 Task: Go to Program & Features. Select Whole Food Market. Add to cart Organic Brown Rice-2. Select Amazon Health. Add to cart Menopause relief supplement-2. Place order for Erica Taylor, _x000D_
382 Ridge Dr_x000D_
Hayden, Alabama(AL), 35079, Cell Number (205) 590-7234
Action: Mouse moved to (19, 79)
Screenshot: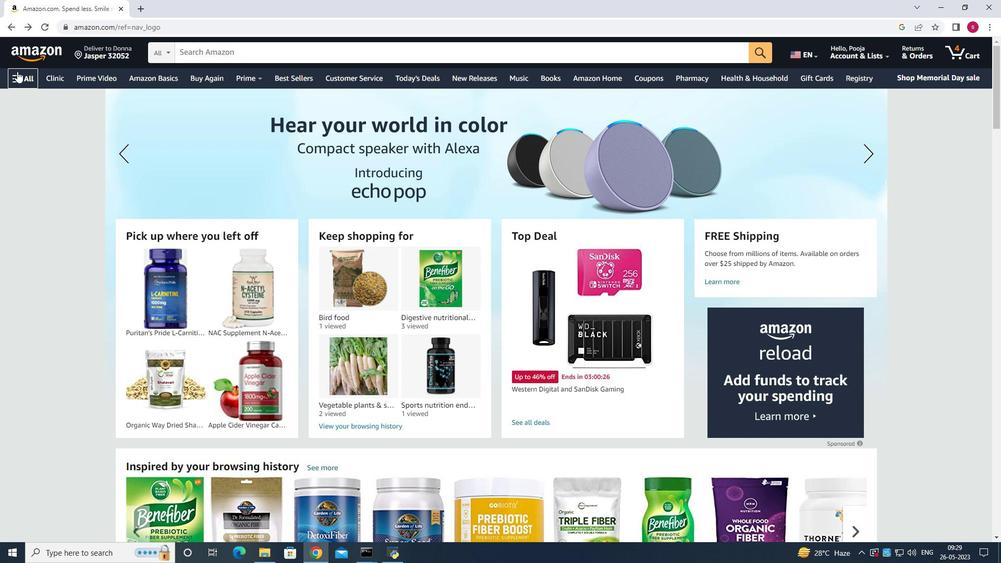 
Action: Mouse pressed left at (19, 79)
Screenshot: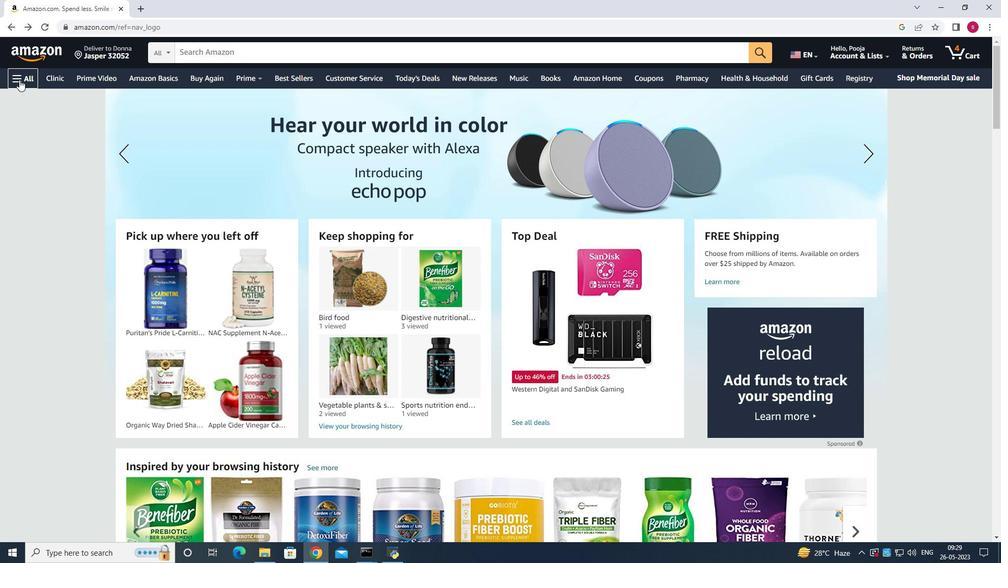 
Action: Mouse moved to (31, 129)
Screenshot: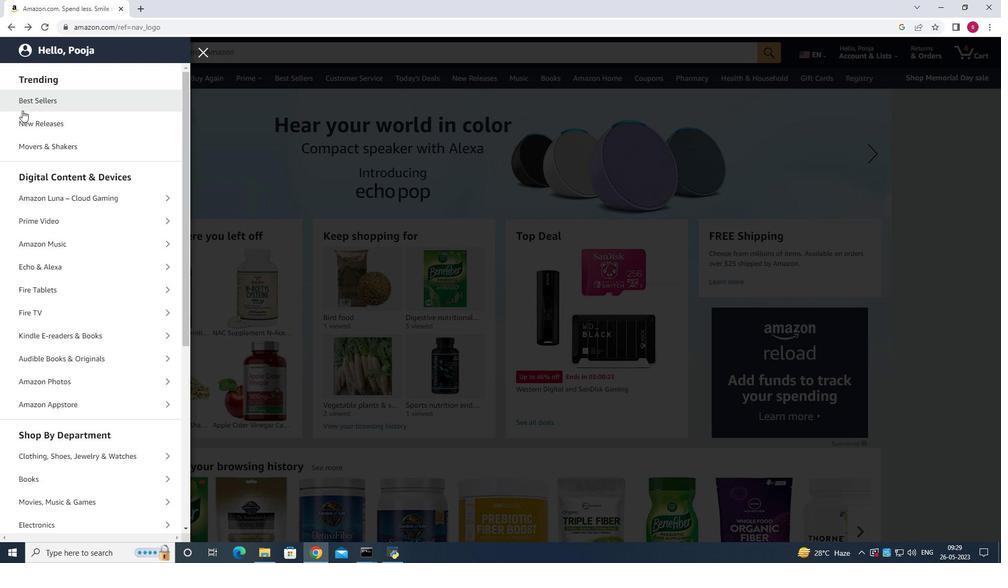 
Action: Mouse scrolled (31, 129) with delta (0, 0)
Screenshot: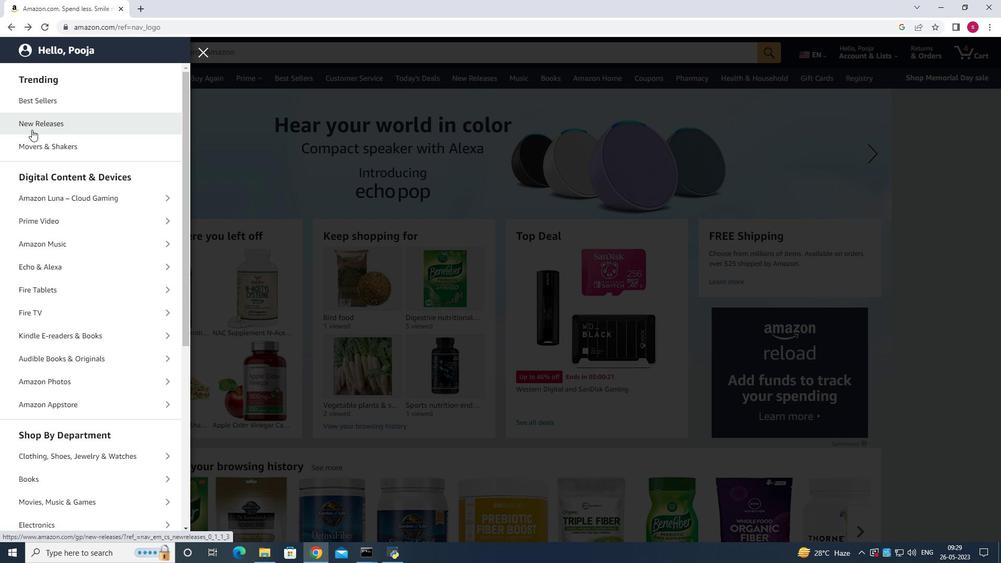 
Action: Mouse scrolled (31, 129) with delta (0, 0)
Screenshot: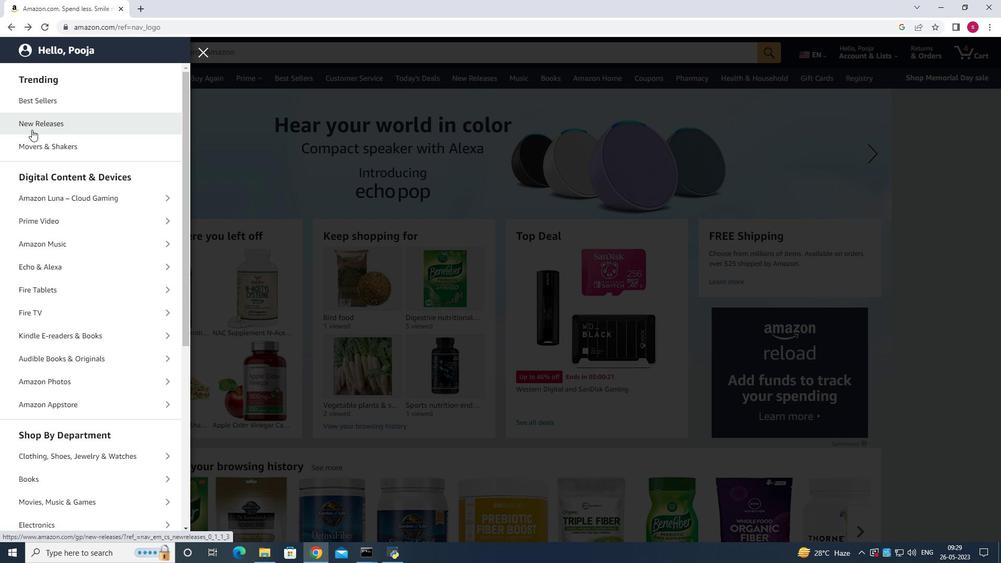 
Action: Mouse scrolled (31, 129) with delta (0, 0)
Screenshot: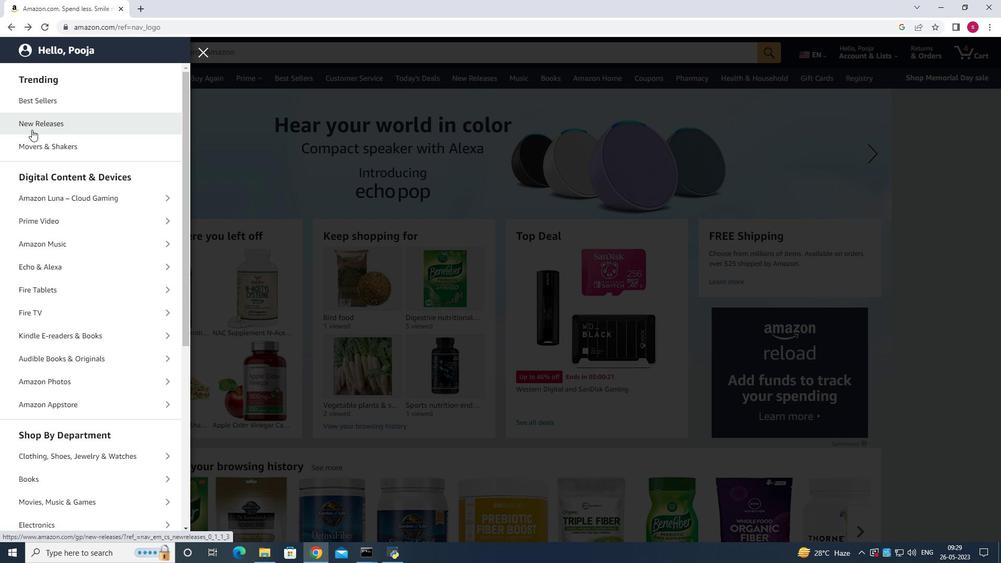 
Action: Mouse scrolled (31, 129) with delta (0, 0)
Screenshot: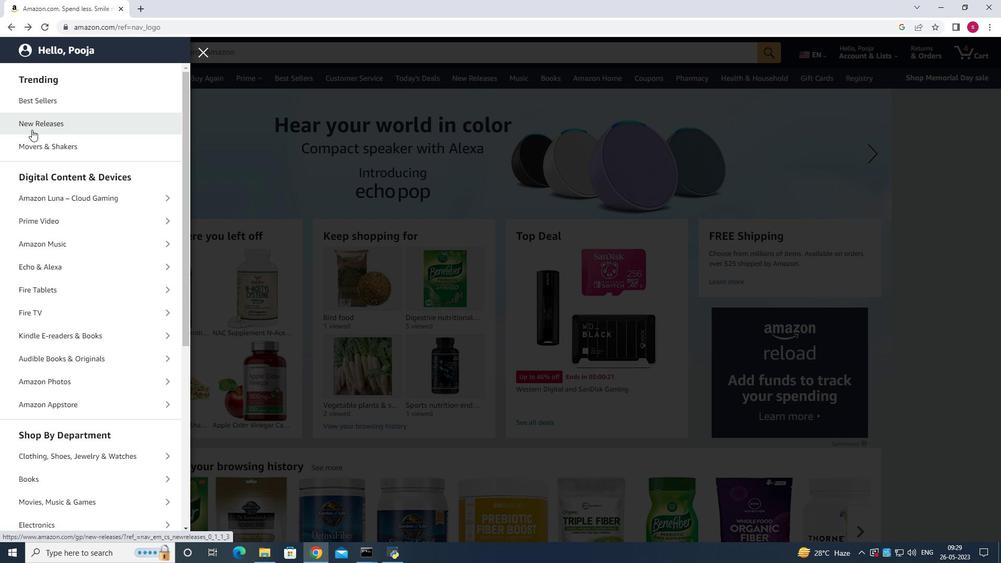 
Action: Mouse scrolled (31, 129) with delta (0, 0)
Screenshot: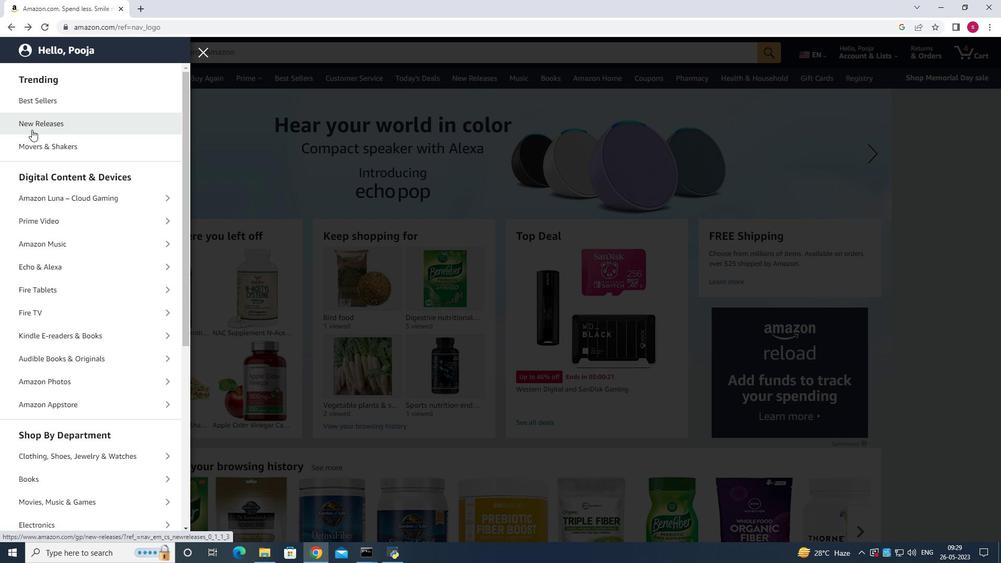 
Action: Mouse scrolled (31, 129) with delta (0, 0)
Screenshot: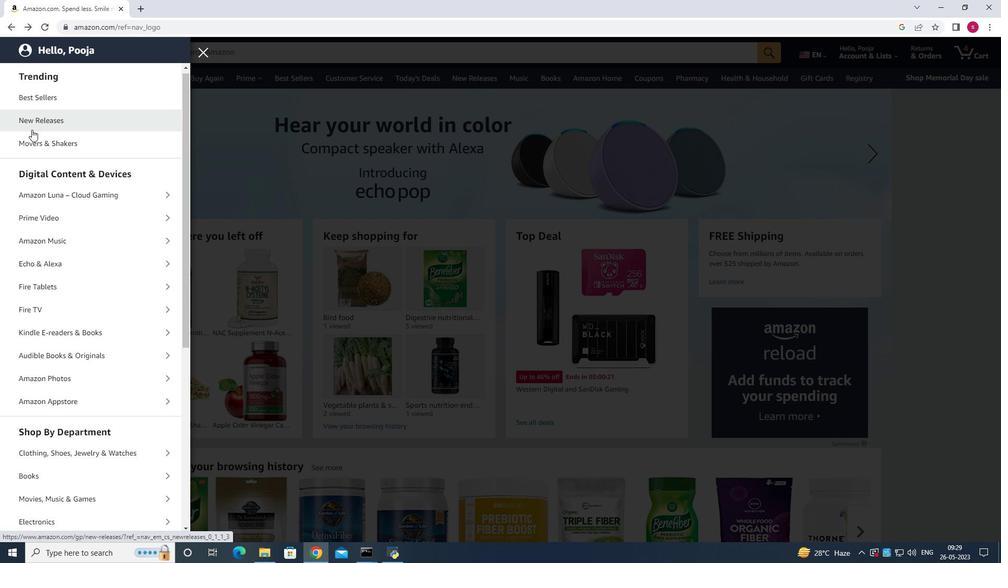 
Action: Mouse scrolled (31, 129) with delta (0, 0)
Screenshot: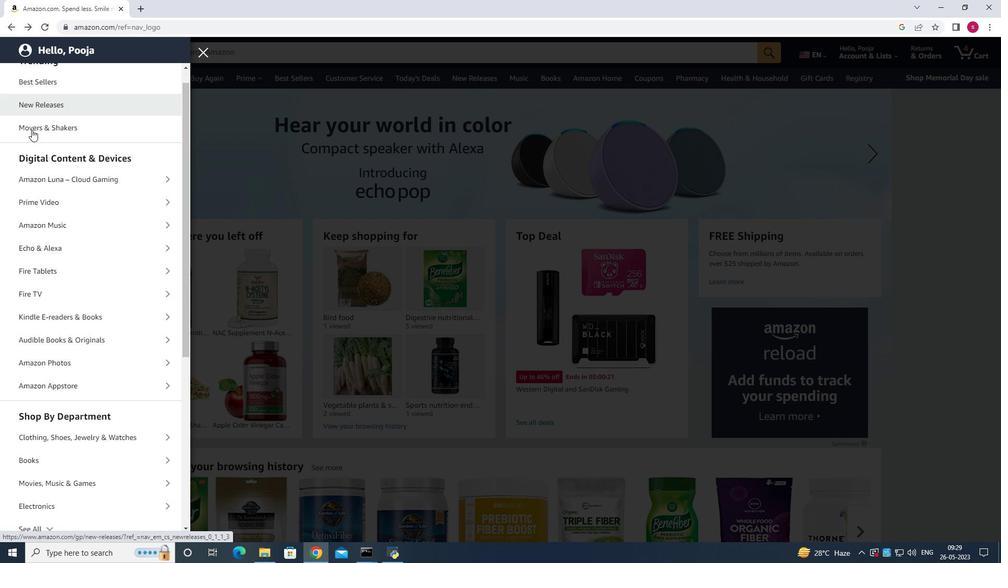 
Action: Mouse moved to (94, 292)
Screenshot: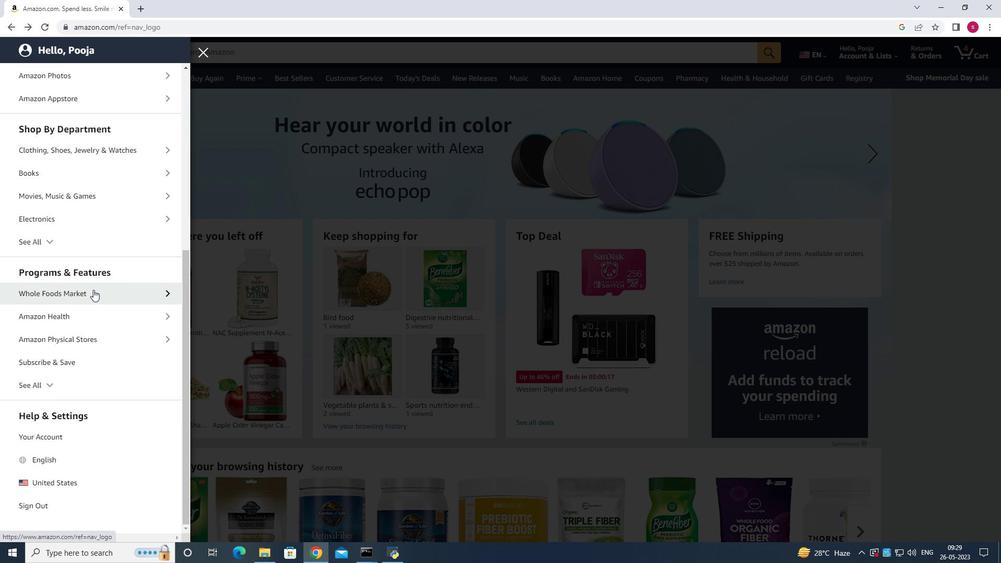 
Action: Mouse pressed left at (94, 292)
Screenshot: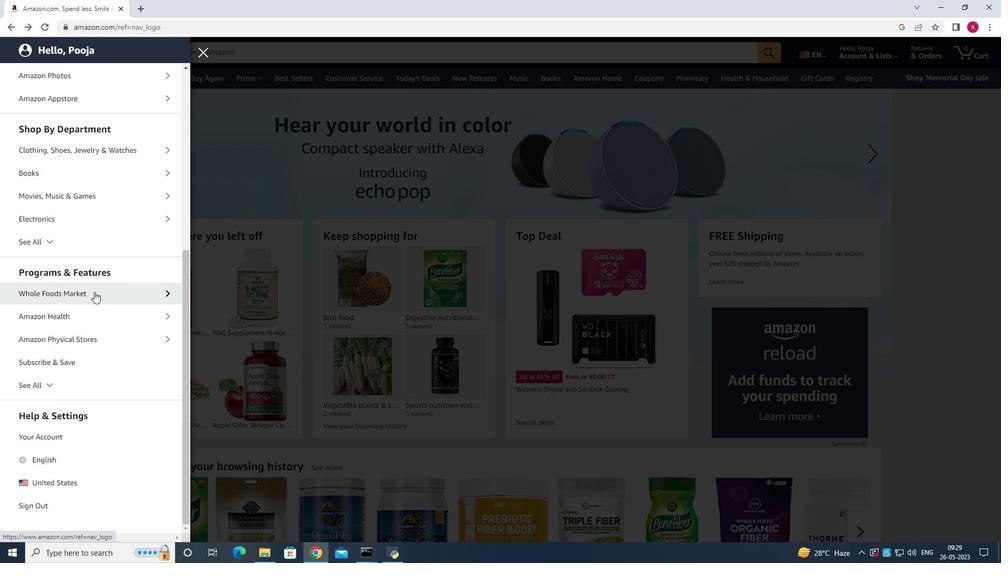 
Action: Mouse moved to (103, 127)
Screenshot: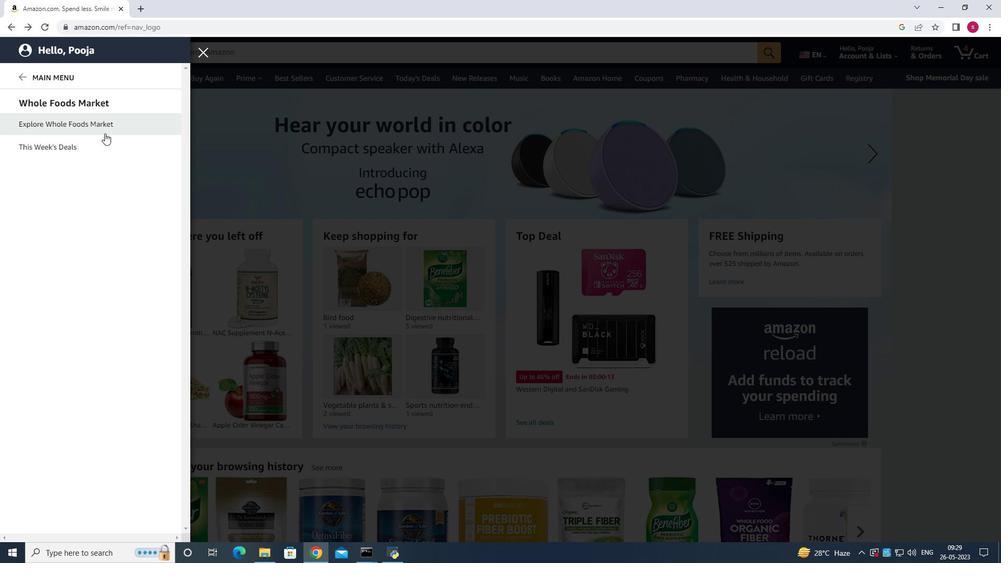 
Action: Mouse pressed left at (103, 127)
Screenshot: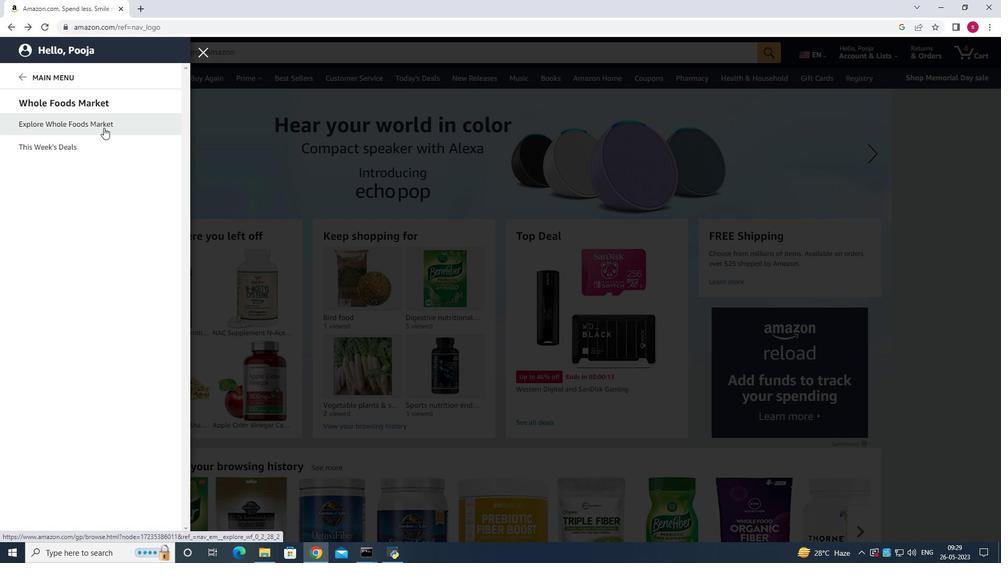 
Action: Mouse moved to (225, 50)
Screenshot: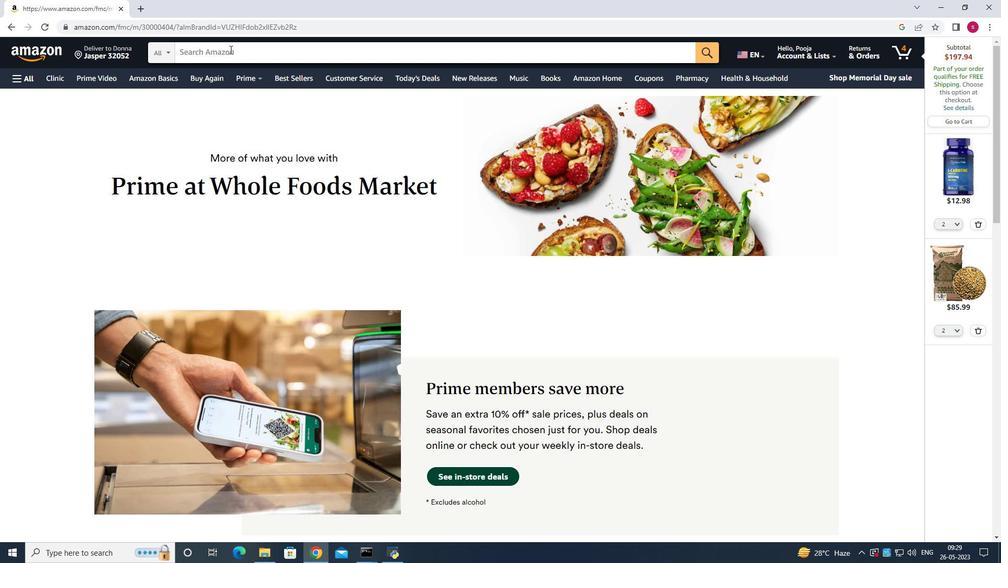 
Action: Mouse pressed left at (225, 50)
Screenshot: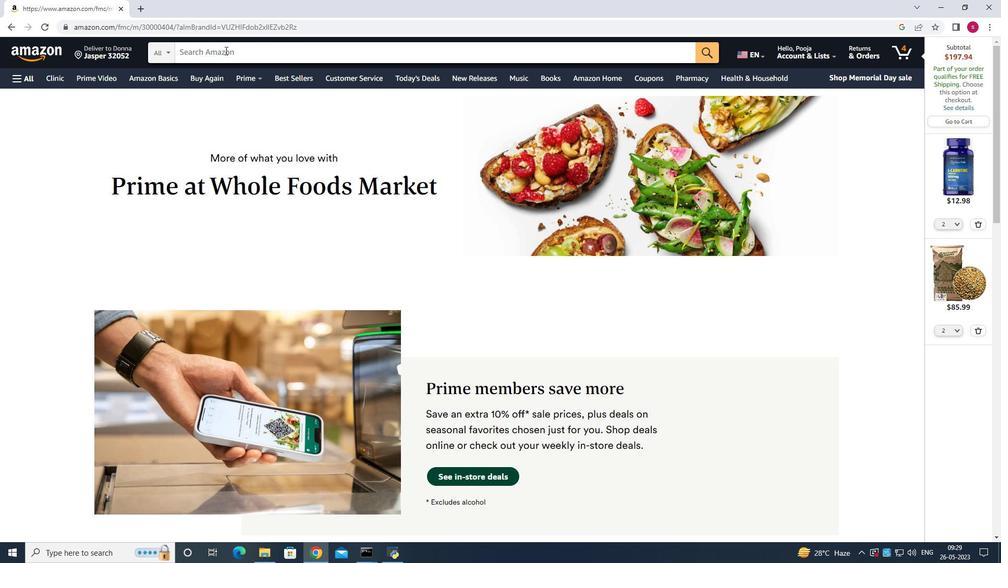 
Action: Key pressed organic<Key.space>brown<Key.space>rice<Key.enter>
Screenshot: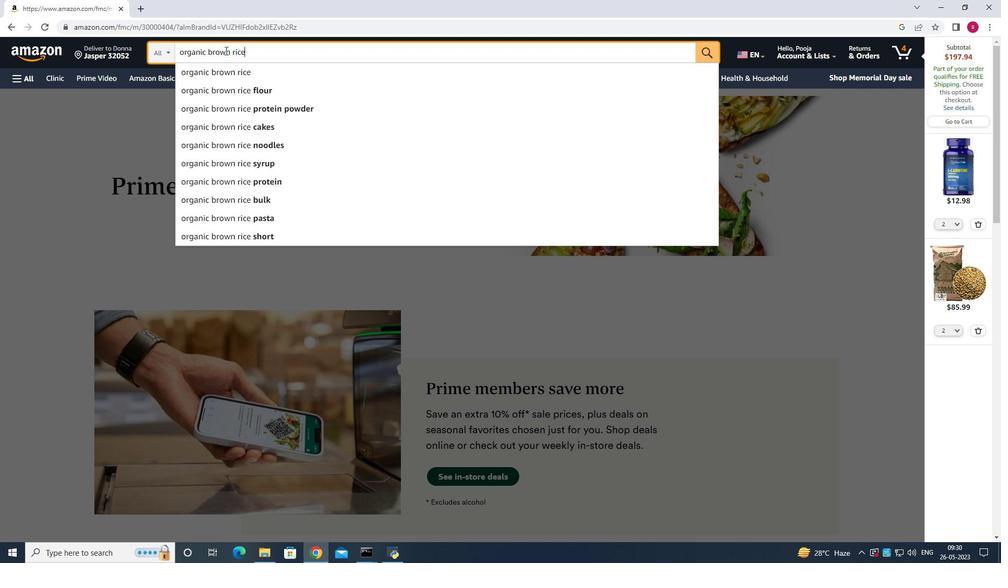 
Action: Mouse moved to (266, 55)
Screenshot: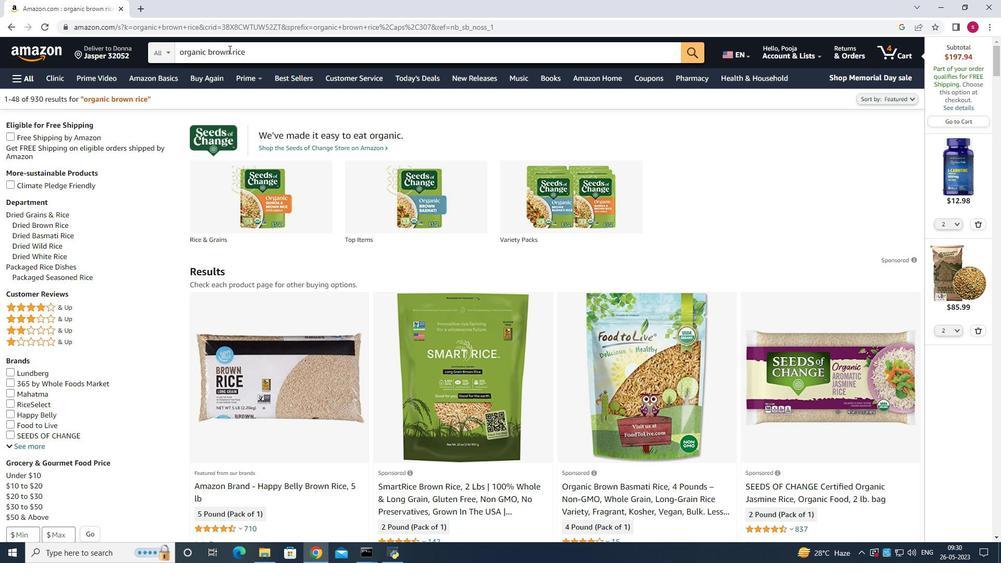 
Action: Key pressed <Key.enter>
Screenshot: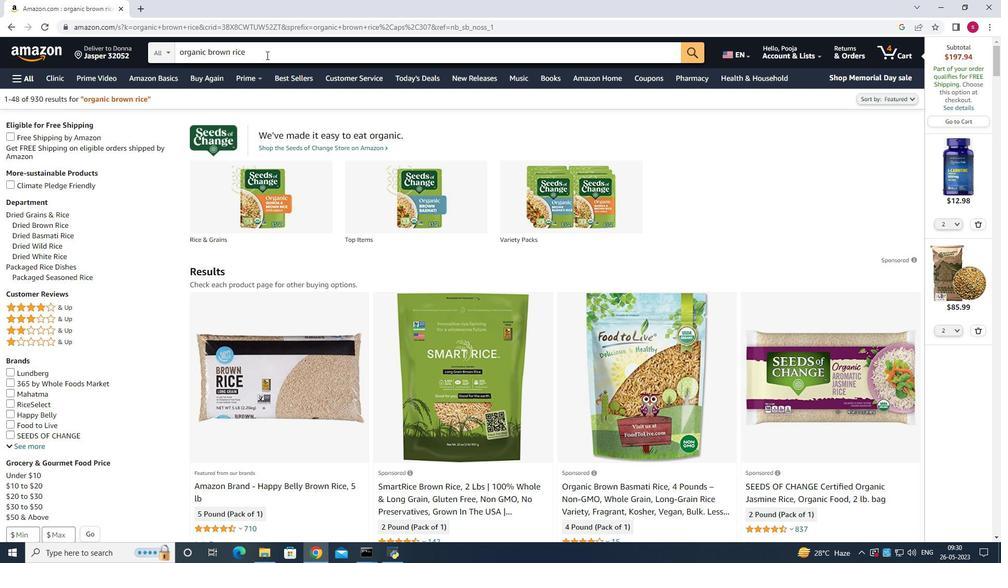 
Action: Mouse moved to (270, 52)
Screenshot: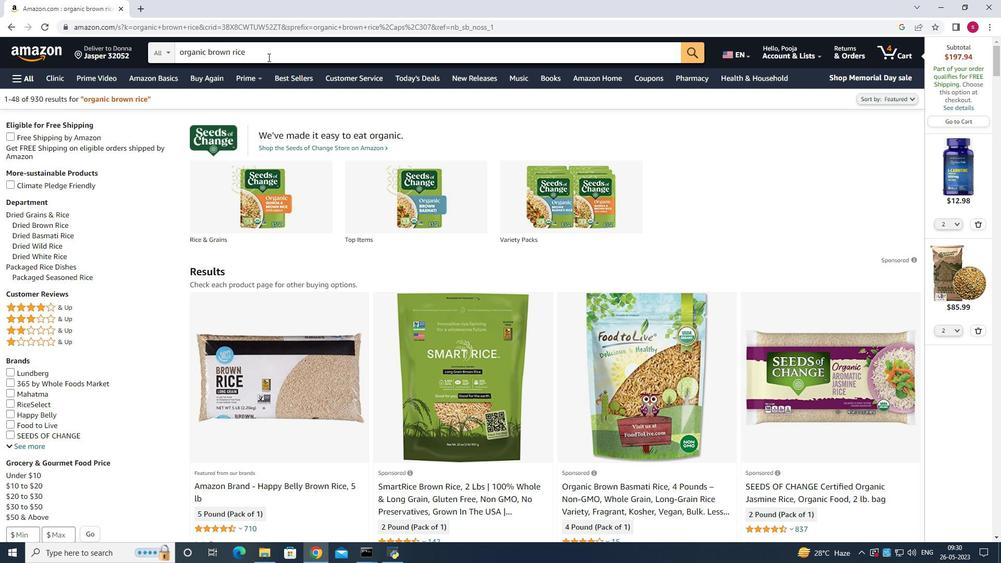 
Action: Key pressed <Key.enter><Key.enter><Key.enter><Key.enter><Key.enter>
Screenshot: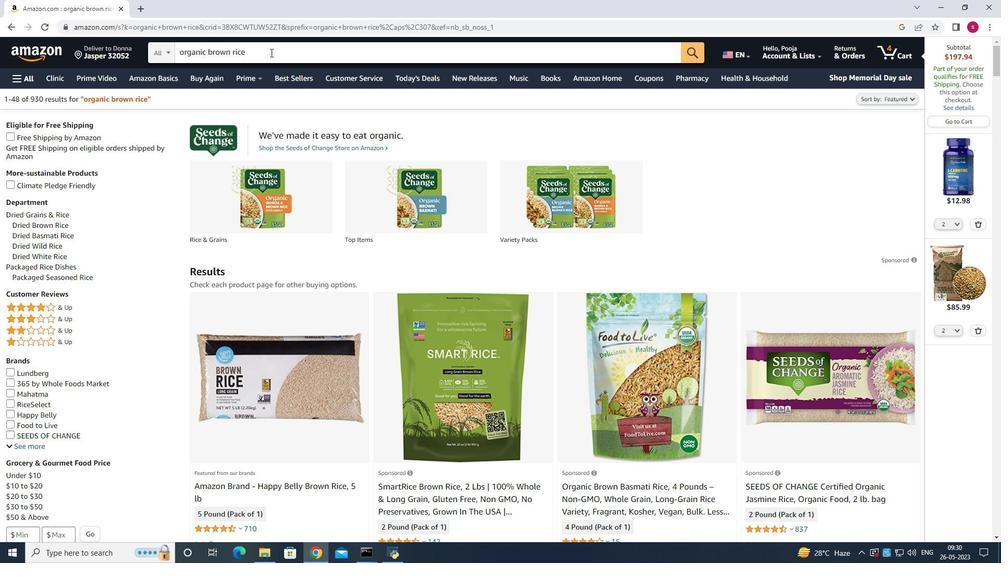 
Action: Mouse moved to (304, 278)
Screenshot: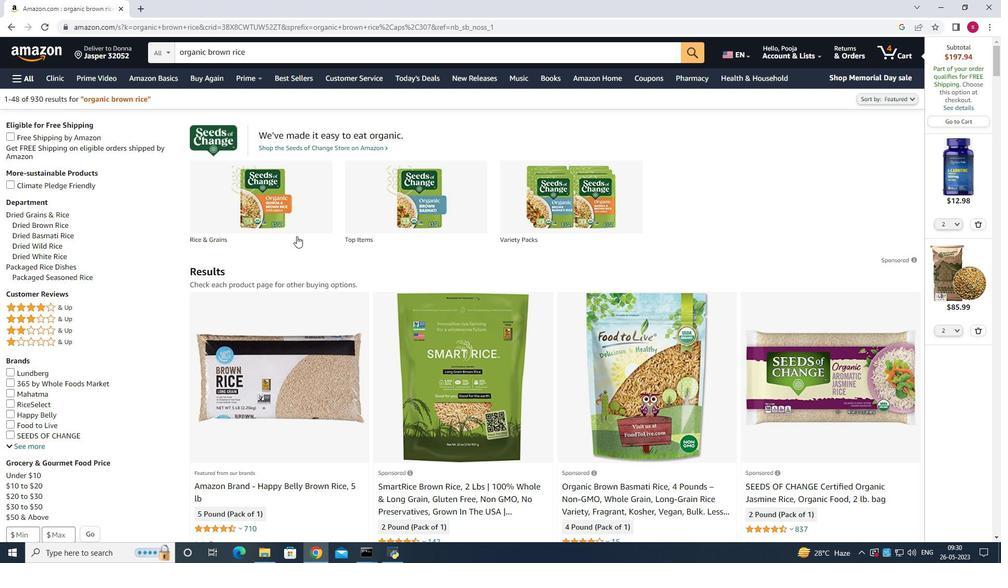 
Action: Mouse scrolled (304, 277) with delta (0, 0)
Screenshot: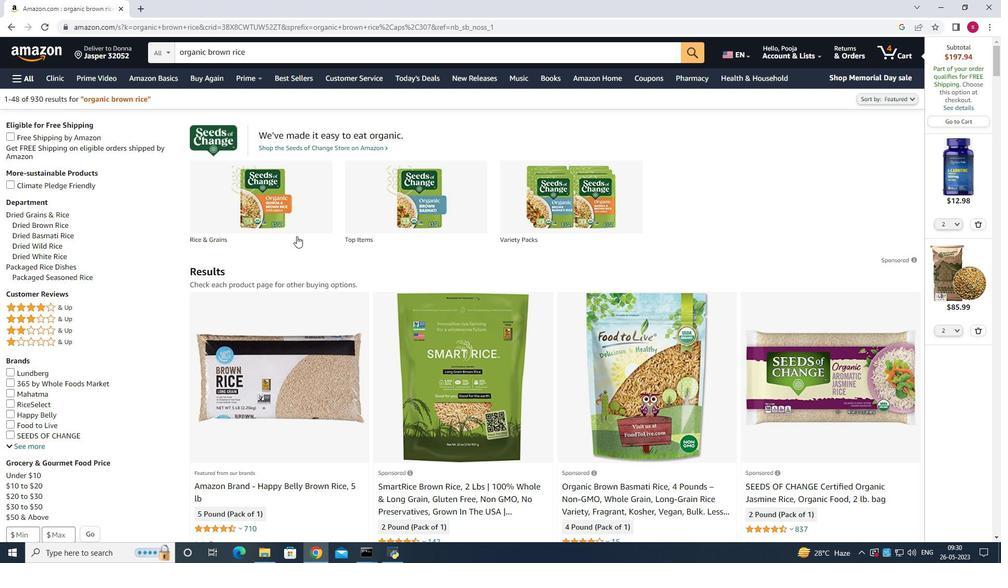 
Action: Mouse moved to (308, 299)
Screenshot: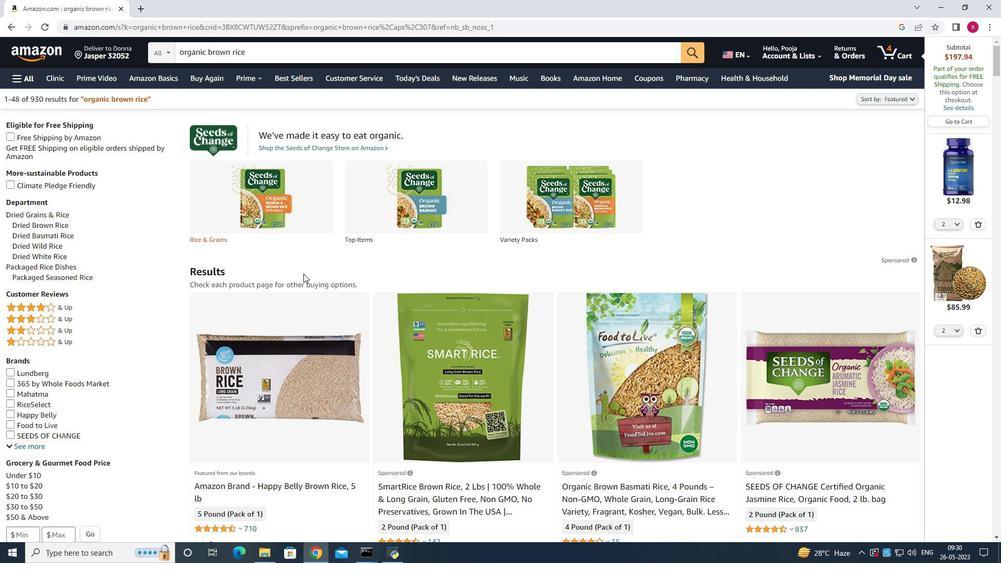 
Action: Mouse scrolled (308, 298) with delta (0, 0)
Screenshot: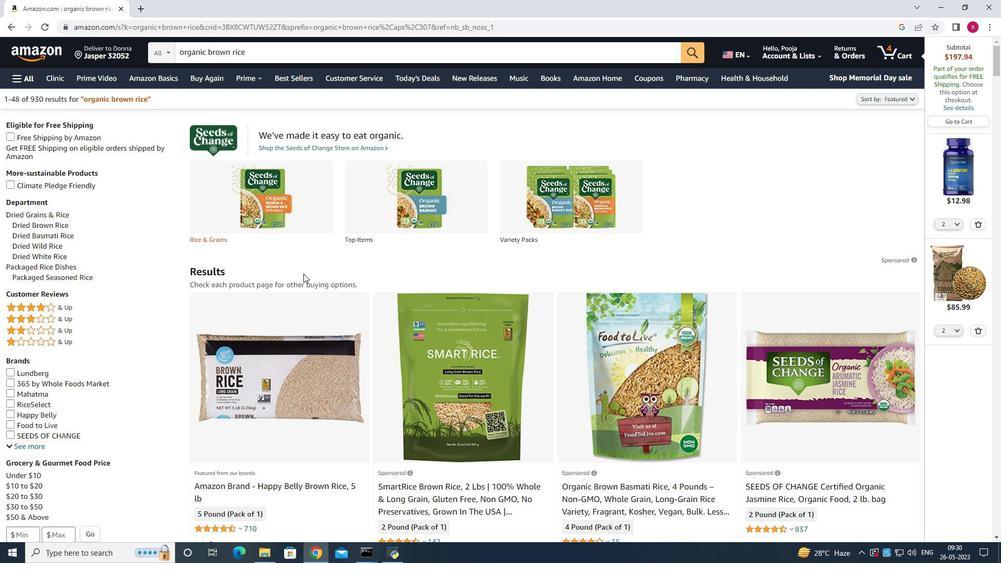
Action: Mouse moved to (310, 307)
Screenshot: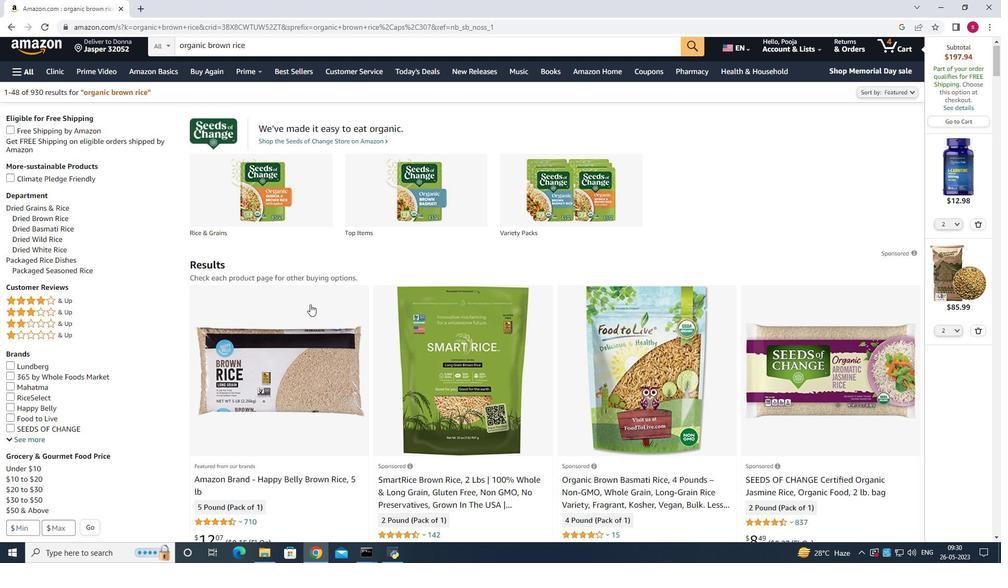 
Action: Mouse scrolled (310, 307) with delta (0, 0)
Screenshot: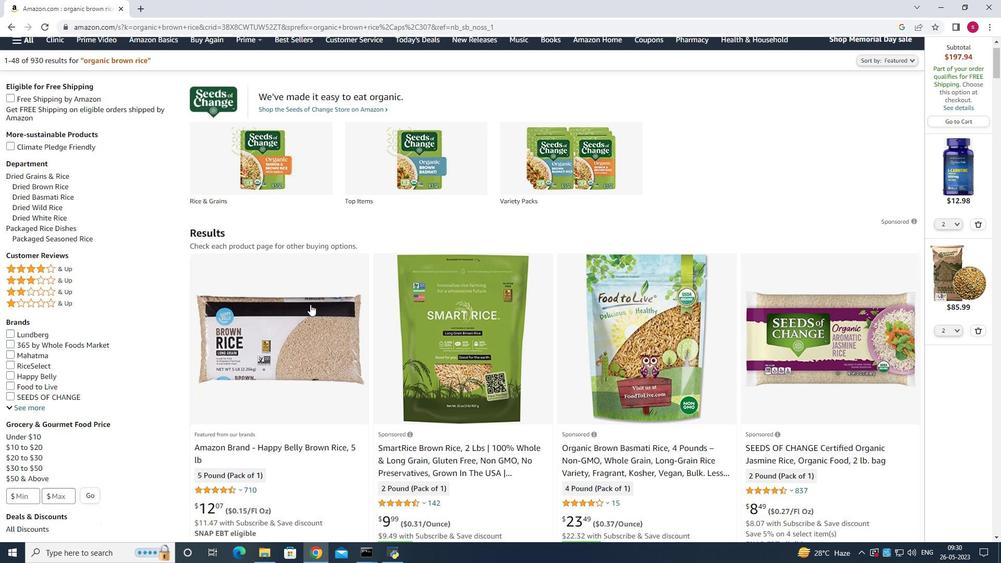 
Action: Mouse scrolled (310, 308) with delta (0, 0)
Screenshot: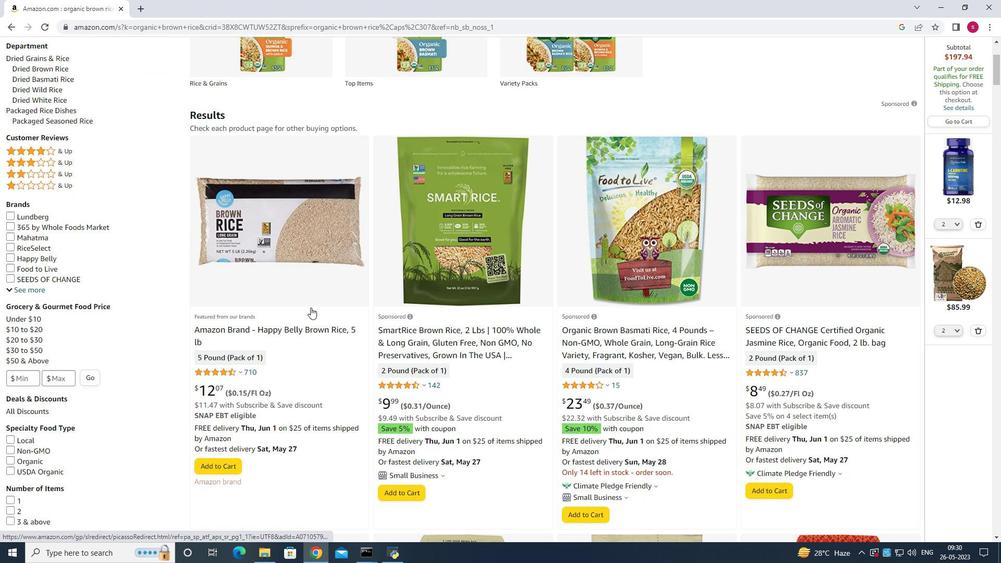 
Action: Mouse scrolled (310, 308) with delta (0, 0)
Screenshot: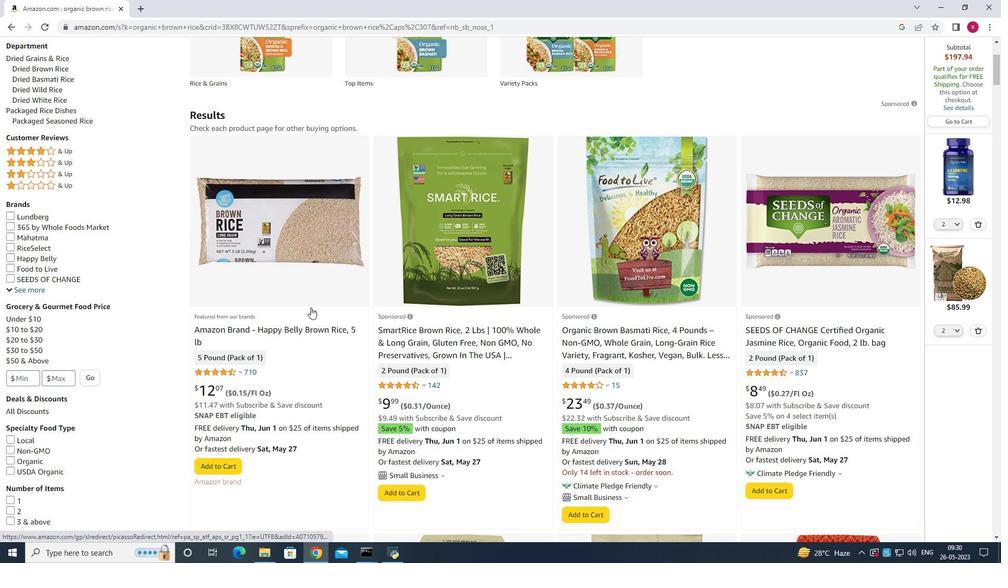 
Action: Mouse scrolled (310, 308) with delta (0, 0)
Screenshot: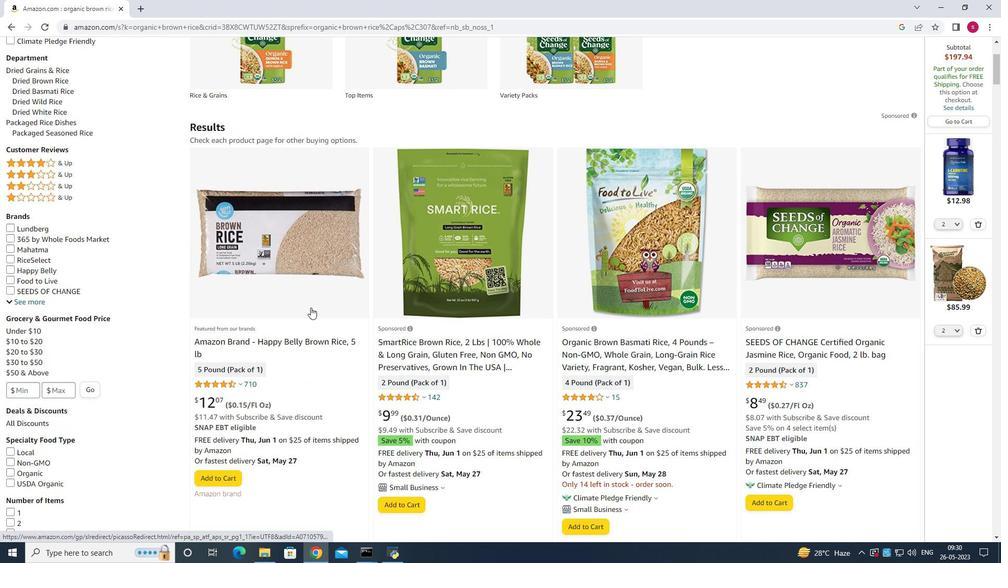 
Action: Mouse moved to (317, 323)
Screenshot: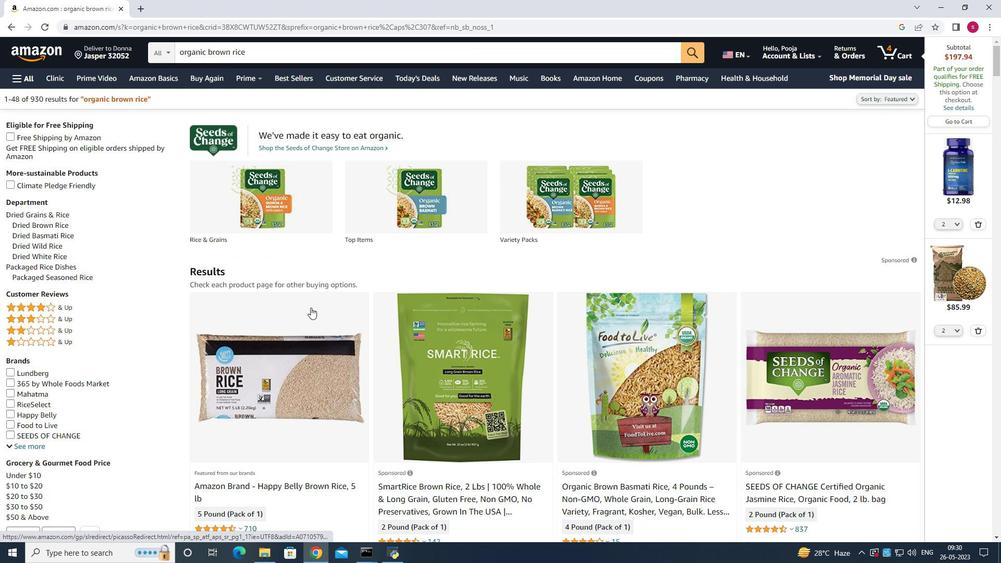 
Action: Mouse scrolled (317, 323) with delta (0, 0)
Screenshot: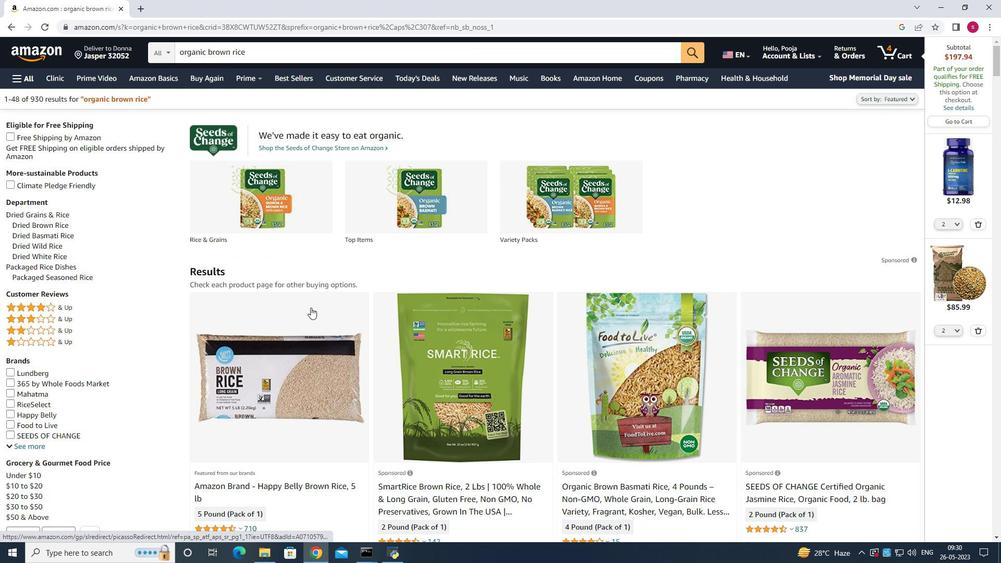 
Action: Mouse moved to (315, 346)
Screenshot: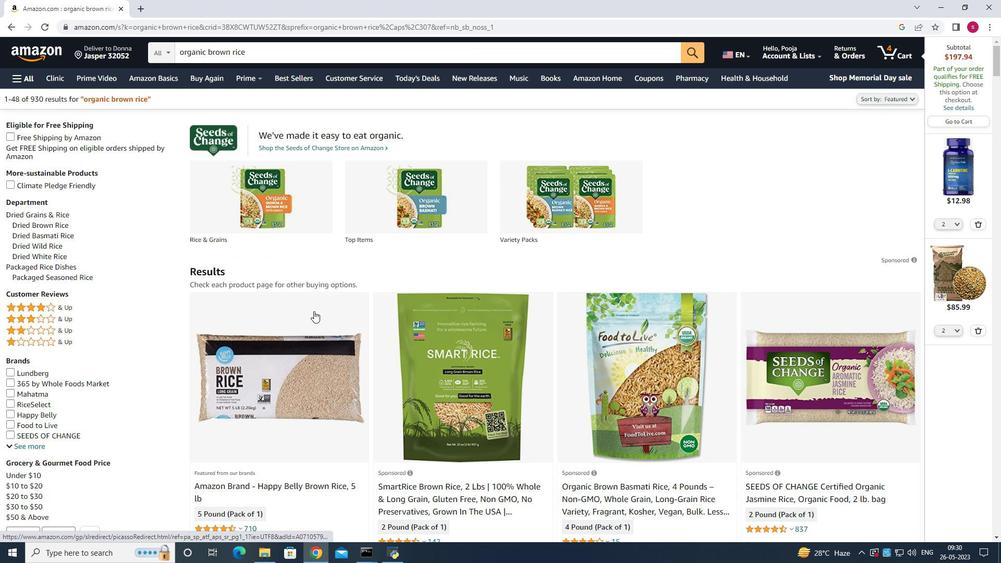 
Action: Mouse scrolled (315, 346) with delta (0, 0)
Screenshot: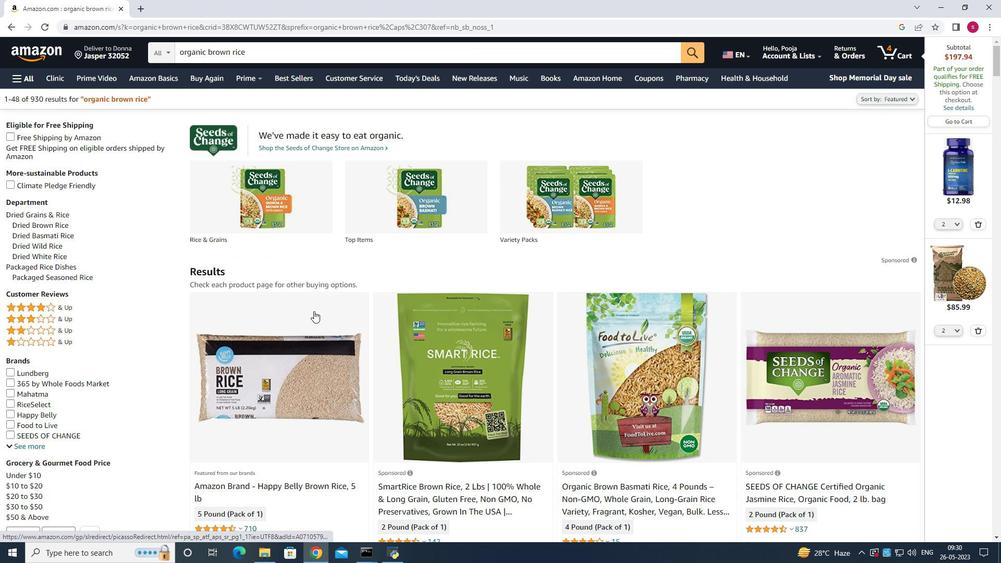 
Action: Mouse moved to (275, 269)
Screenshot: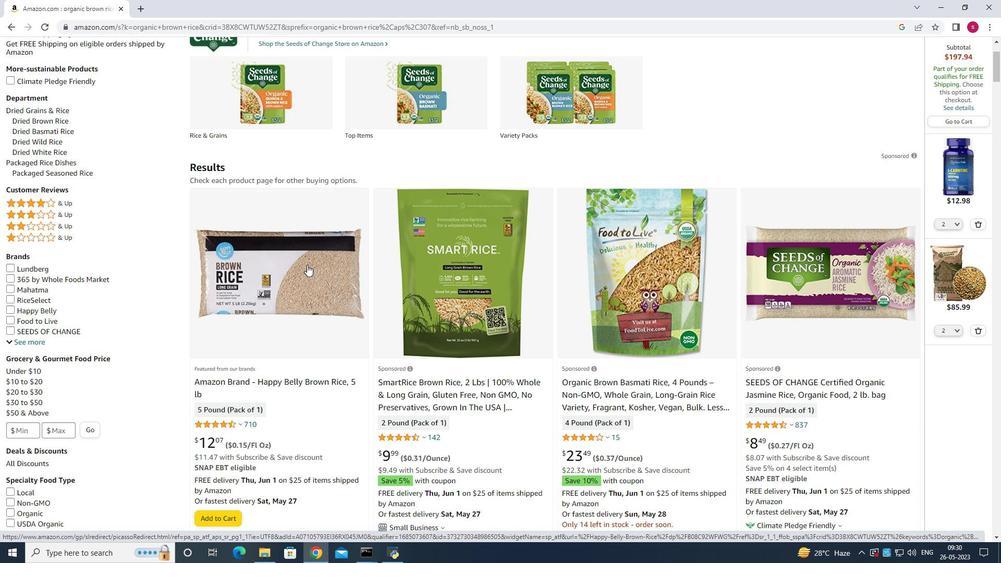 
Action: Mouse pressed left at (275, 269)
Screenshot: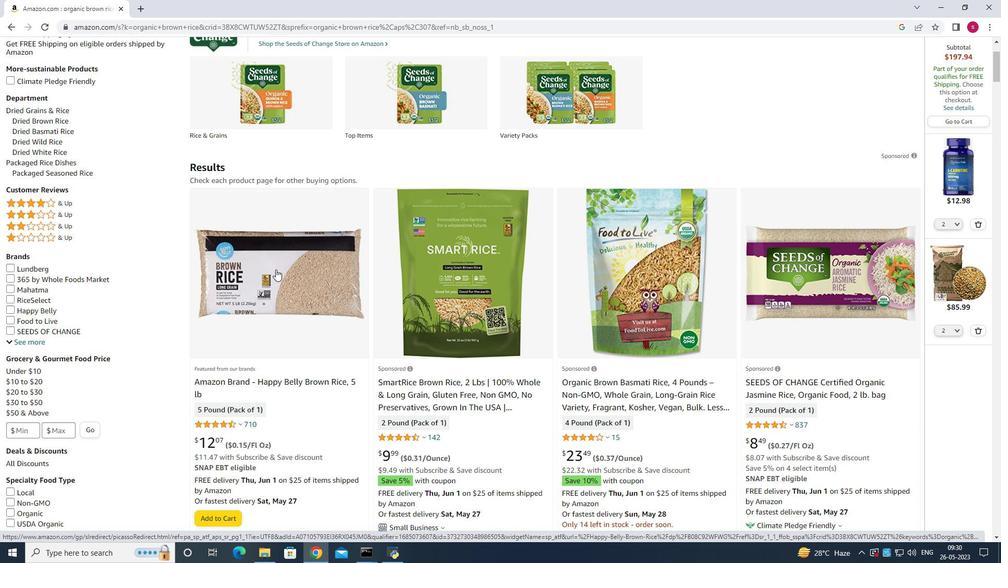 
Action: Mouse moved to (981, 216)
Screenshot: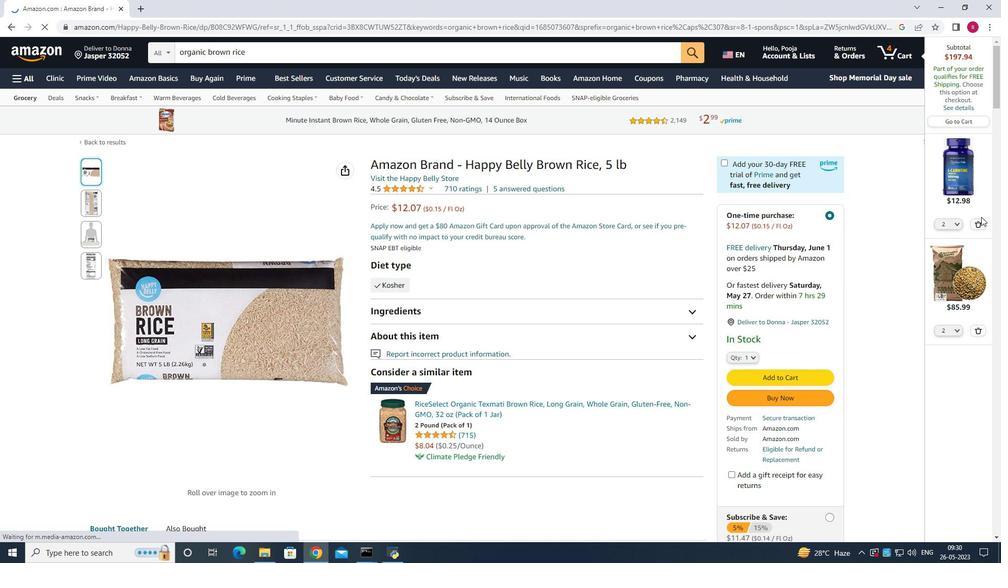 
Action: Mouse pressed left at (981, 216)
Screenshot: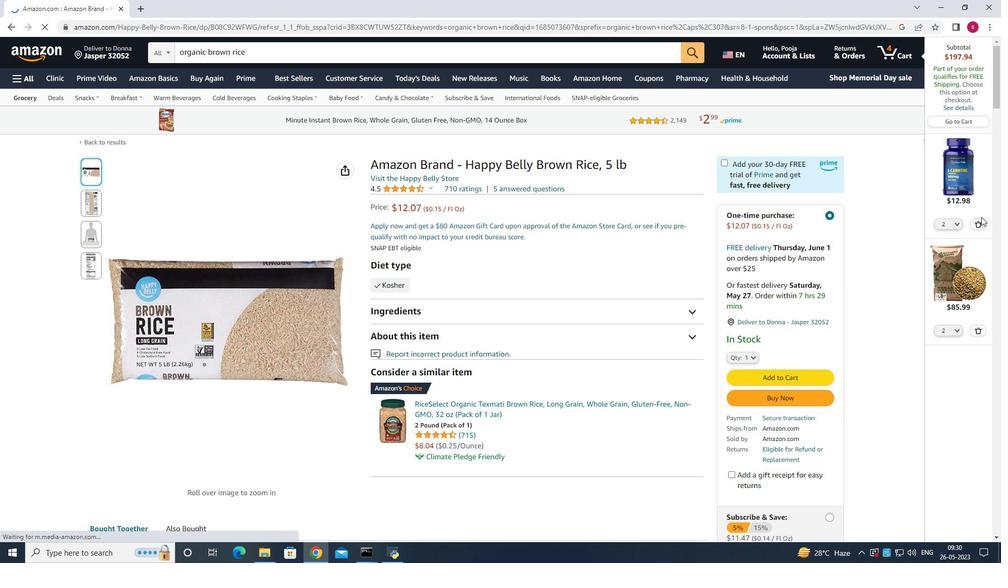 
Action: Mouse moved to (979, 222)
Screenshot: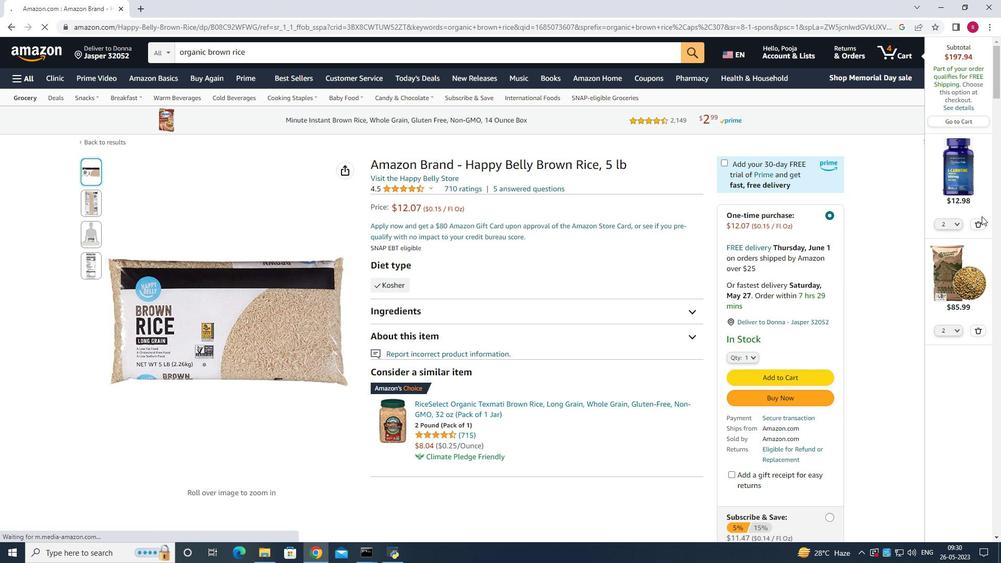 
Action: Mouse pressed left at (979, 222)
Screenshot: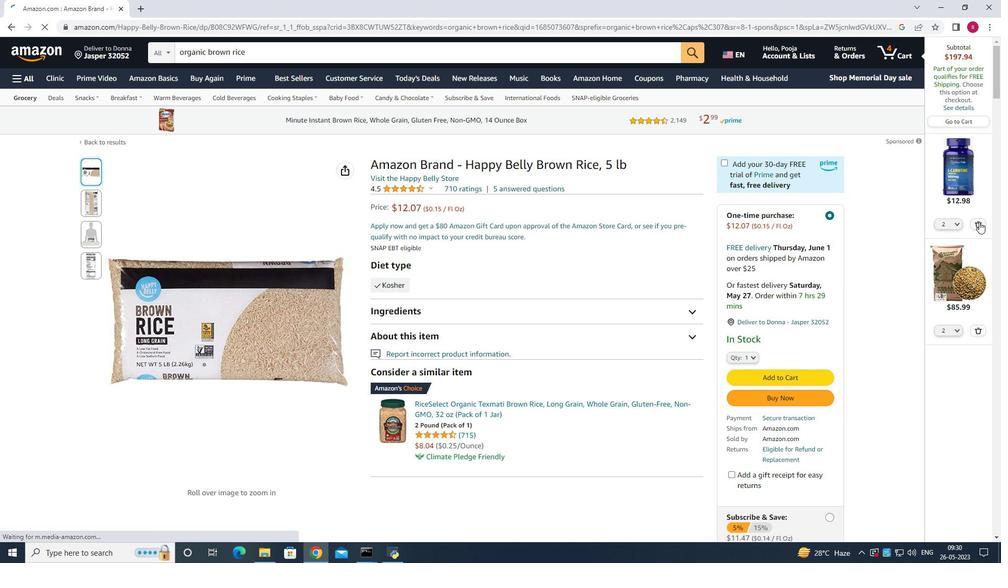 
Action: Mouse moved to (974, 327)
Screenshot: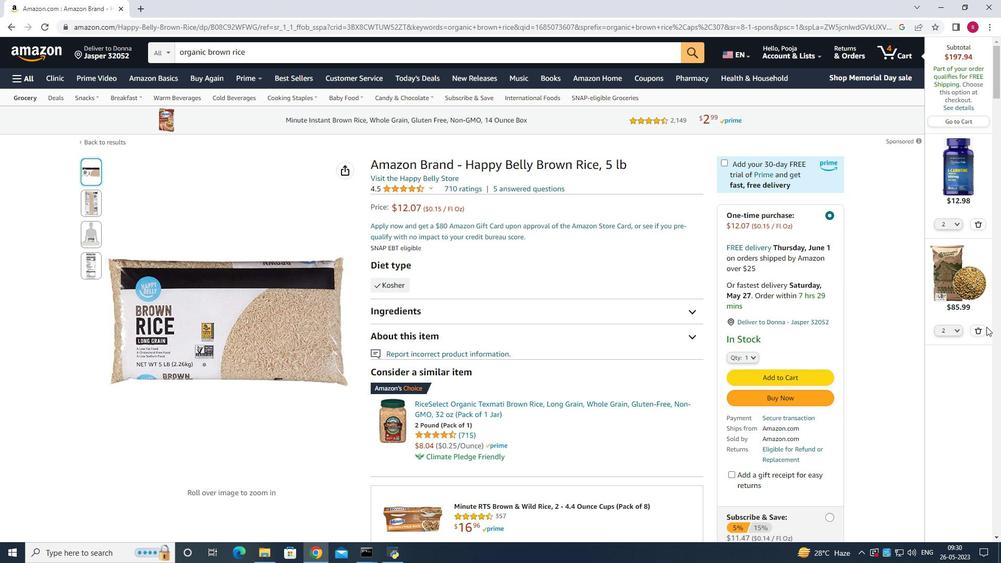 
Action: Mouse pressed left at (974, 327)
Screenshot: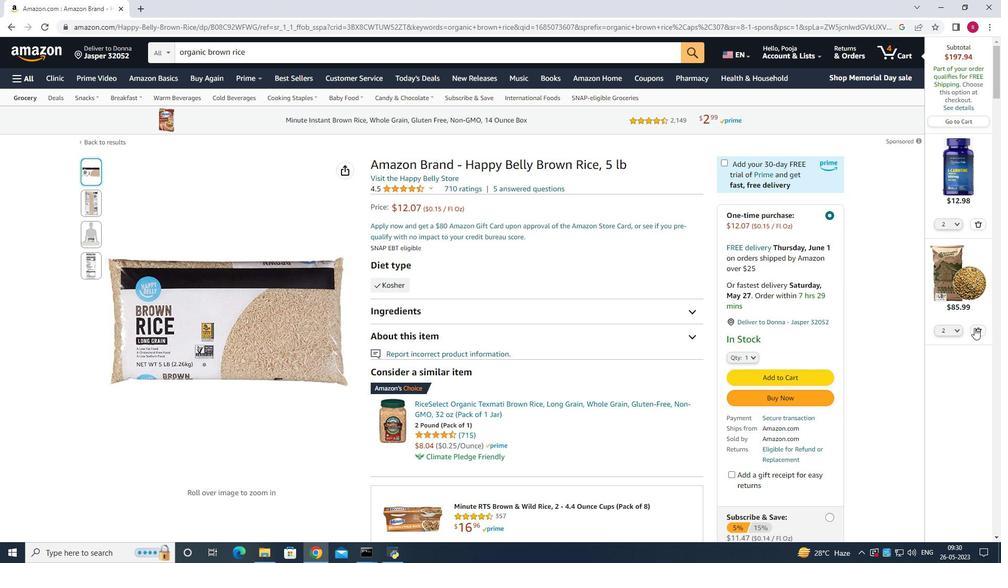 
Action: Mouse moved to (973, 217)
Screenshot: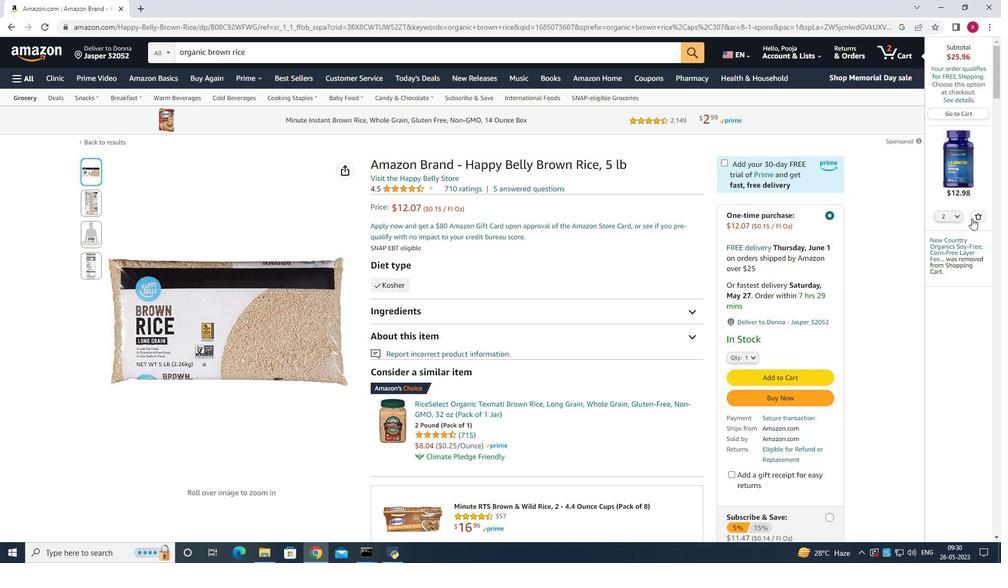 
Action: Mouse pressed left at (973, 217)
Screenshot: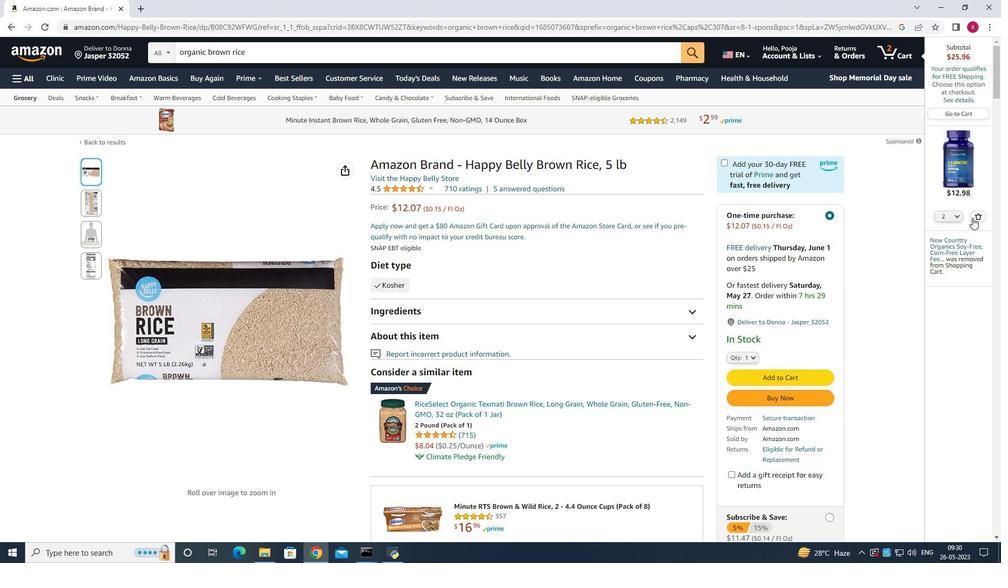 
Action: Mouse moved to (16, 25)
Screenshot: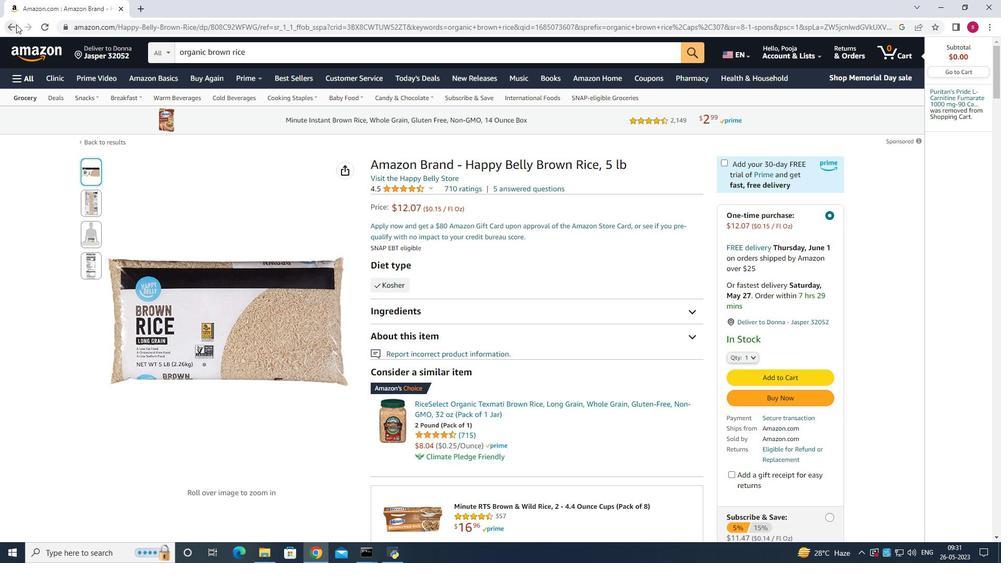 
Action: Mouse pressed left at (16, 25)
Screenshot: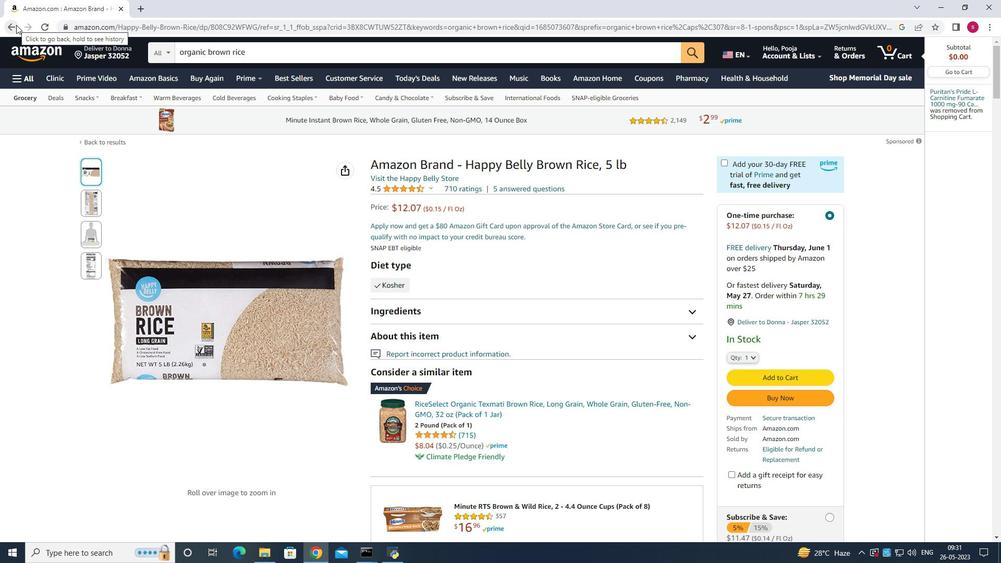 
Action: Mouse moved to (488, 274)
Screenshot: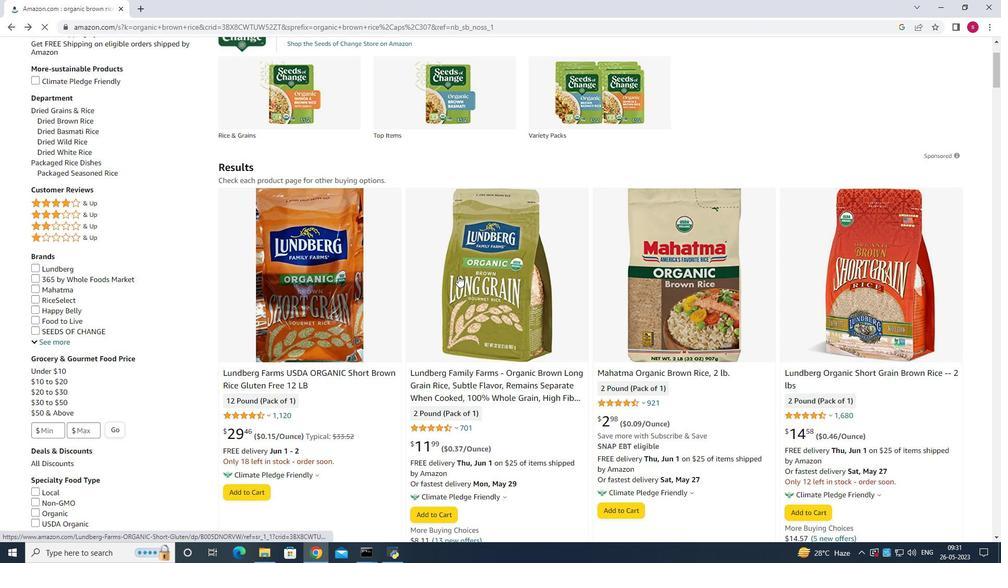 
Action: Mouse scrolled (488, 275) with delta (0, 0)
Screenshot: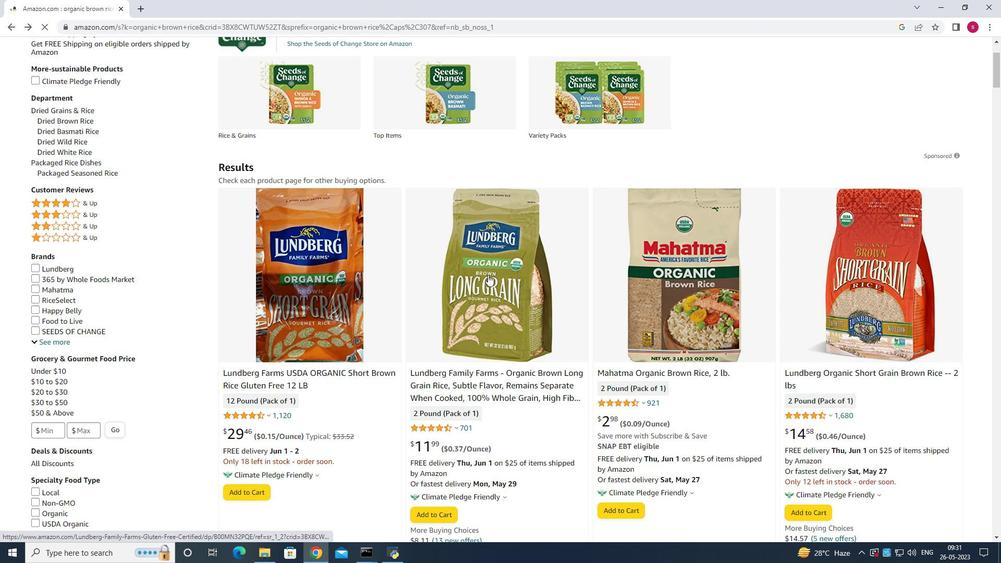
Action: Mouse scrolled (488, 275) with delta (0, 0)
Screenshot: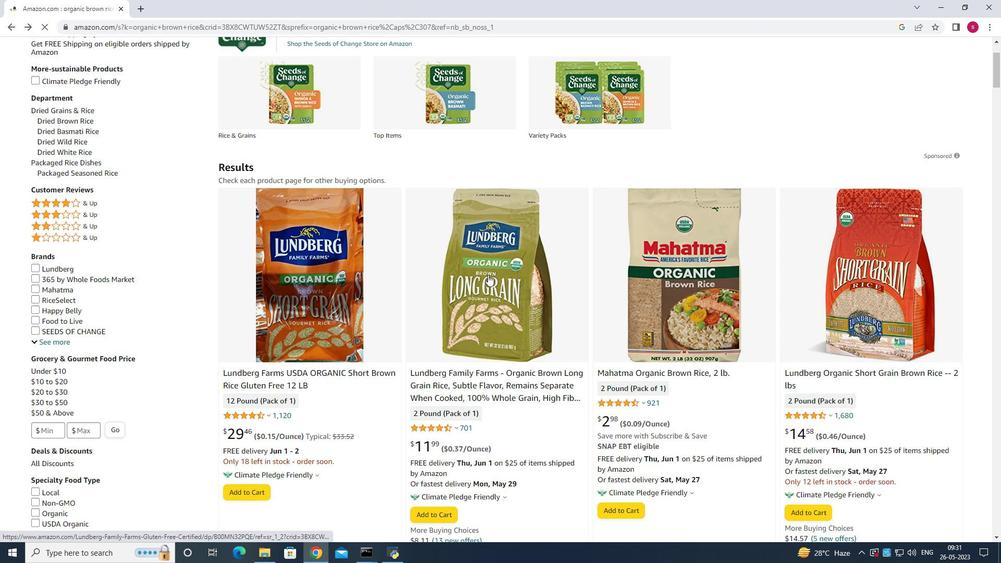 
Action: Mouse scrolled (488, 275) with delta (0, 0)
Screenshot: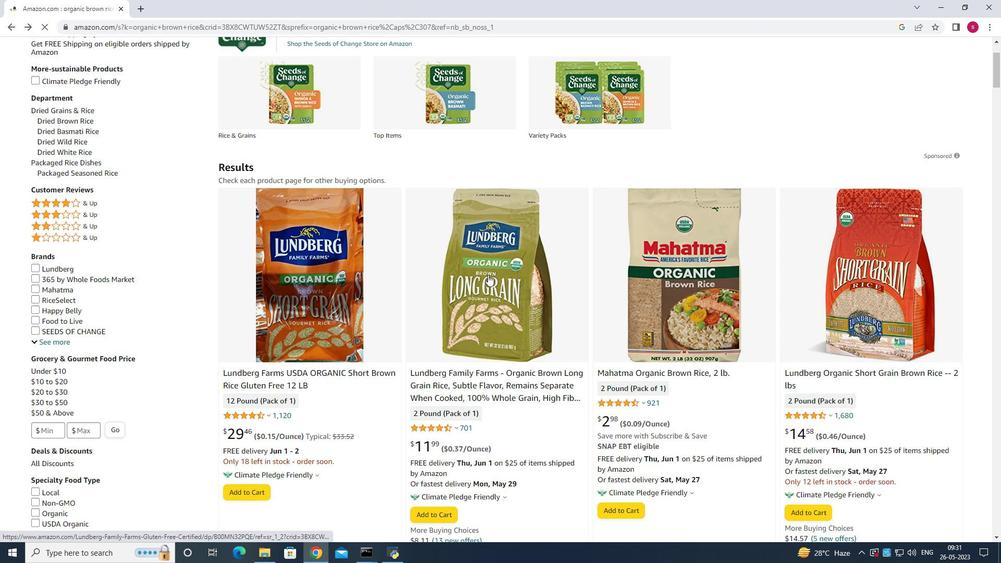 
Action: Mouse scrolled (488, 275) with delta (0, 0)
Screenshot: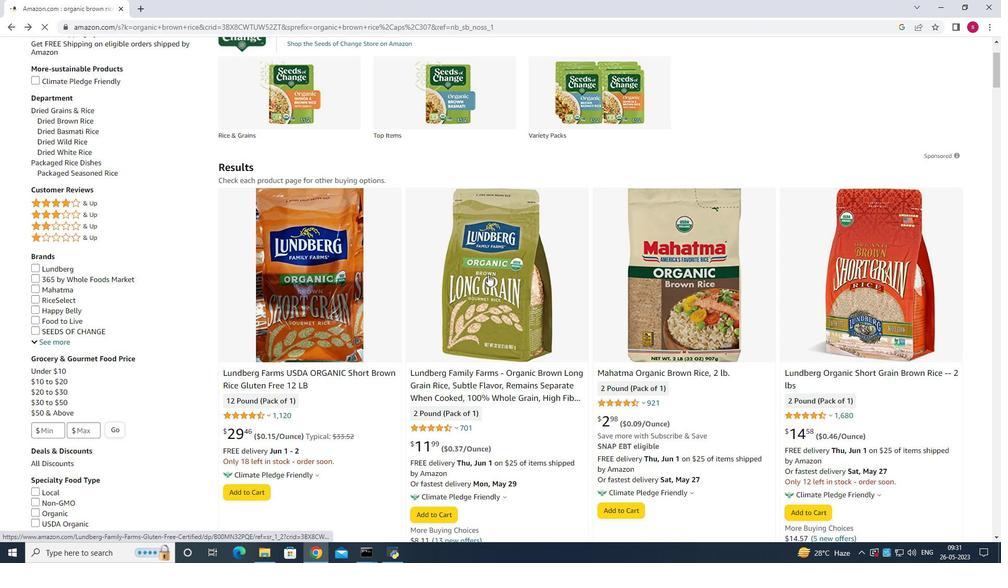 
Action: Mouse scrolled (488, 275) with delta (0, 0)
Screenshot: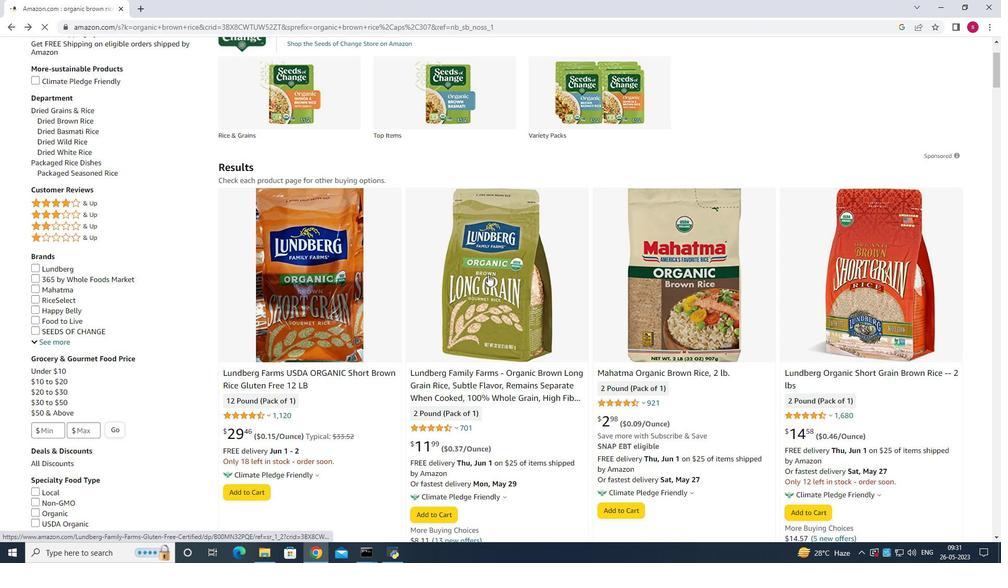 
Action: Mouse scrolled (488, 275) with delta (0, 0)
Screenshot: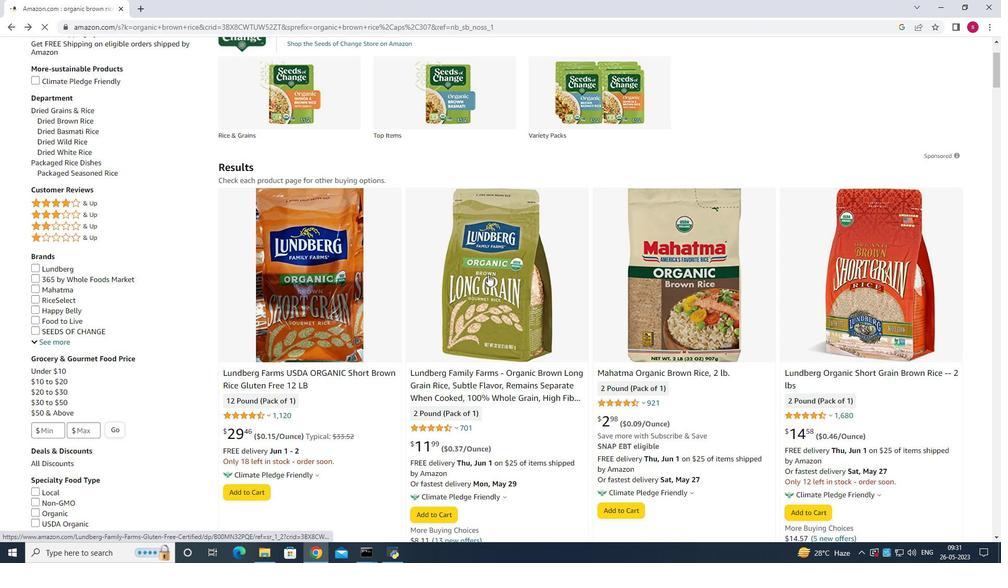 
Action: Mouse moved to (502, 412)
Screenshot: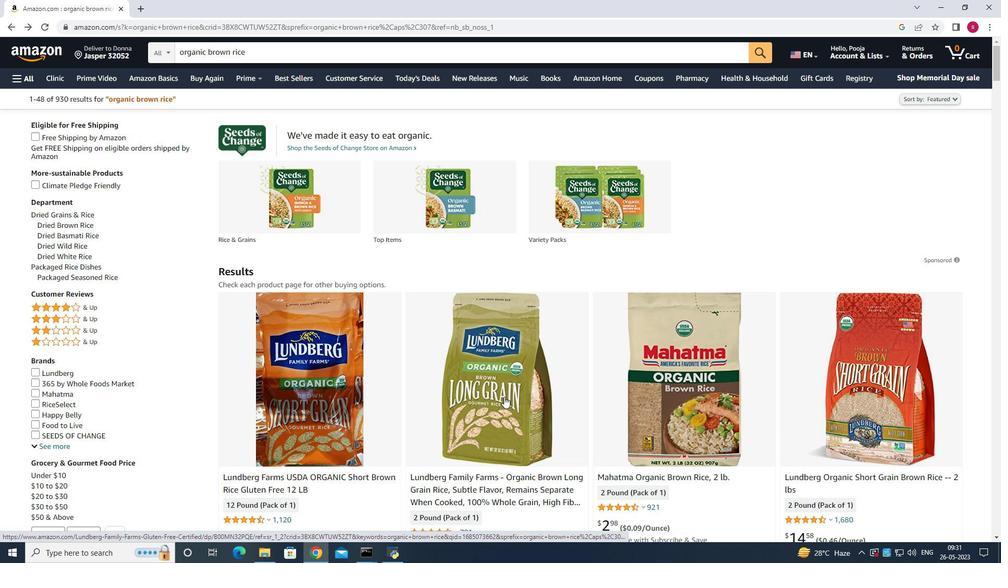 
Action: Mouse scrolled (502, 412) with delta (0, 0)
Screenshot: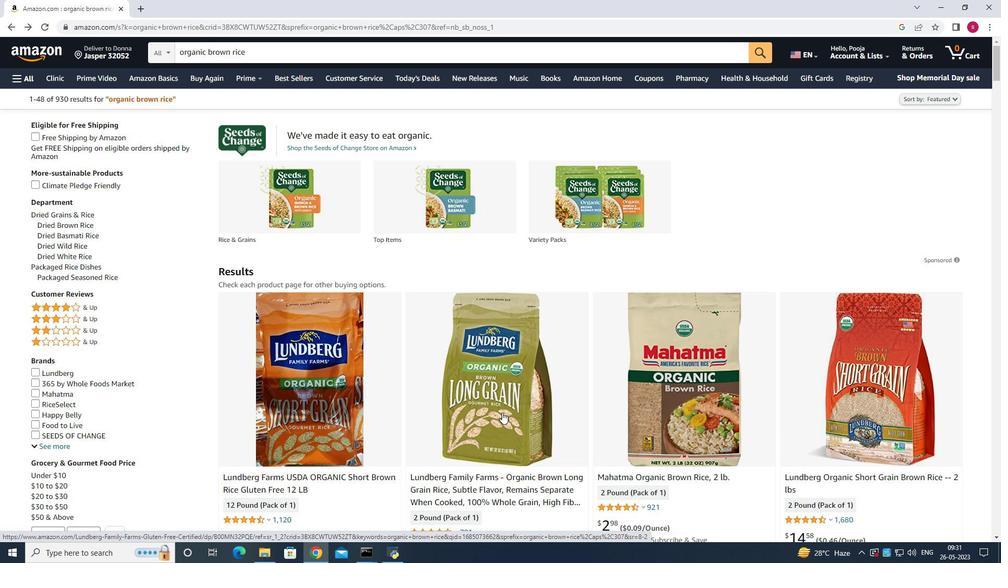 
Action: Mouse moved to (682, 384)
Screenshot: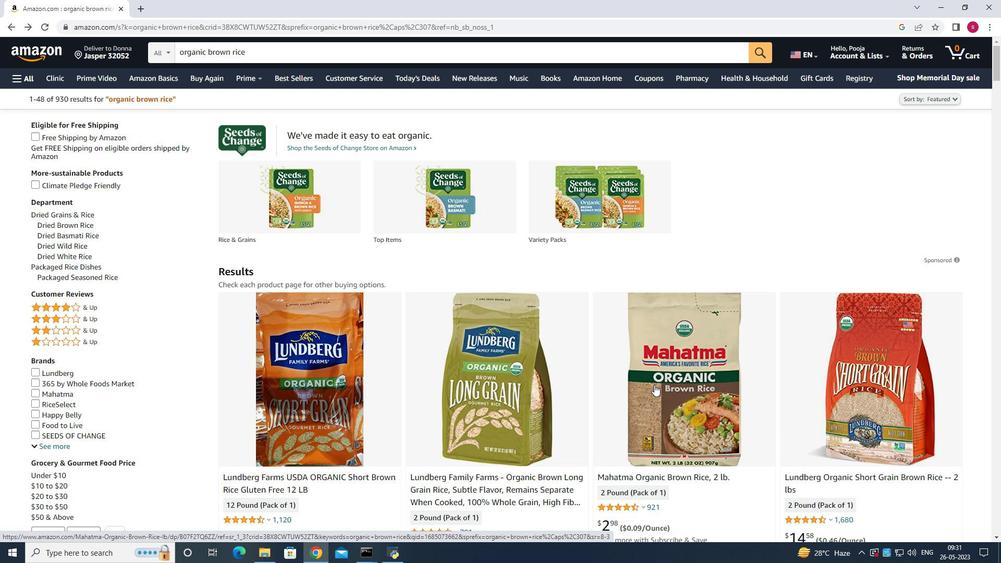 
Action: Mouse pressed left at (682, 384)
Screenshot: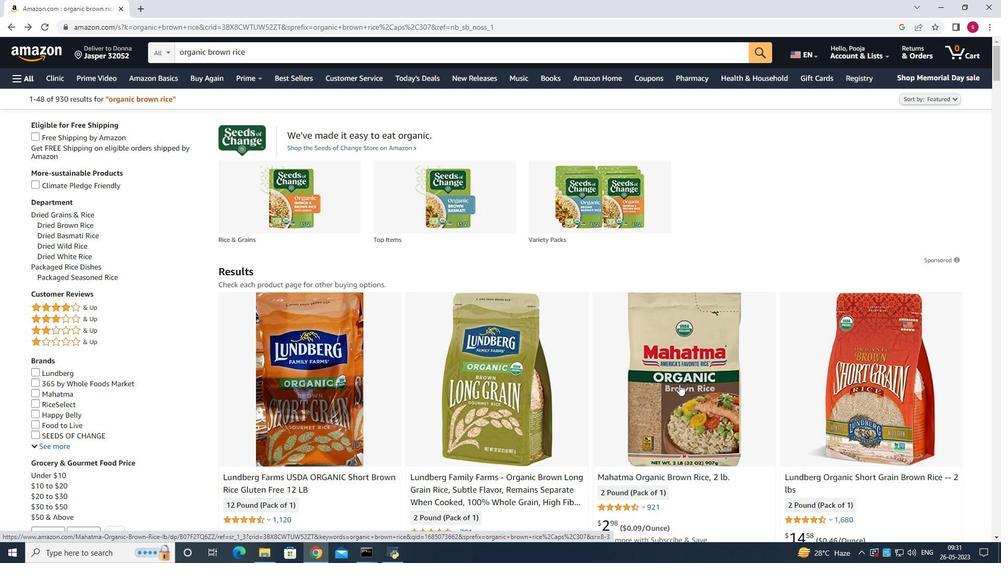 
Action: Mouse moved to (697, 369)
Screenshot: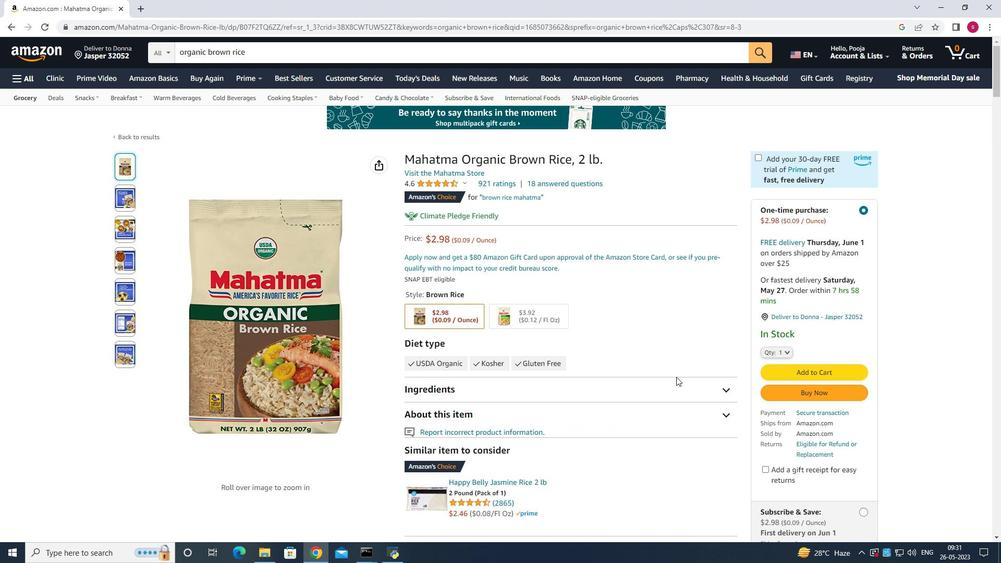 
Action: Mouse scrolled (697, 369) with delta (0, 0)
Screenshot: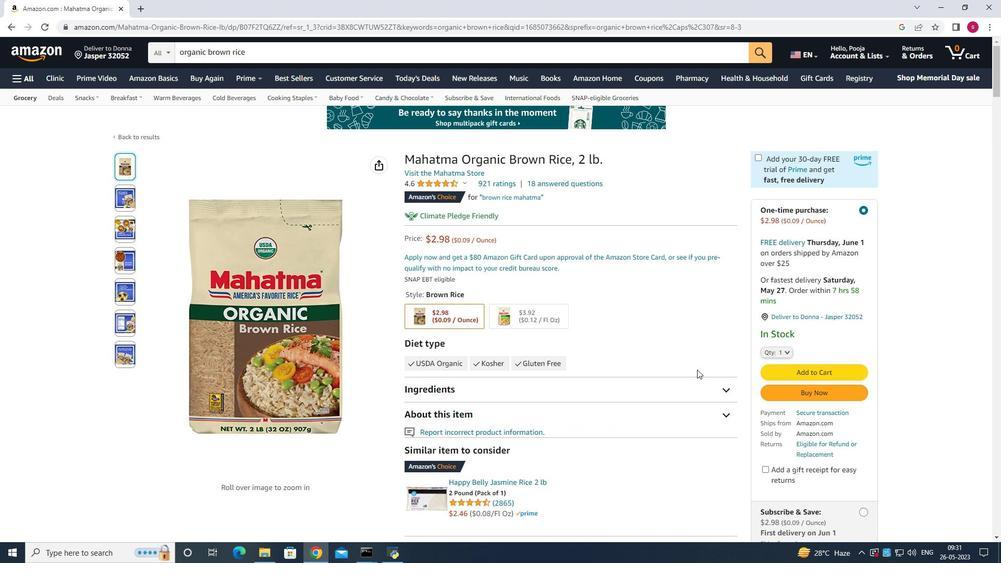 
Action: Mouse moved to (788, 295)
Screenshot: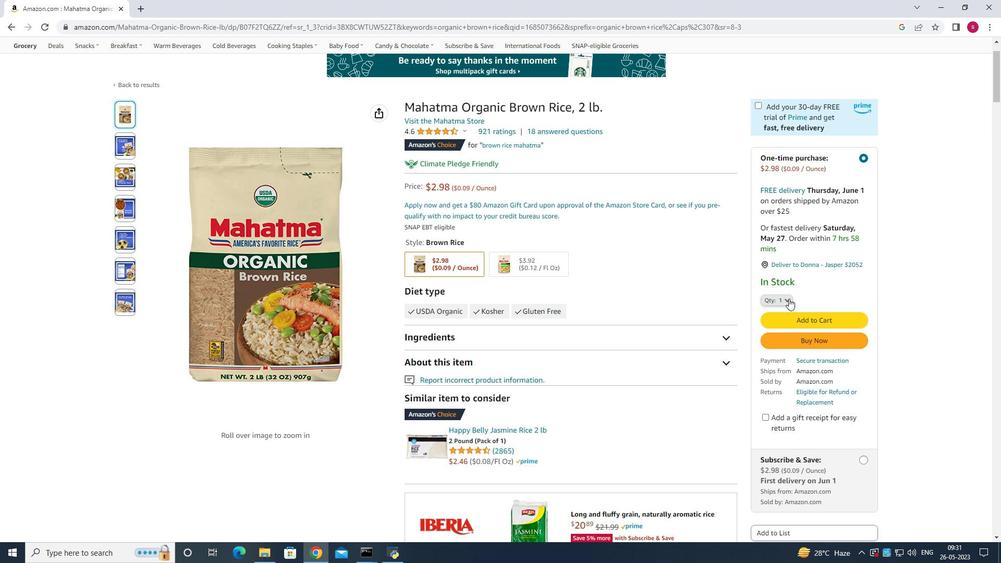 
Action: Mouse pressed left at (788, 295)
Screenshot: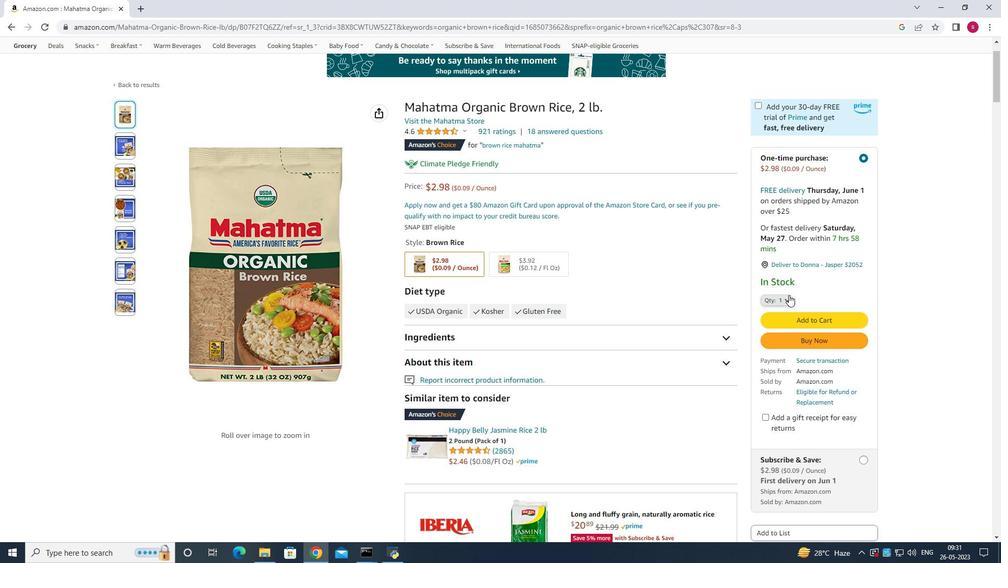 
Action: Mouse moved to (768, 317)
Screenshot: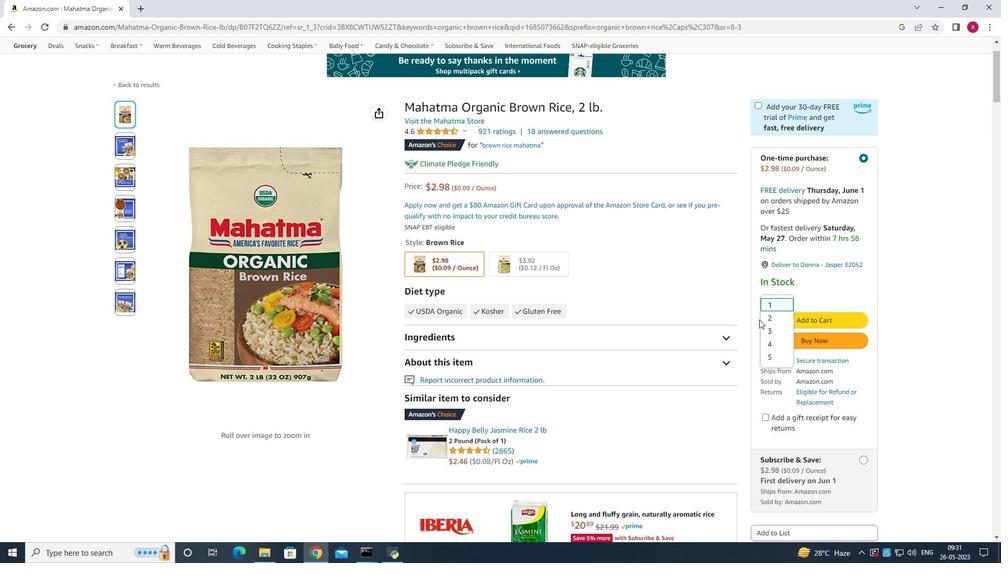 
Action: Mouse pressed left at (768, 317)
Screenshot: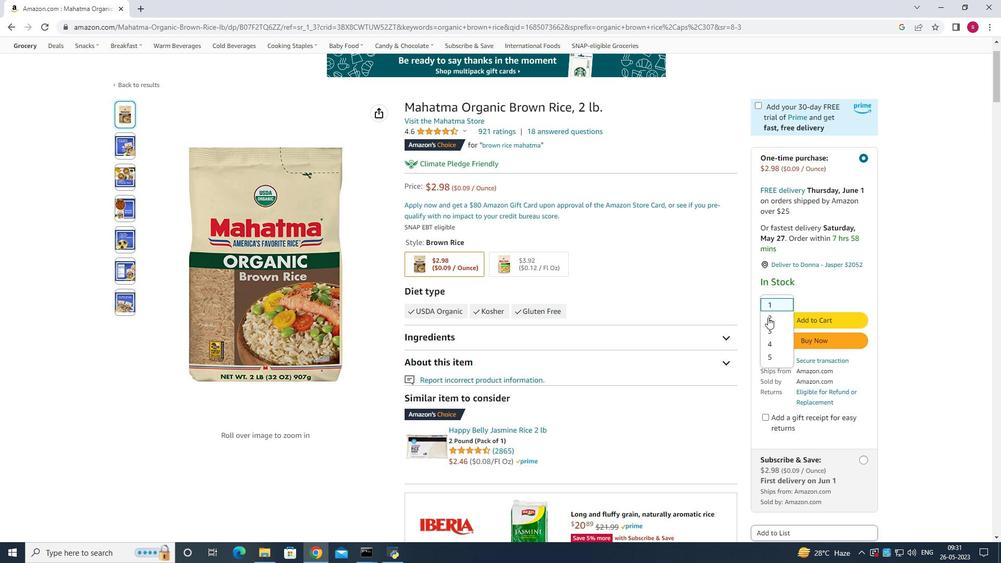 
Action: Mouse moved to (682, 306)
Screenshot: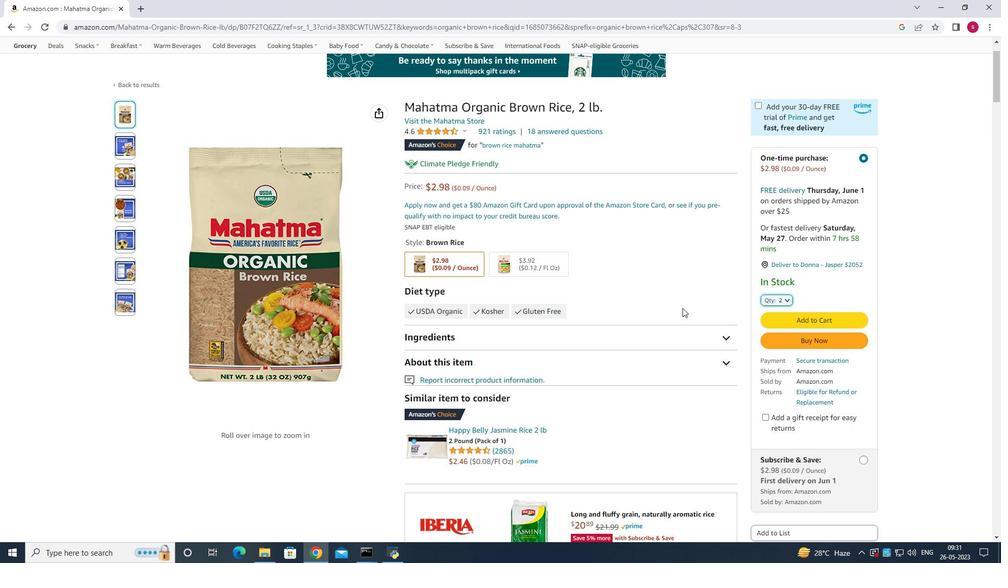 
Action: Mouse pressed left at (682, 306)
Screenshot: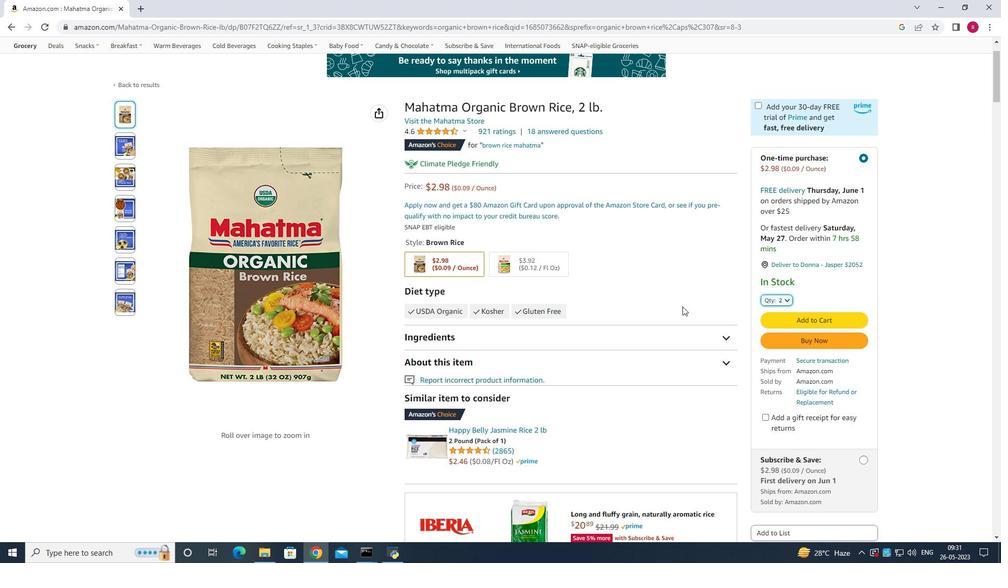 
Action: Mouse moved to (782, 317)
Screenshot: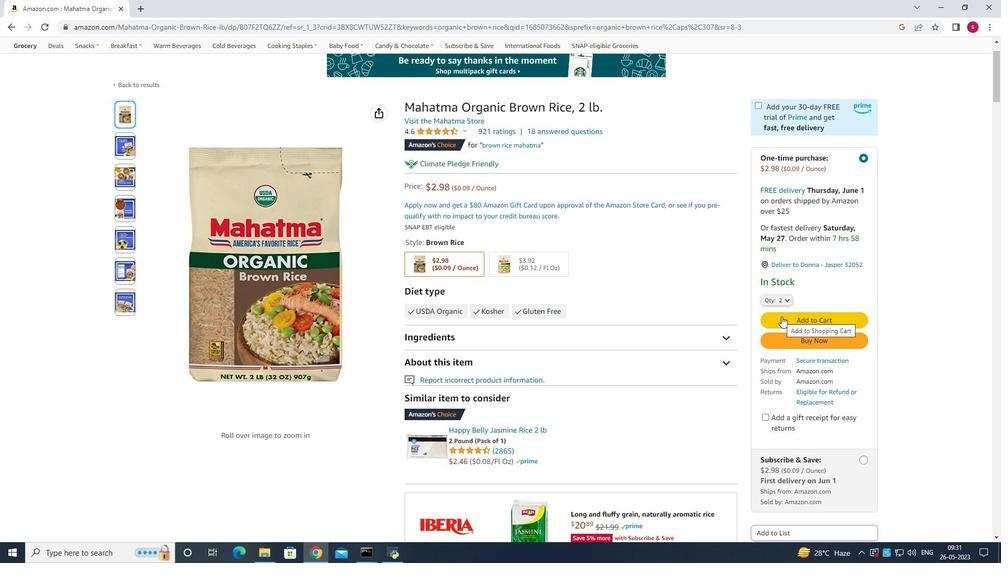 
Action: Mouse pressed left at (782, 317)
Screenshot: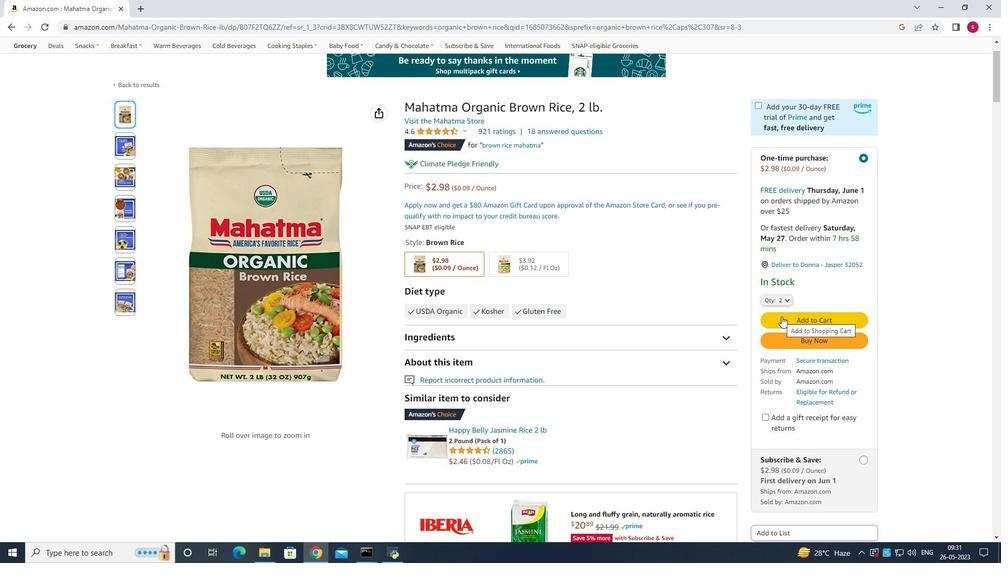 
Action: Mouse moved to (604, 53)
Screenshot: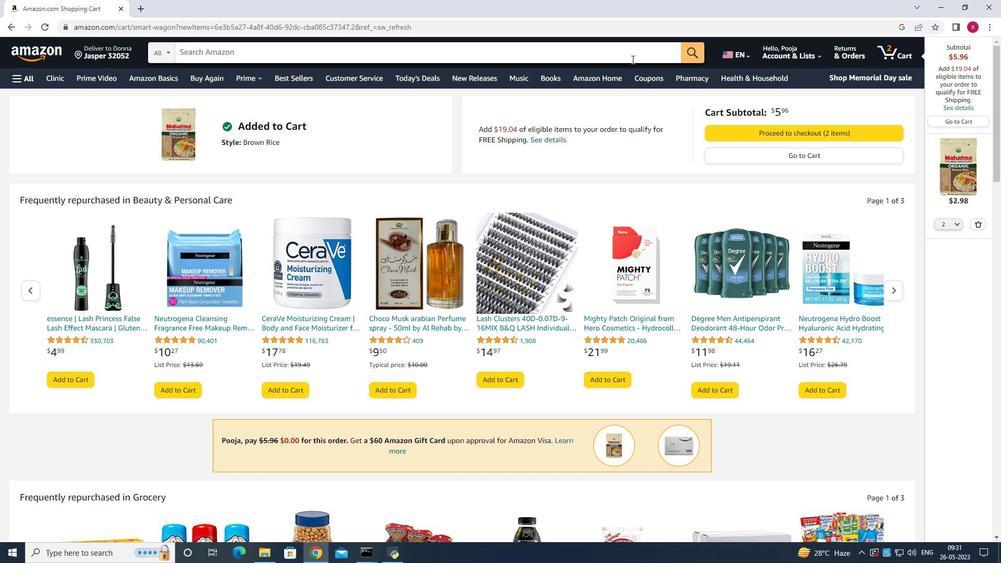
Action: Mouse pressed left at (604, 53)
Screenshot: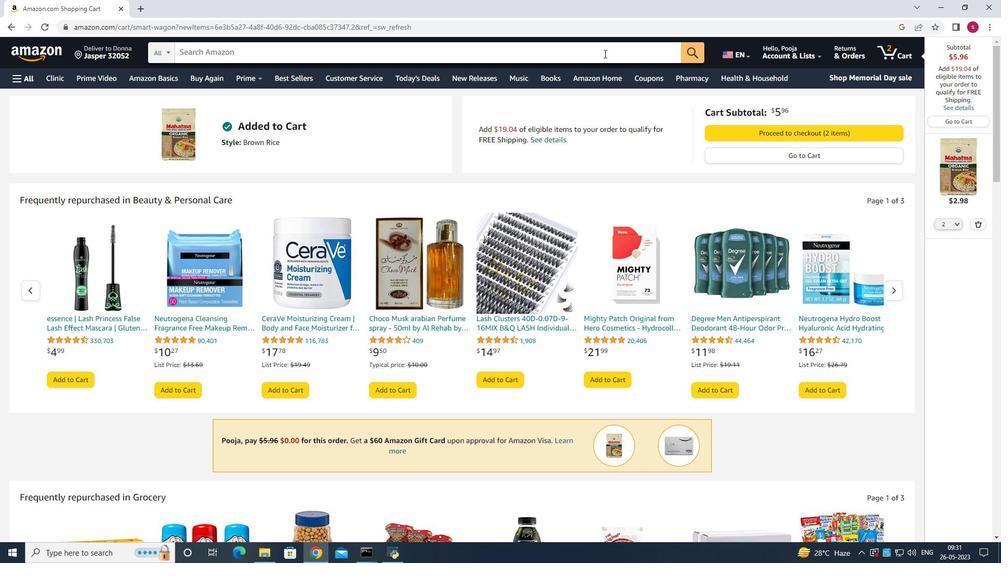 
Action: Key pressed <Key.shift>Menopao<Key.backspace>use<Key.space>relief<Key.space>suppleme<Key.down><Key.down><Key.enter>
Screenshot: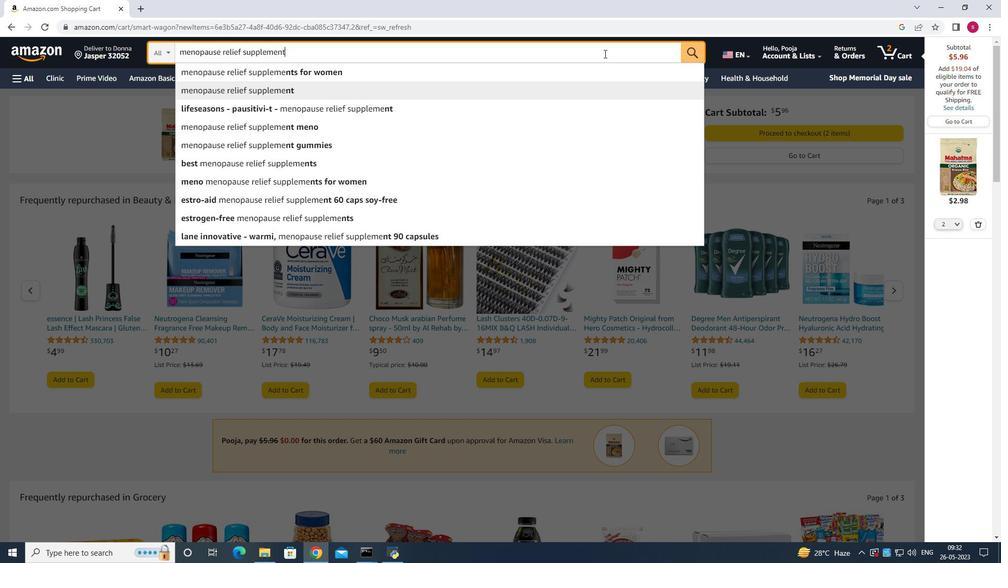 
Action: Mouse moved to (626, 197)
Screenshot: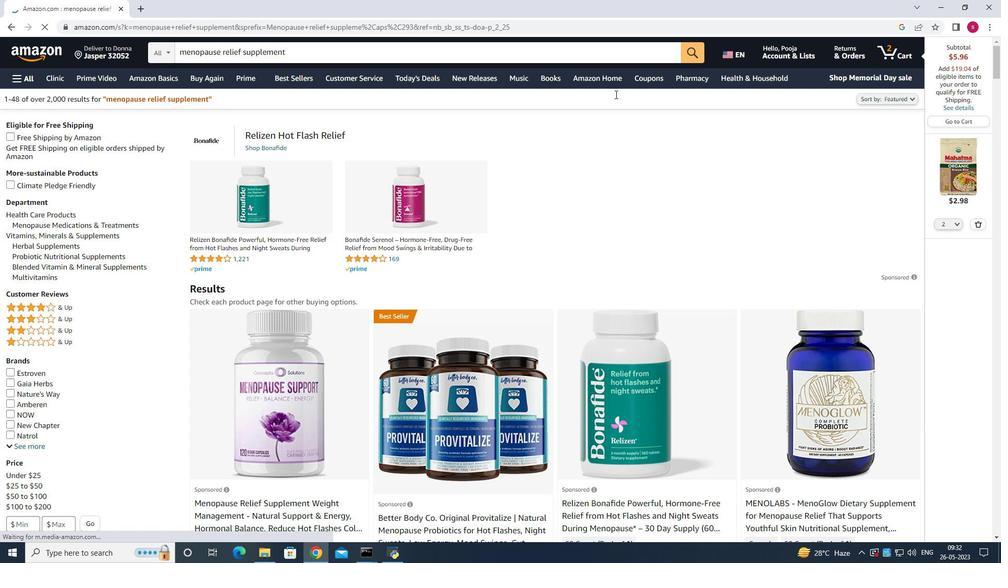 
Action: Mouse scrolled (626, 197) with delta (0, 0)
Screenshot: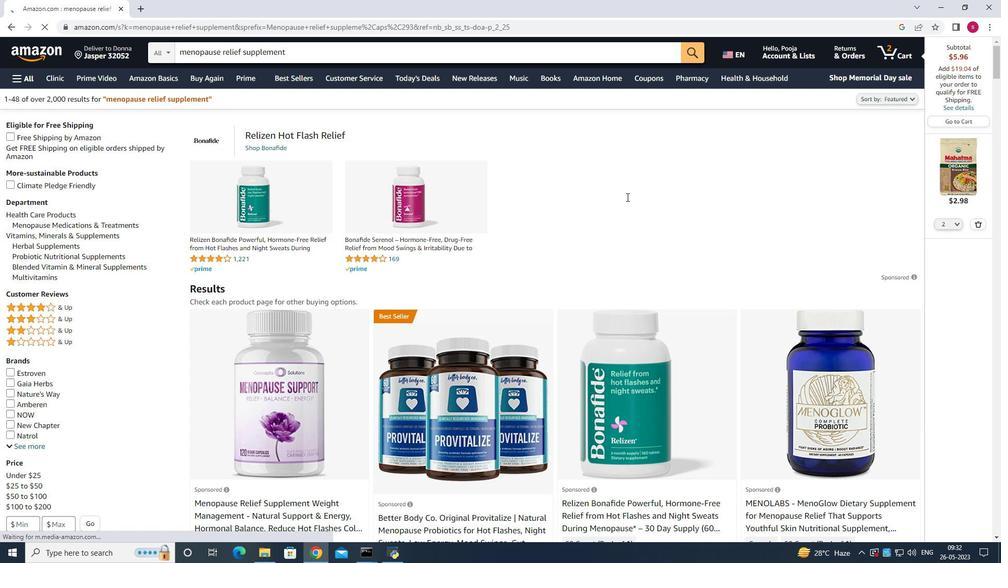 
Action: Mouse scrolled (626, 197) with delta (0, 0)
Screenshot: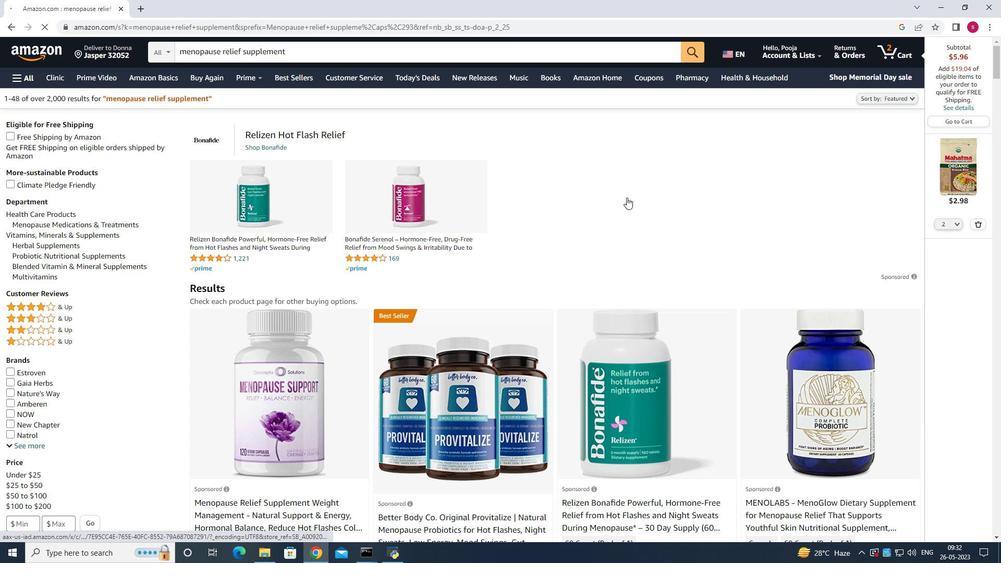 
Action: Mouse moved to (544, 339)
Screenshot: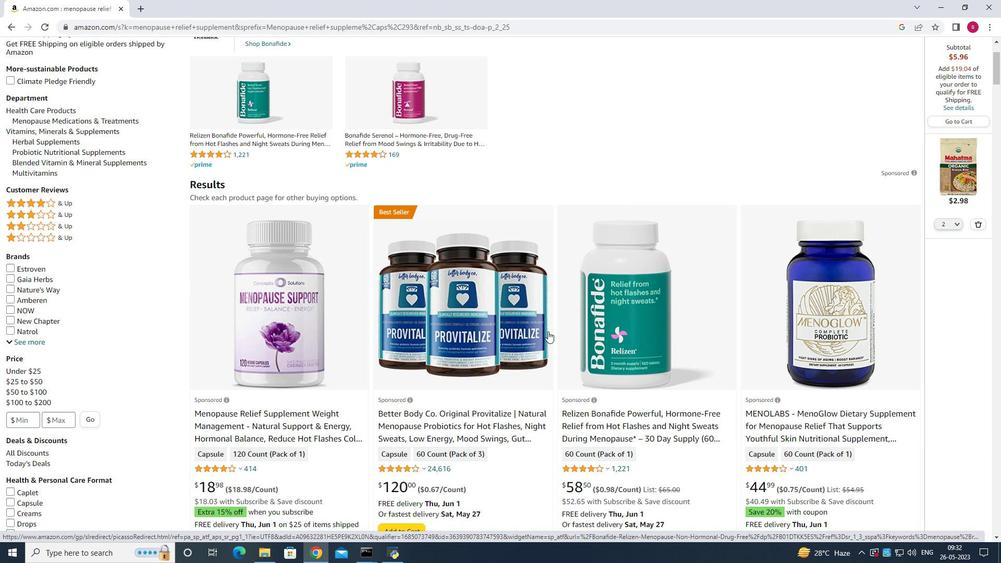 
Action: Mouse scrolled (544, 339) with delta (0, 0)
Screenshot: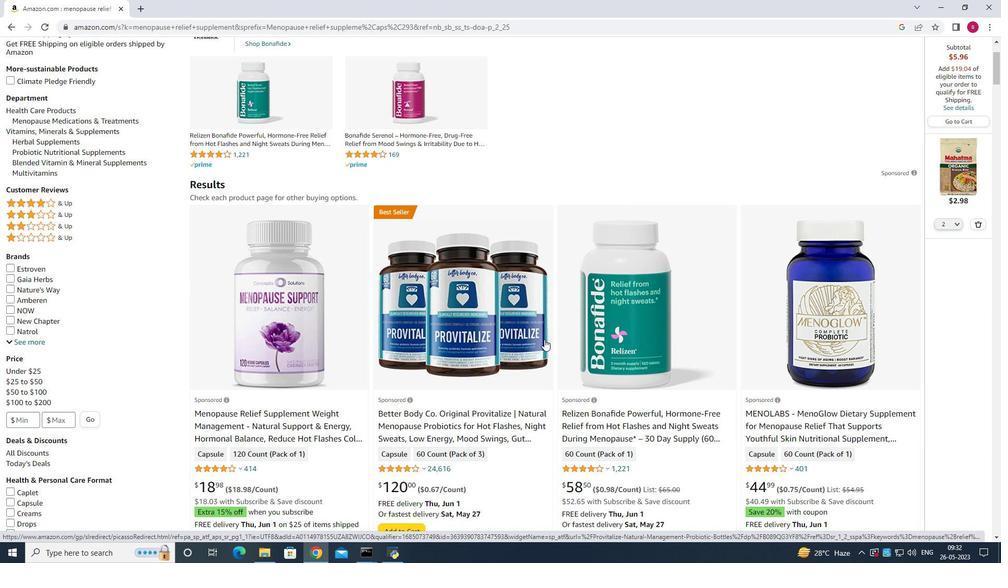 
Action: Mouse scrolled (544, 339) with delta (0, 0)
Screenshot: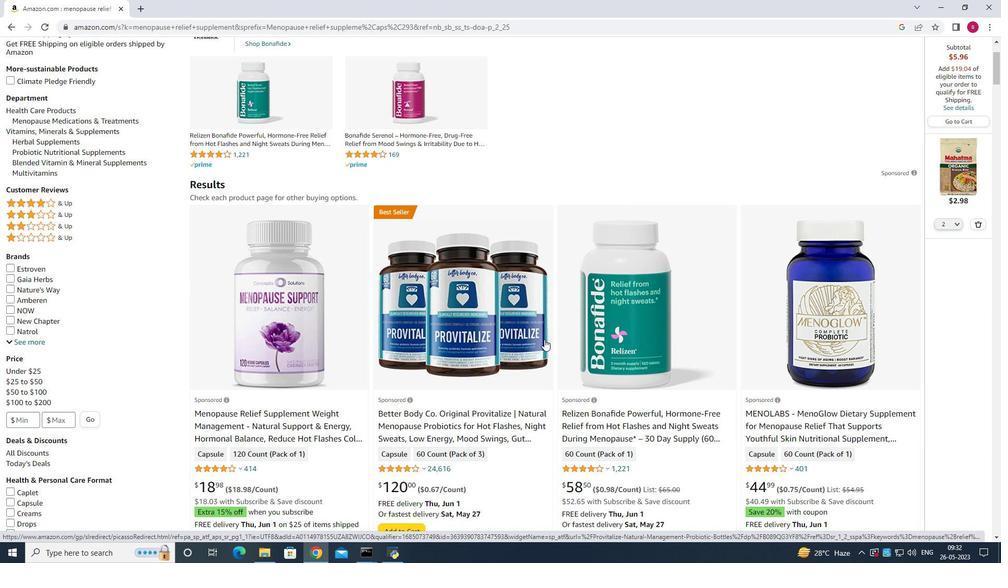 
Action: Mouse scrolled (544, 339) with delta (0, 0)
Screenshot: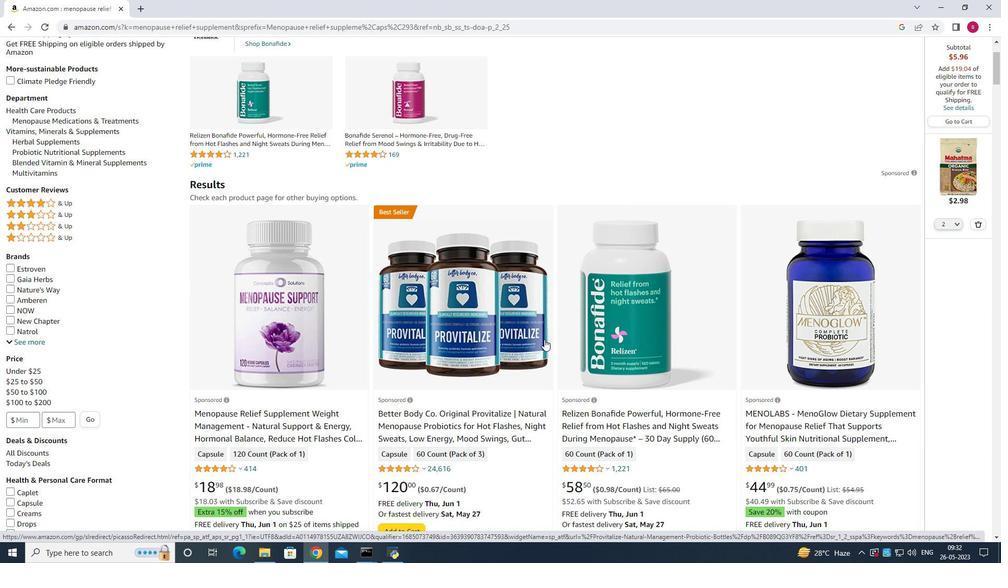 
Action: Mouse scrolled (544, 339) with delta (0, 0)
Screenshot: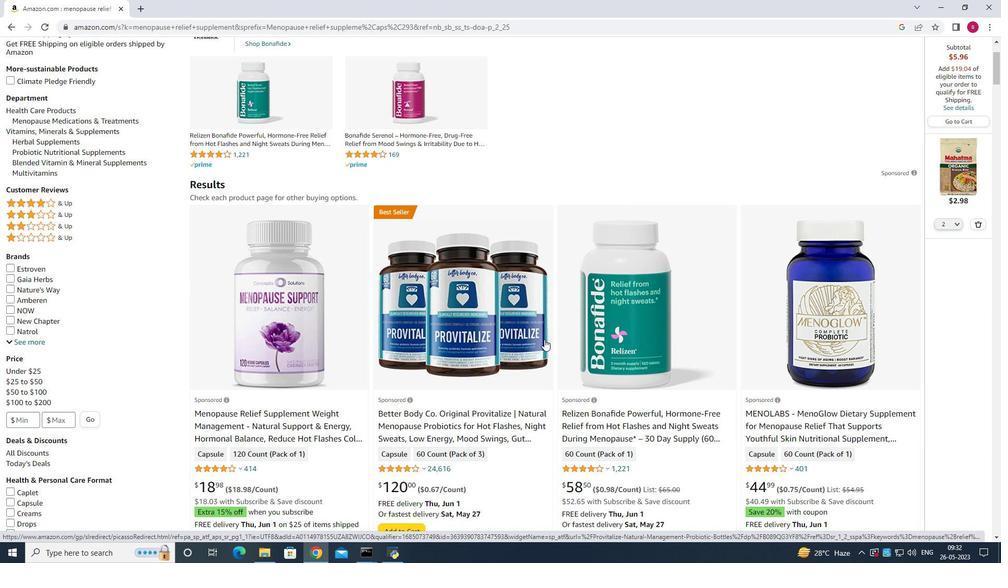 
Action: Mouse scrolled (544, 338) with delta (0, 0)
Screenshot: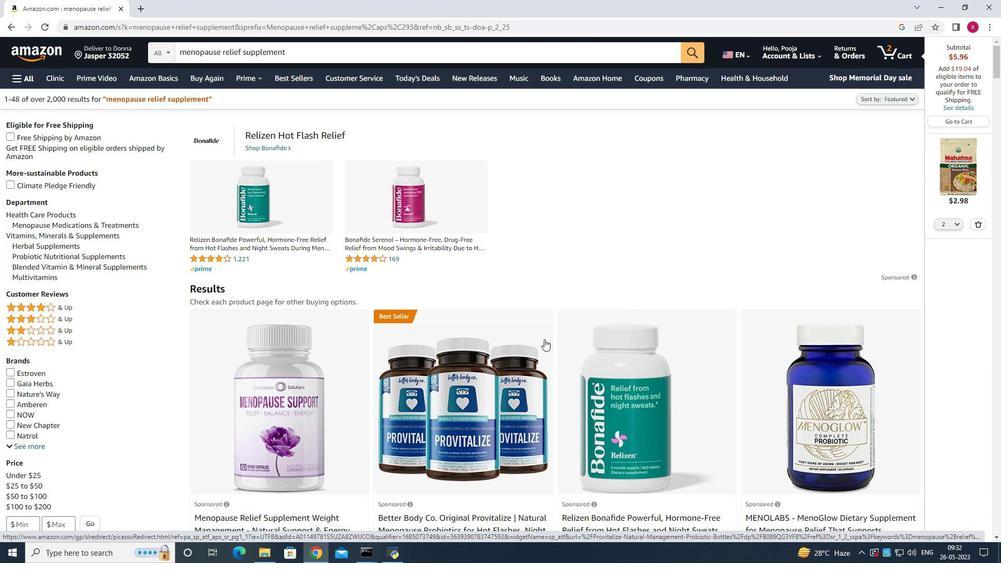
Action: Mouse scrolled (544, 338) with delta (0, 0)
Screenshot: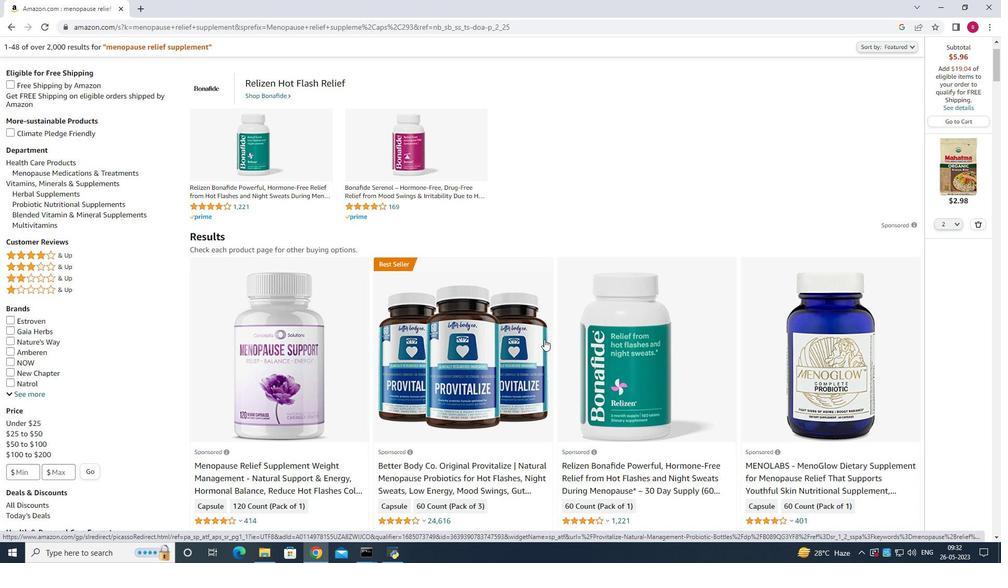 
Action: Mouse moved to (298, 283)
Screenshot: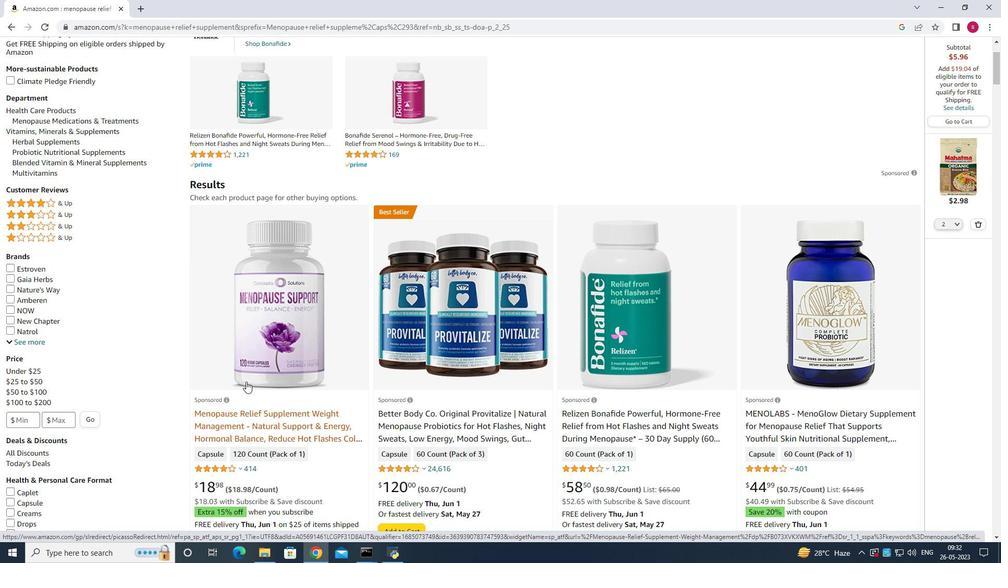 
Action: Mouse pressed left at (298, 283)
Screenshot: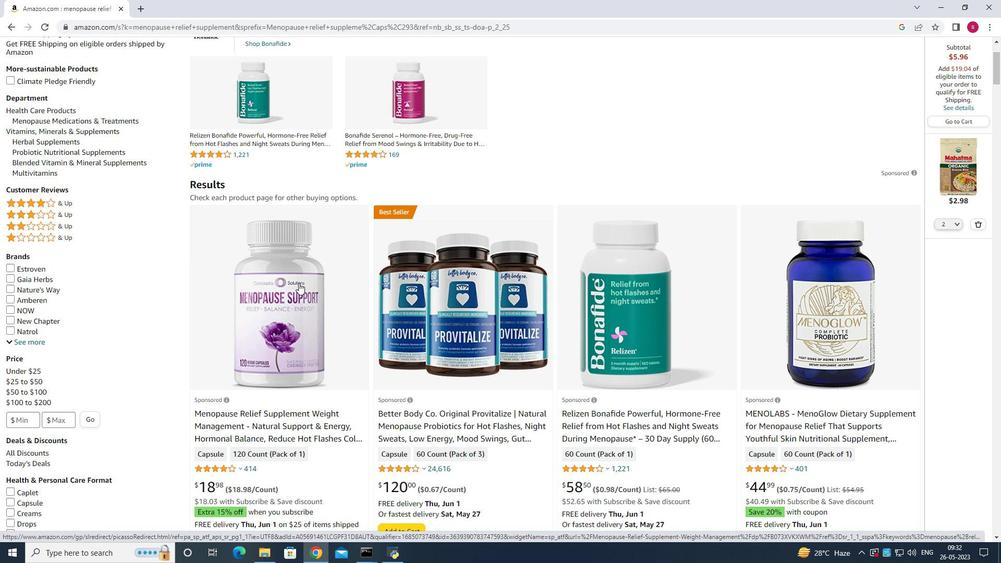 
Action: Mouse moved to (296, 283)
Screenshot: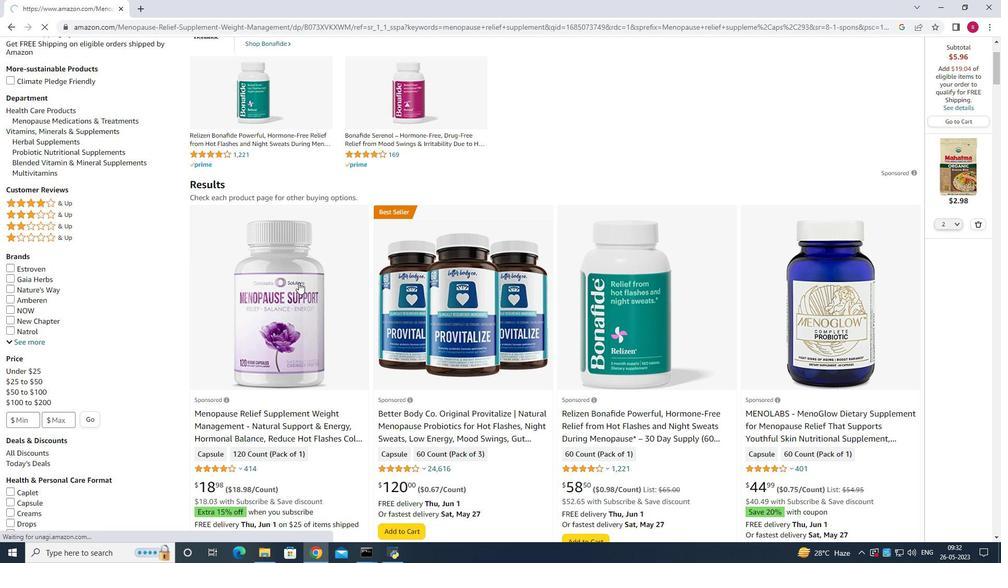 
Action: Mouse scrolled (296, 282) with delta (0, 0)
Screenshot: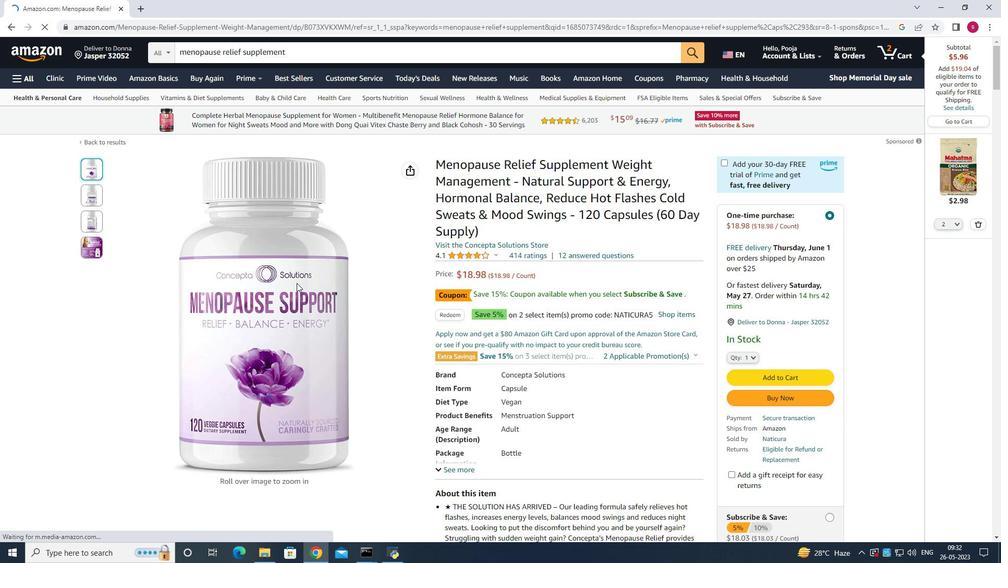 
Action: Mouse moved to (747, 309)
Screenshot: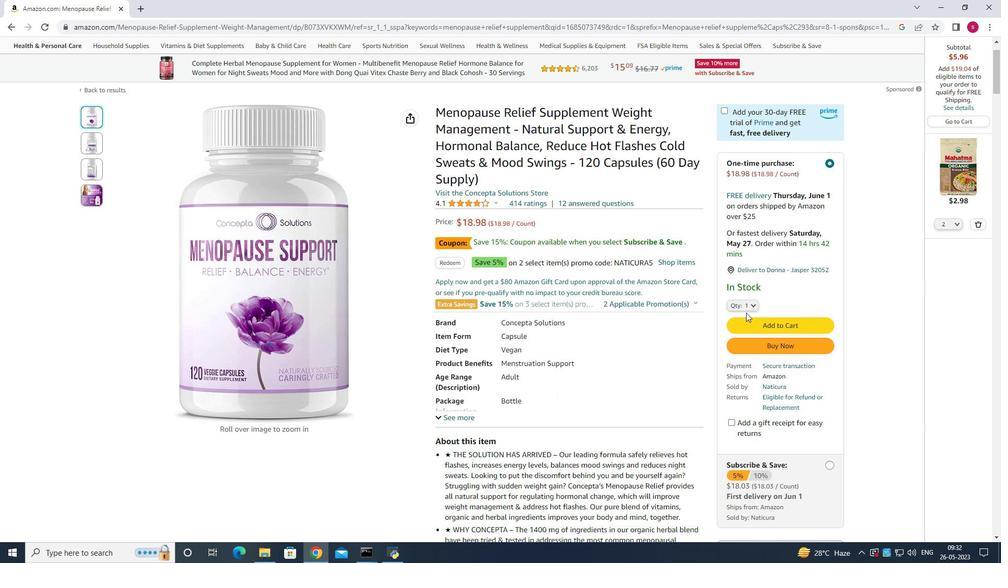 
Action: Mouse pressed left at (747, 309)
Screenshot: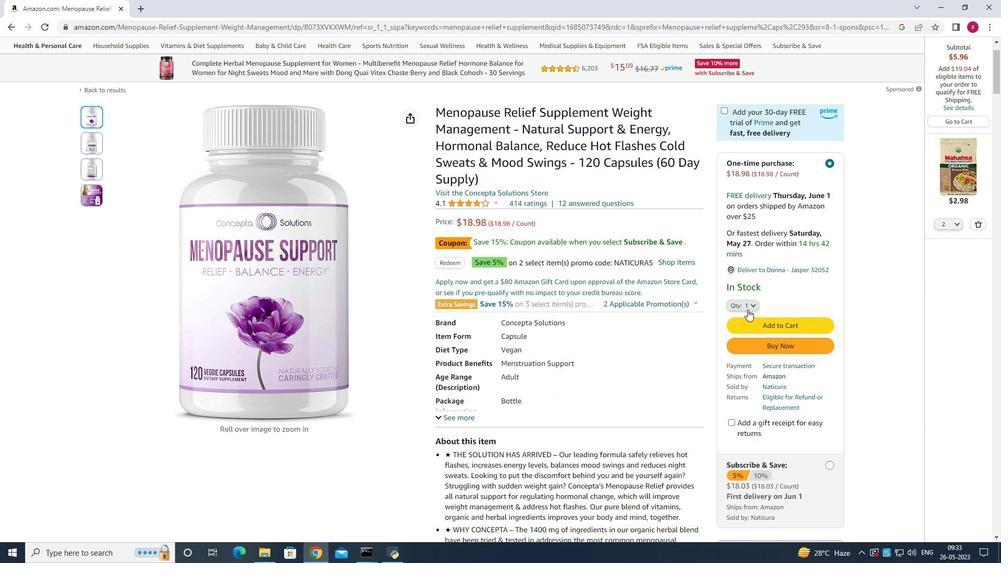 
Action: Mouse moved to (737, 68)
Screenshot: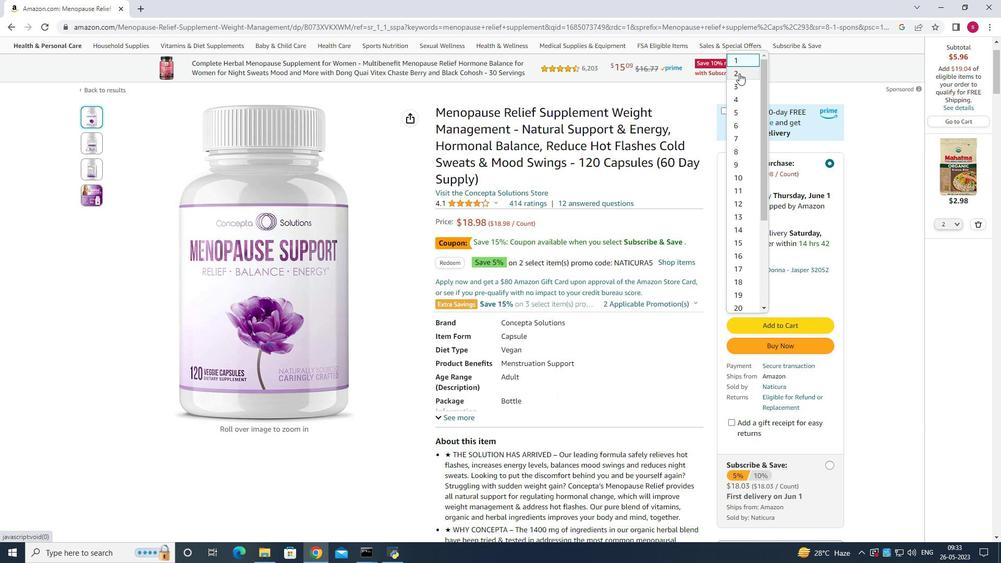 
Action: Mouse pressed left at (737, 68)
Screenshot: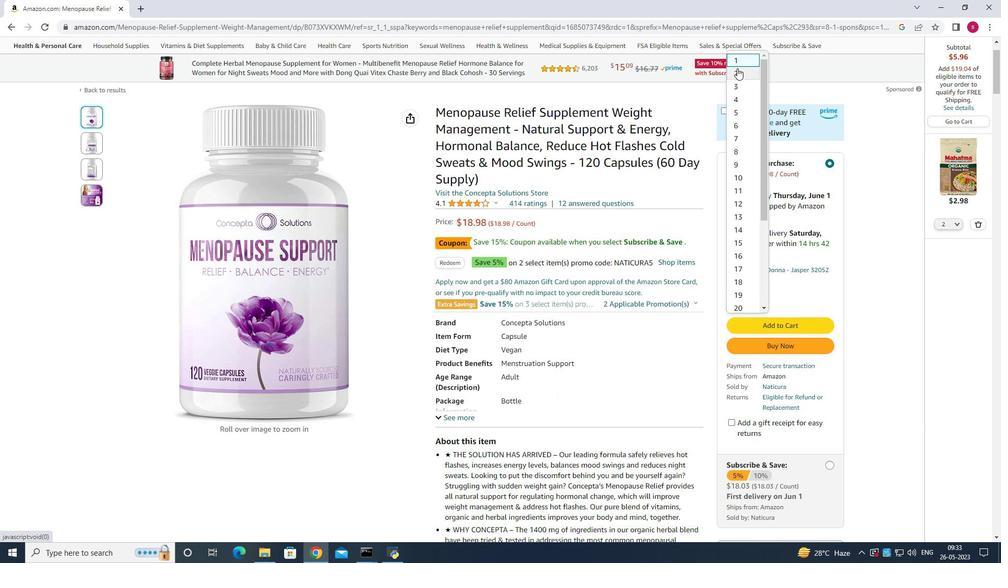 
Action: Mouse moved to (772, 305)
Screenshot: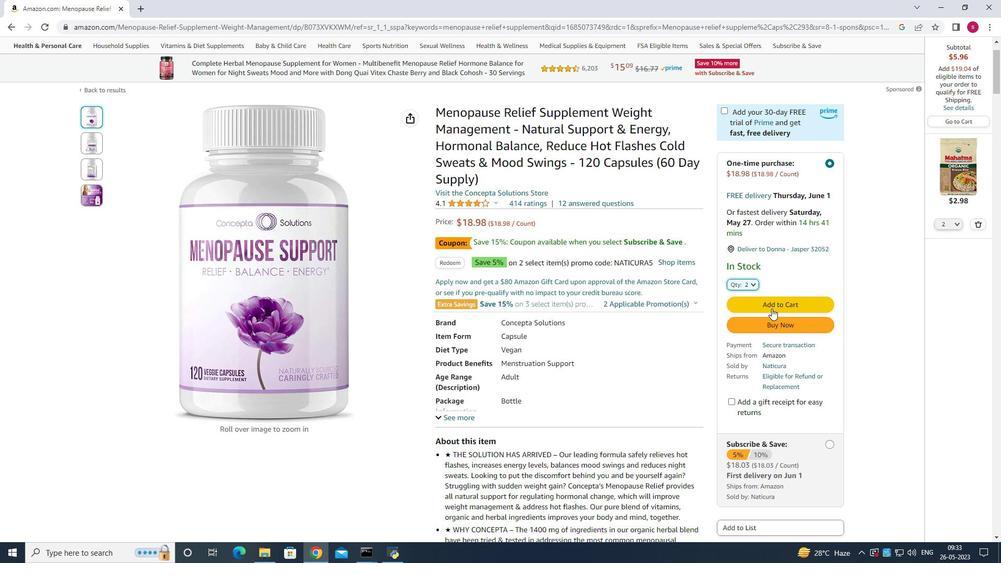 
Action: Mouse pressed left at (772, 305)
Screenshot: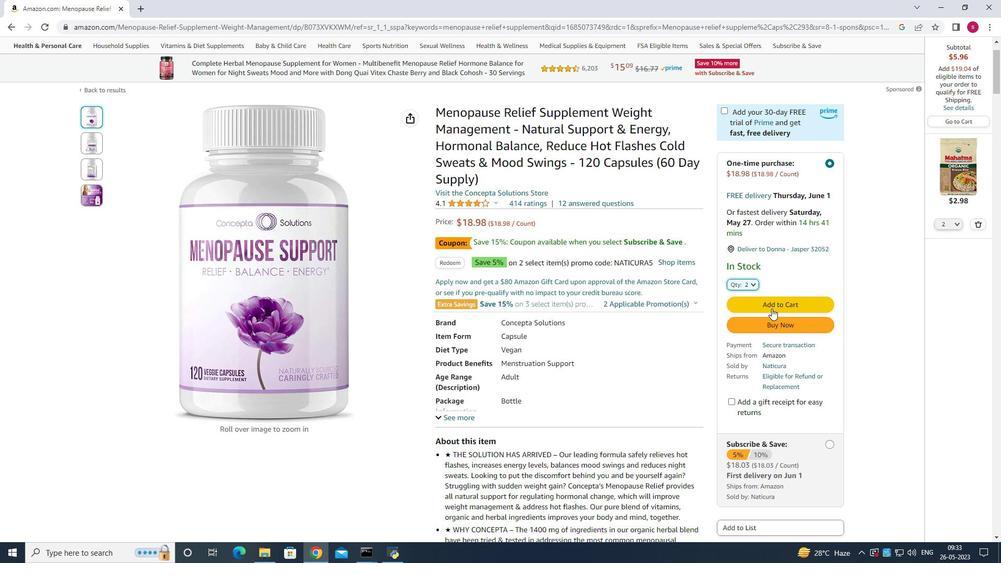 
Action: Mouse moved to (698, 326)
Screenshot: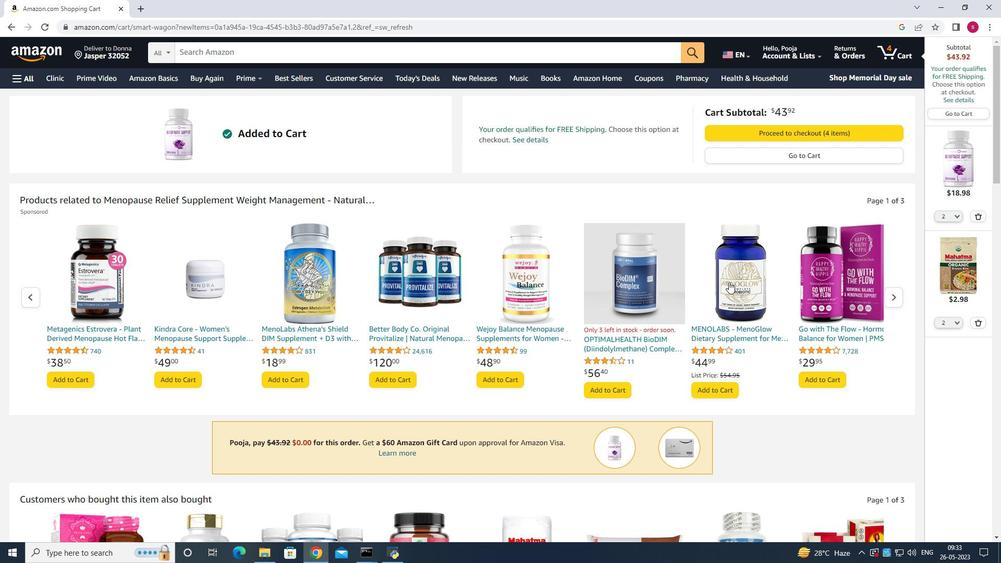 
Action: Mouse scrolled (698, 325) with delta (0, 0)
Screenshot: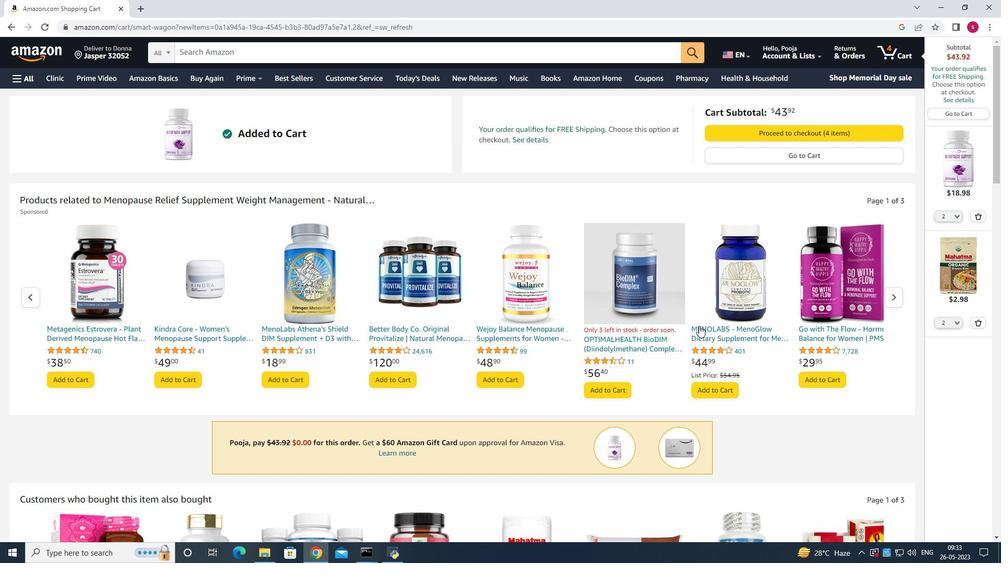 
Action: Mouse scrolled (698, 325) with delta (0, 0)
Screenshot: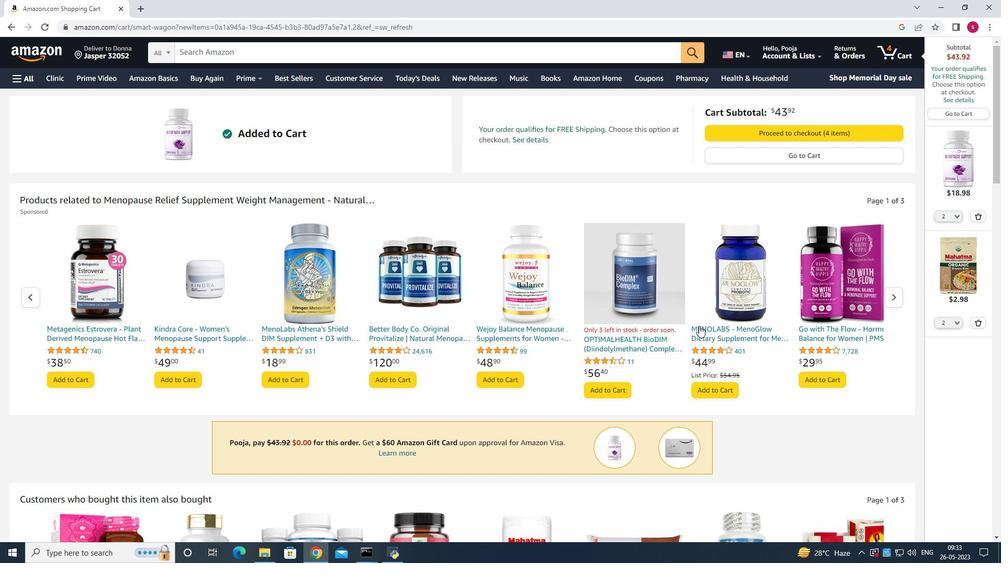 
Action: Mouse scrolled (698, 326) with delta (0, 0)
Screenshot: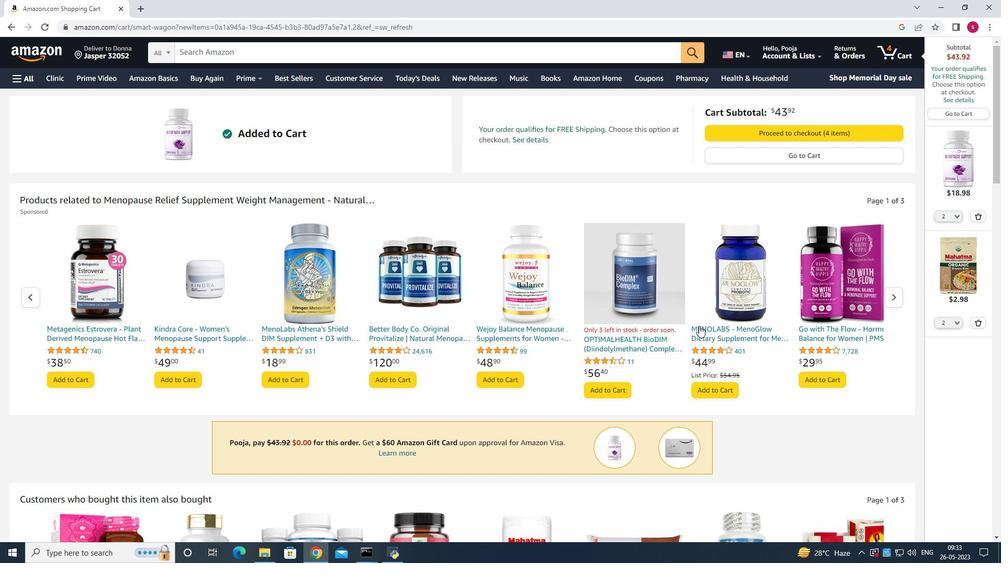 
Action: Mouse scrolled (698, 325) with delta (0, 0)
Screenshot: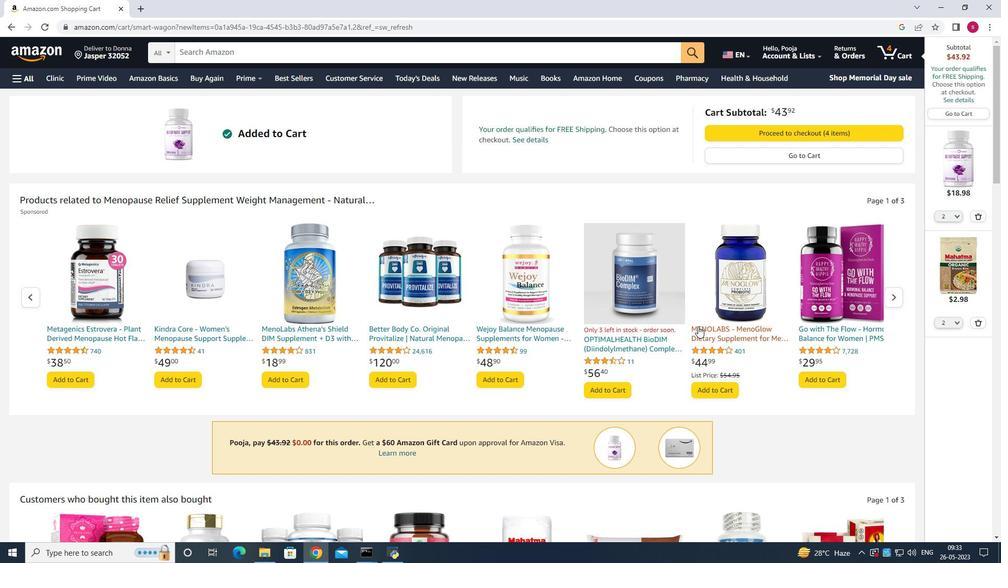 
Action: Mouse scrolled (698, 326) with delta (0, 0)
Screenshot: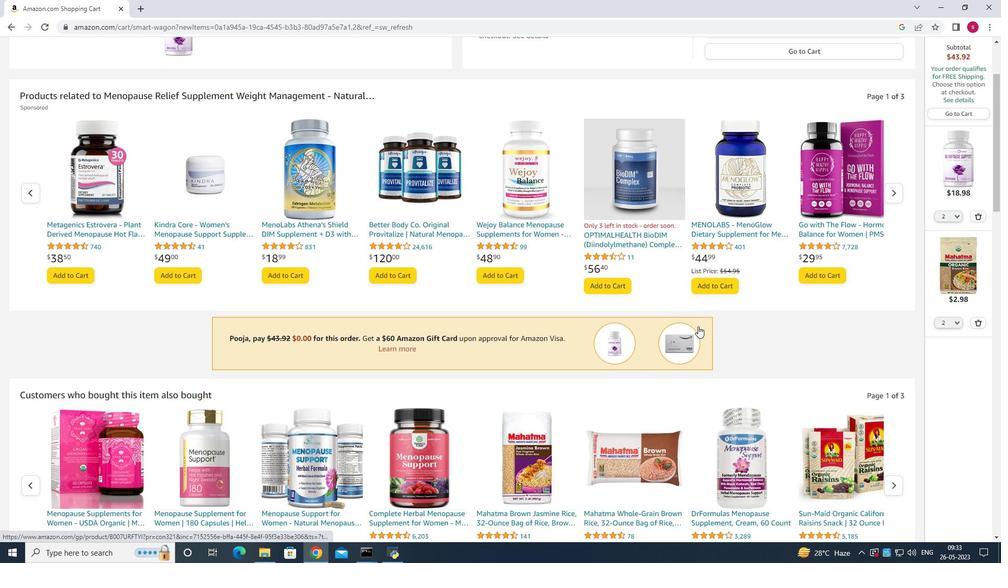 
Action: Mouse scrolled (698, 326) with delta (0, 0)
Screenshot: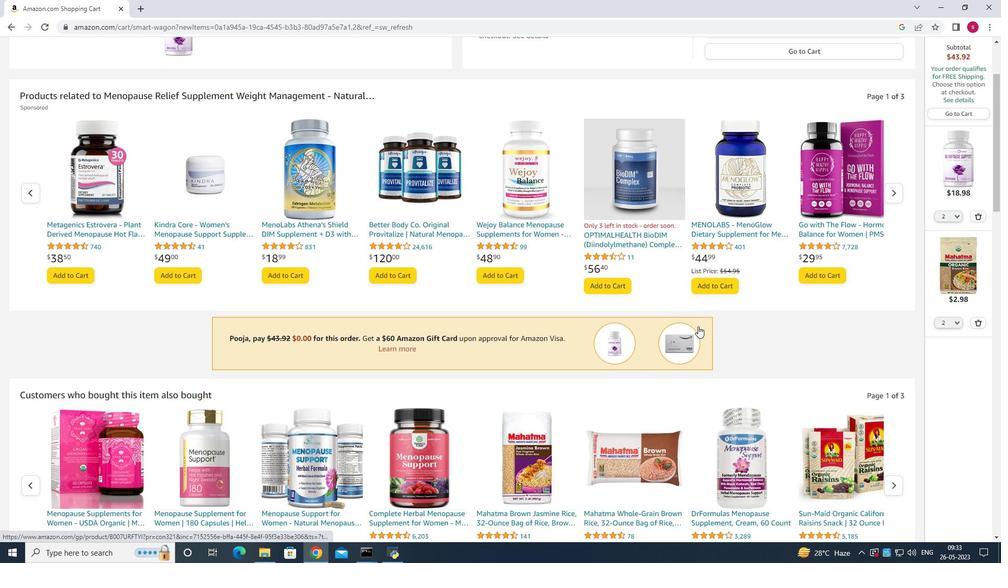 
Action: Mouse scrolled (698, 326) with delta (0, 0)
Screenshot: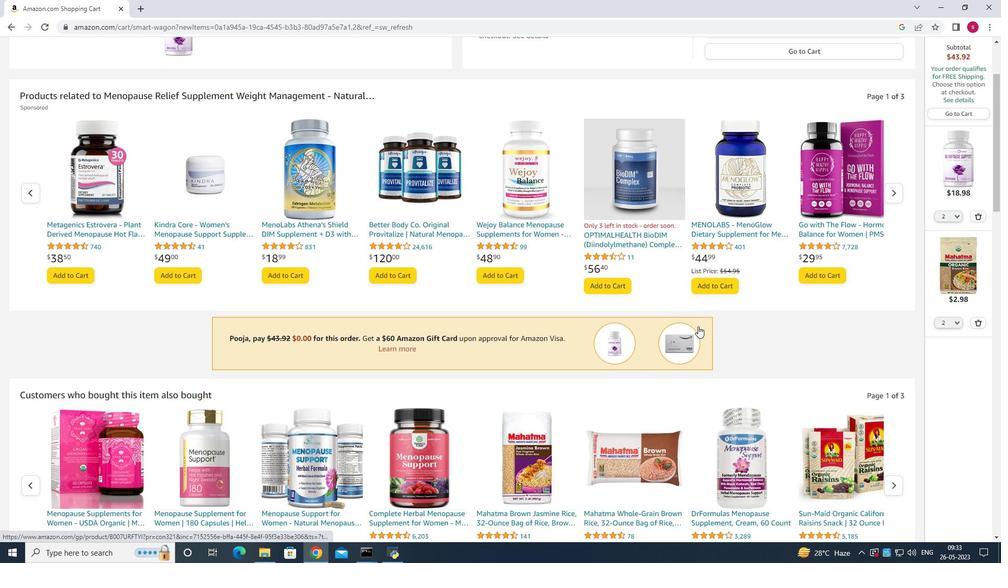 
Action: Mouse scrolled (698, 326) with delta (0, 0)
Screenshot: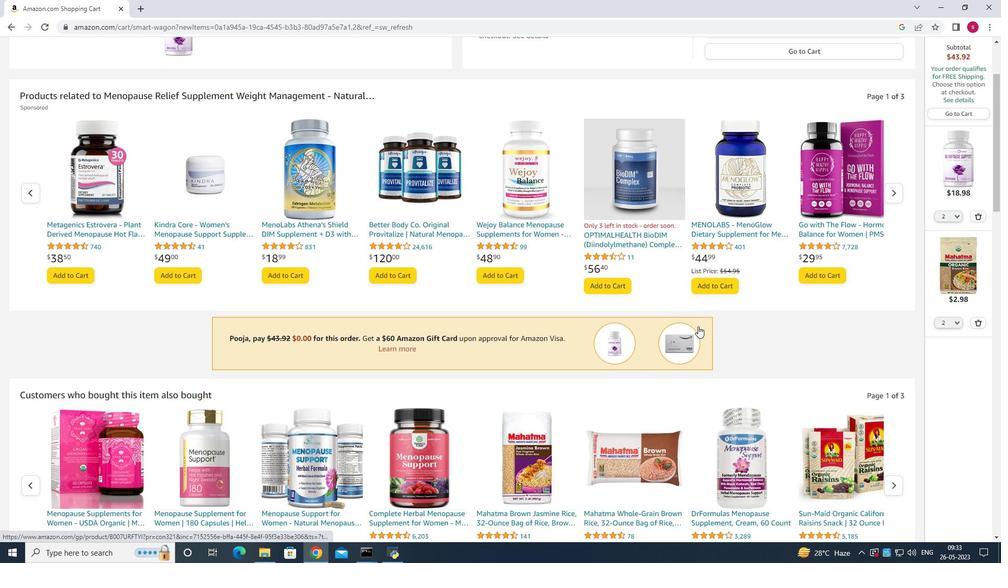 
Action: Mouse scrolled (698, 326) with delta (0, 0)
Screenshot: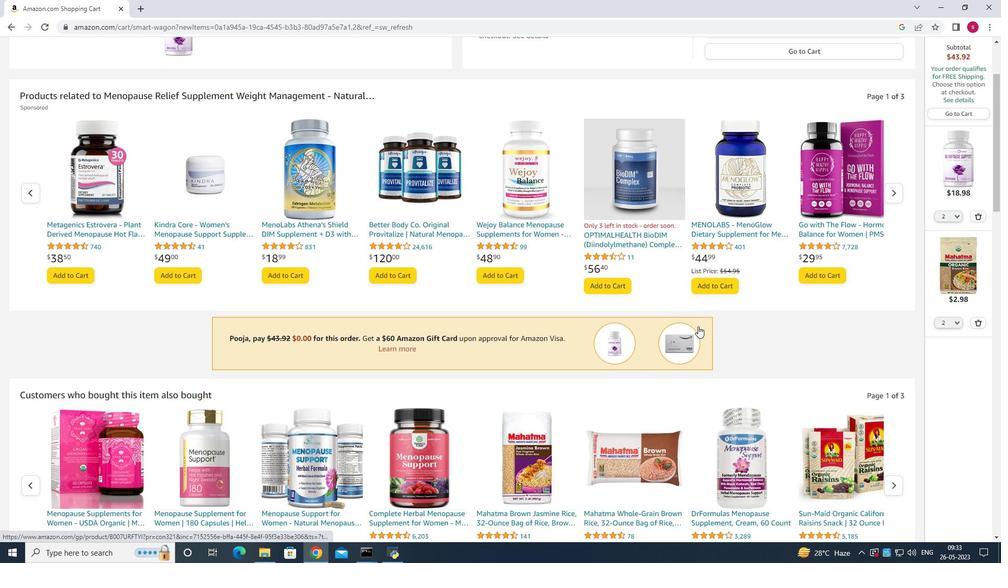 
Action: Mouse scrolled (698, 326) with delta (0, 0)
Screenshot: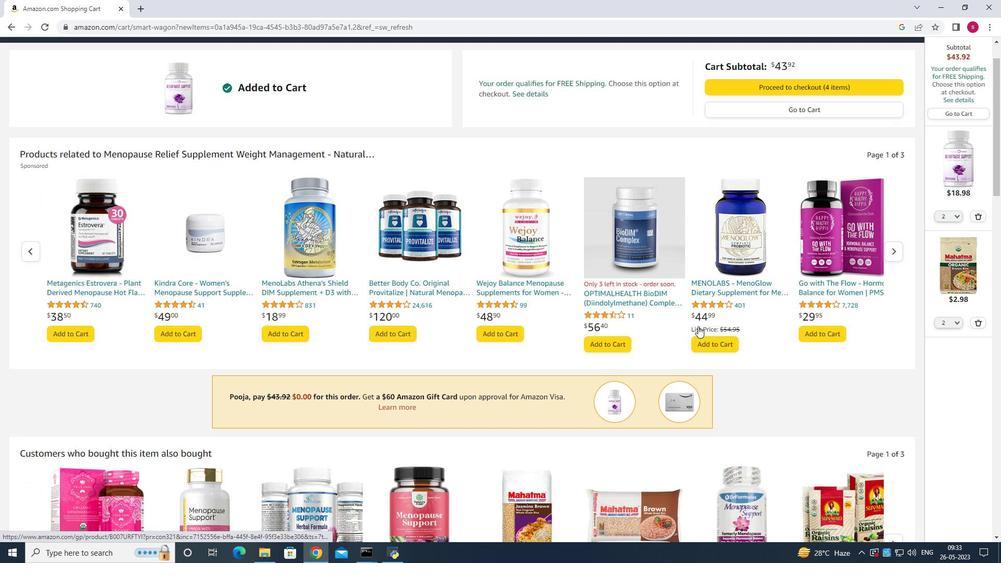 
Action: Mouse scrolled (698, 326) with delta (0, 0)
Screenshot: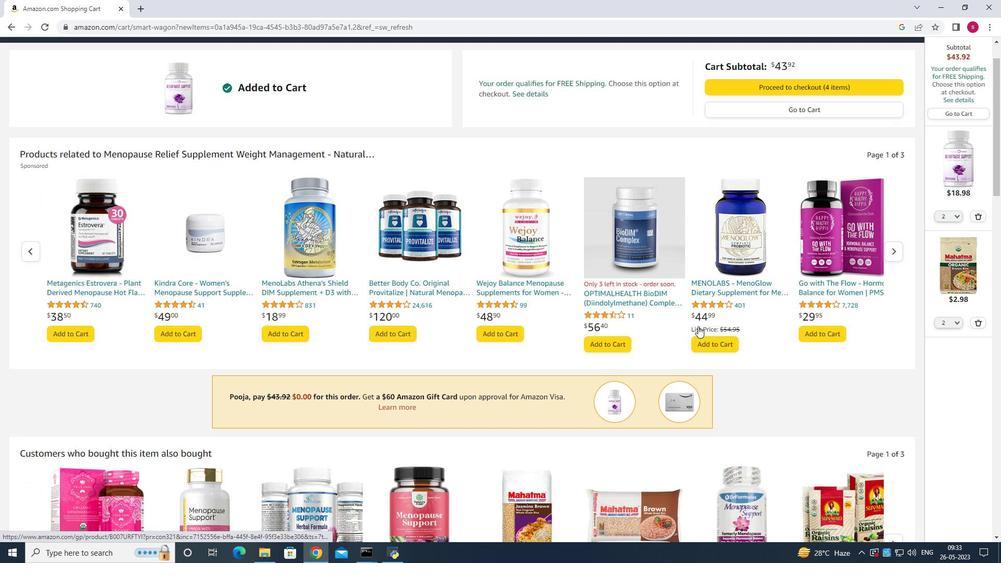 
Action: Mouse scrolled (698, 326) with delta (0, 0)
Screenshot: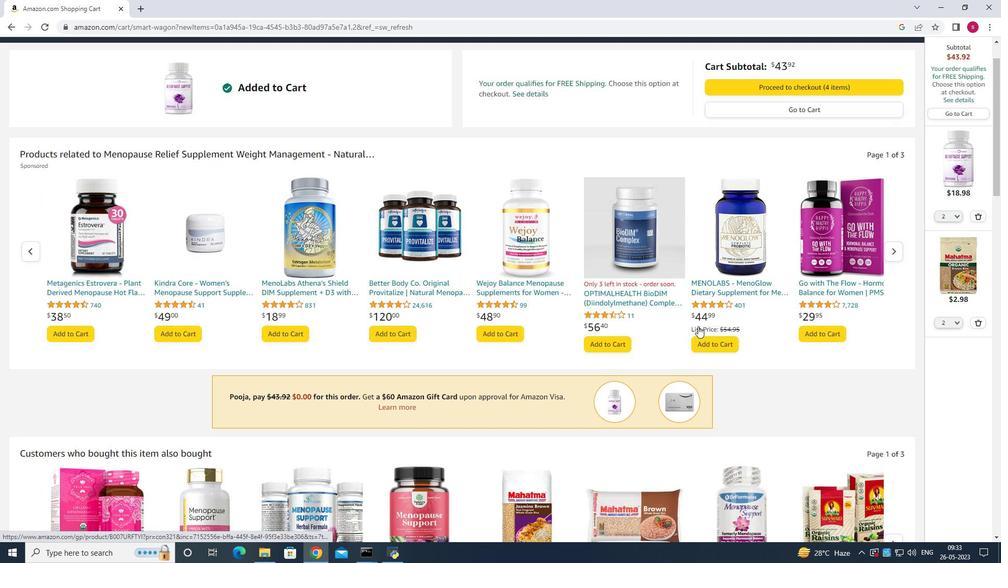 
Action: Mouse scrolled (698, 326) with delta (0, 0)
Screenshot: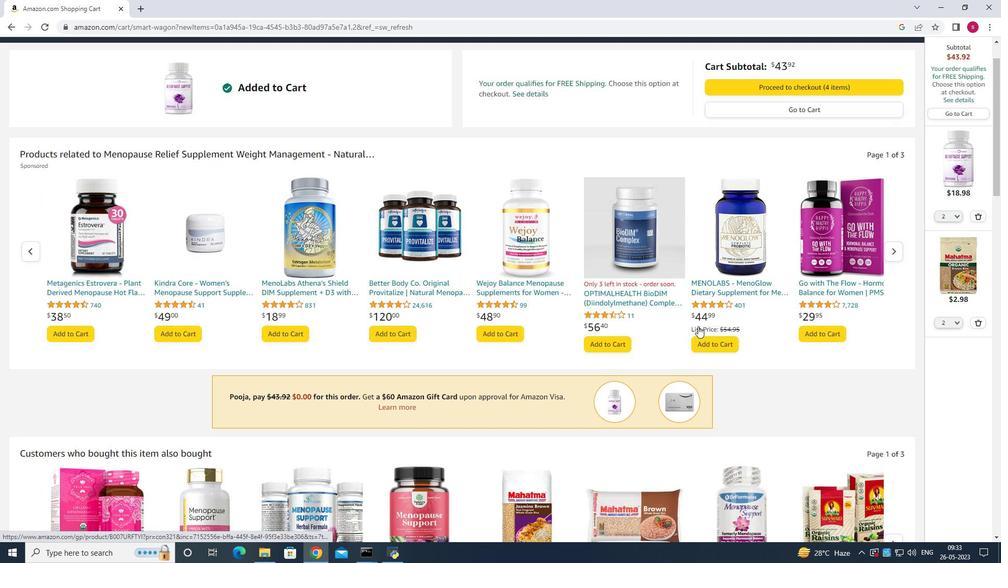 
Action: Mouse scrolled (698, 326) with delta (0, 0)
Screenshot: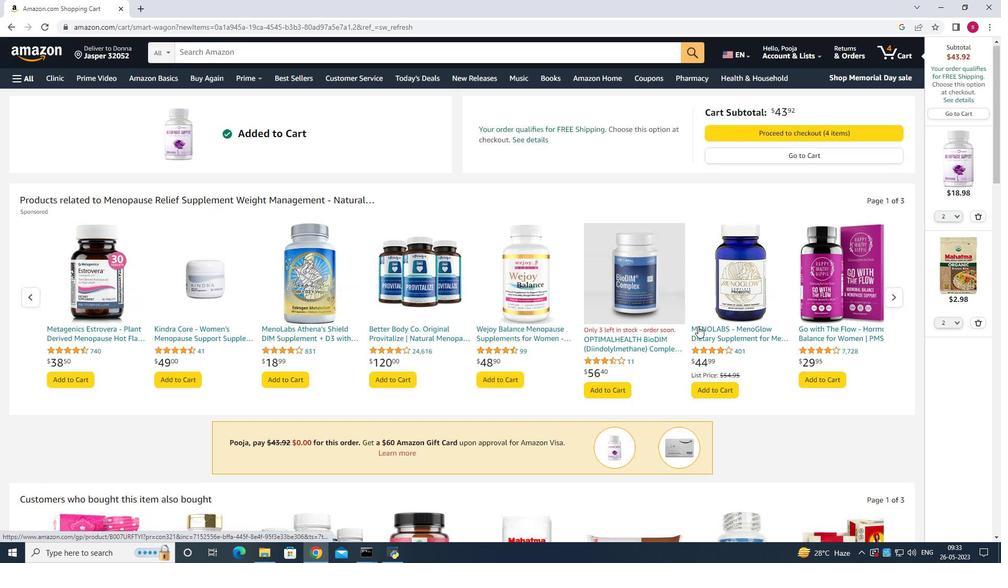 
Action: Mouse scrolled (698, 326) with delta (0, 0)
Screenshot: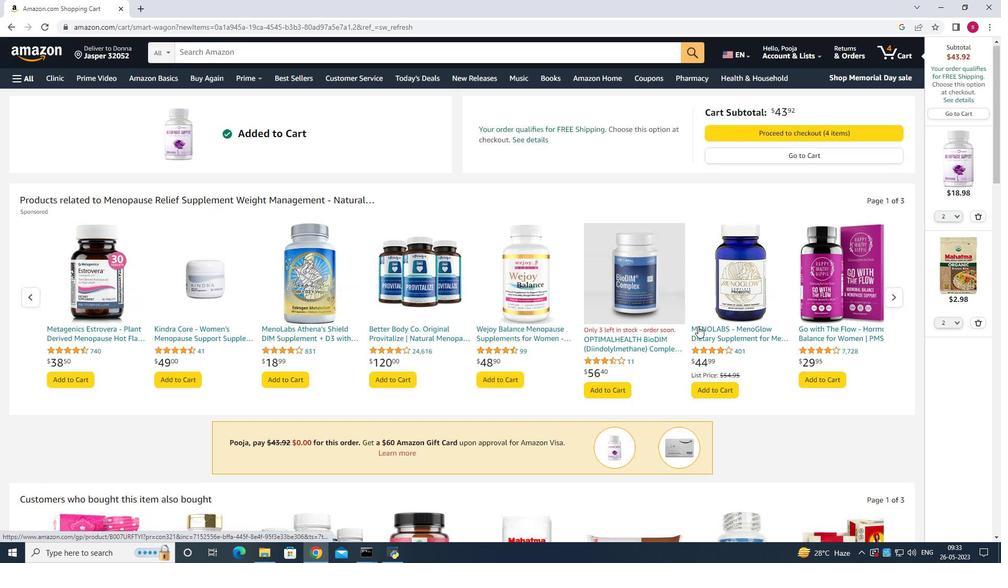 
Action: Mouse scrolled (698, 326) with delta (0, 0)
Screenshot: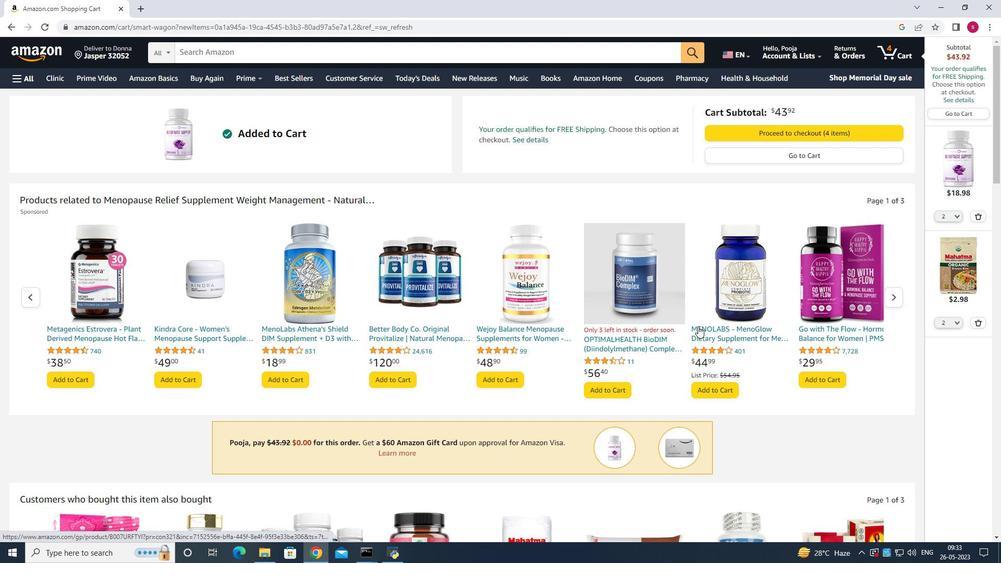 
Action: Mouse scrolled (698, 326) with delta (0, 0)
Screenshot: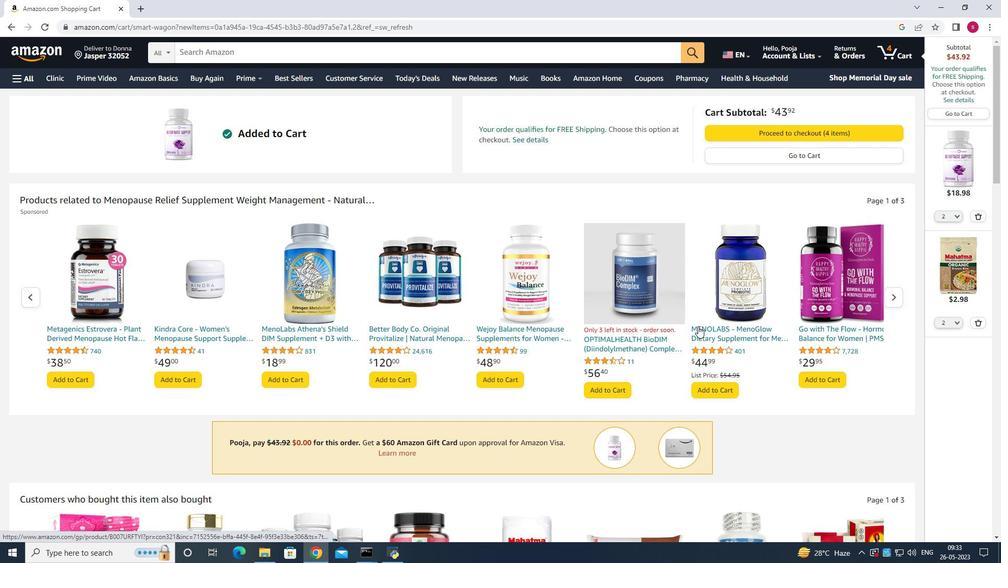 
Action: Mouse scrolled (698, 326) with delta (0, 0)
Screenshot: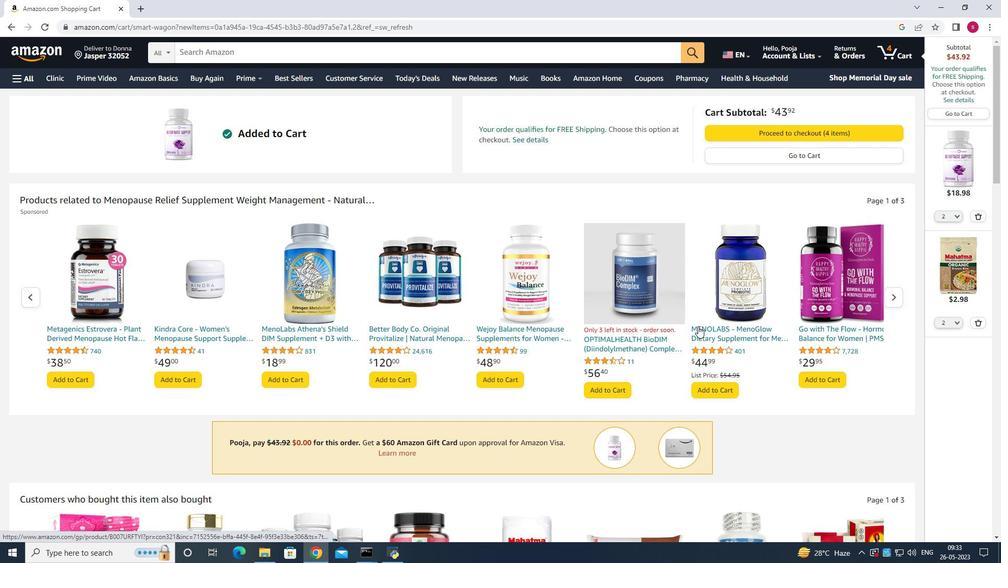 
Action: Mouse scrolled (698, 326) with delta (0, 0)
Screenshot: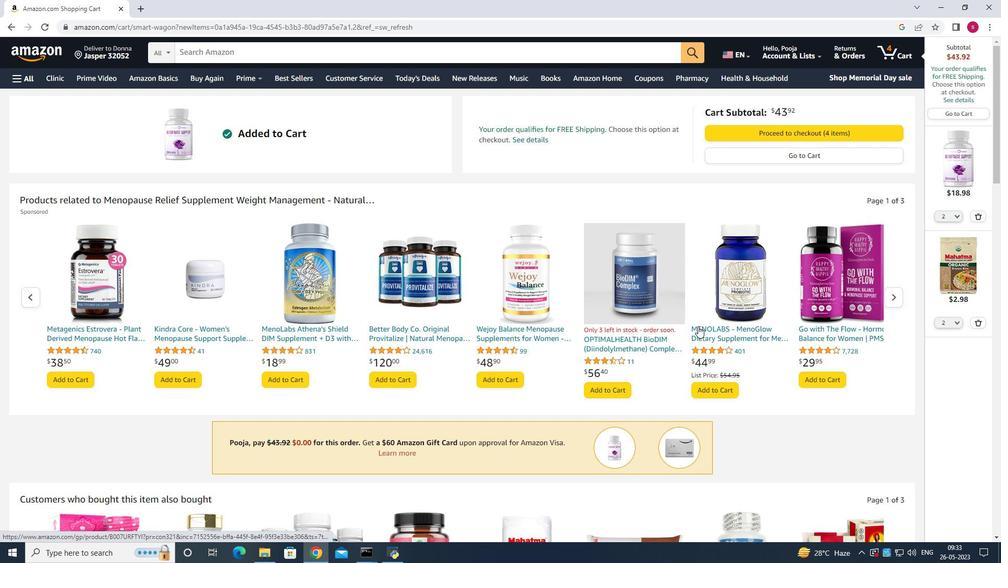 
Action: Mouse scrolled (698, 326) with delta (0, 0)
Screenshot: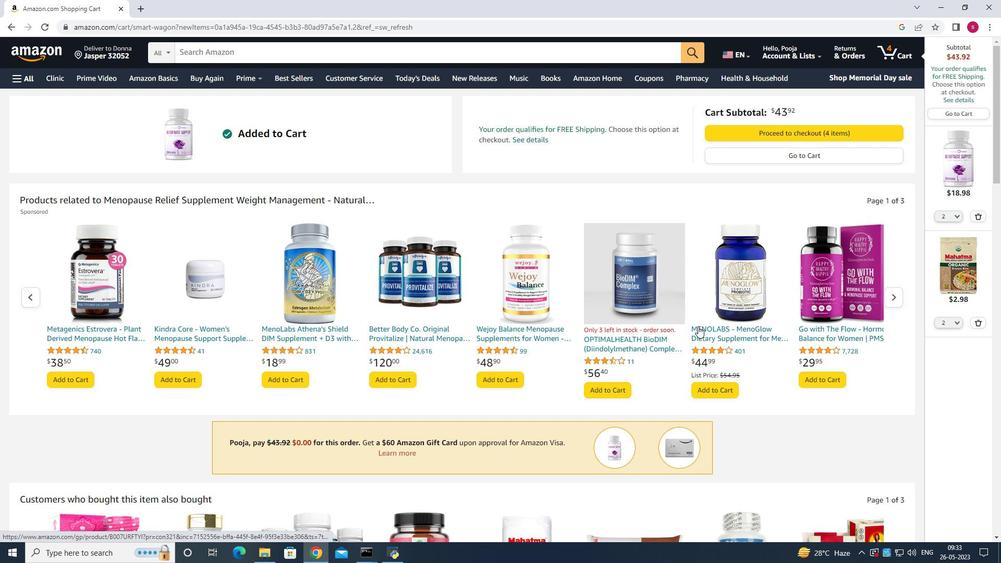 
Action: Mouse moved to (964, 111)
Screenshot: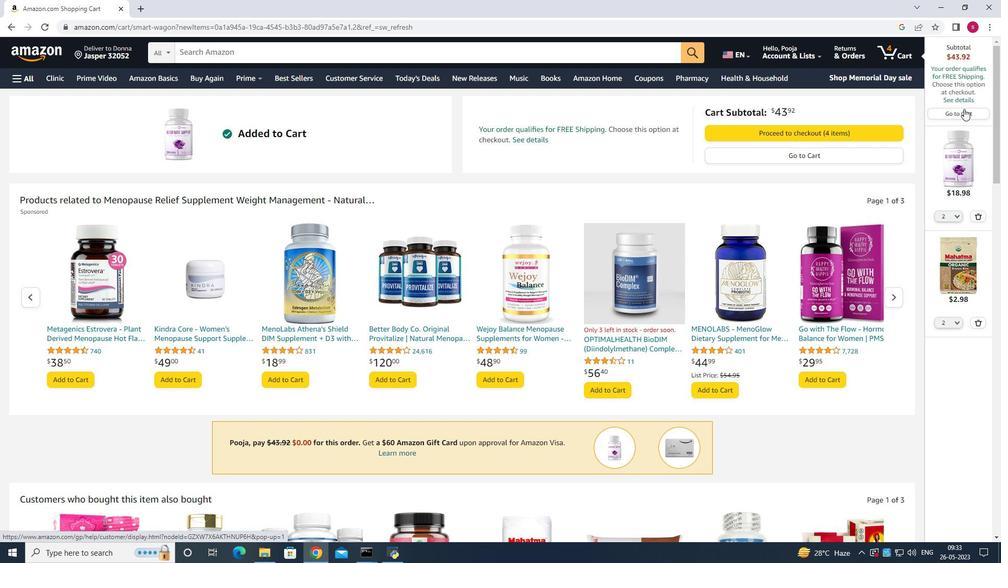 
Action: Mouse pressed left at (964, 111)
Screenshot: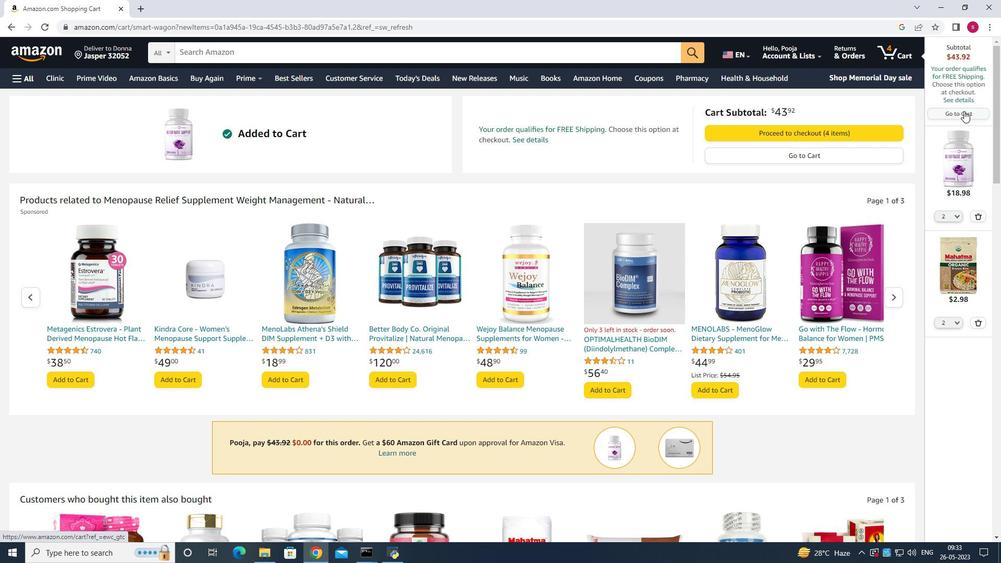 
Action: Mouse moved to (903, 244)
Screenshot: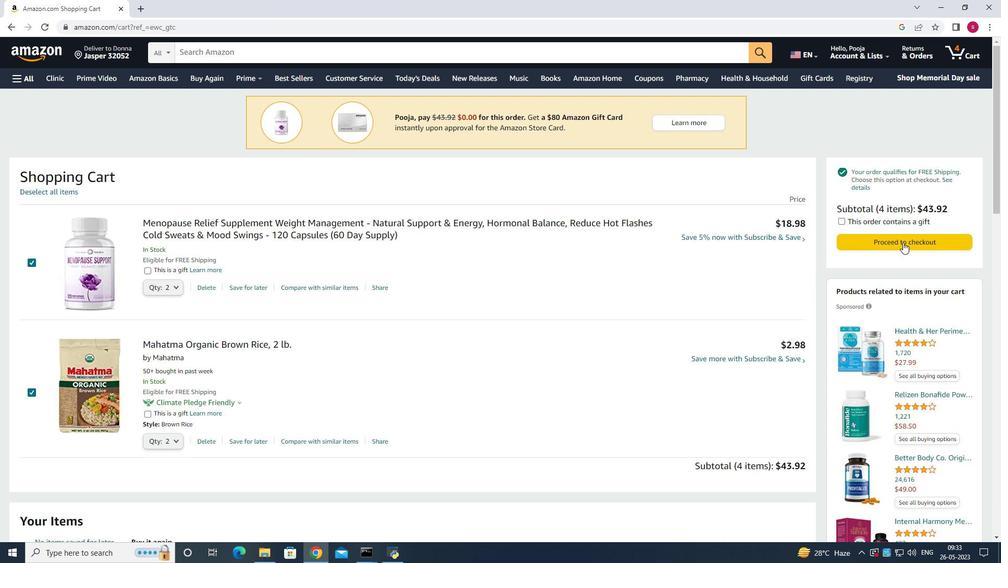 
Action: Mouse pressed left at (903, 244)
Screenshot: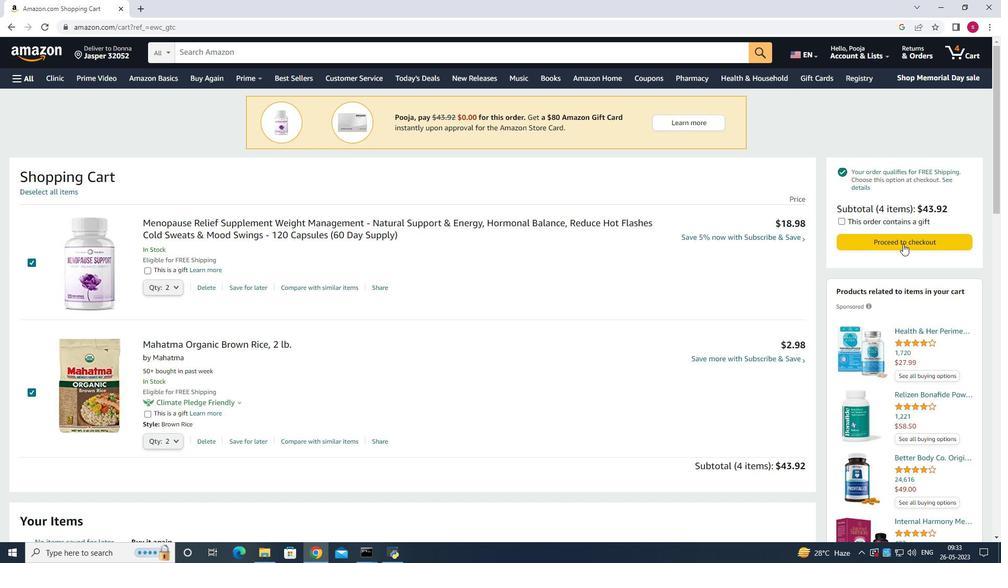
Action: Mouse moved to (593, 87)
Screenshot: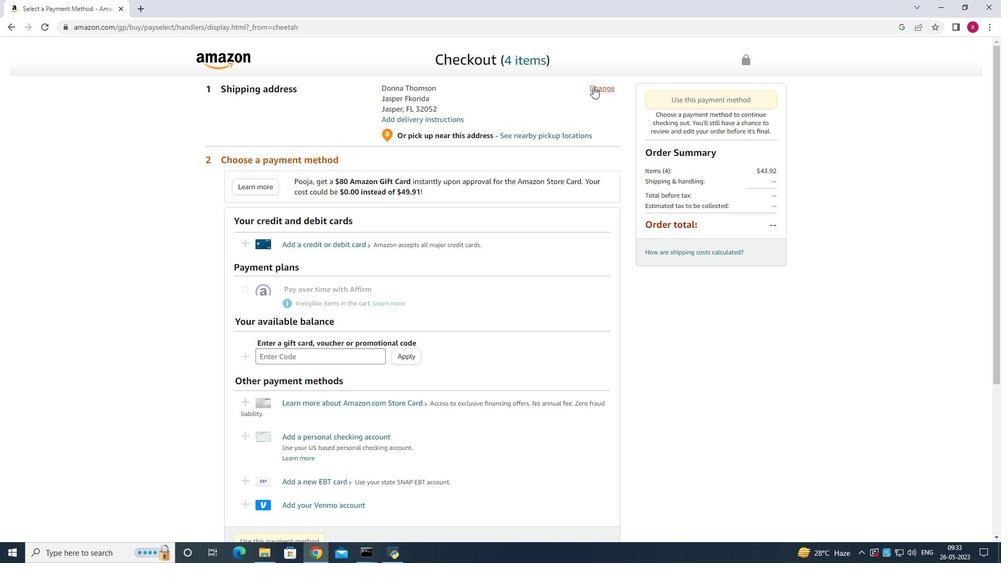 
Action: Mouse pressed left at (593, 87)
Screenshot: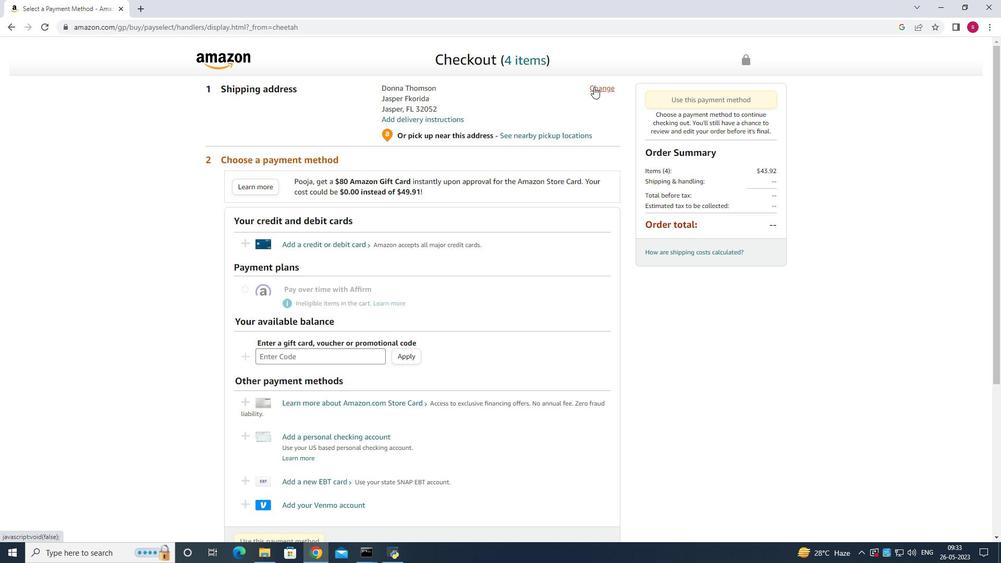 
Action: Mouse moved to (579, 283)
Screenshot: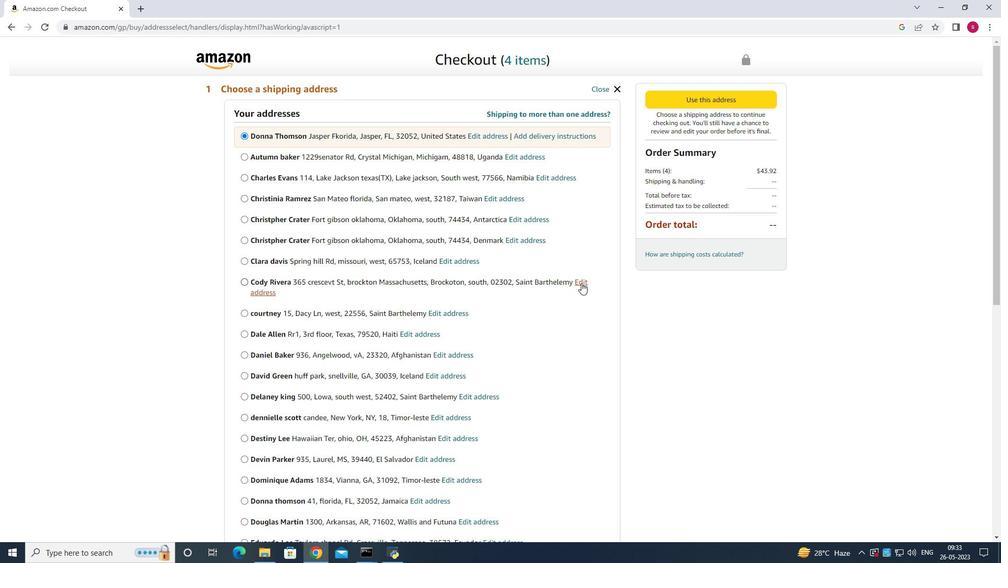 
Action: Mouse pressed left at (579, 283)
Screenshot: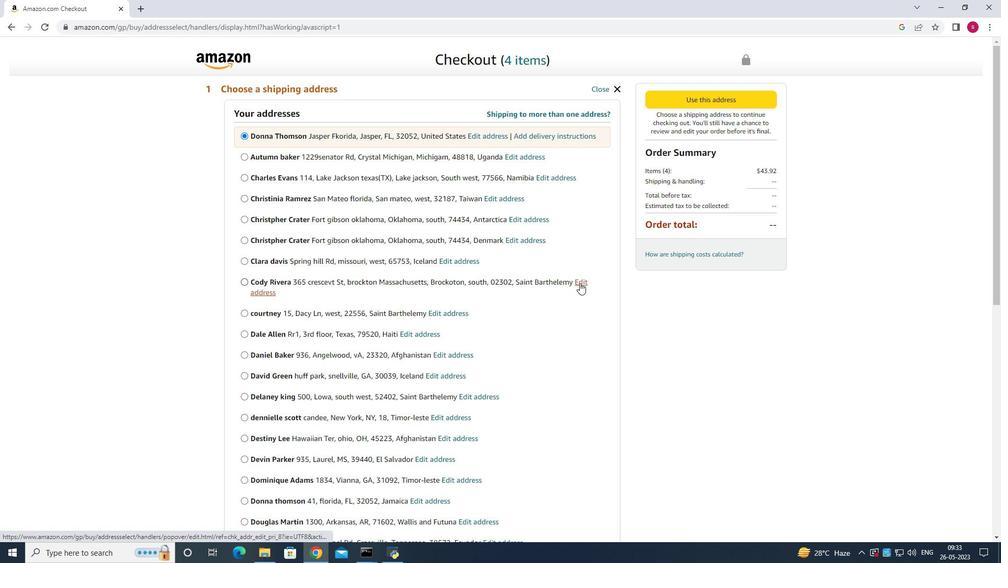 
Action: Mouse moved to (543, 204)
Screenshot: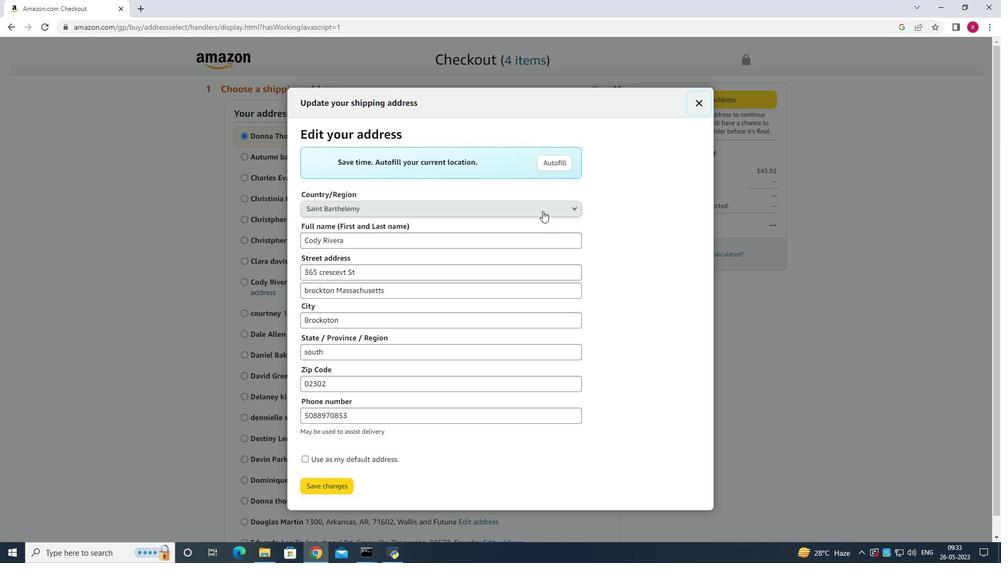 
Action: Mouse pressed left at (543, 204)
Screenshot: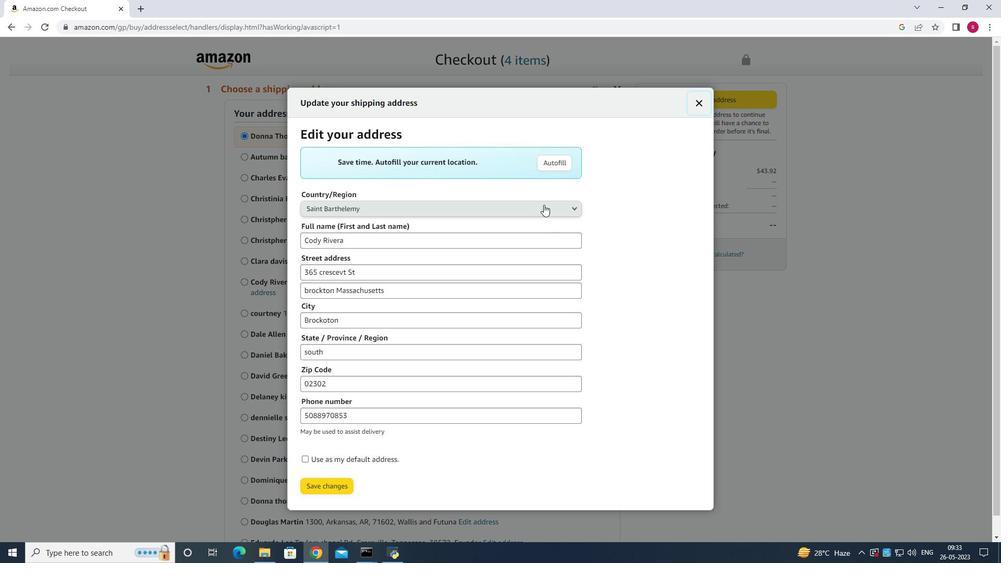 
Action: Key pressed <Key.shift>Hayden<Key.space><Key.shift>Alabama<Key.enter>
Screenshot: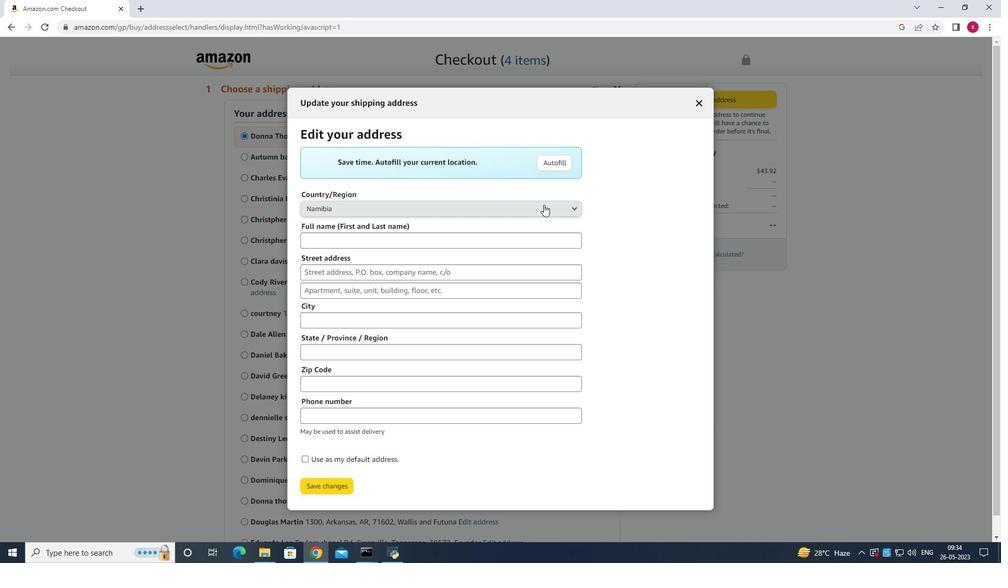 
Action: Mouse moved to (532, 238)
Screenshot: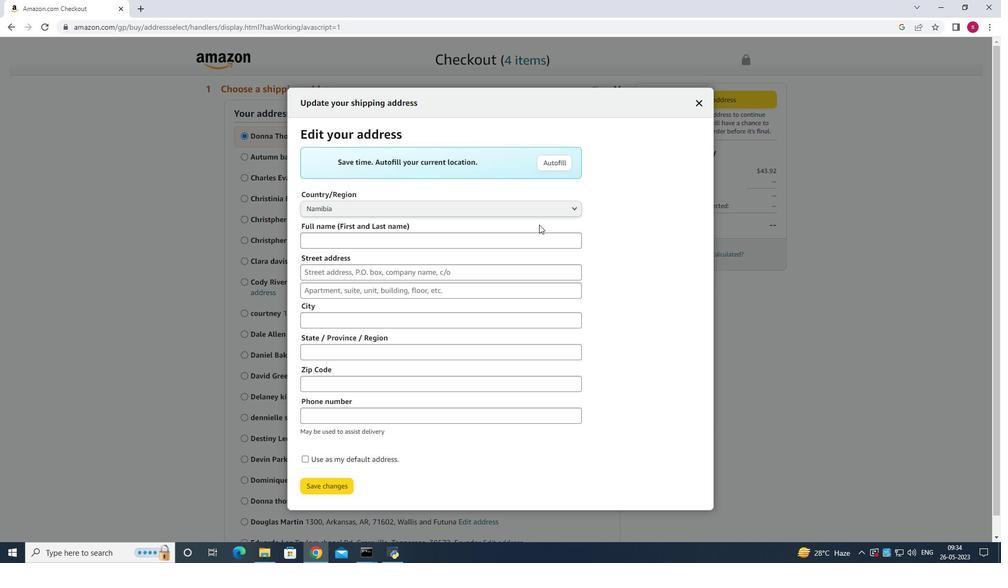 
Action: Mouse pressed left at (532, 238)
Screenshot: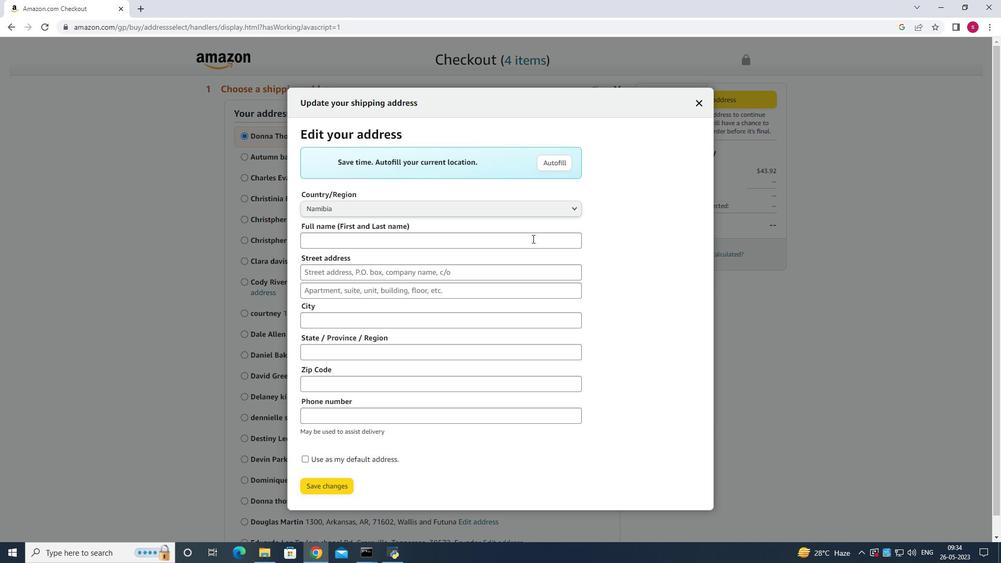 
Action: Key pressed <Key.shift>Edica<Key.space><Key.shift>Taylor
Screenshot: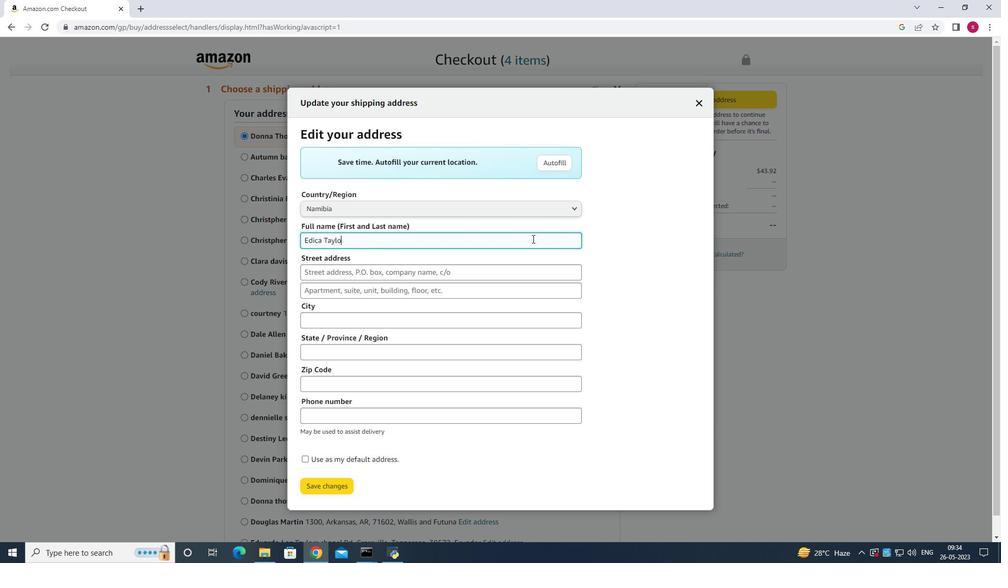 
Action: Mouse moved to (446, 272)
Screenshot: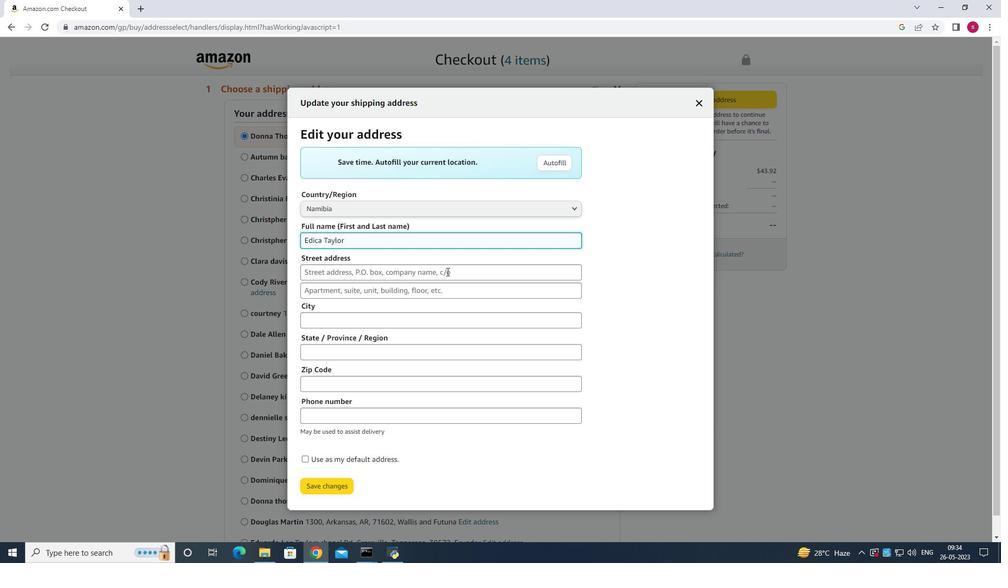 
Action: Mouse pressed left at (446, 272)
Screenshot: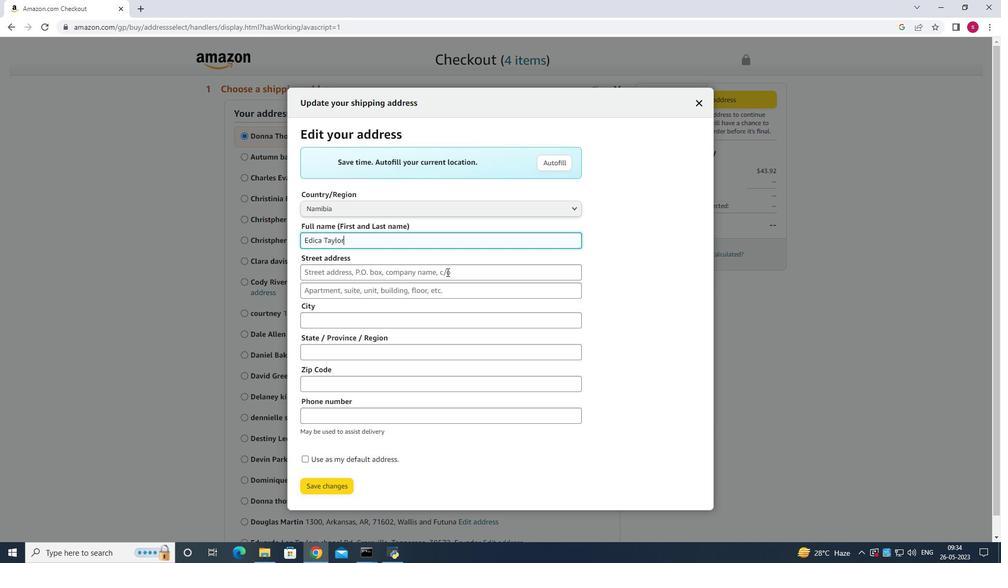 
Action: Key pressed <Key.shift>Hayden<Key.space><Key.shift>Alabama
Screenshot: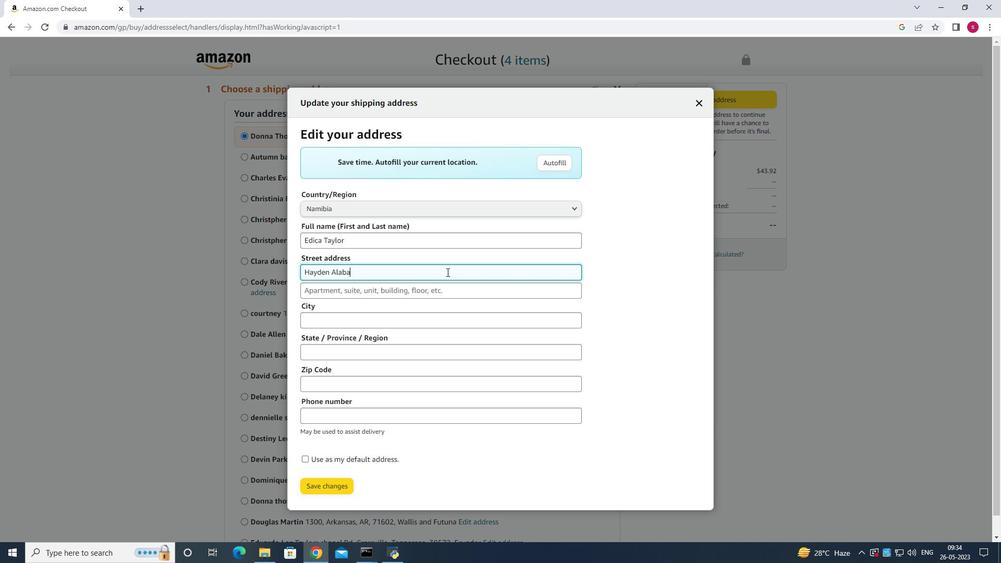 
Action: Mouse moved to (438, 318)
Screenshot: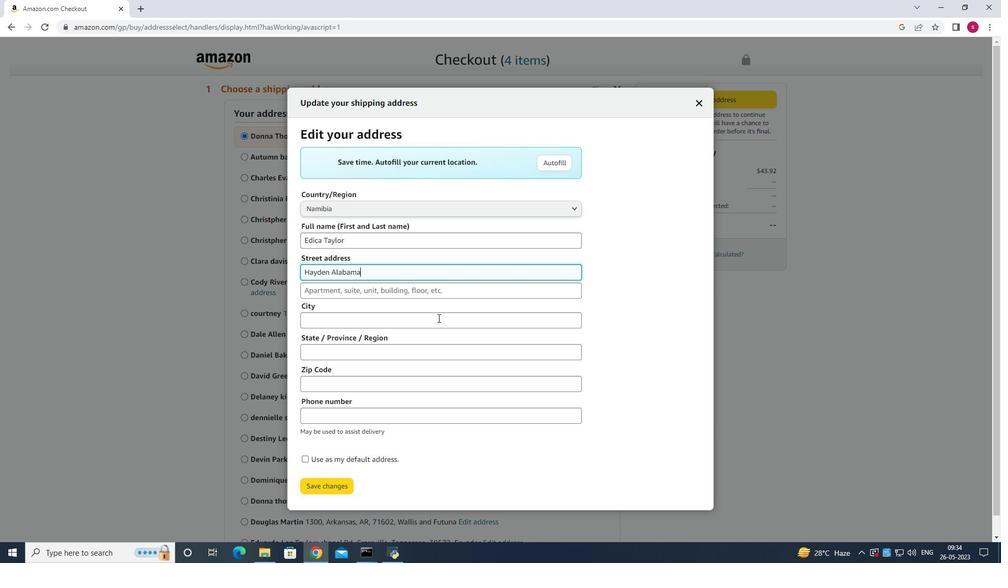 
Action: Mouse pressed left at (438, 318)
Screenshot: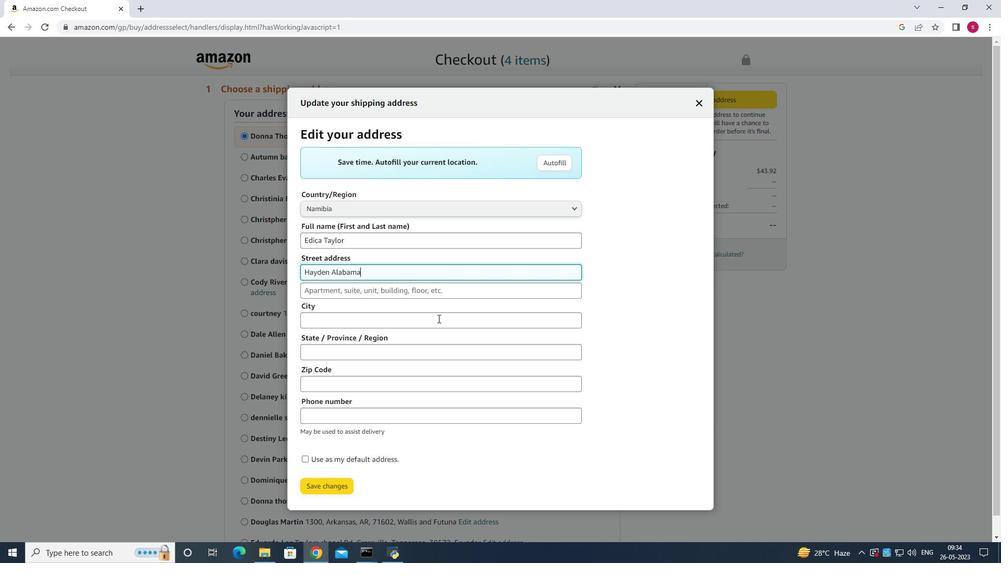 
Action: Key pressed <Key.shift>Ridge
Screenshot: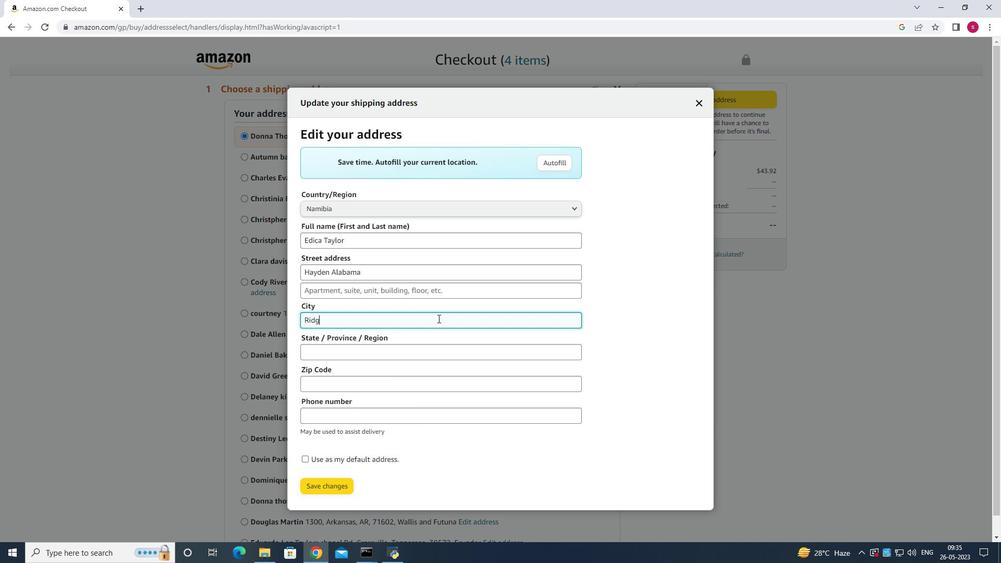 
Action: Mouse moved to (424, 355)
Screenshot: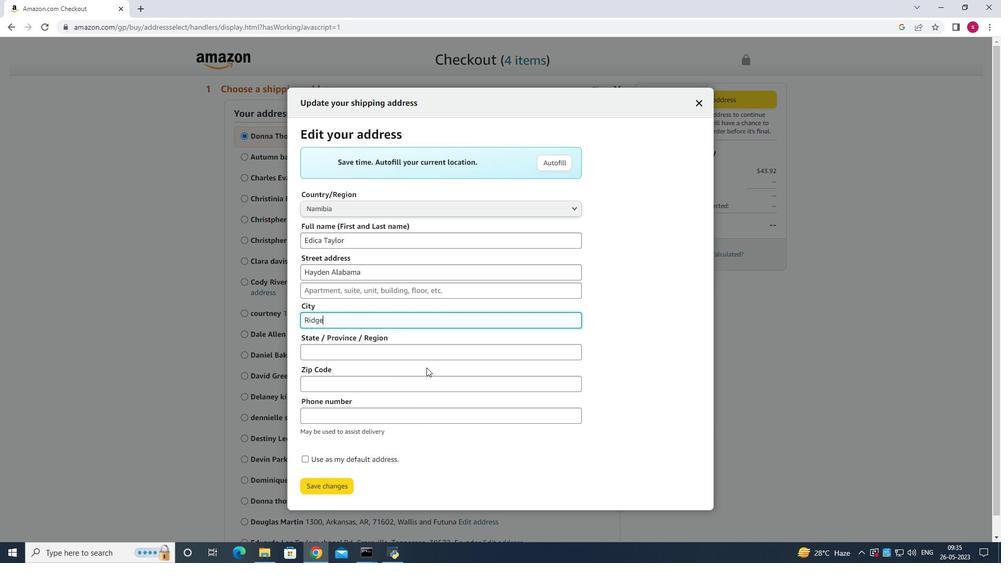 
Action: Mouse pressed left at (424, 355)
Screenshot: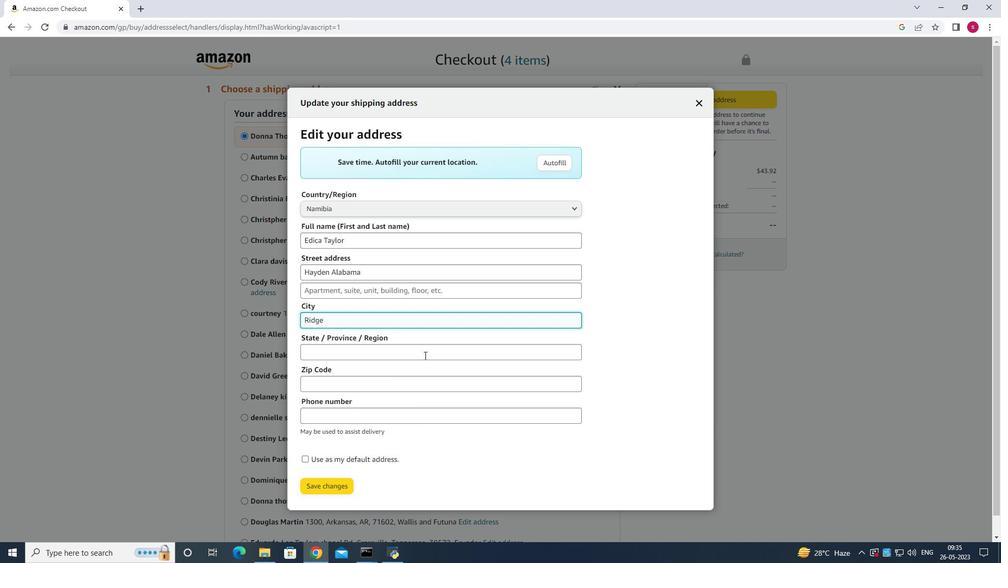
Action: Key pressed <Key.shift>A<Key.shift>L
Screenshot: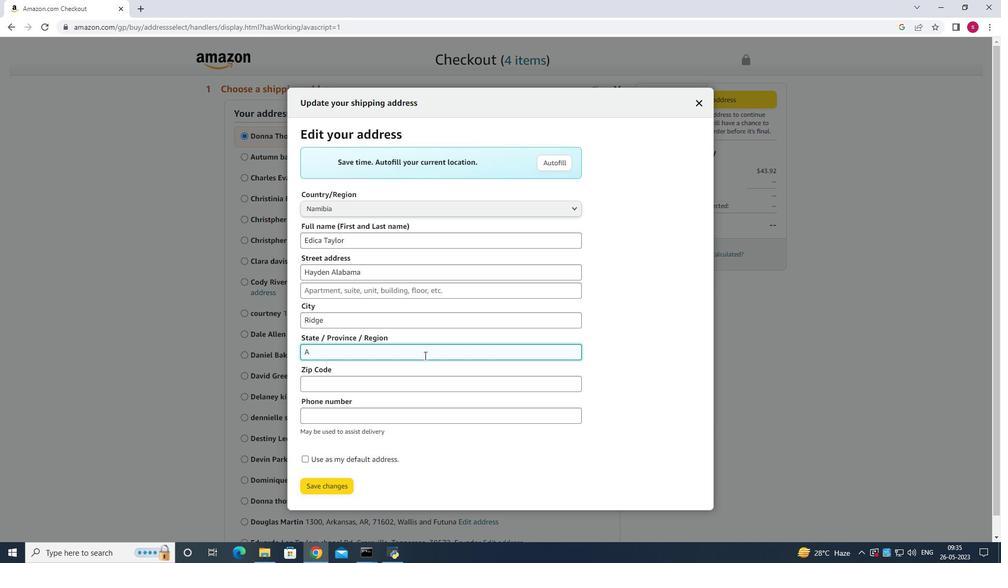 
Action: Mouse moved to (422, 376)
Screenshot: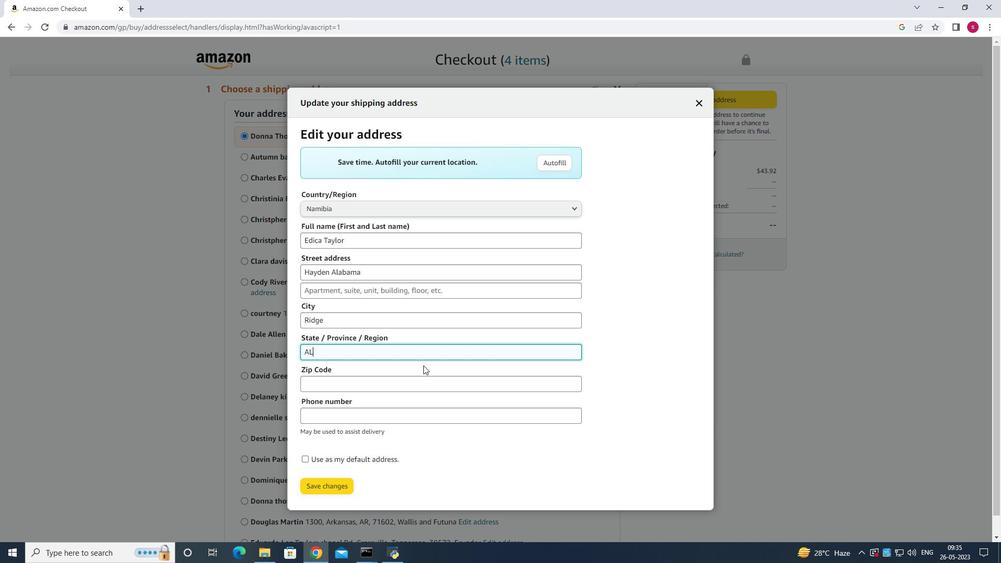 
Action: Mouse pressed left at (422, 376)
Screenshot: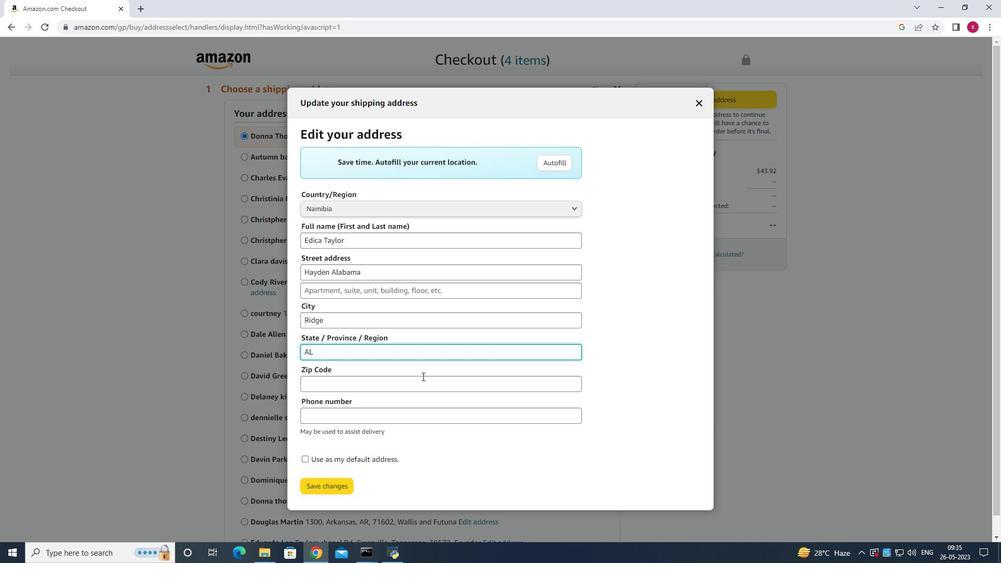 
Action: Key pressed 35079
Screenshot: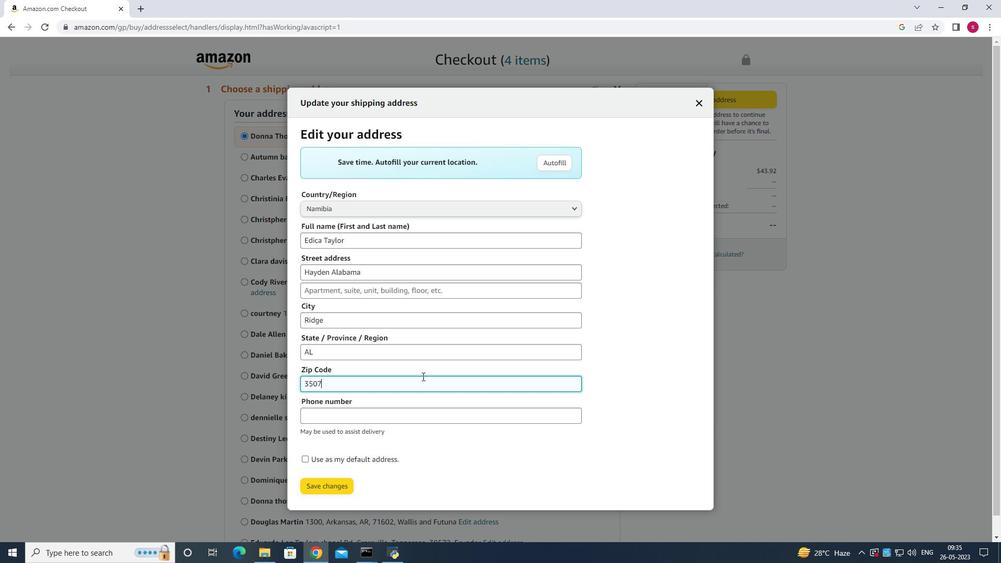 
Action: Mouse moved to (421, 423)
Screenshot: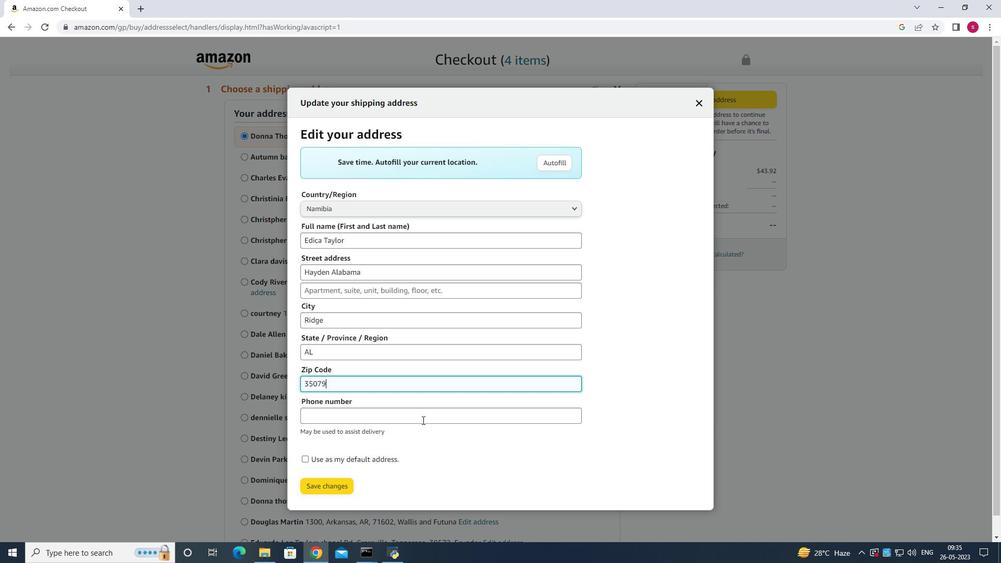 
Action: Mouse pressed left at (421, 423)
Screenshot: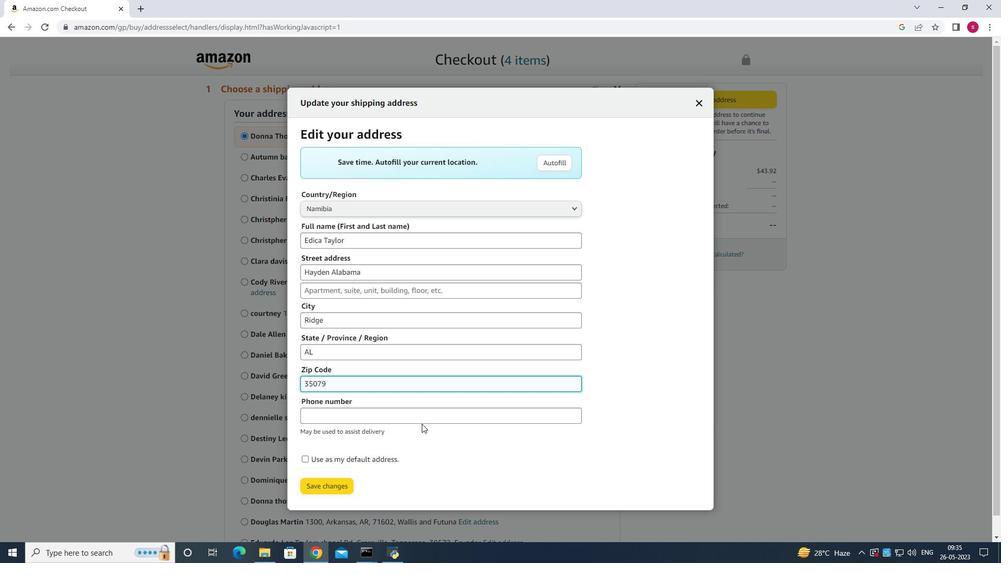
Action: Mouse moved to (425, 415)
Screenshot: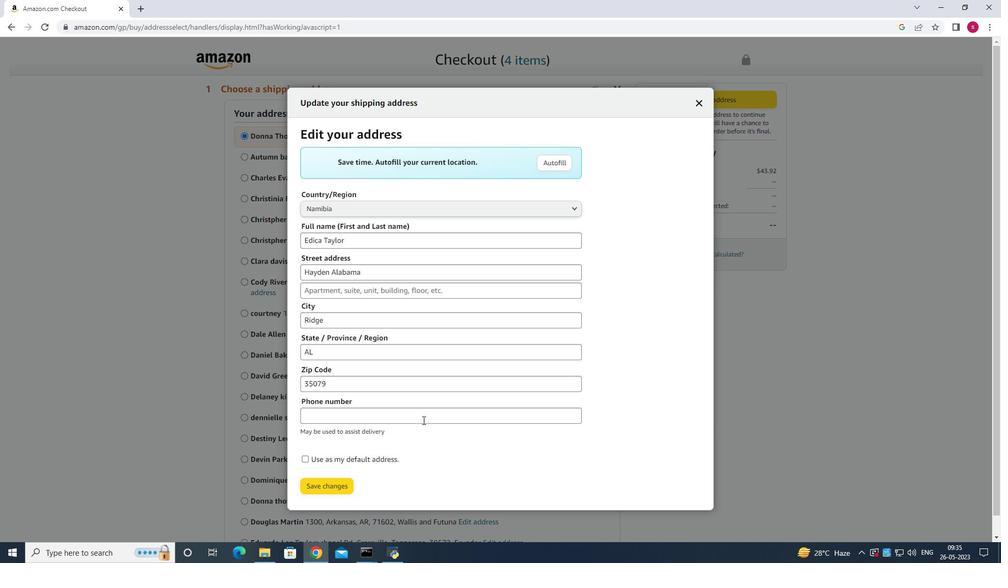 
Action: Mouse pressed left at (425, 415)
Screenshot: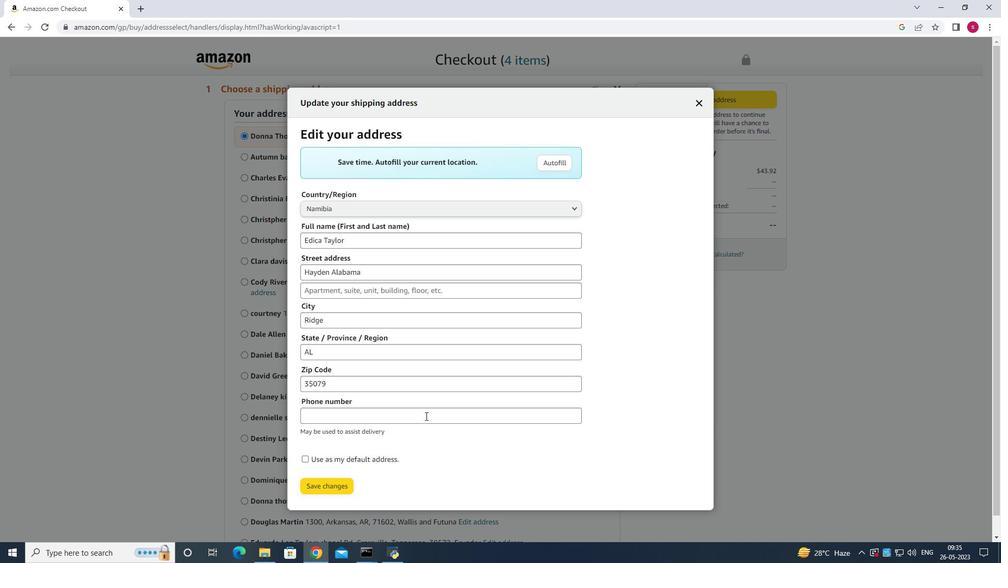 
Action: Key pressed 2055907234
Screenshot: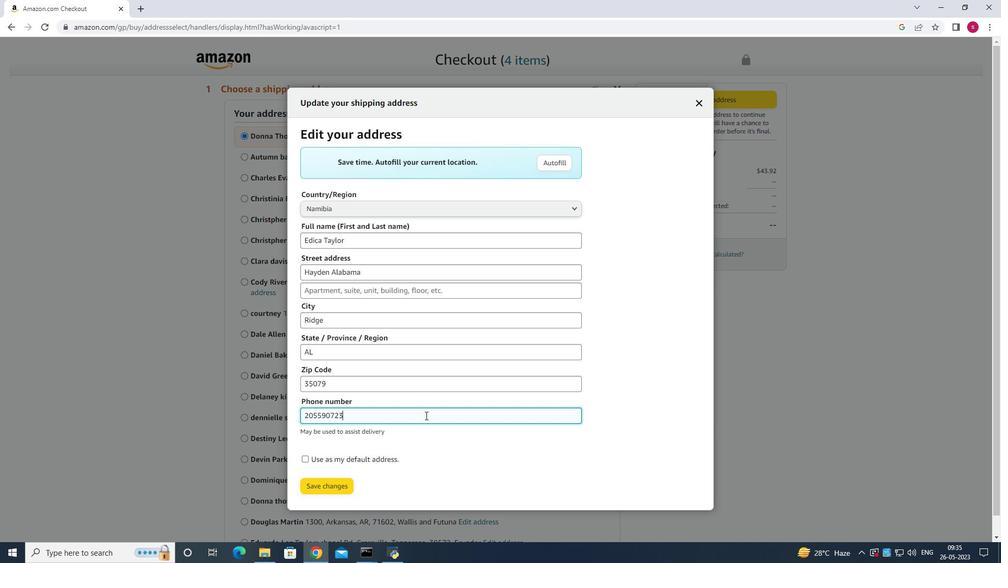 
Action: Mouse moved to (325, 487)
Screenshot: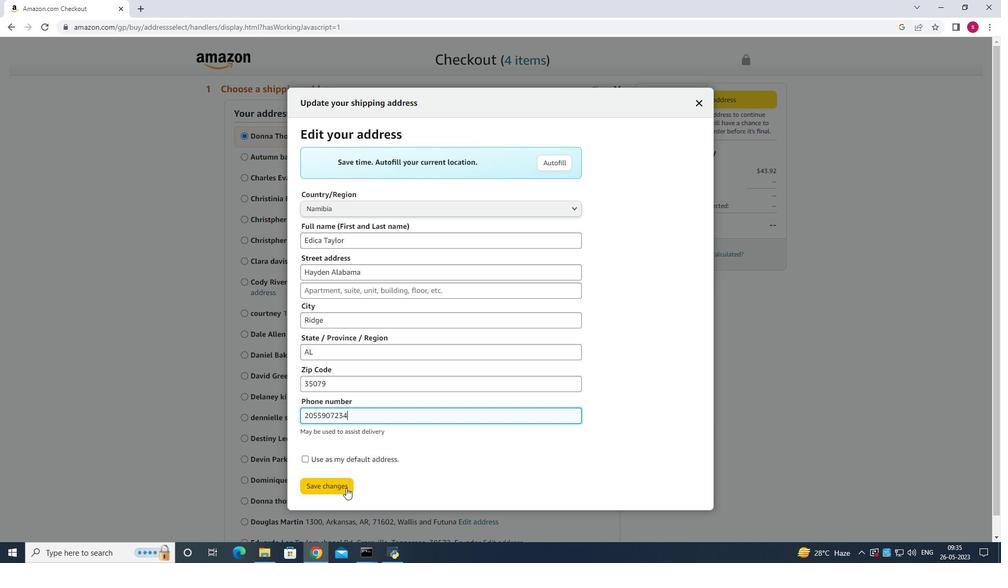 
Action: Mouse pressed left at (325, 487)
Screenshot: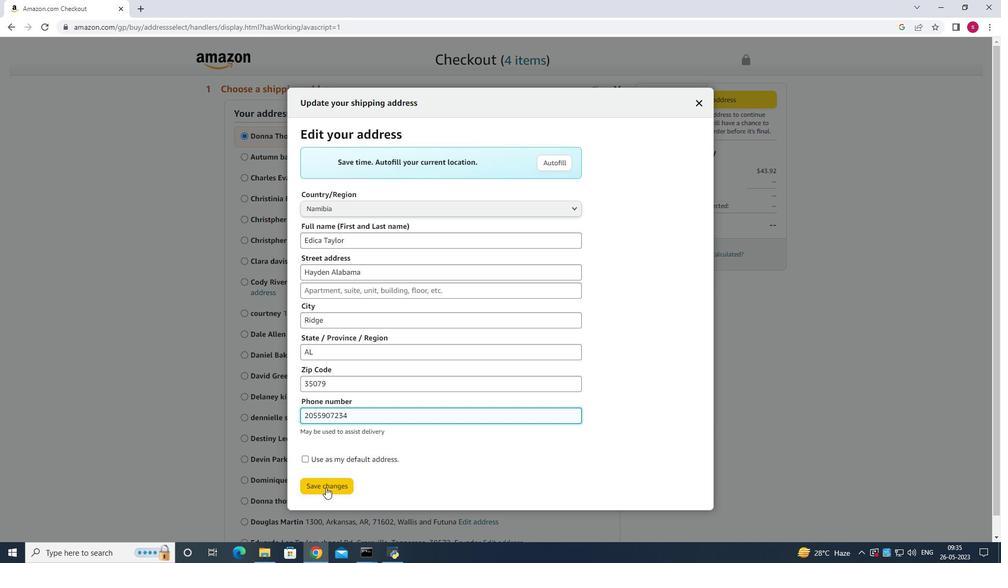 
Action: Mouse moved to (391, 330)
Screenshot: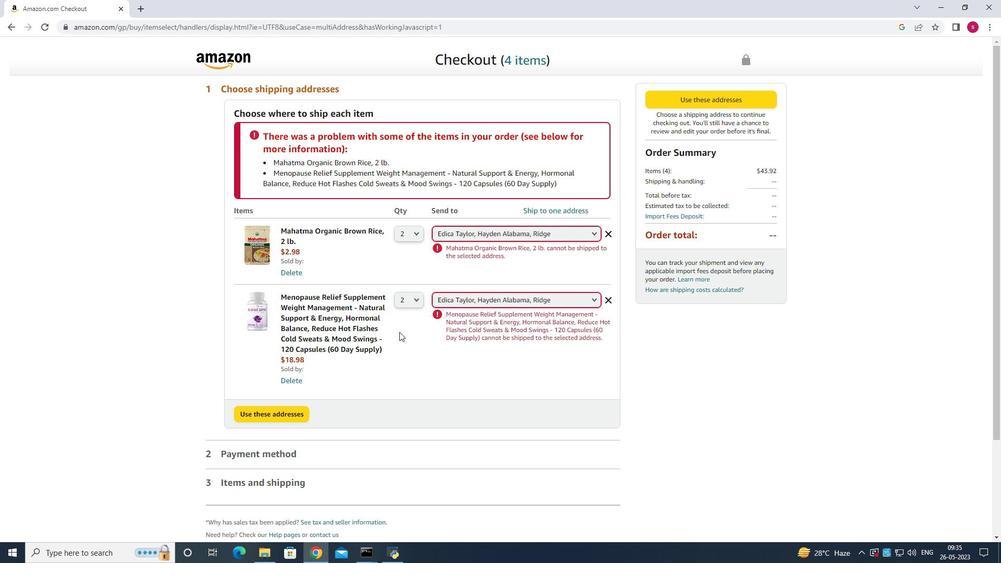
Action: Mouse scrolled (391, 330) with delta (0, 0)
Screenshot: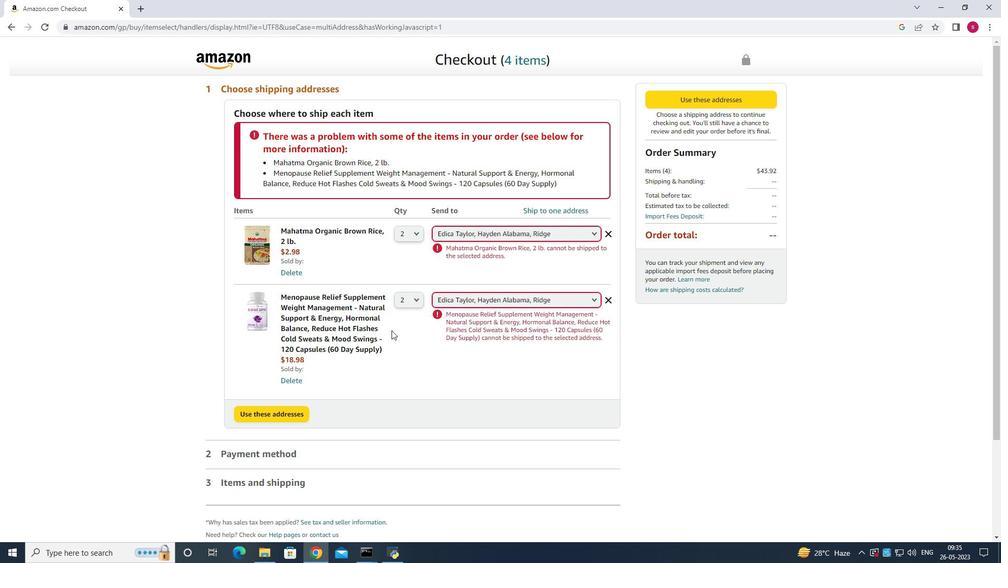 
Action: Mouse scrolled (391, 330) with delta (0, 0)
Screenshot: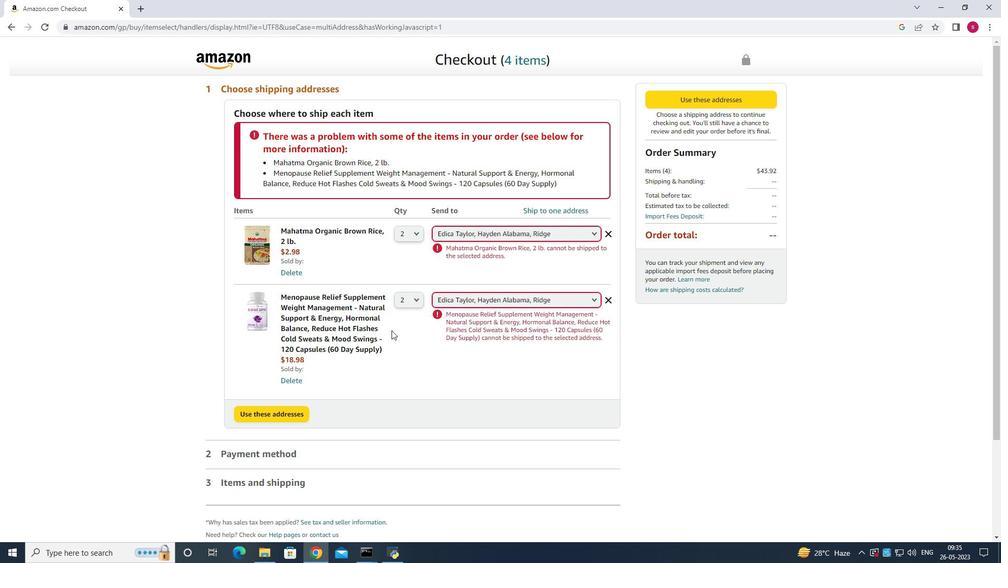 
Action: Mouse moved to (276, 307)
Screenshot: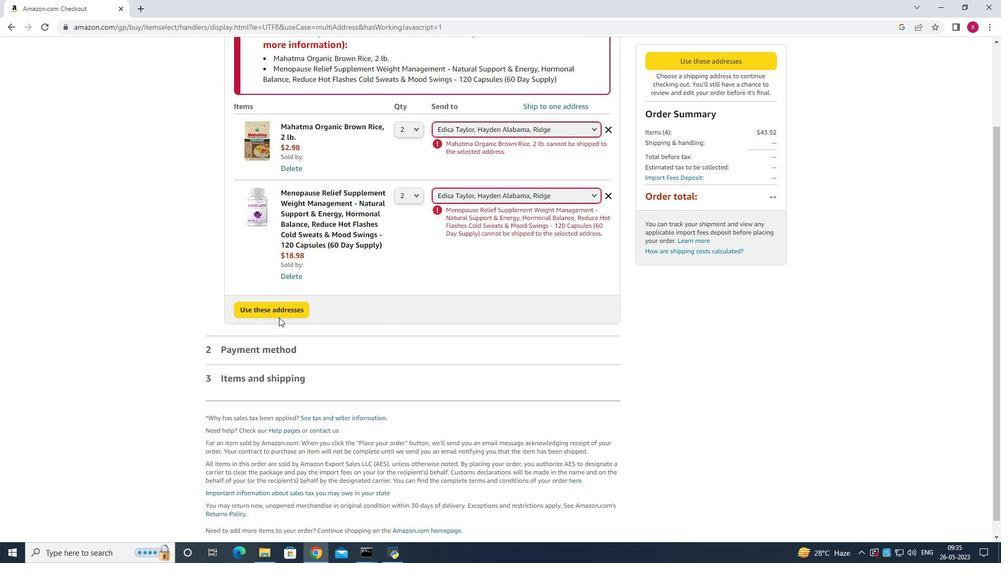 
Action: Mouse pressed left at (276, 307)
Screenshot: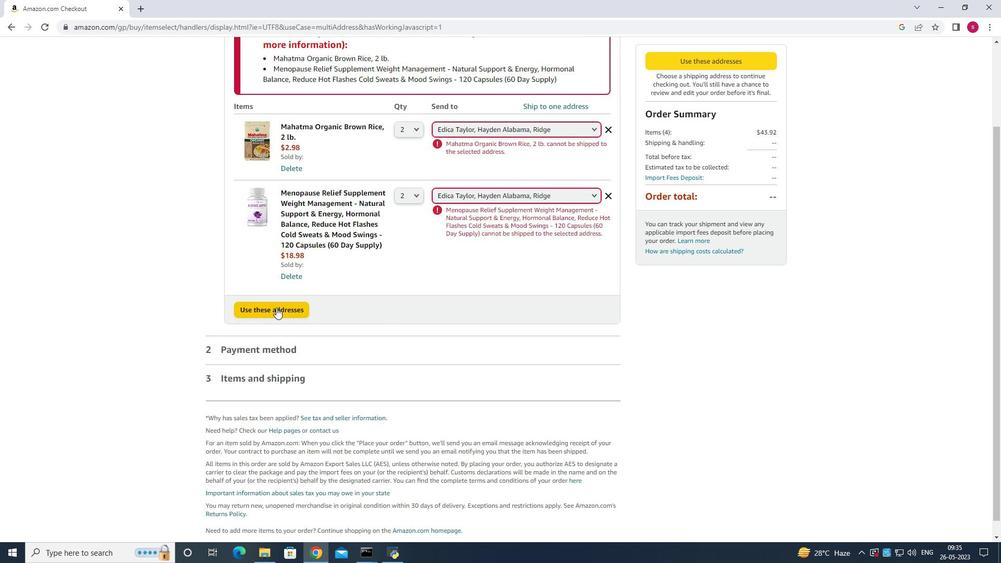 
Action: Mouse moved to (281, 412)
Screenshot: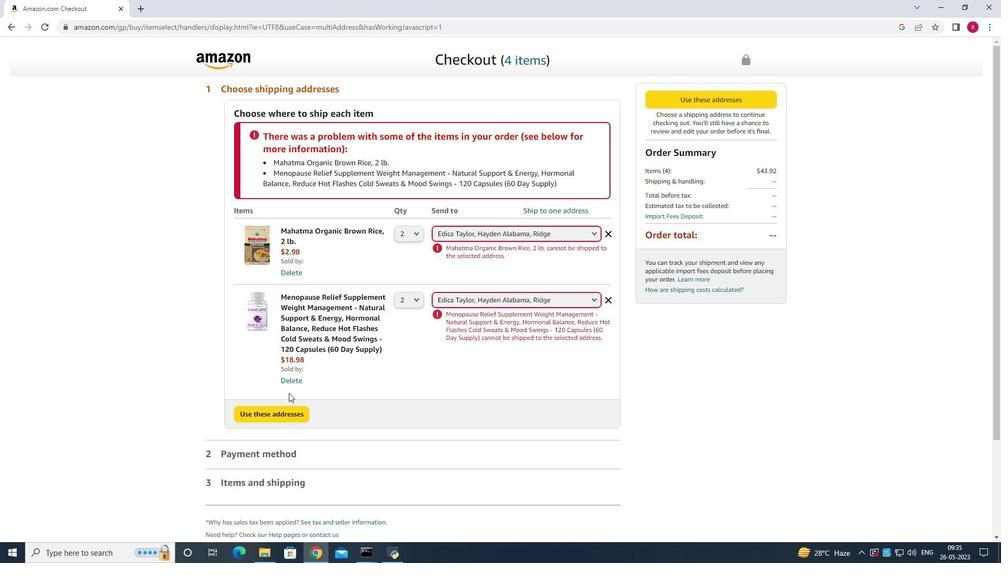 
Action: Mouse pressed left at (281, 412)
Screenshot: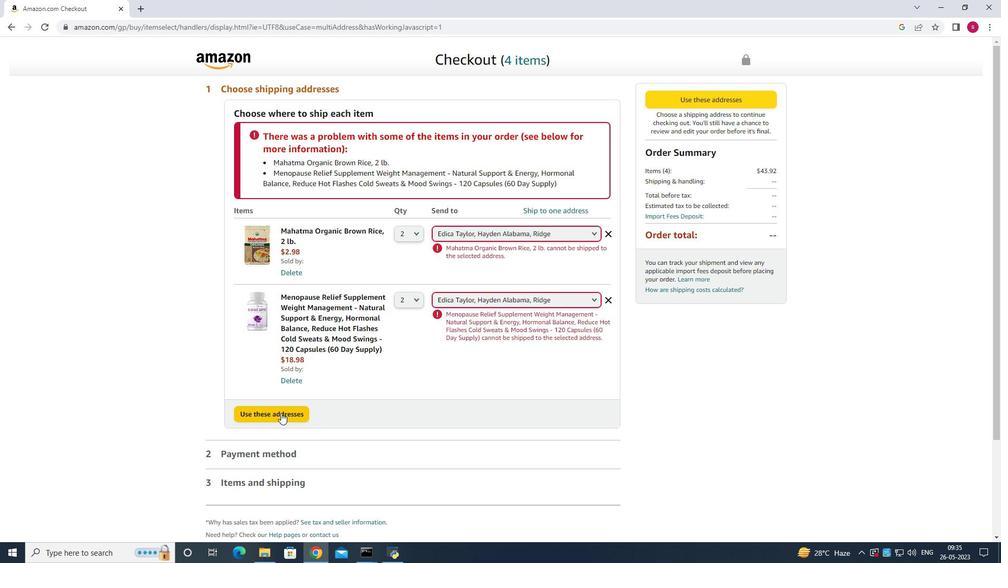 
Action: Mouse moved to (283, 410)
Screenshot: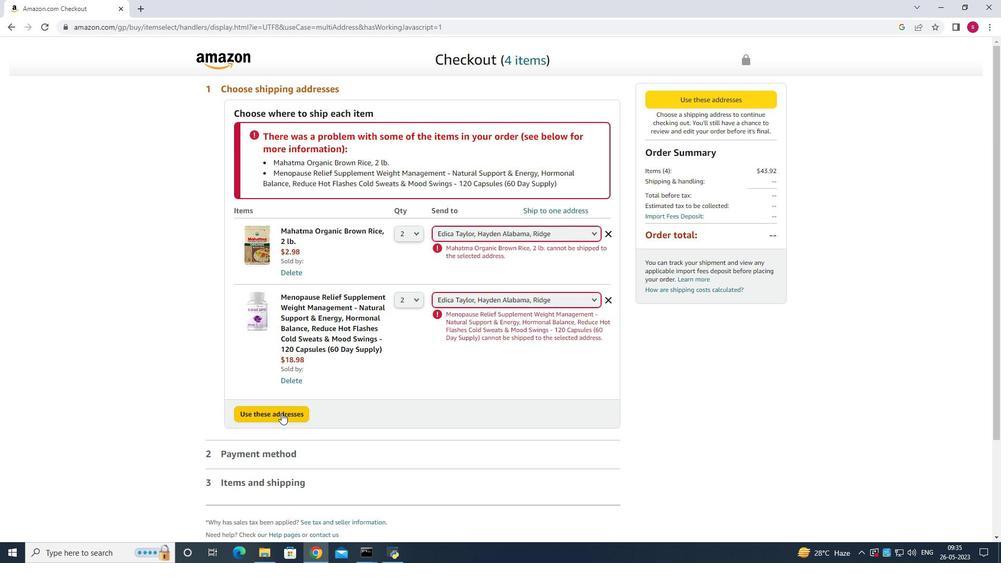 
Action: Mouse pressed left at (283, 410)
Screenshot: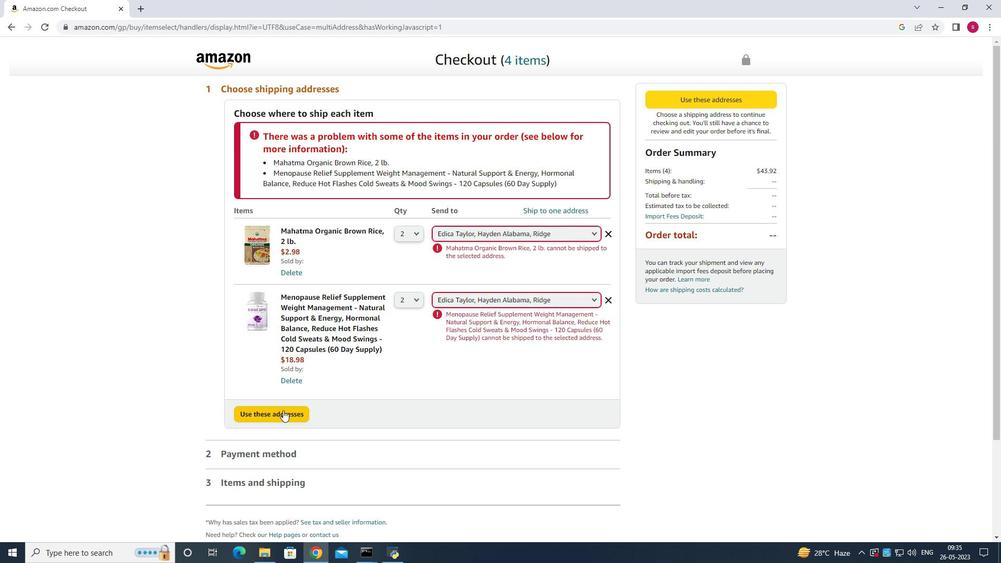 
Action: Mouse pressed left at (283, 410)
Screenshot: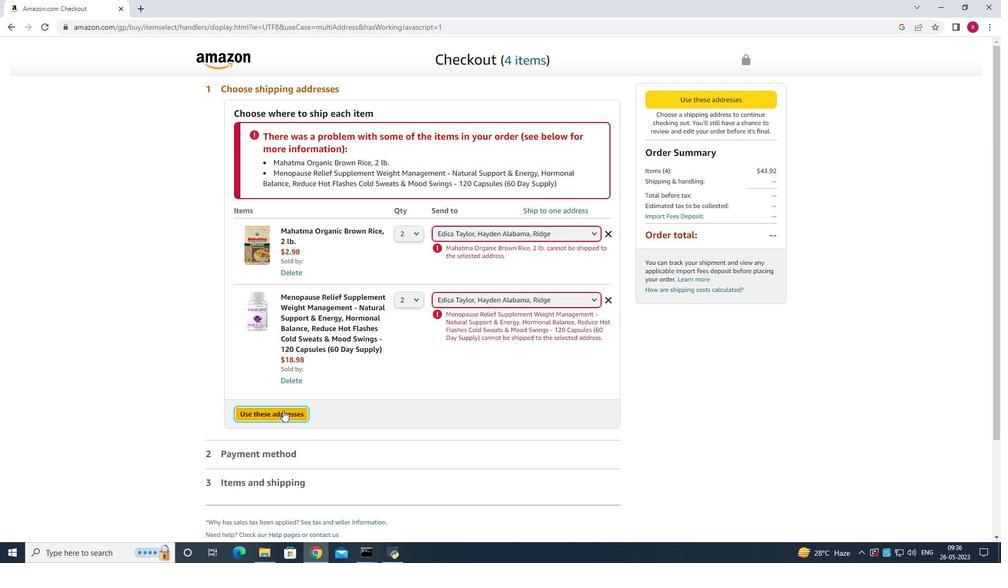 
Action: Mouse pressed left at (283, 410)
Screenshot: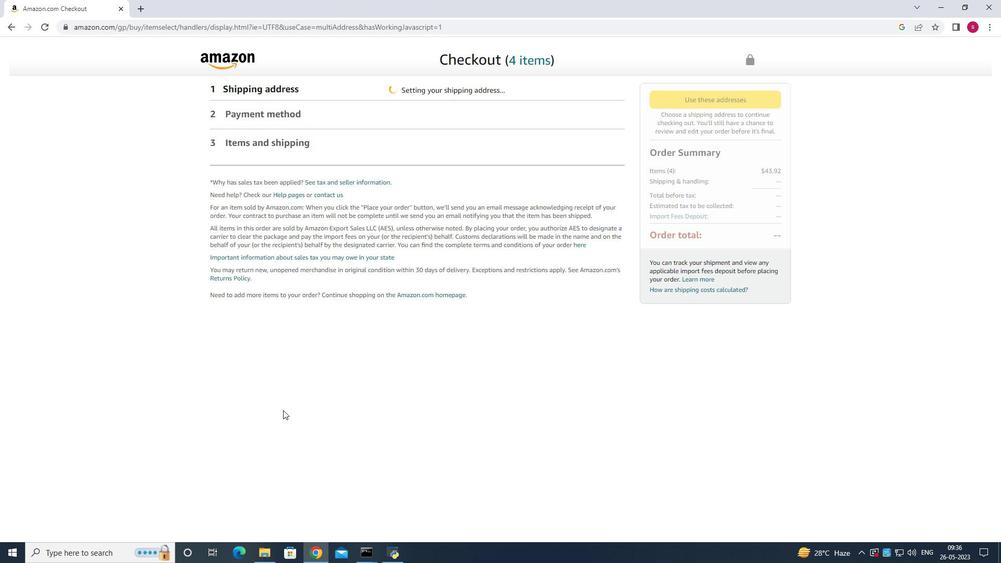
Action: Mouse moved to (342, 371)
Screenshot: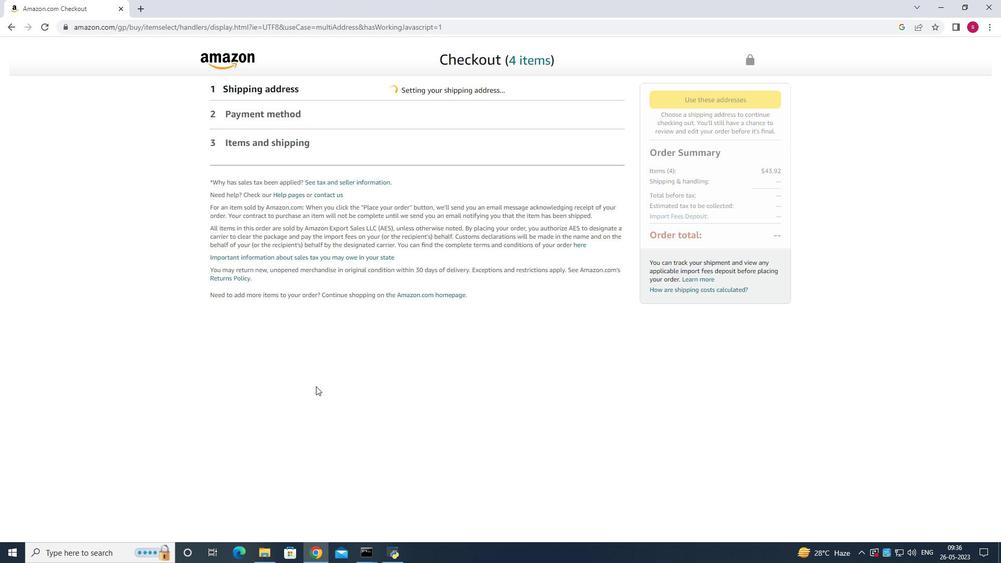 
Action: Mouse scrolled (342, 371) with delta (0, 0)
Screenshot: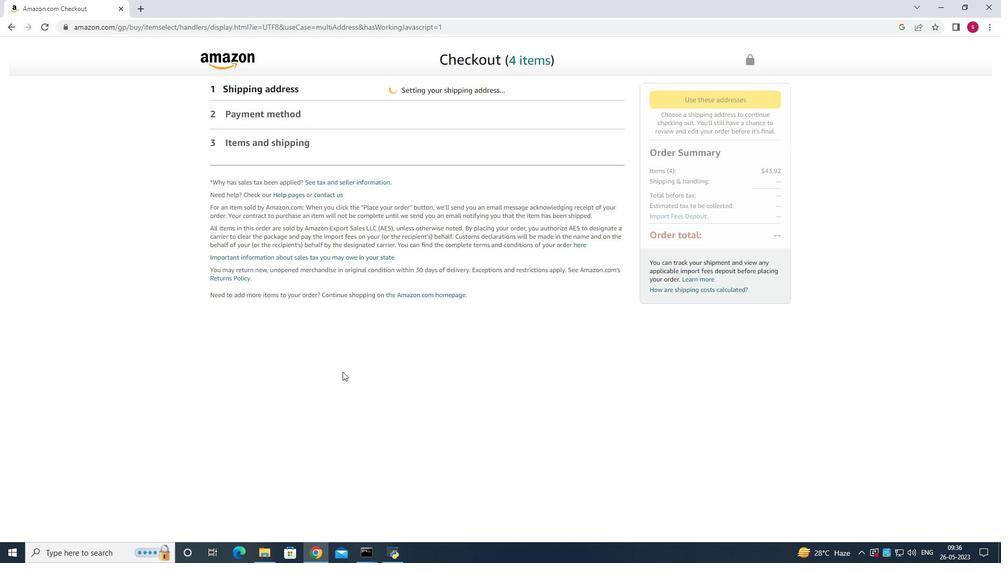 
Action: Mouse scrolled (342, 371) with delta (0, 0)
Screenshot: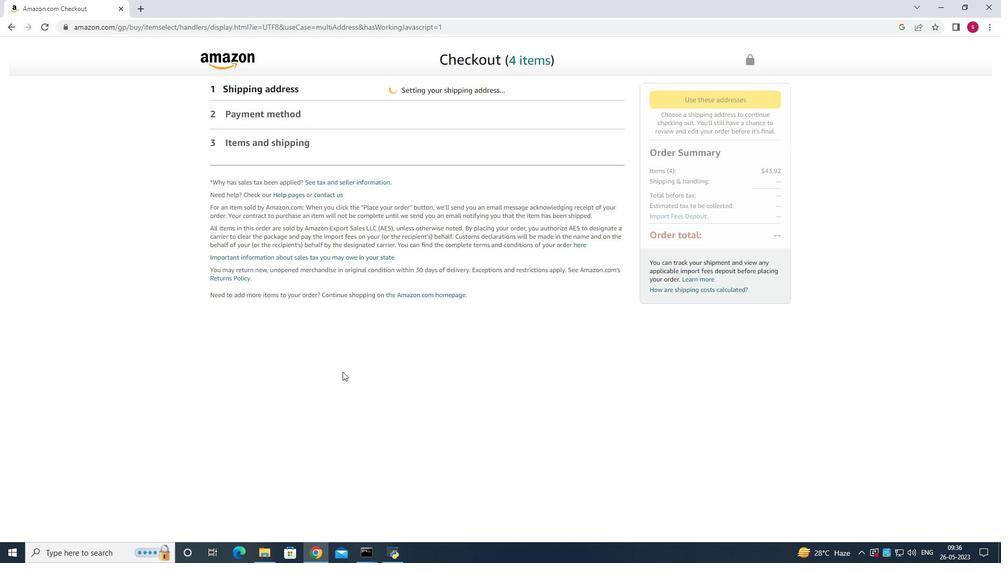 
Action: Mouse scrolled (342, 370) with delta (0, -1)
Screenshot: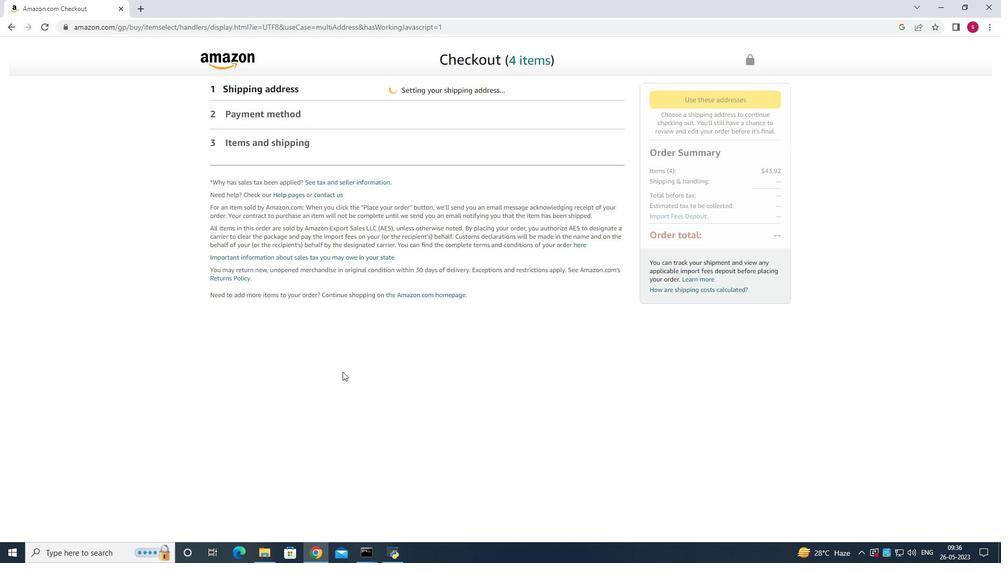 
Action: Mouse scrolled (342, 371) with delta (0, 0)
Screenshot: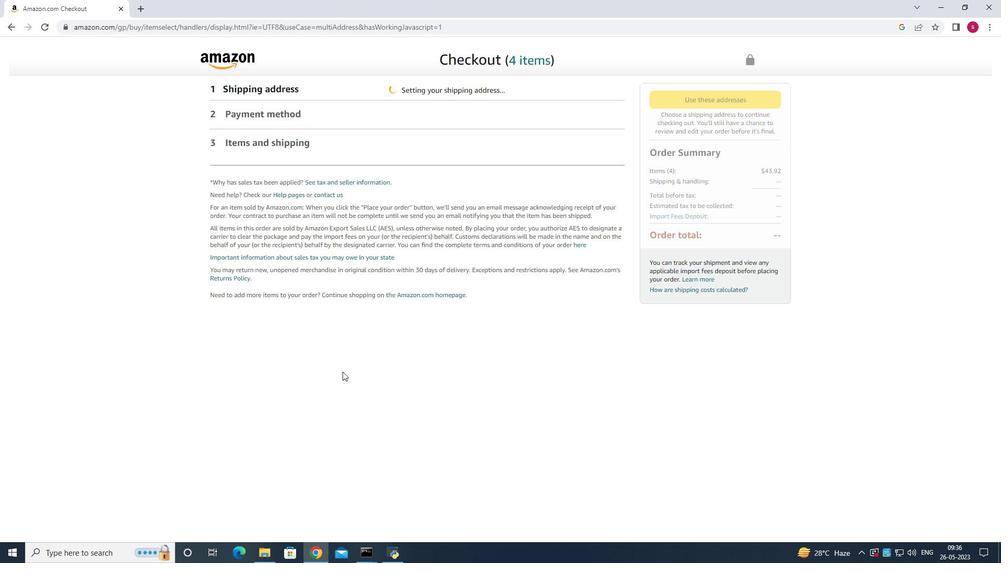 
Action: Mouse scrolled (342, 371) with delta (0, 0)
Screenshot: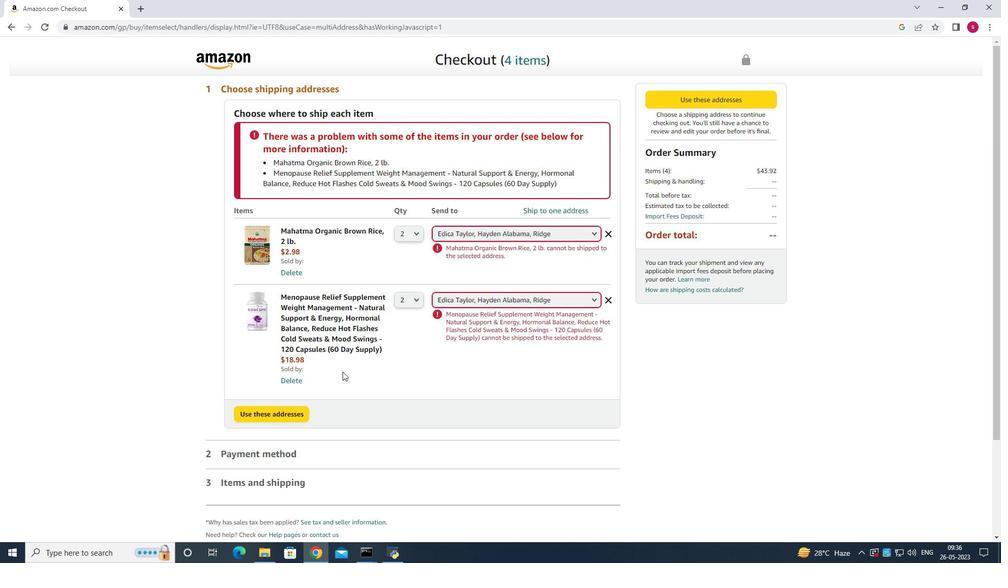 
Action: Mouse scrolled (342, 371) with delta (0, 0)
Screenshot: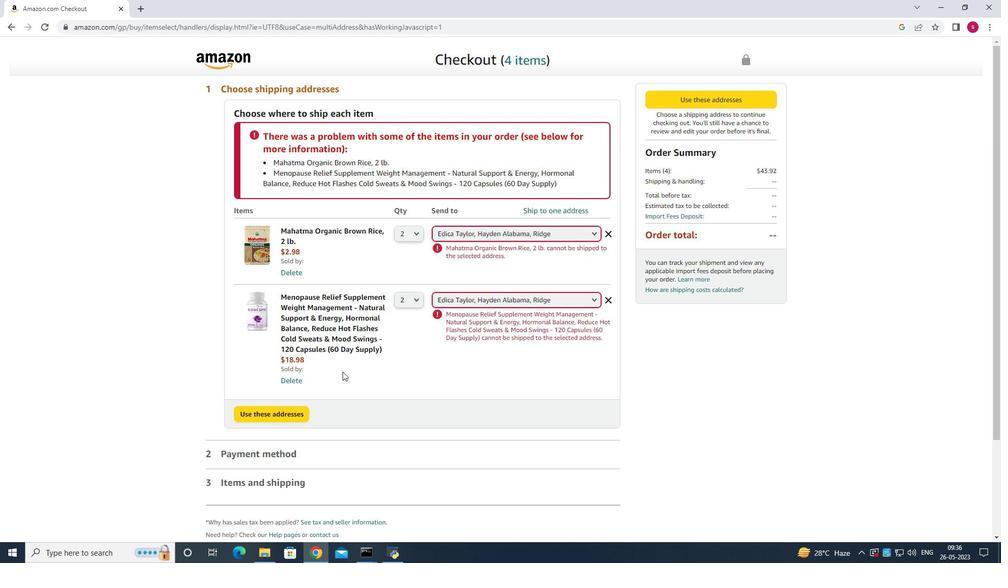 
Action: Mouse scrolled (342, 371) with delta (0, 0)
Screenshot: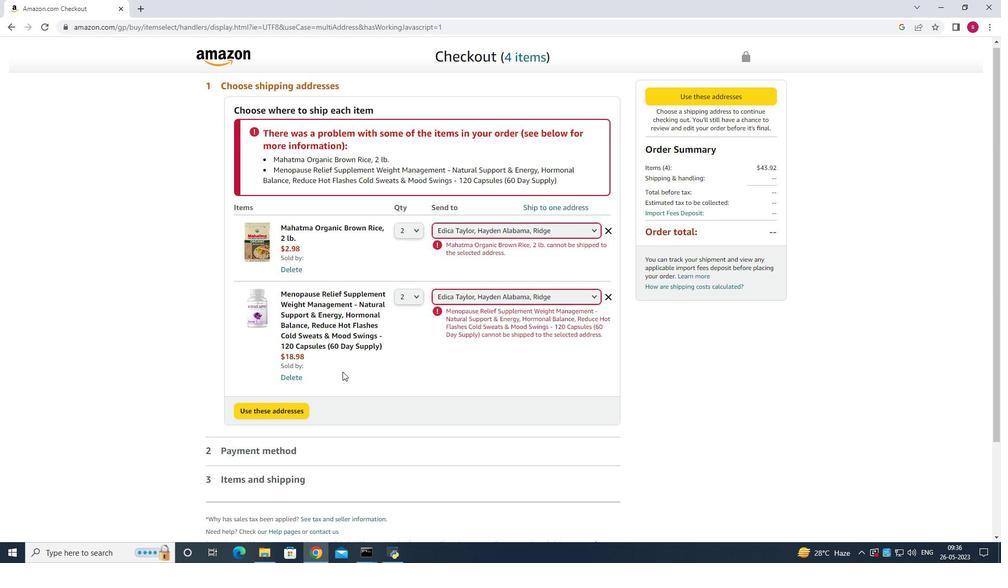 
Action: Mouse scrolled (342, 371) with delta (0, 0)
Screenshot: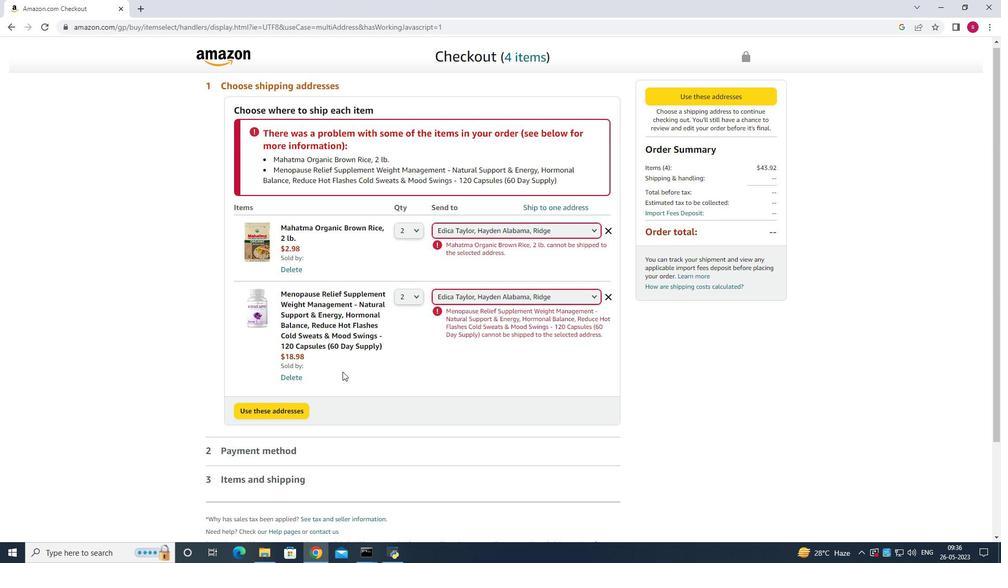 
Action: Mouse scrolled (342, 371) with delta (0, 0)
Screenshot: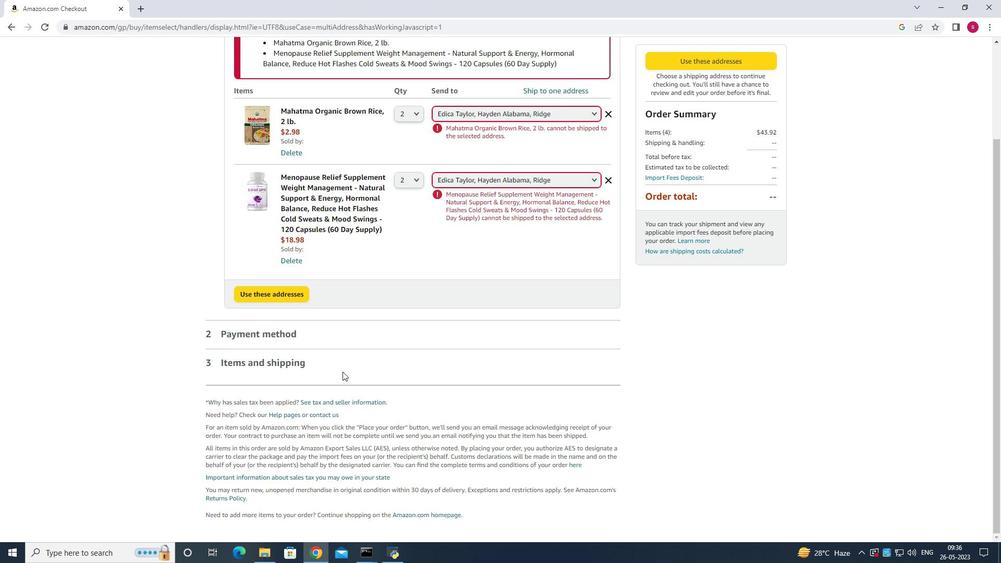 
Action: Mouse scrolled (342, 371) with delta (0, 0)
Screenshot: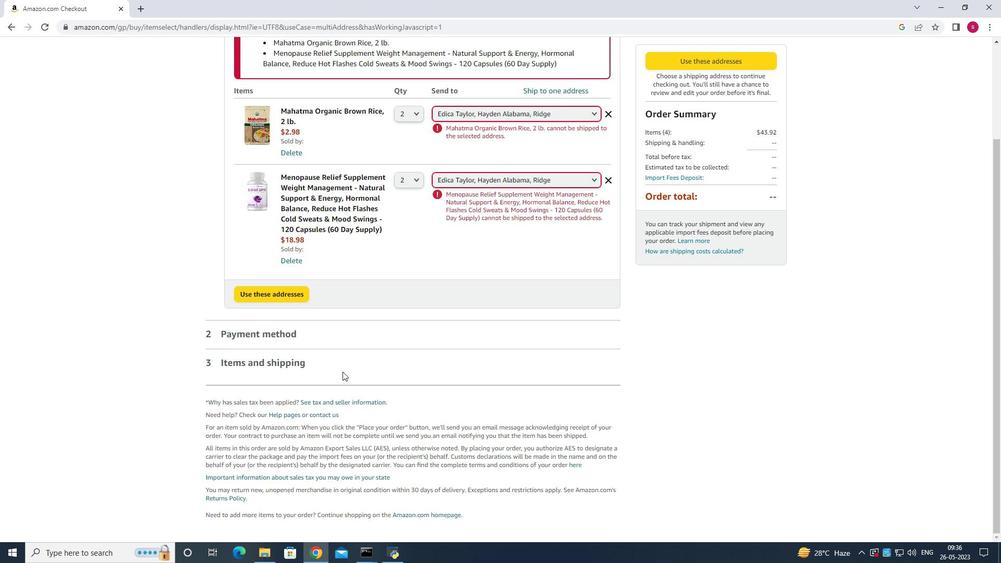 
Action: Mouse scrolled (342, 371) with delta (0, 0)
Screenshot: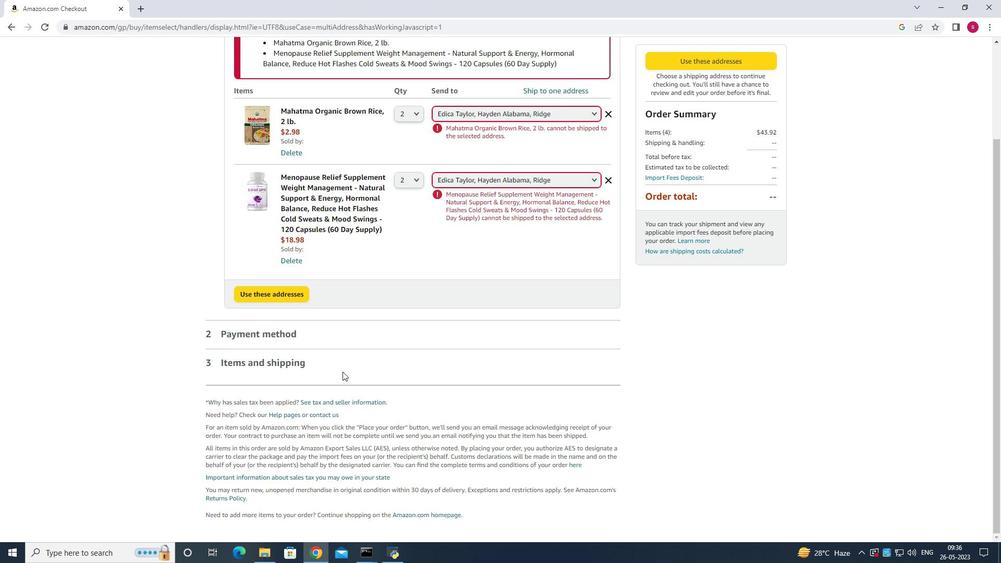 
Action: Mouse scrolled (342, 371) with delta (0, 0)
Screenshot: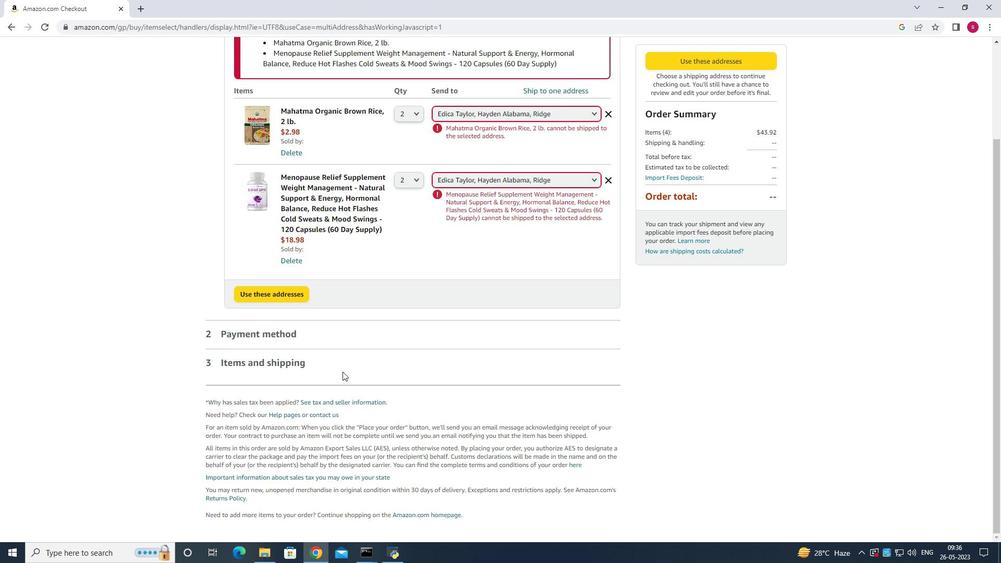 
Action: Mouse scrolled (342, 371) with delta (0, 0)
Screenshot: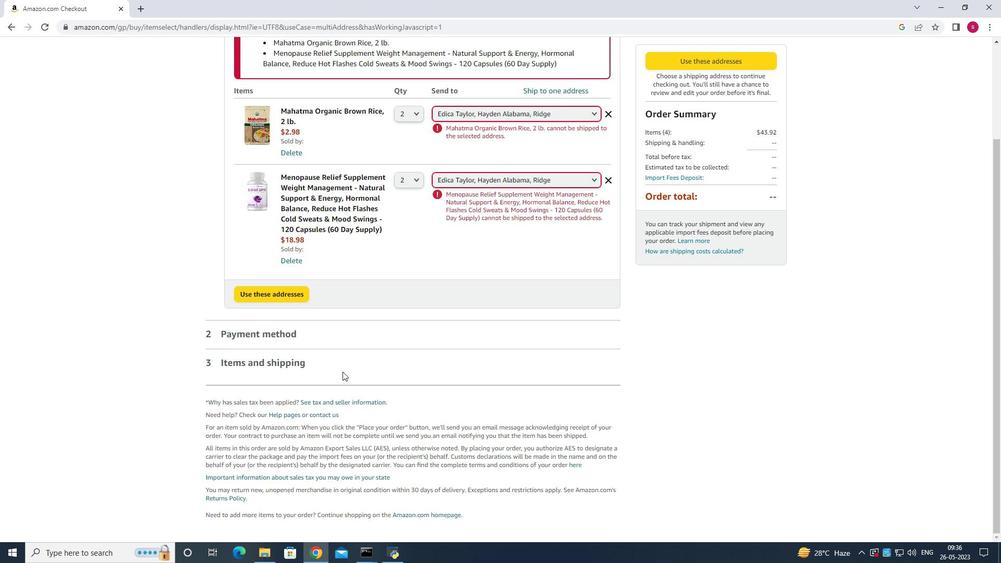 
Action: Mouse scrolled (342, 372) with delta (0, 0)
Screenshot: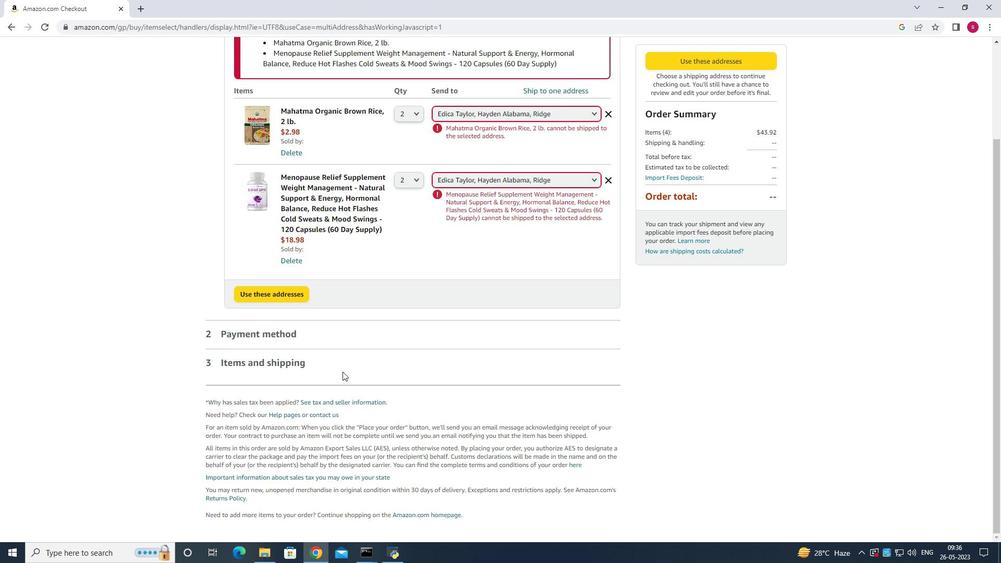
Action: Mouse scrolled (342, 372) with delta (0, 0)
Screenshot: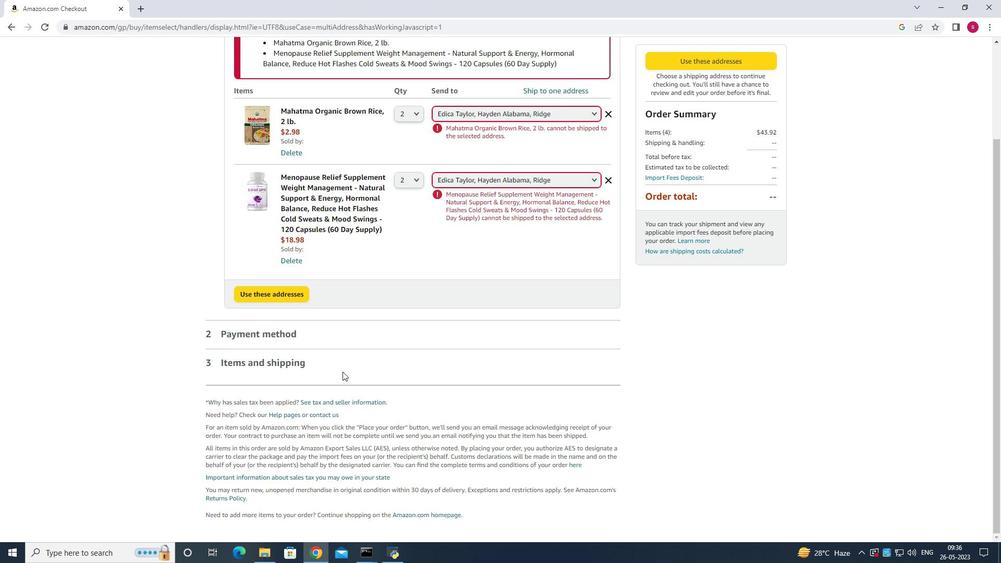 
Action: Mouse scrolled (342, 372) with delta (0, 0)
Screenshot: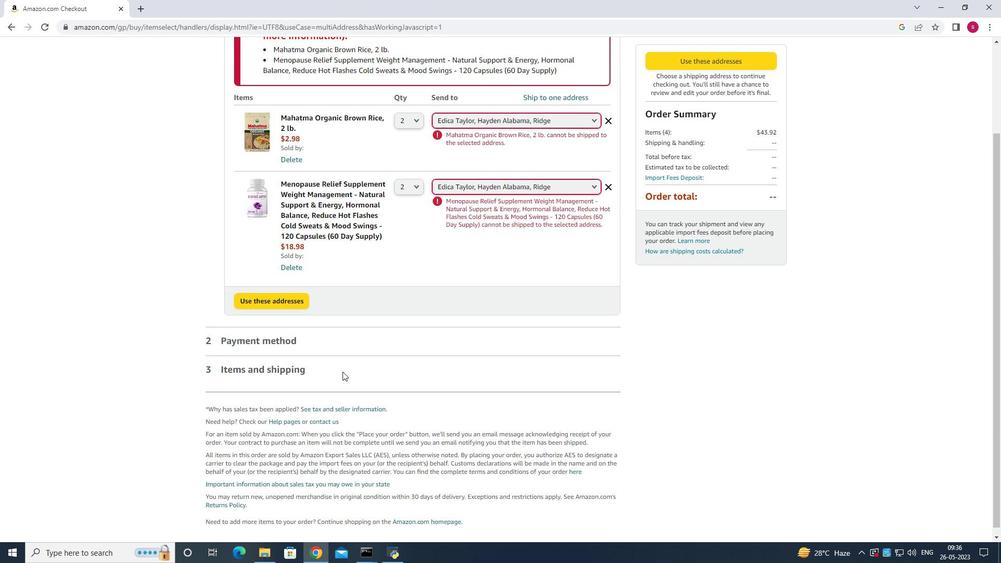 
Action: Mouse moved to (287, 416)
Screenshot: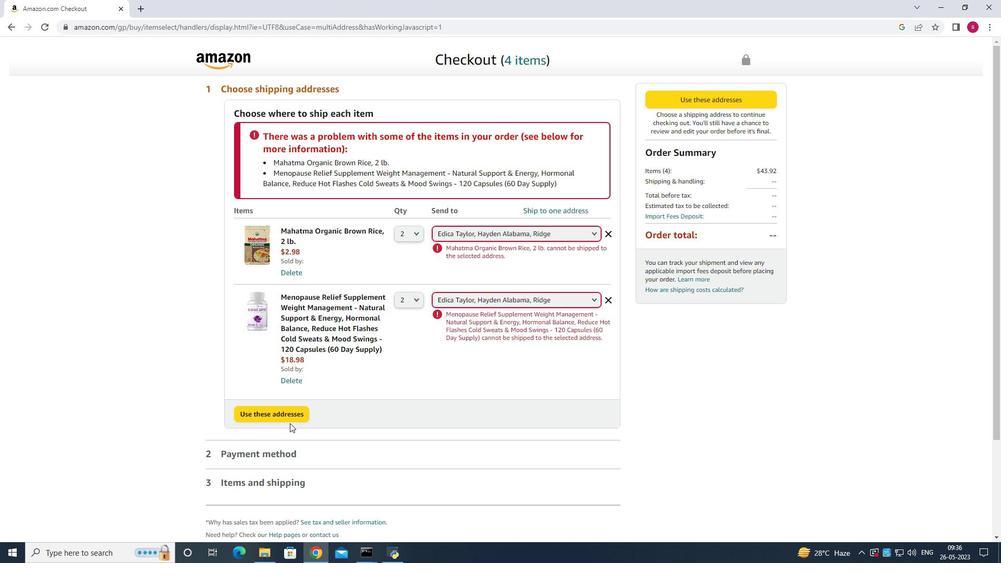 
Action: Mouse pressed left at (287, 416)
Screenshot: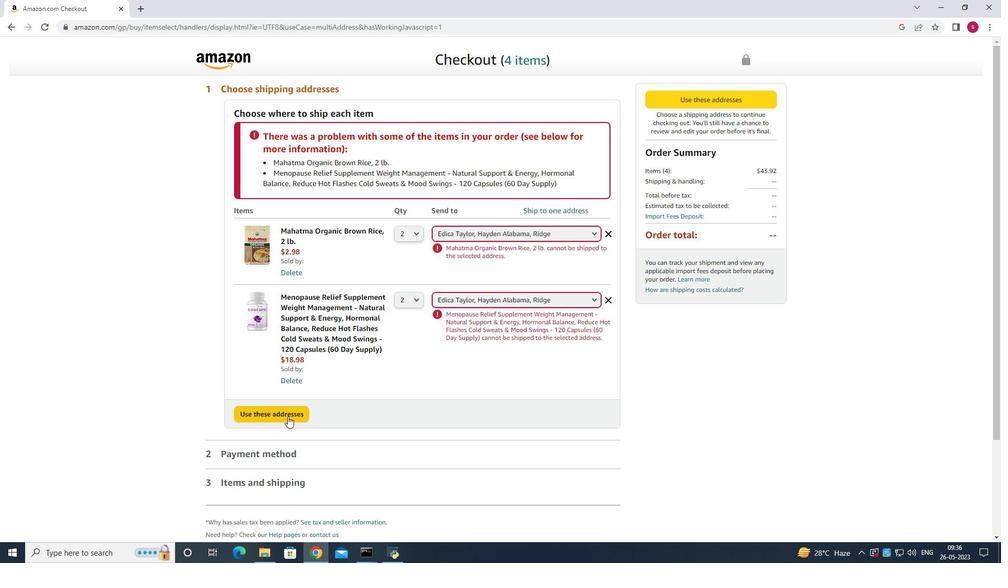
Action: Mouse pressed left at (287, 416)
Screenshot: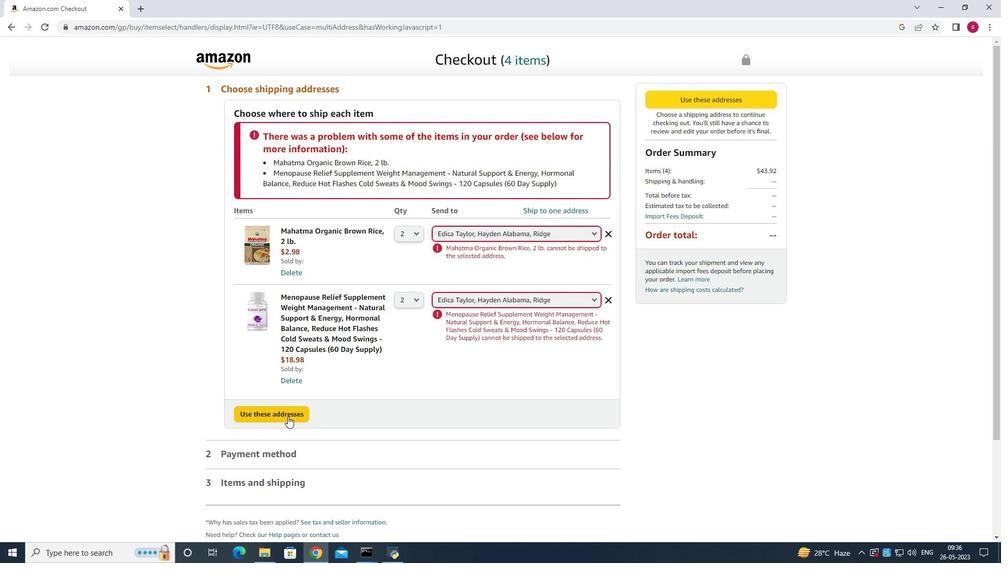 
Action: Mouse pressed left at (287, 416)
Screenshot: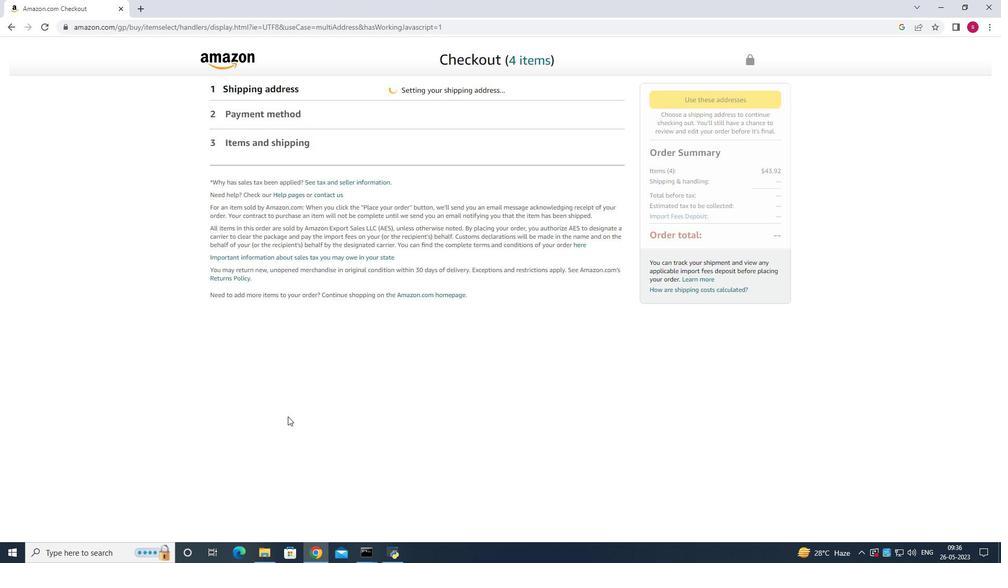 
Action: Mouse pressed left at (287, 416)
Screenshot: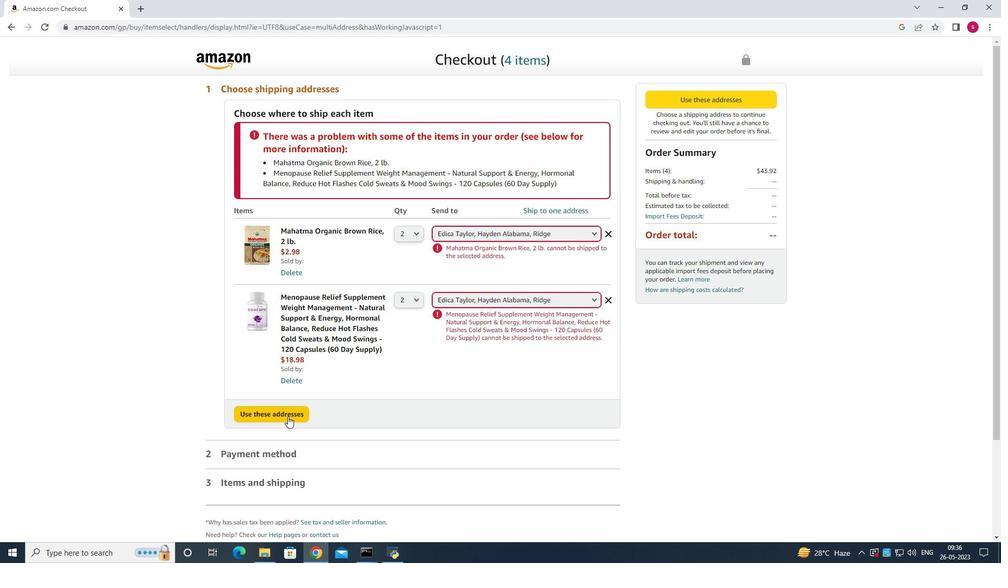 
Action: Mouse pressed left at (287, 416)
Screenshot: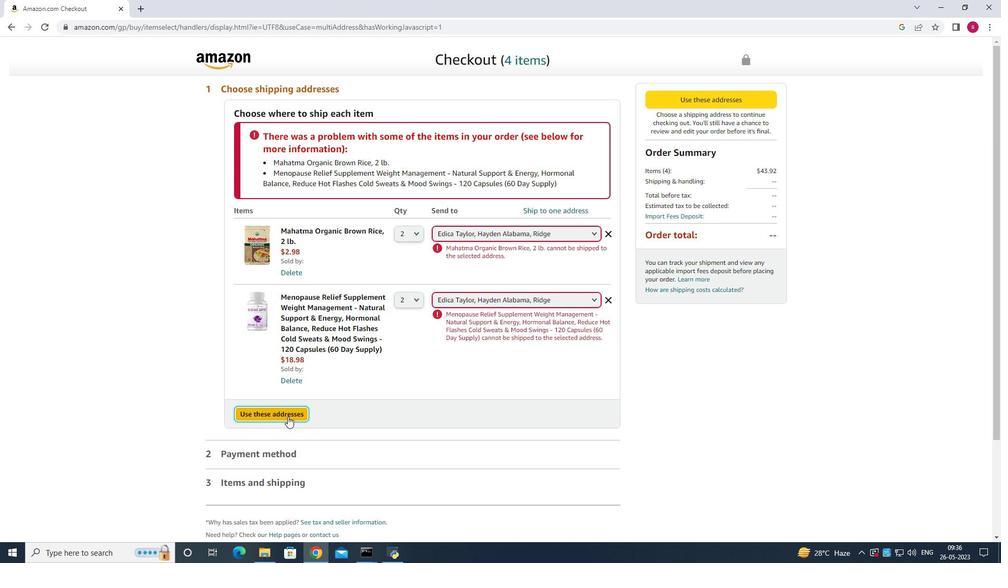 
Action: Mouse moved to (682, 103)
Screenshot: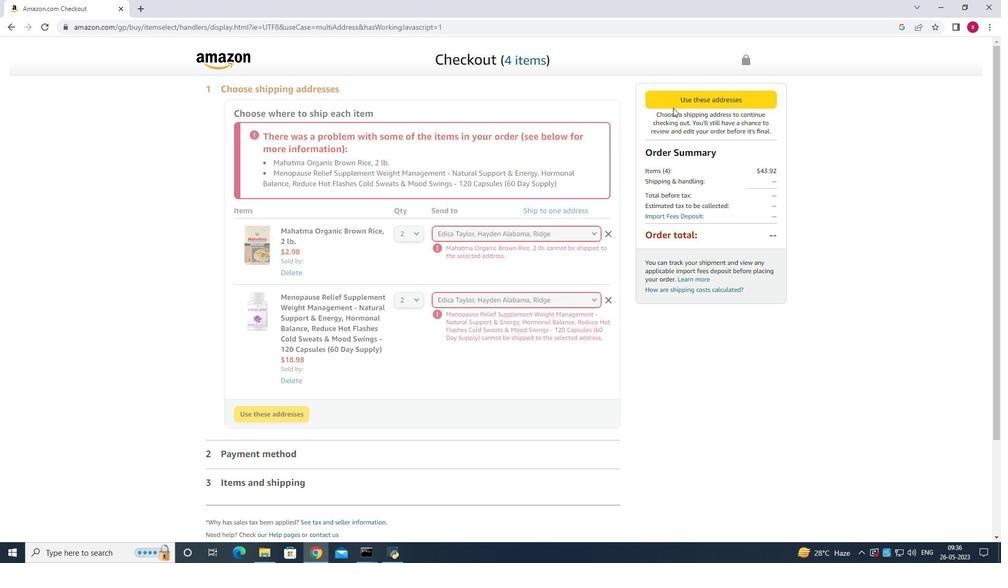 
Action: Mouse pressed left at (682, 103)
Screenshot: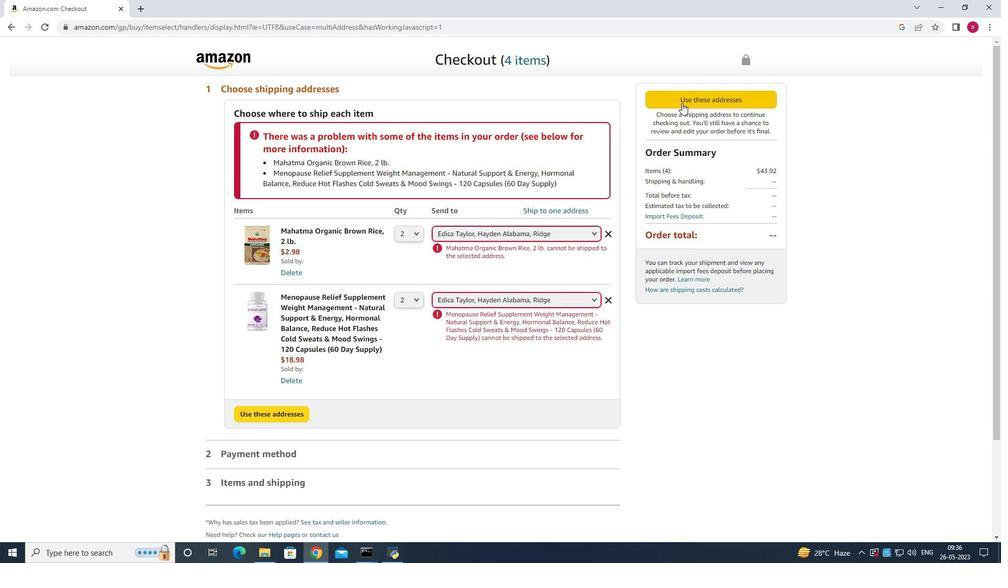 
Action: Mouse moved to (682, 103)
Screenshot: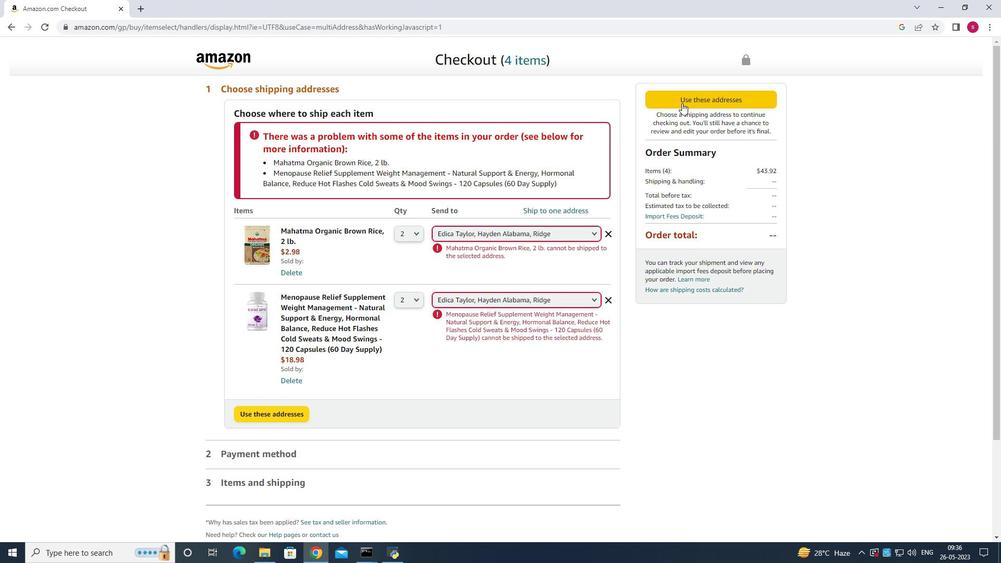 
Action: Mouse pressed left at (682, 103)
Screenshot: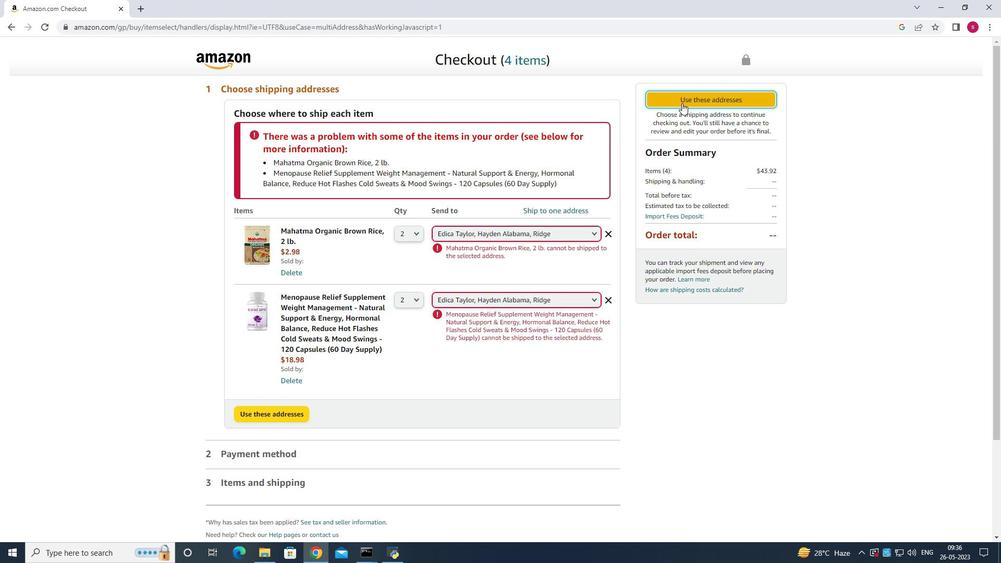 
Action: Mouse moved to (548, 166)
Screenshot: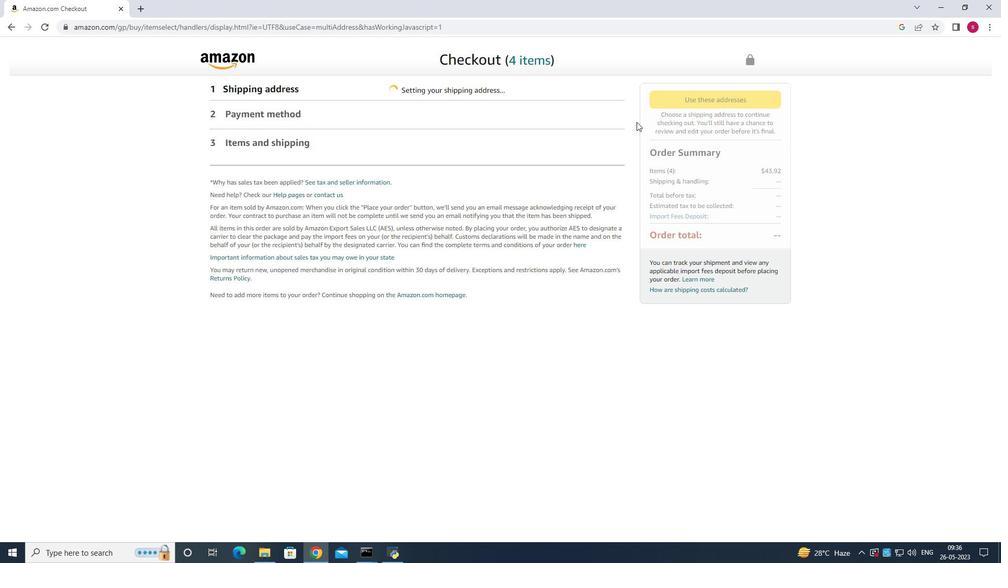 
Action: Mouse scrolled (548, 167) with delta (0, 0)
Screenshot: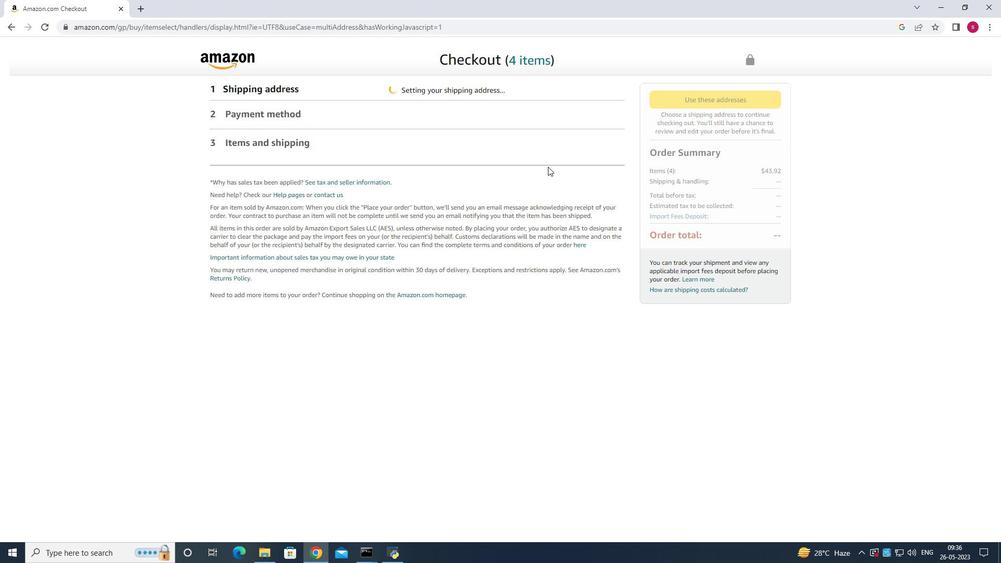 
Action: Mouse scrolled (548, 167) with delta (0, 0)
Screenshot: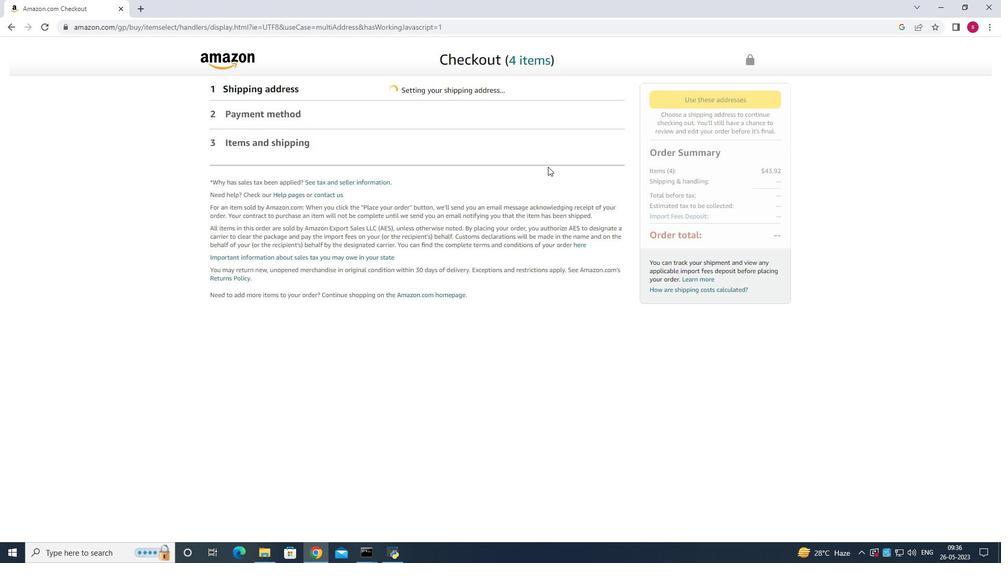 
Action: Mouse scrolled (548, 167) with delta (0, 0)
Screenshot: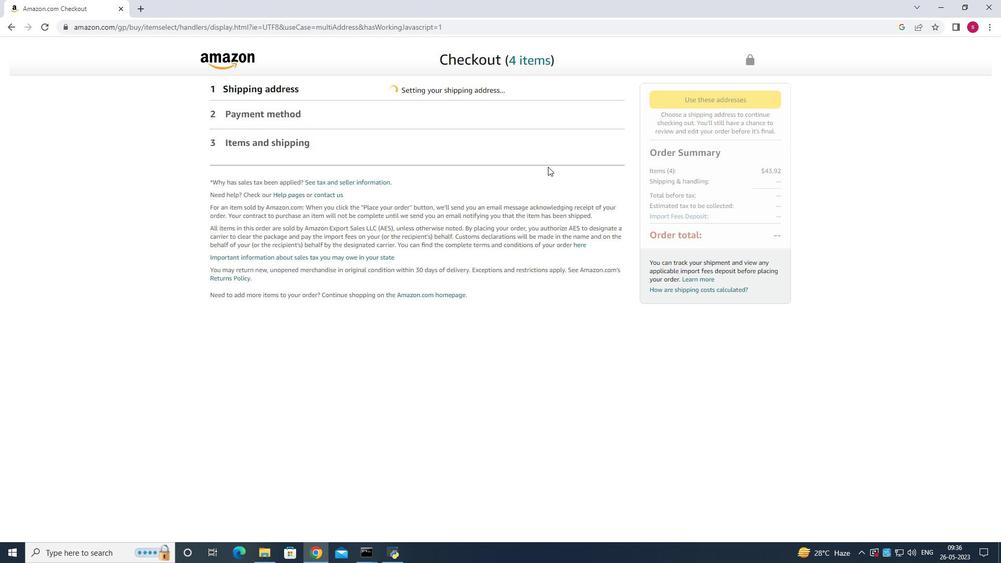 
Action: Mouse scrolled (548, 167) with delta (0, 0)
Screenshot: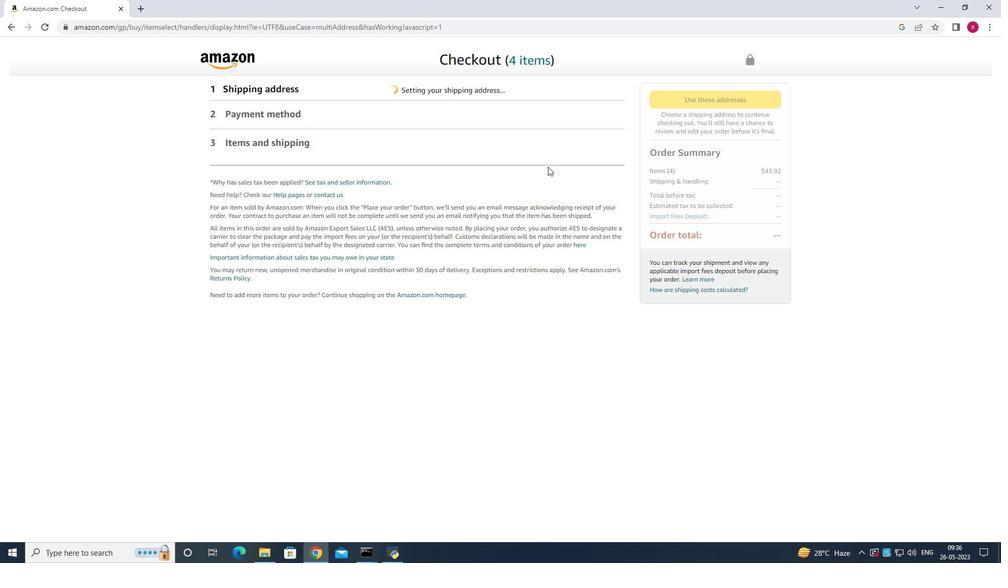 
Action: Mouse scrolled (548, 167) with delta (0, 0)
Screenshot: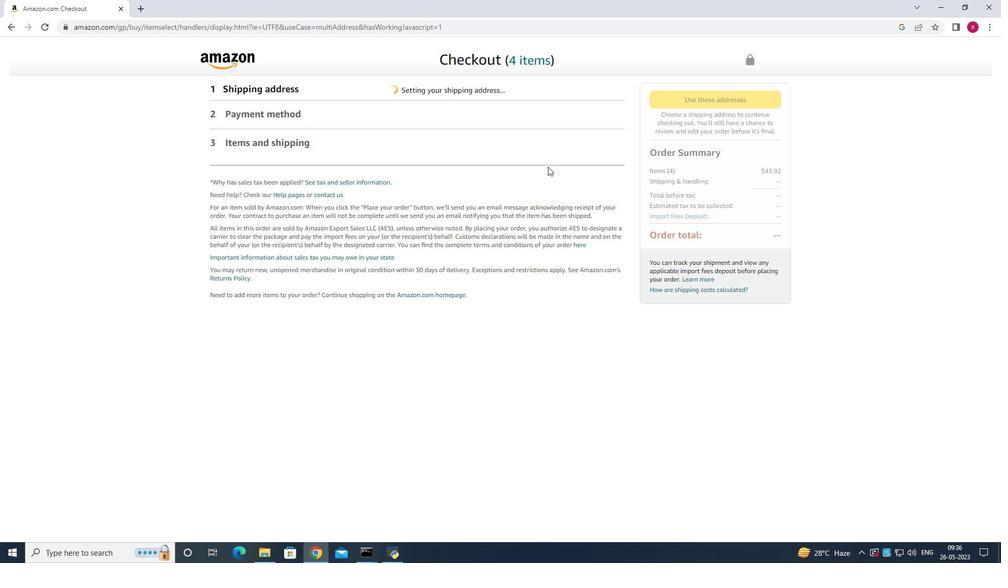 
Action: Mouse scrolled (548, 167) with delta (0, 0)
Screenshot: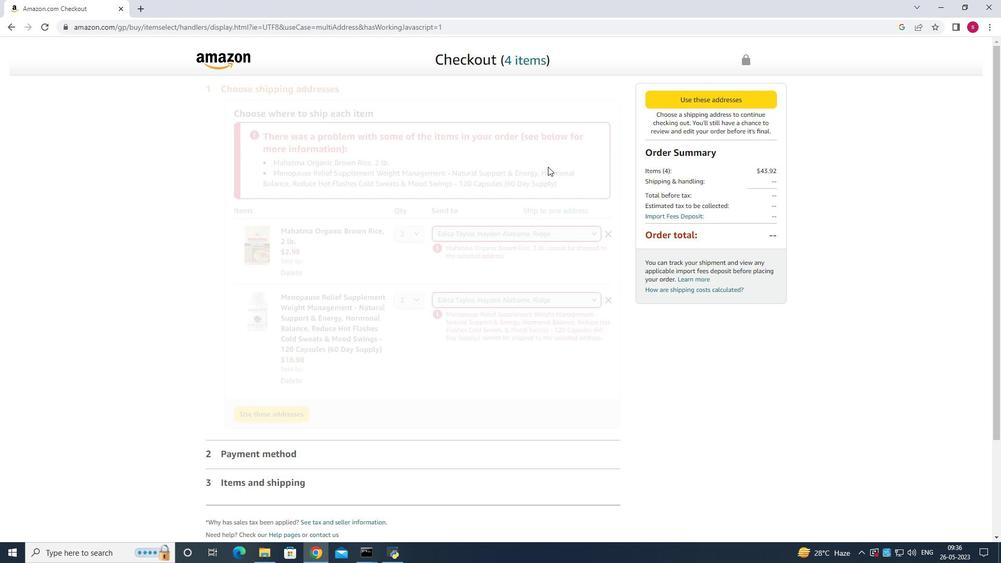 
Action: Mouse scrolled (548, 167) with delta (0, 0)
Screenshot: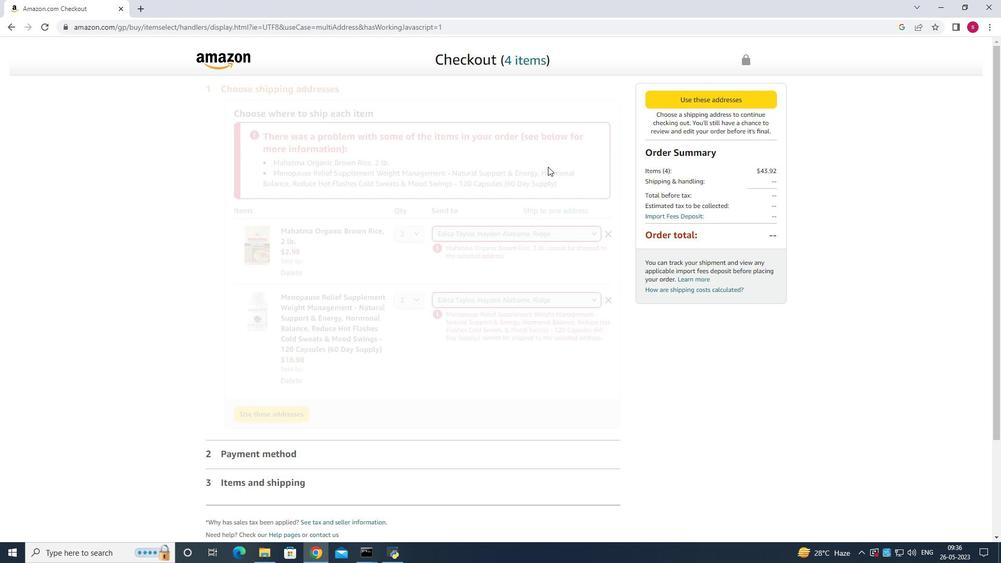 
Action: Mouse scrolled (548, 167) with delta (0, 0)
Screenshot: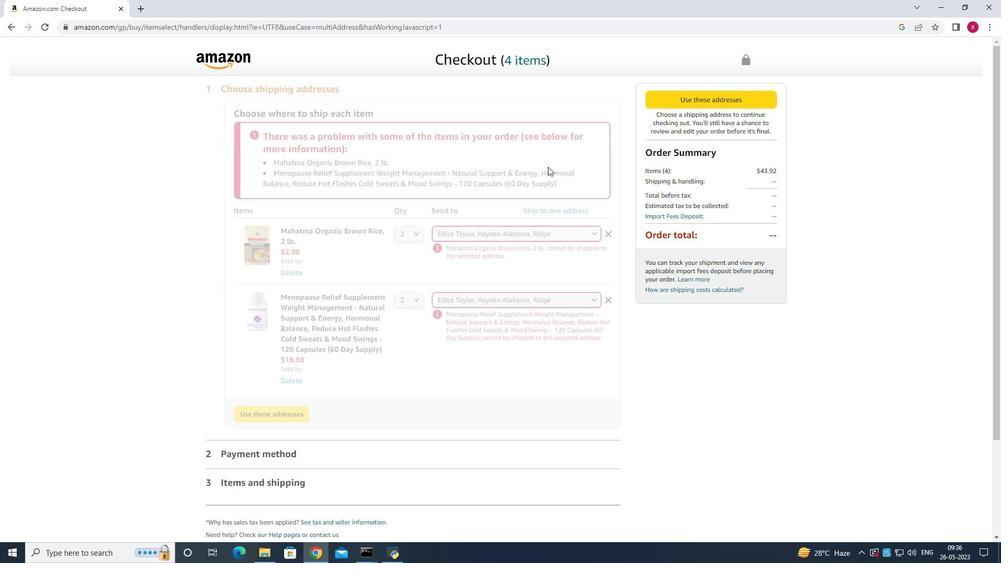 
Action: Mouse scrolled (548, 167) with delta (0, 0)
Screenshot: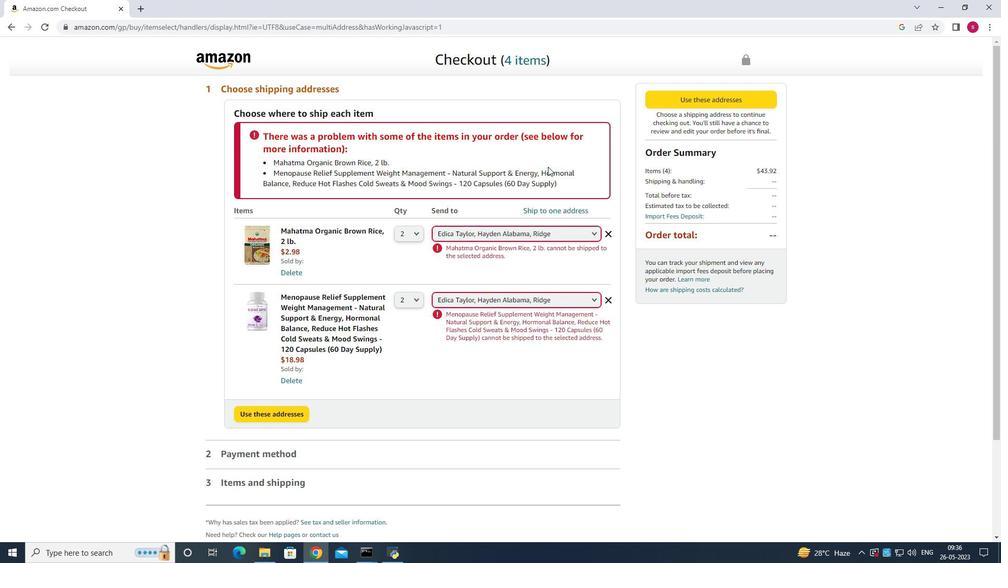 
Action: Mouse moved to (342, 343)
Screenshot: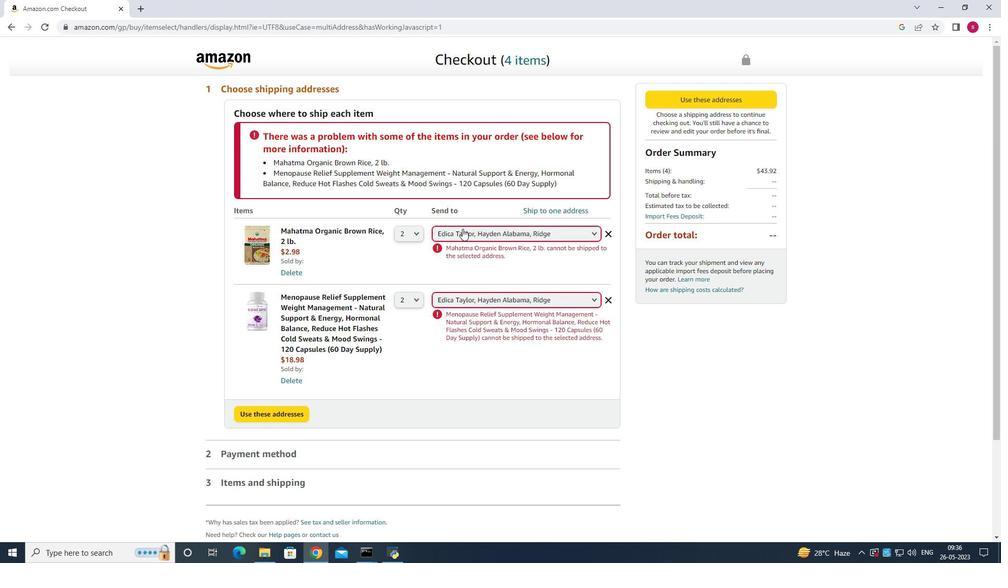 
Action: Mouse scrolled (342, 343) with delta (0, 0)
Screenshot: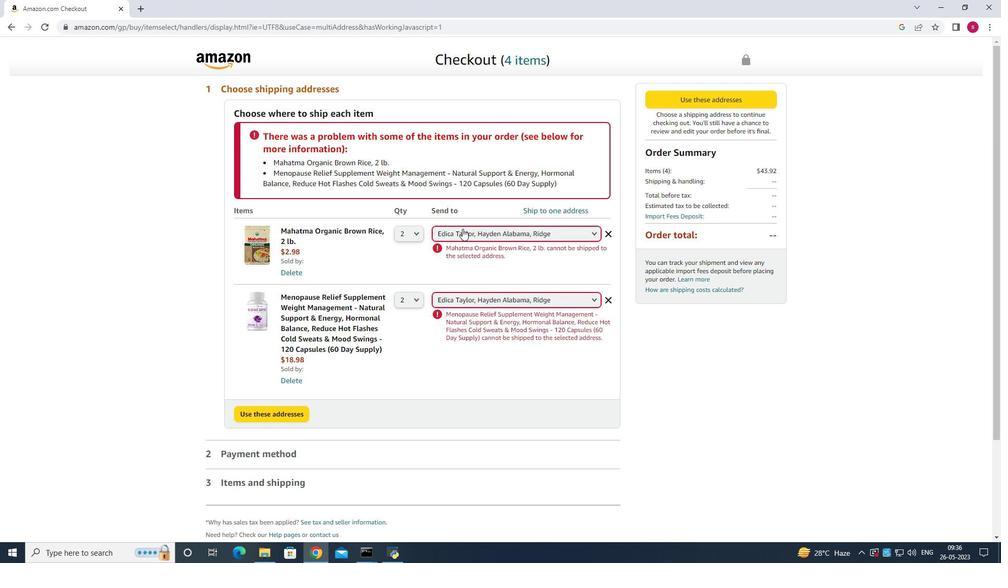 
Action: Mouse moved to (342, 346)
Screenshot: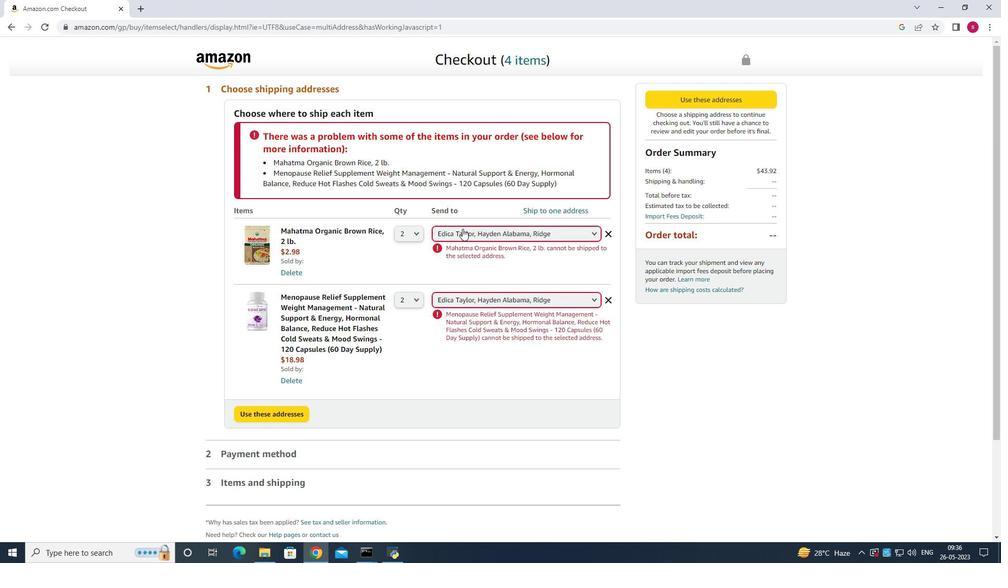 
Action: Mouse scrolled (342, 345) with delta (0, 0)
Screenshot: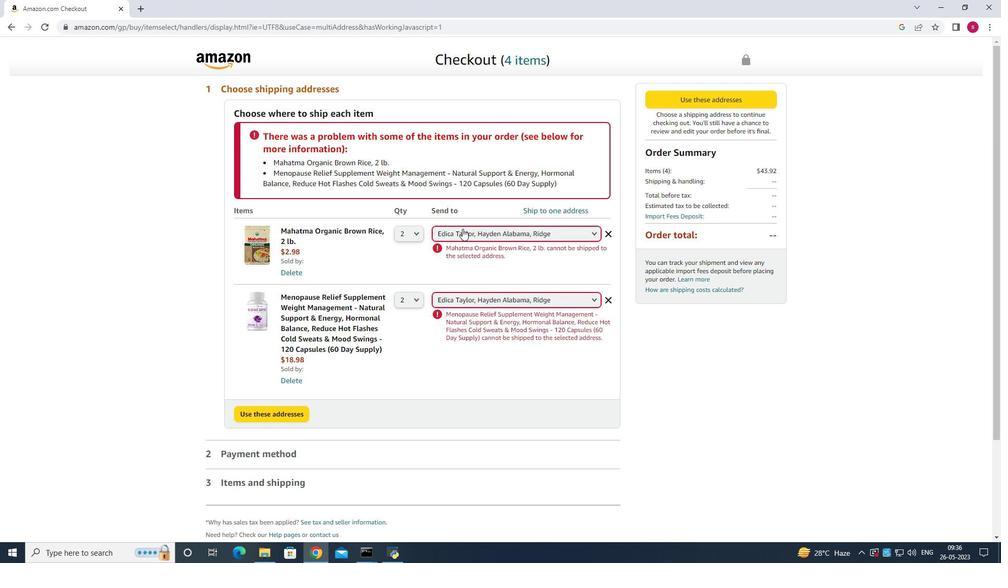 
Action: Mouse scrolled (342, 345) with delta (0, 0)
Screenshot: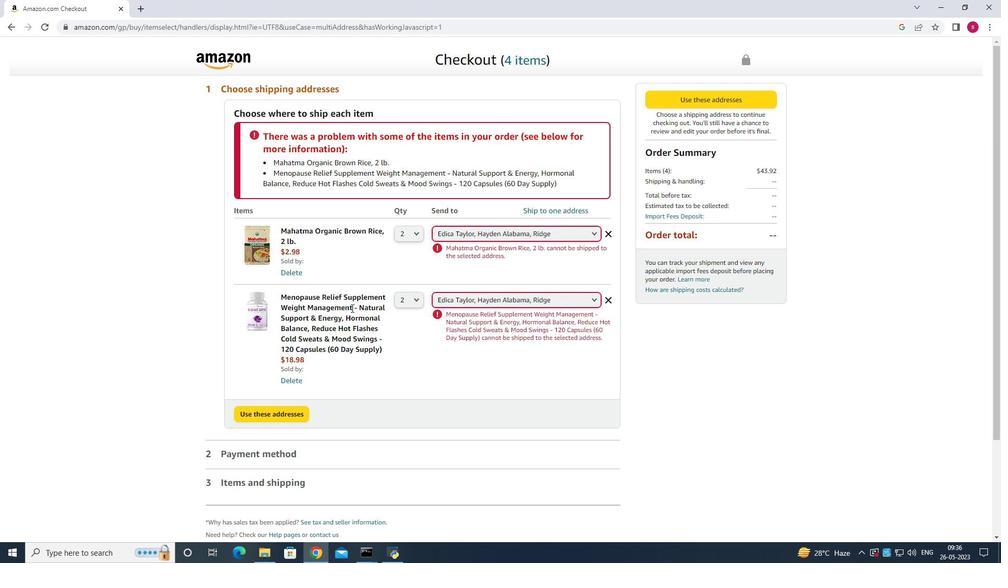 
Action: Mouse scrolled (342, 345) with delta (0, 0)
Screenshot: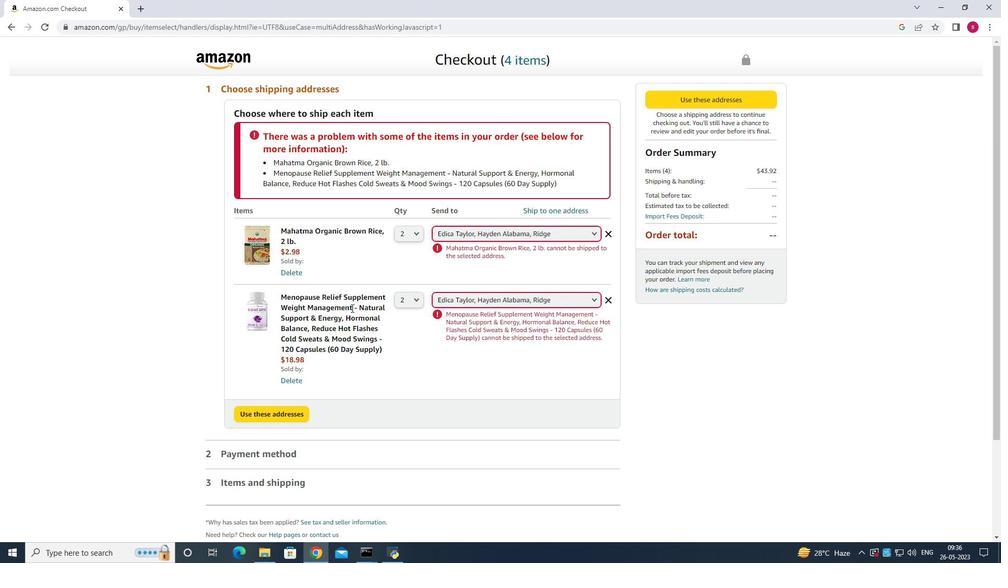 
Action: Mouse scrolled (342, 345) with delta (0, 0)
Screenshot: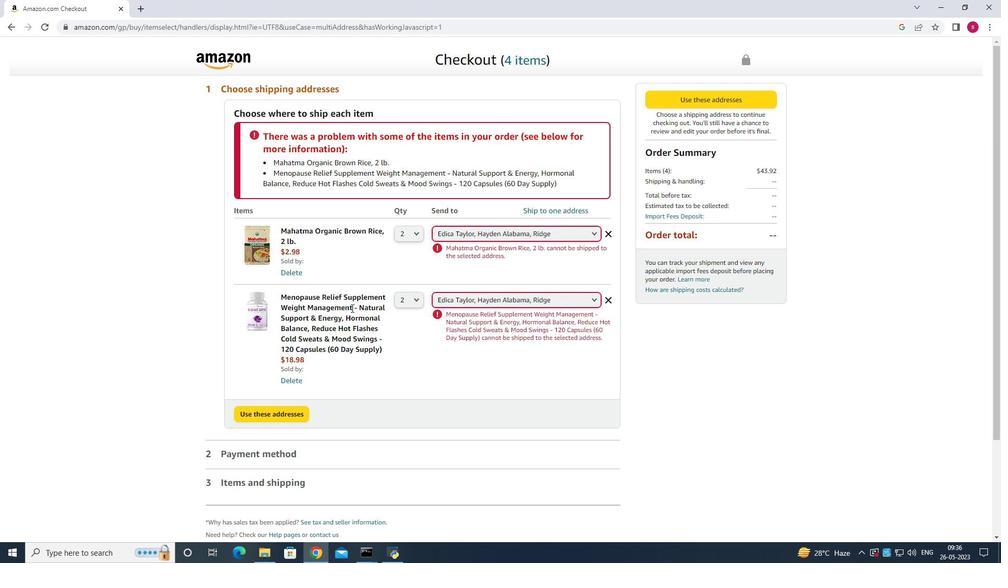 
Action: Mouse scrolled (342, 345) with delta (0, 0)
Screenshot: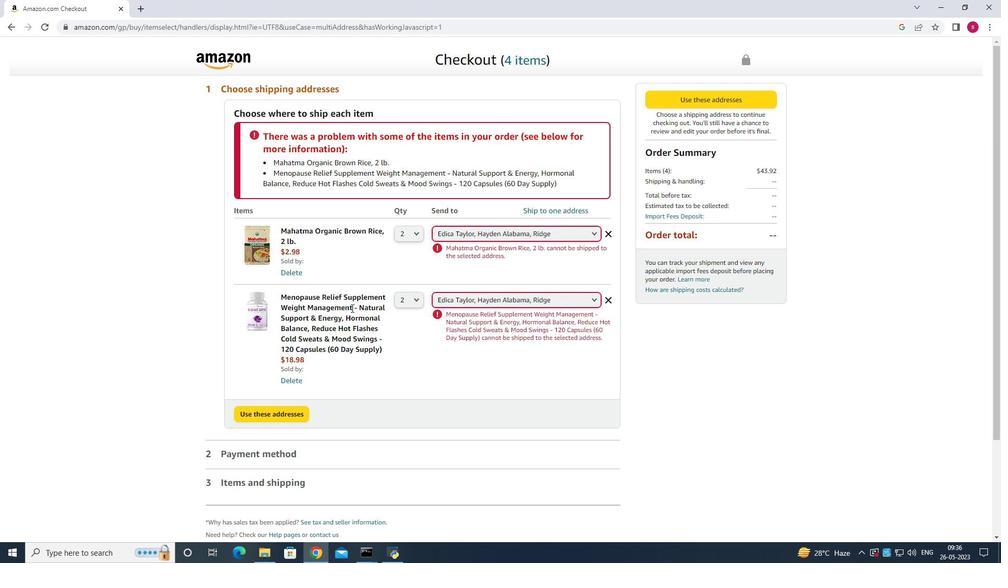 
Action: Mouse scrolled (342, 345) with delta (0, 0)
Screenshot: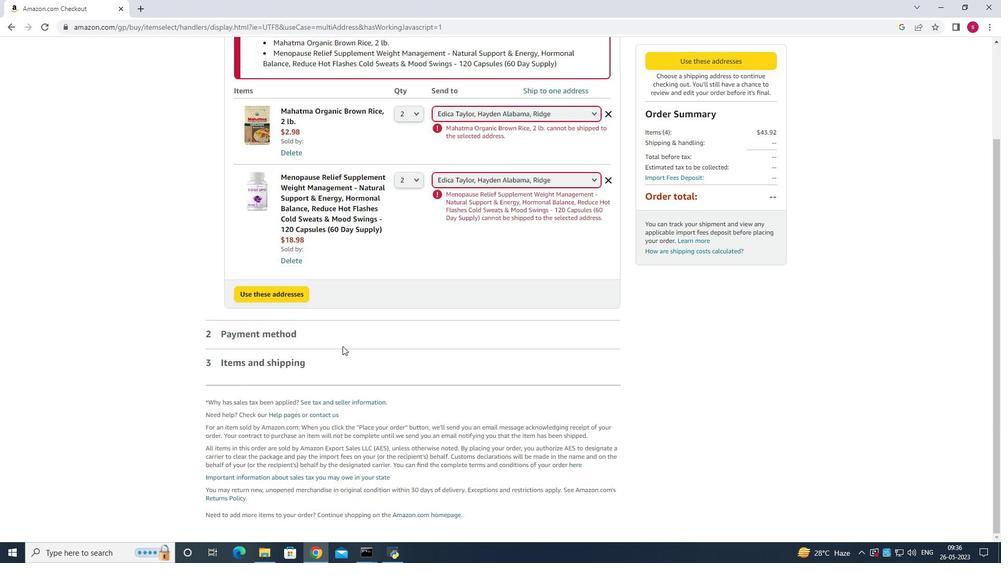 
Action: Mouse scrolled (342, 345) with delta (0, 0)
Screenshot: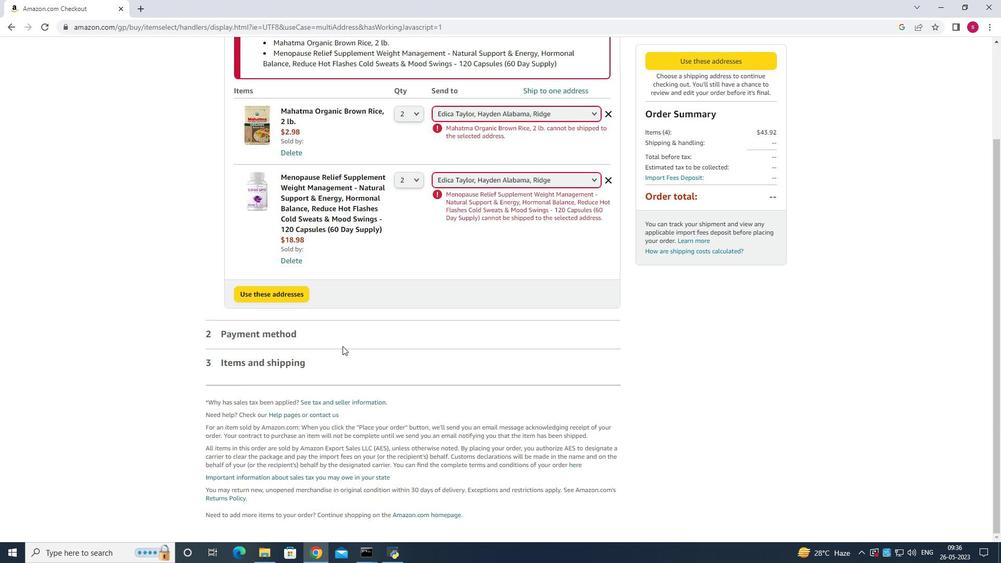 
Action: Mouse scrolled (342, 345) with delta (0, 0)
Screenshot: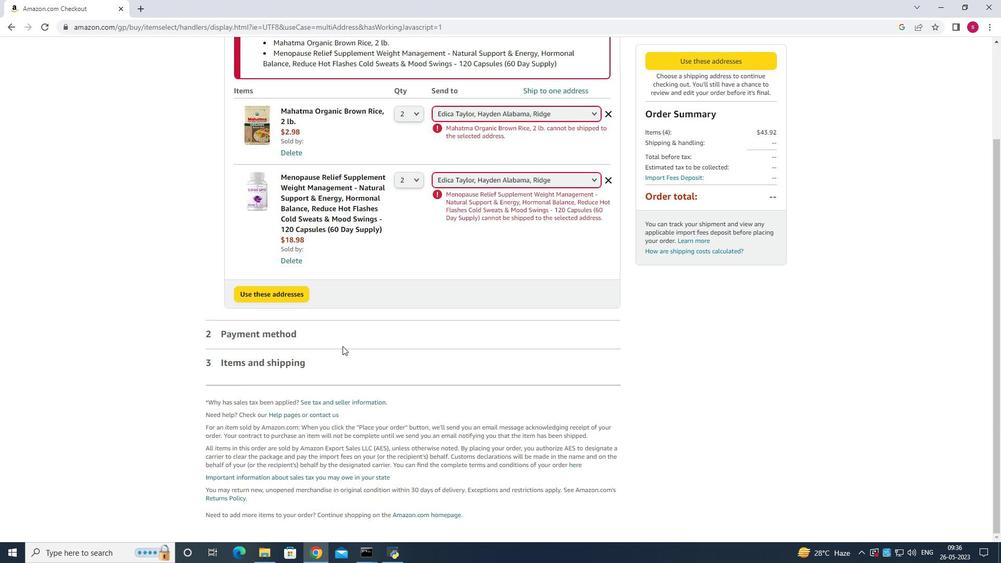 
Action: Mouse scrolled (342, 345) with delta (0, 0)
Screenshot: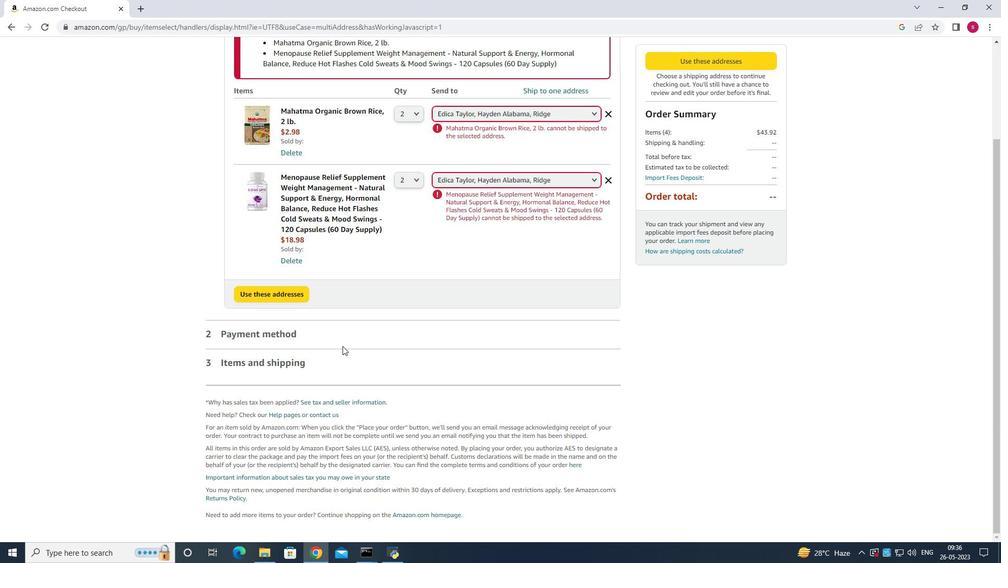 
Action: Mouse scrolled (342, 345) with delta (0, 0)
Screenshot: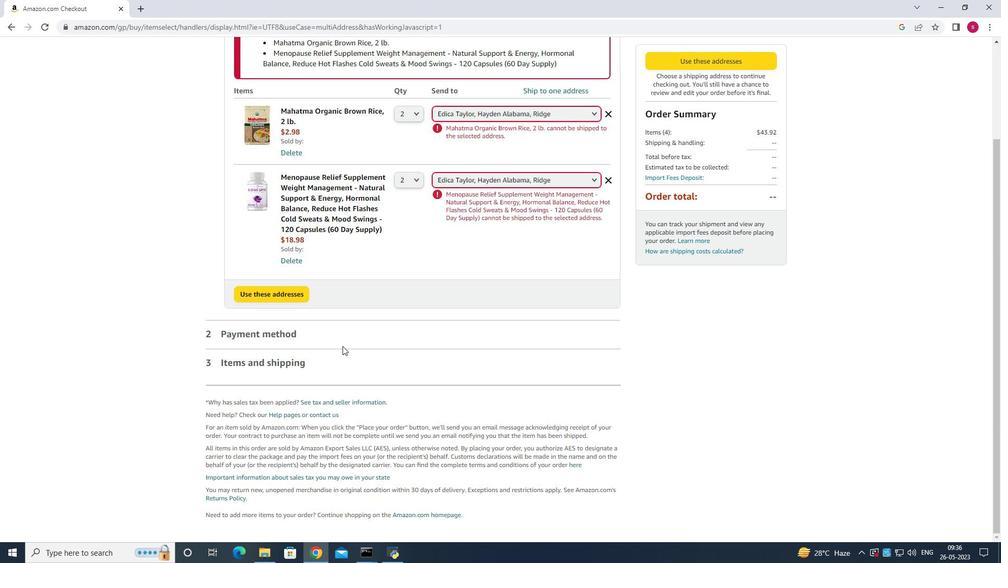 
Action: Mouse scrolled (342, 345) with delta (0, 0)
Screenshot: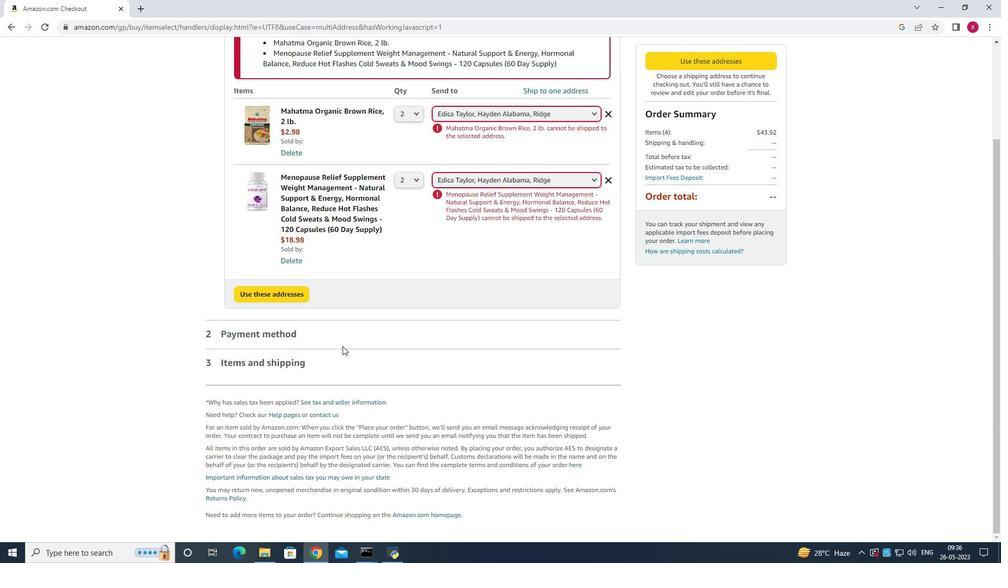 
Action: Mouse scrolled (342, 345) with delta (0, 0)
Screenshot: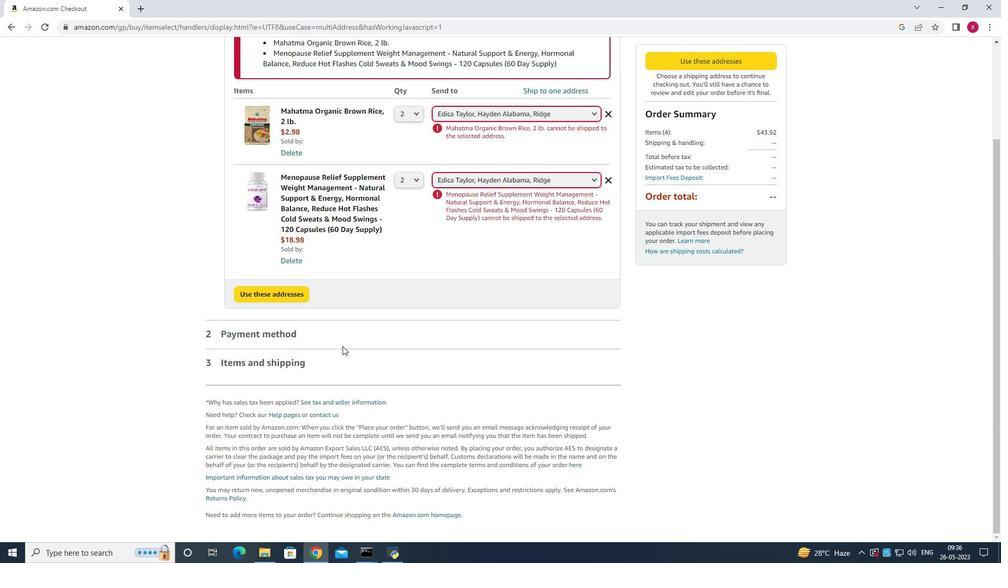 
Action: Mouse scrolled (342, 345) with delta (0, 0)
Screenshot: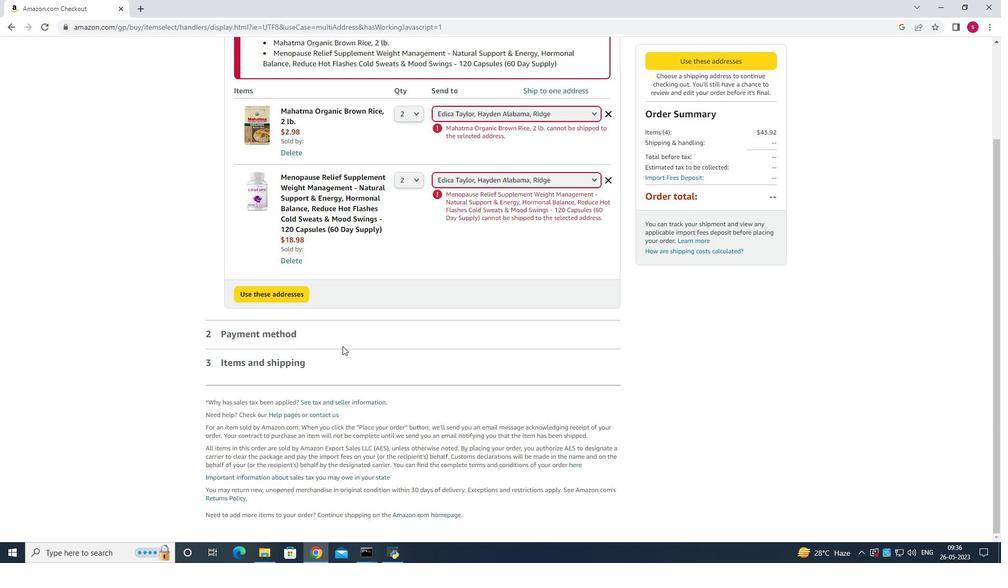 
Action: Mouse moved to (386, 314)
Screenshot: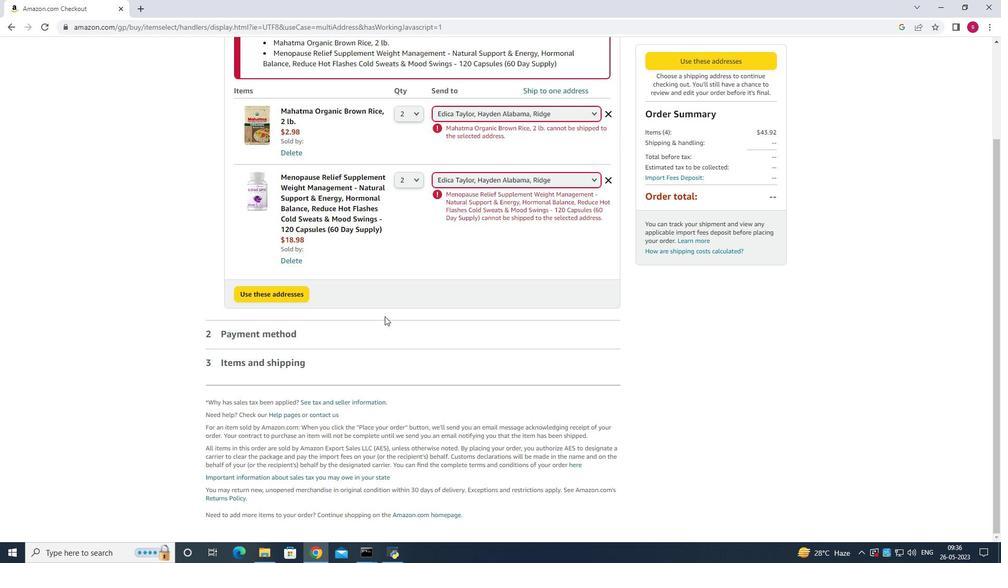 
Action: Mouse scrolled (386, 314) with delta (0, 0)
Screenshot: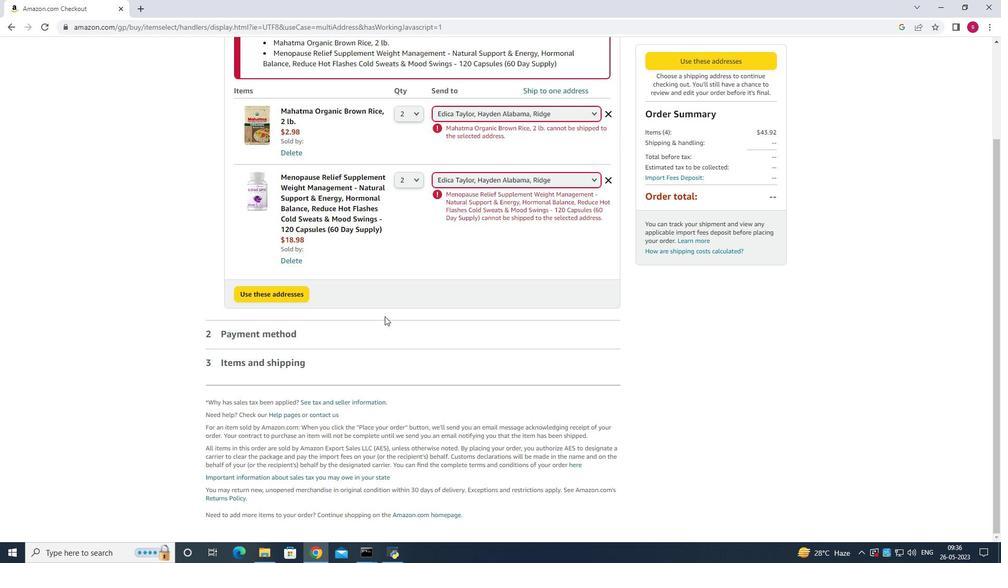 
Action: Mouse scrolled (386, 314) with delta (0, 0)
Screenshot: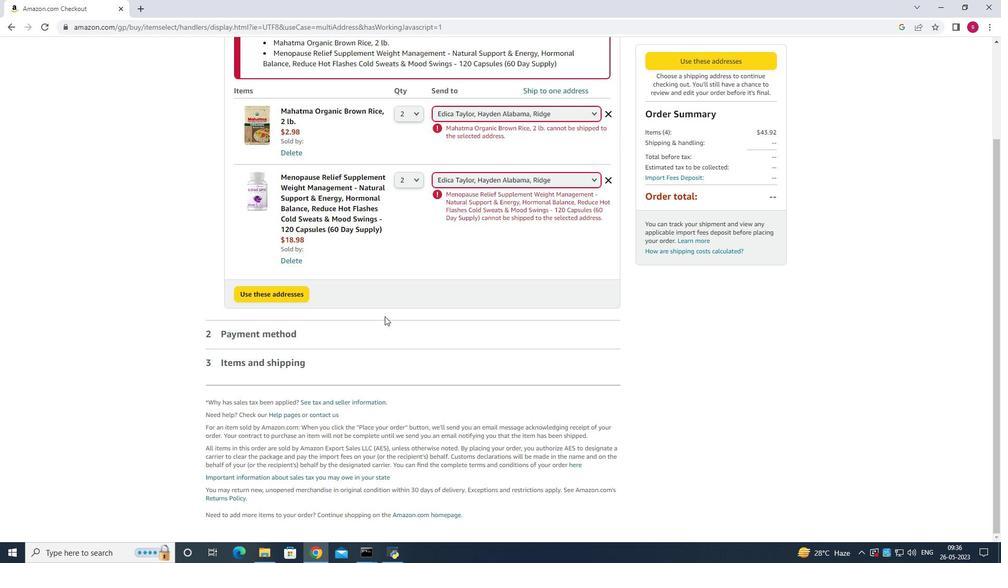 
Action: Mouse scrolled (386, 314) with delta (0, 0)
Screenshot: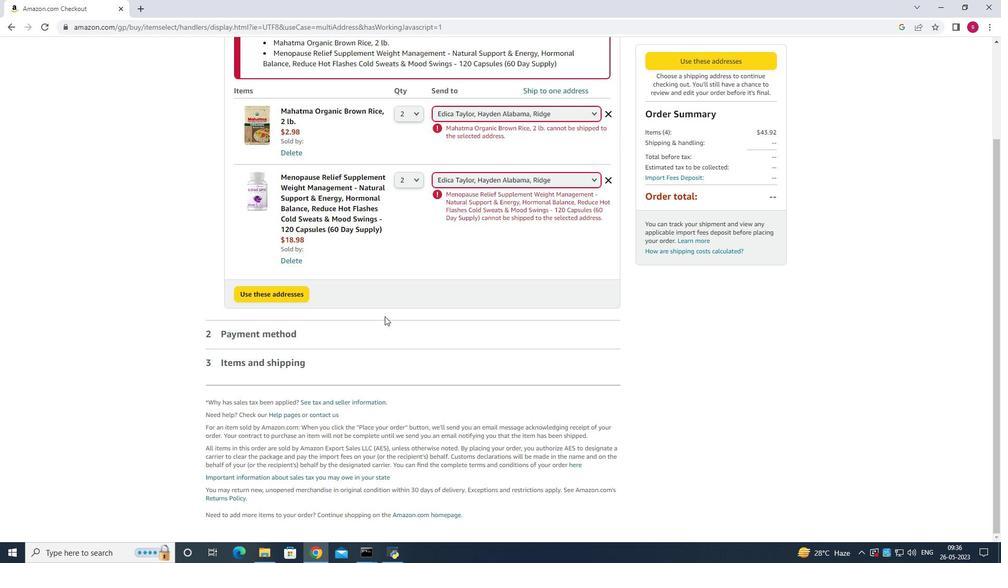 
Action: Mouse scrolled (386, 314) with delta (0, 0)
Screenshot: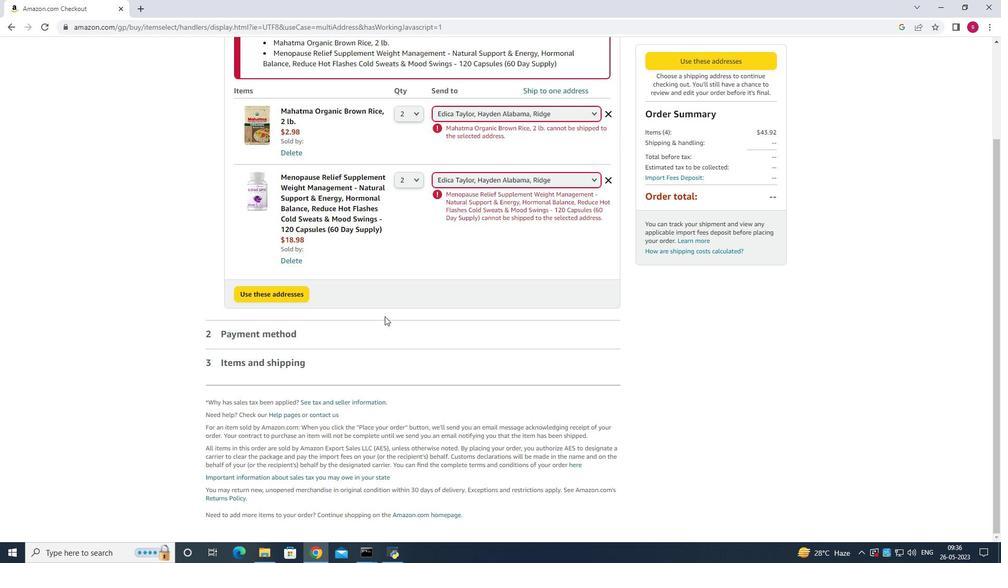 
Action: Mouse moved to (387, 313)
Screenshot: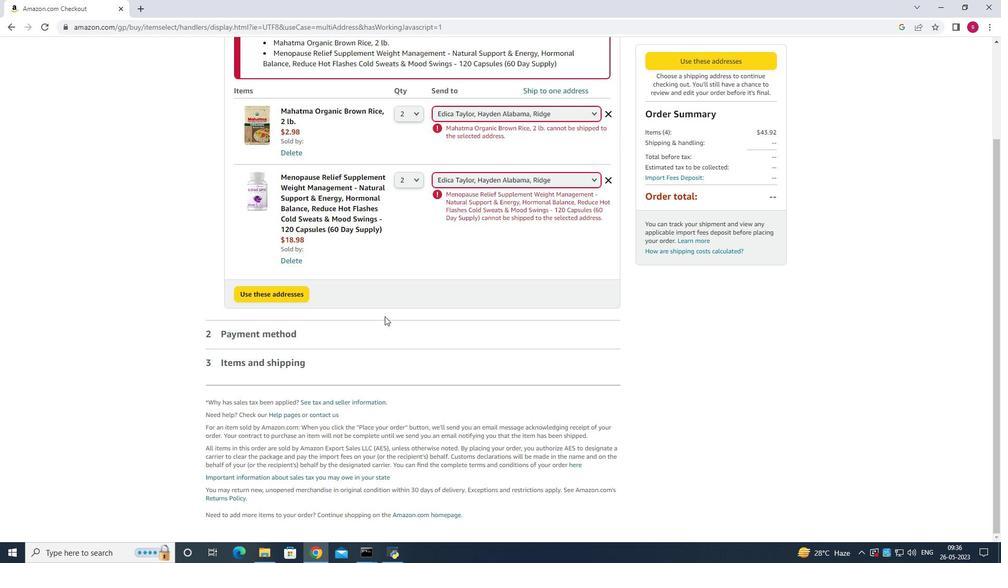 
Action: Mouse scrolled (387, 314) with delta (0, 0)
Screenshot: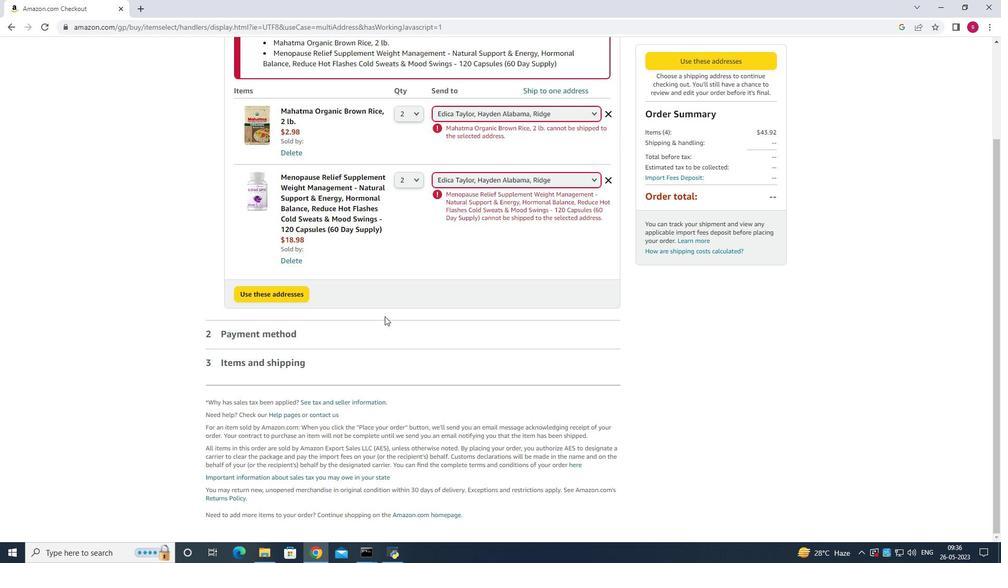 
Action: Mouse moved to (389, 313)
Screenshot: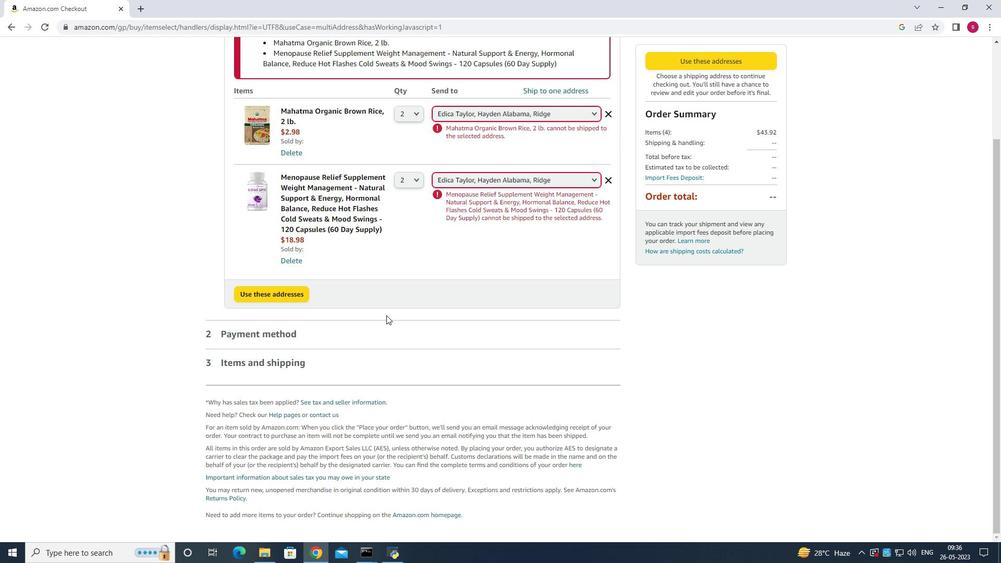 
Action: Mouse scrolled (389, 313) with delta (0, 0)
Screenshot: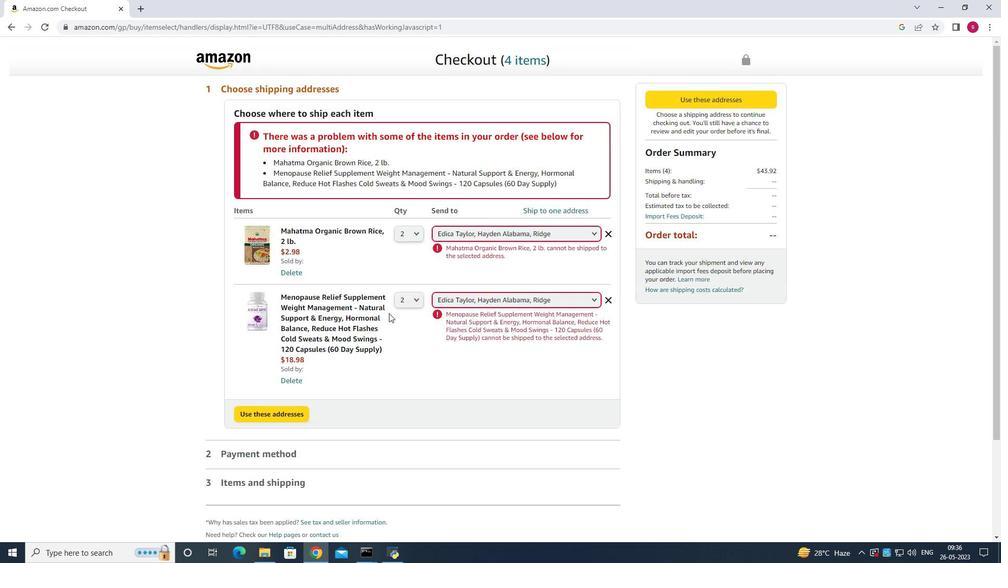 
Action: Mouse scrolled (389, 313) with delta (0, 0)
Screenshot: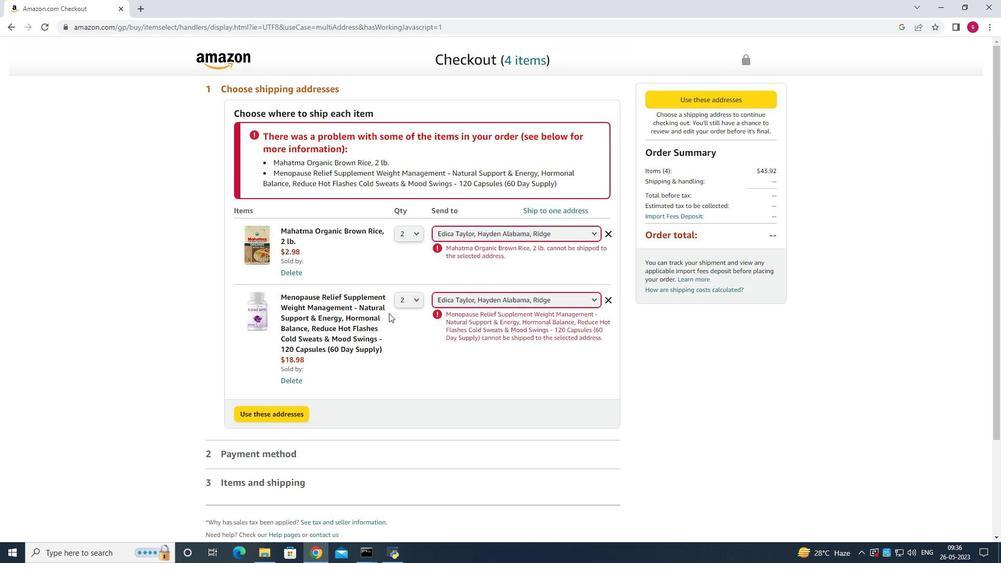 
Action: Mouse scrolled (389, 313) with delta (0, 0)
Screenshot: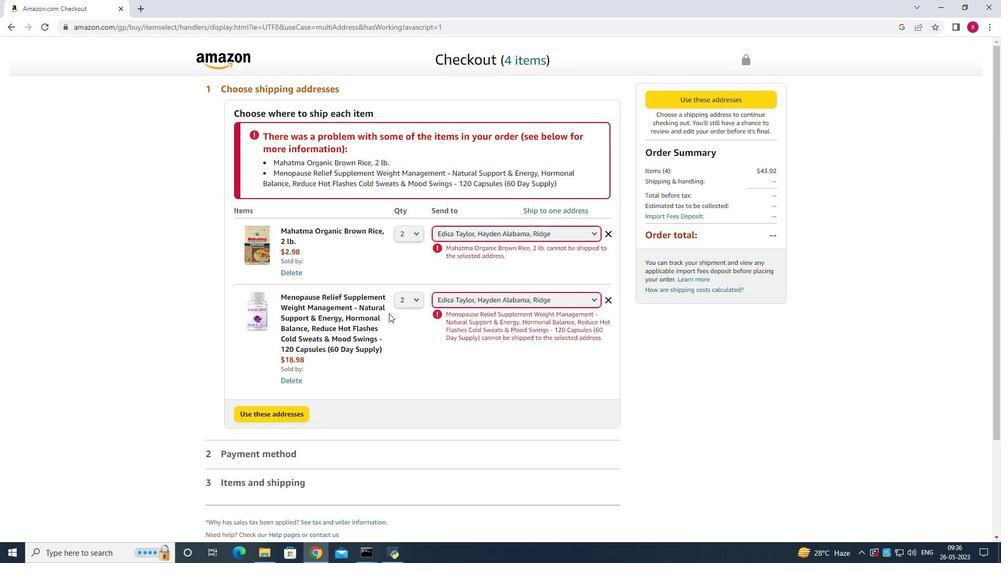 
Action: Mouse moved to (563, 209)
Screenshot: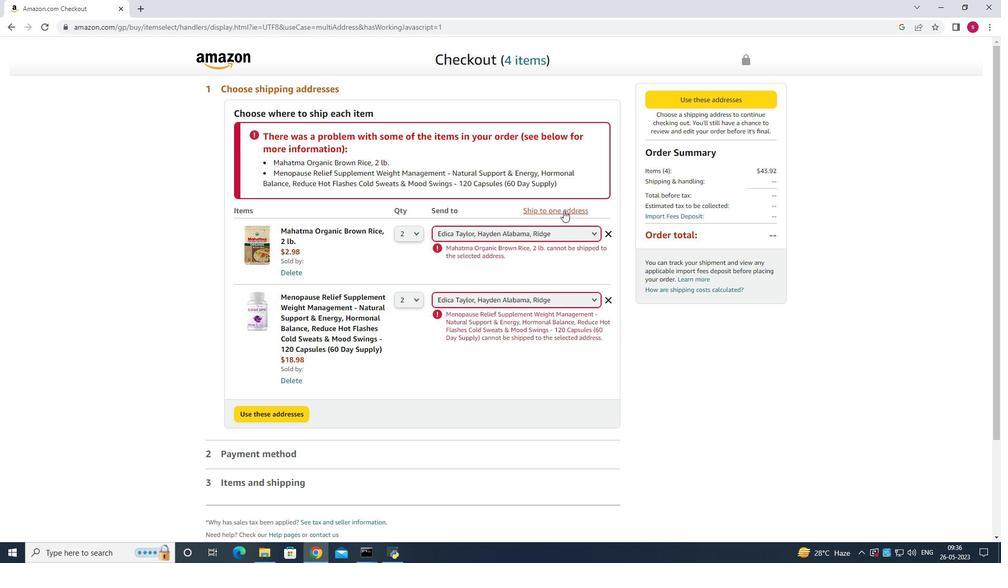 
Action: Mouse pressed left at (563, 209)
Screenshot: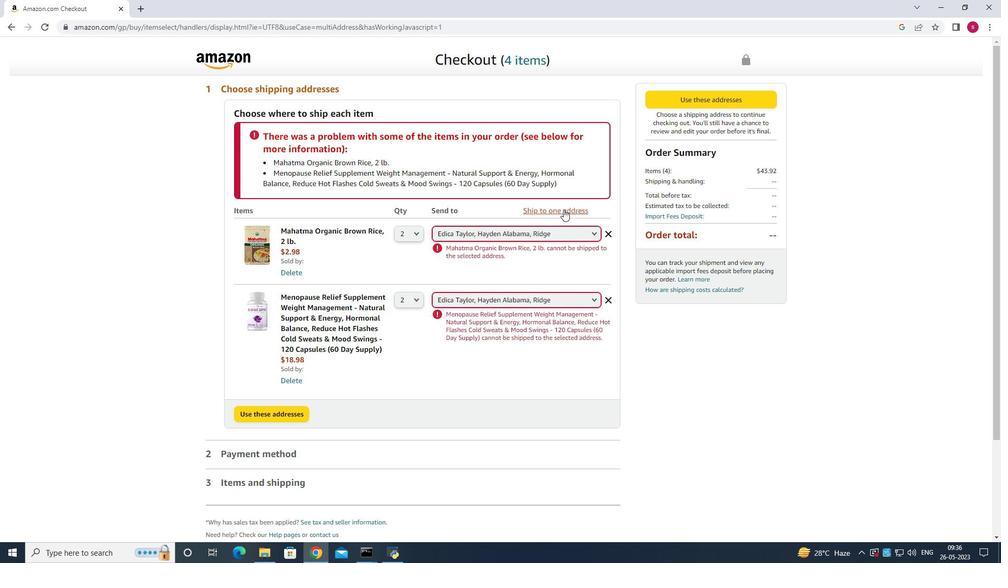 
Action: Mouse scrolled (563, 210) with delta (0, 0)
Screenshot: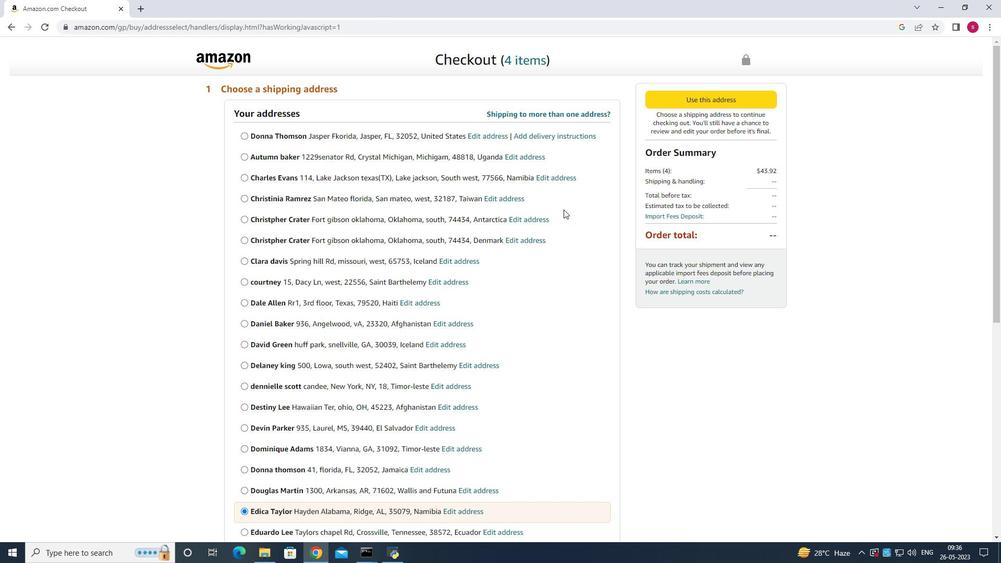 
Action: Mouse scrolled (563, 210) with delta (0, 0)
Screenshot: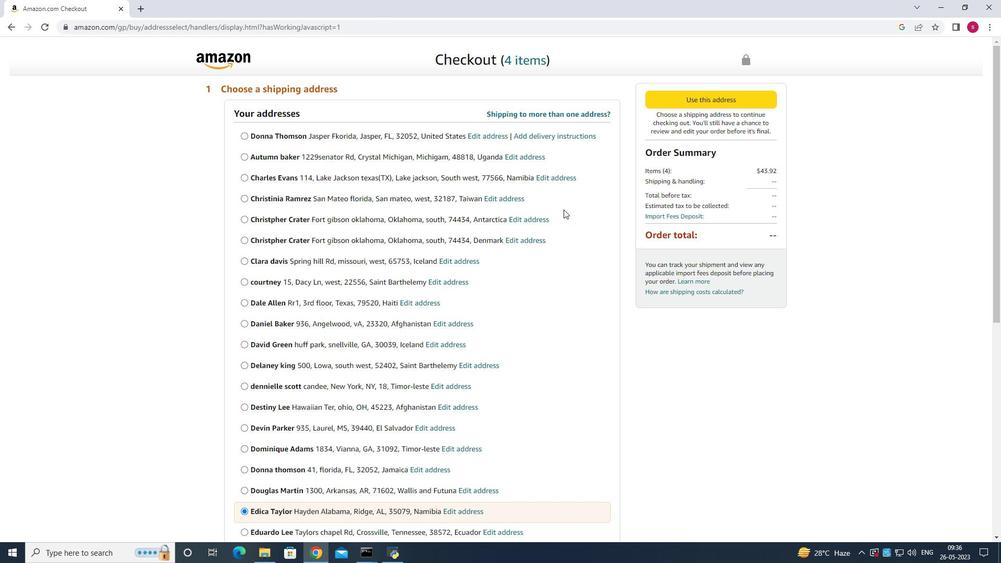 
Action: Mouse moved to (436, 297)
Screenshot: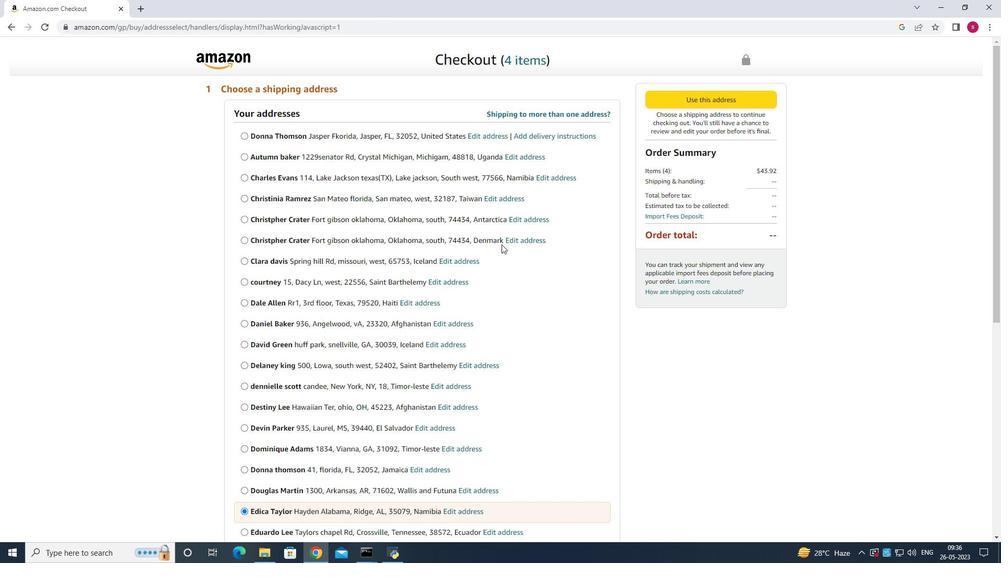 
Action: Mouse scrolled (436, 296) with delta (0, 0)
Screenshot: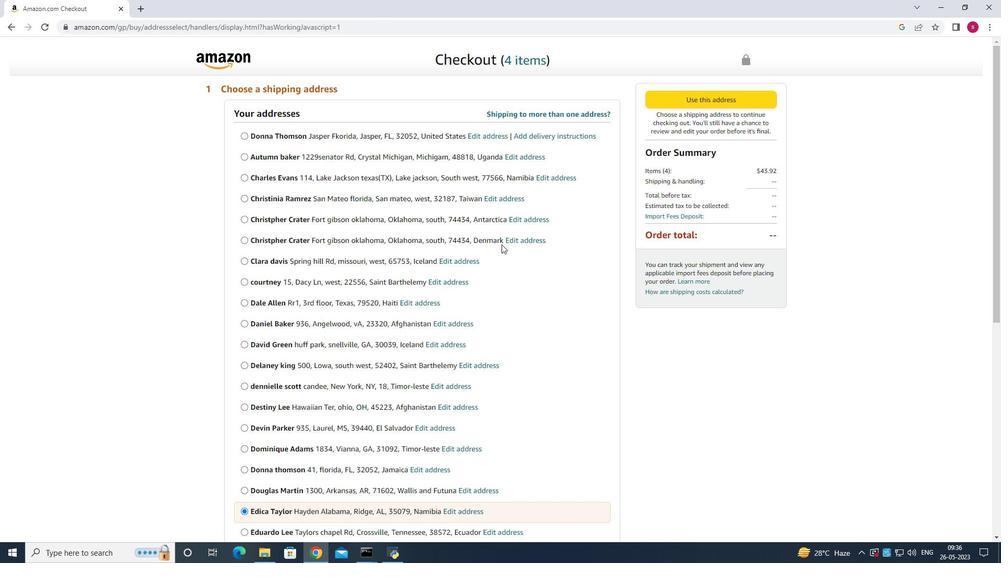 
Action: Mouse scrolled (436, 296) with delta (0, 0)
Screenshot: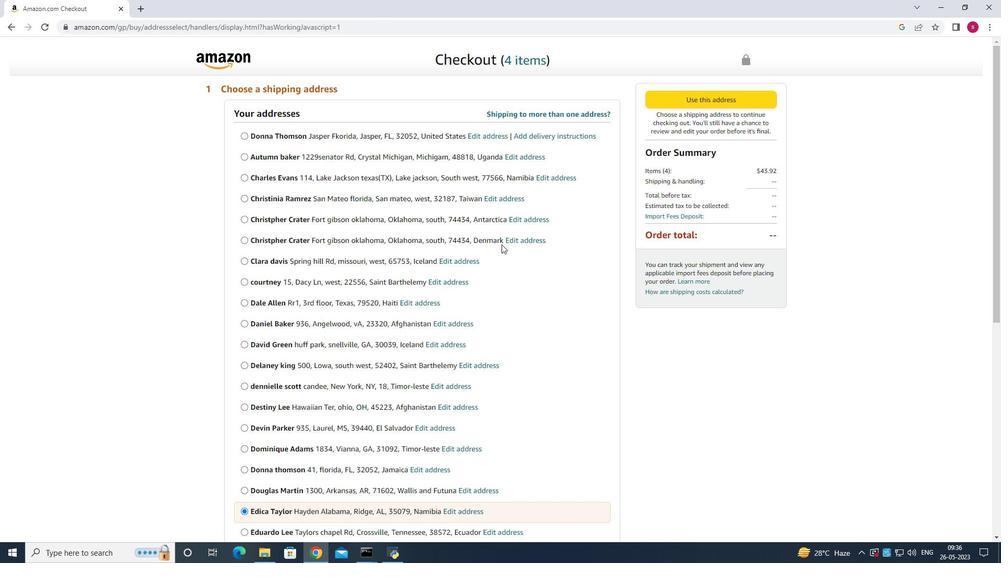 
Action: Mouse scrolled (436, 296) with delta (0, 0)
Screenshot: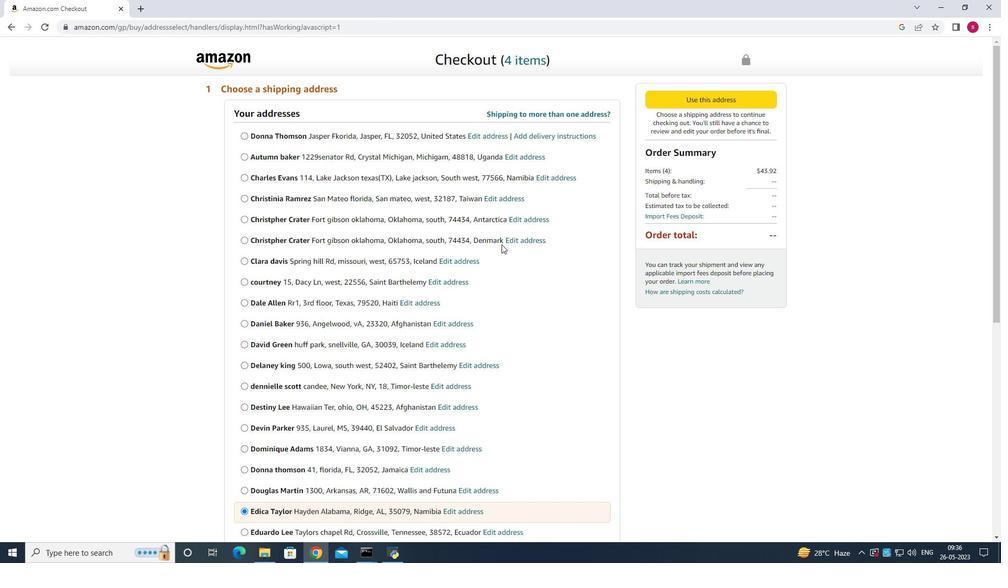 
Action: Mouse scrolled (436, 296) with delta (0, 0)
Screenshot: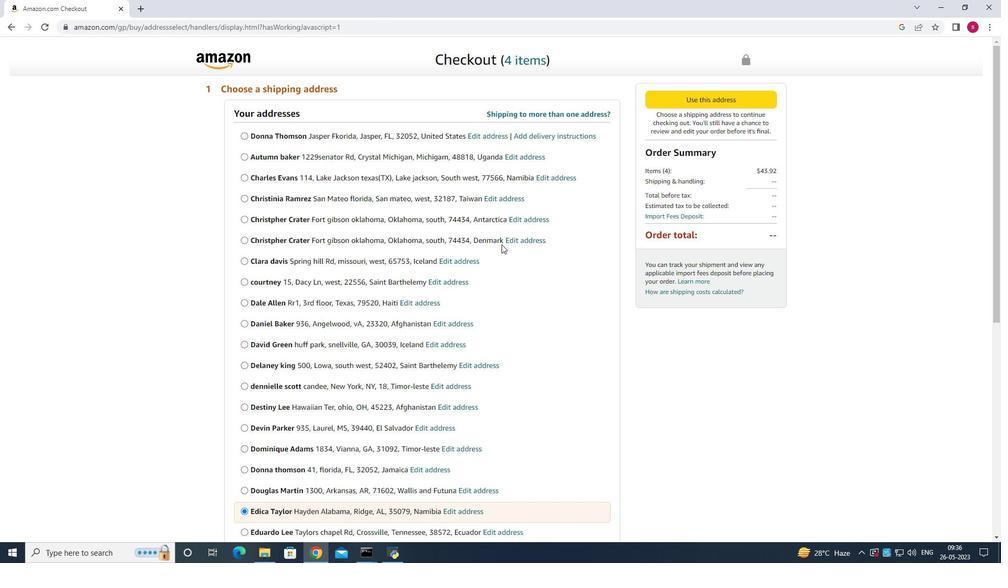 
Action: Mouse scrolled (436, 296) with delta (0, 0)
Screenshot: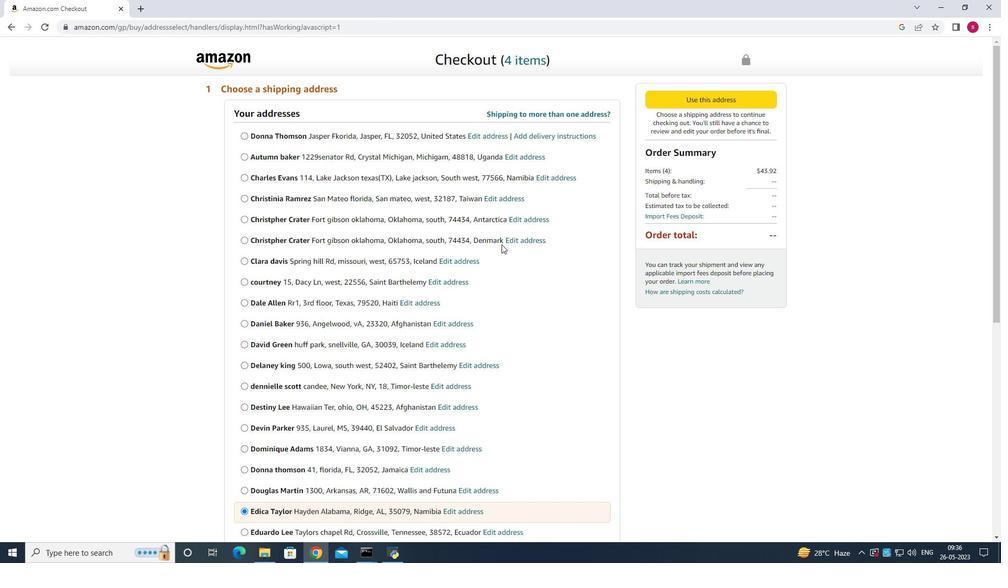 
Action: Mouse moved to (261, 418)
Screenshot: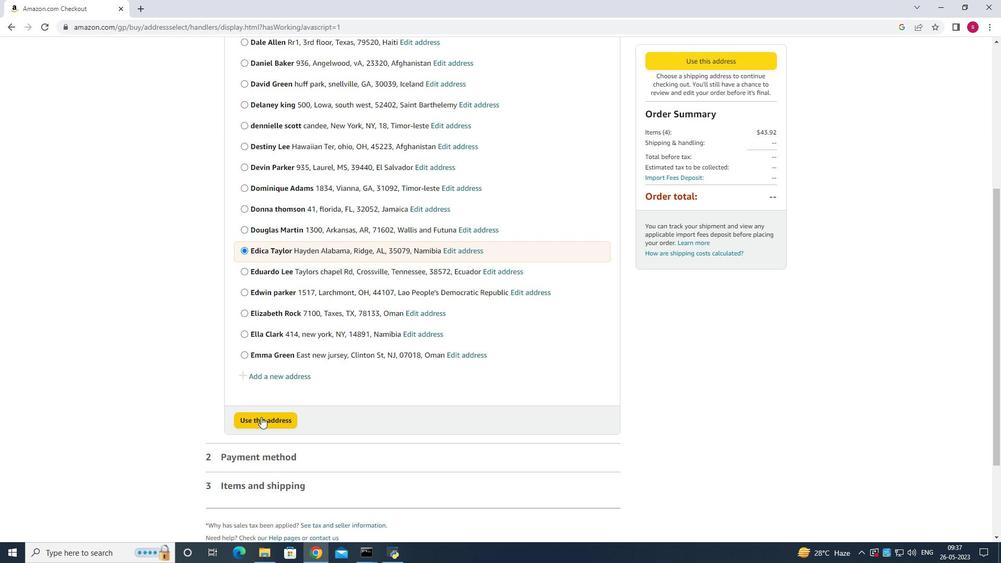 
Action: Mouse pressed left at (261, 418)
Screenshot: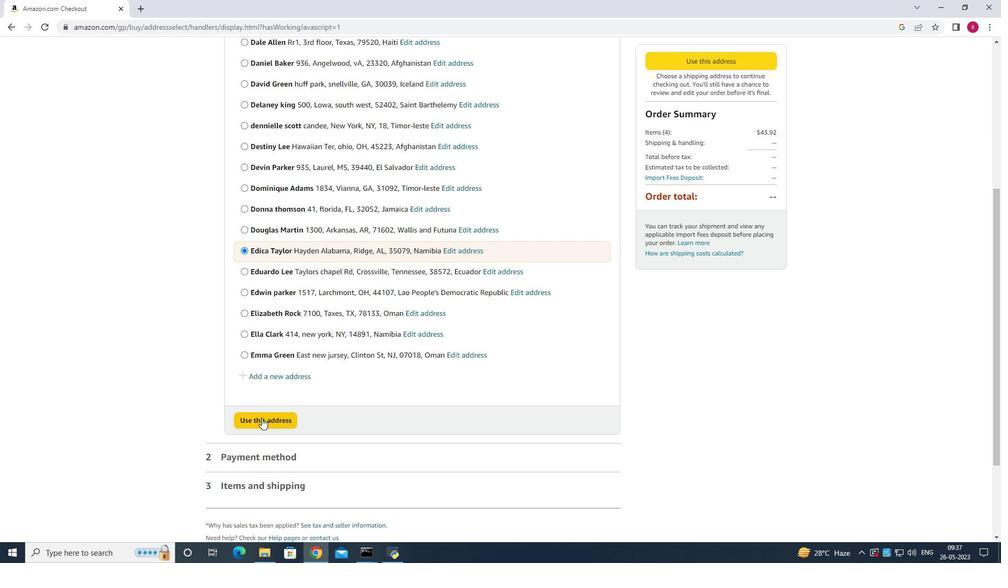 
Action: Mouse moved to (689, 103)
Screenshot: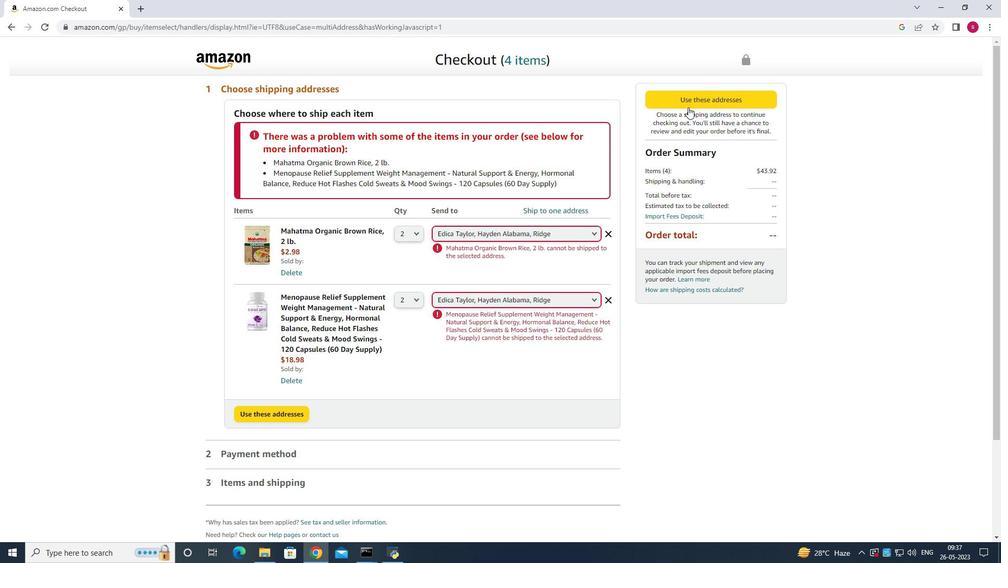 
Action: Mouse pressed left at (689, 103)
Screenshot: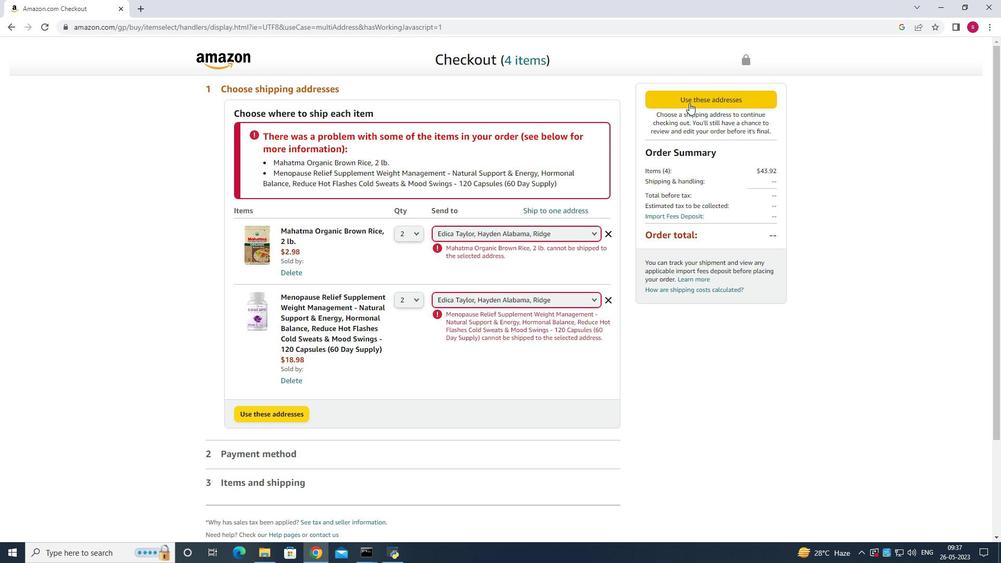 
Action: Mouse moved to (515, 318)
Screenshot: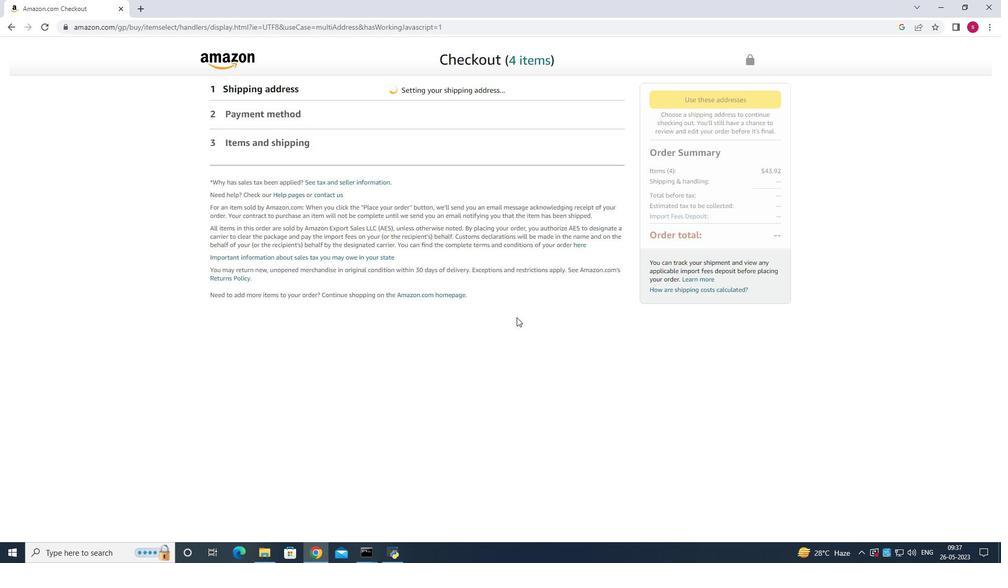 
Action: Mouse scrolled (515, 319) with delta (0, 0)
Screenshot: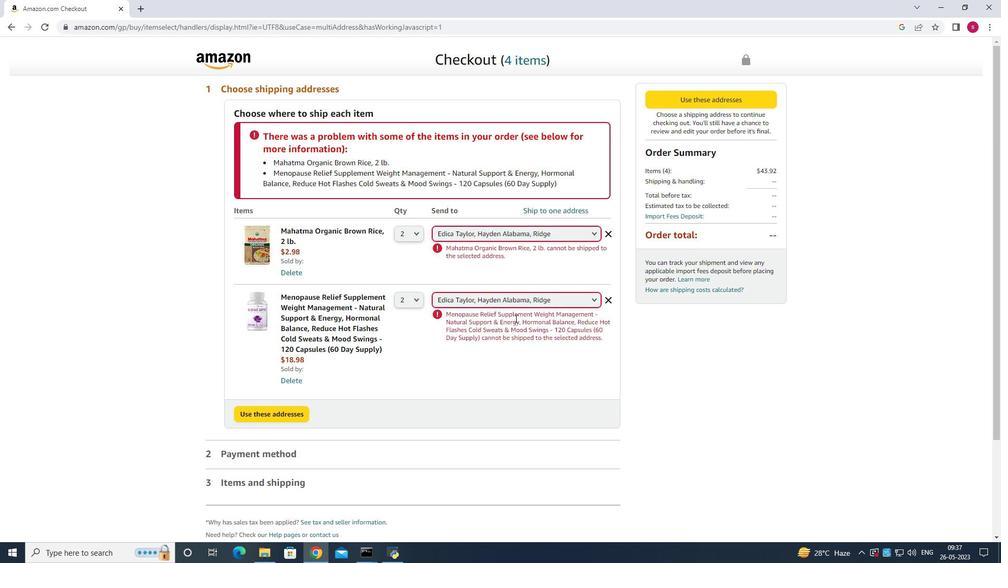 
Action: Mouse scrolled (515, 319) with delta (0, 0)
Screenshot: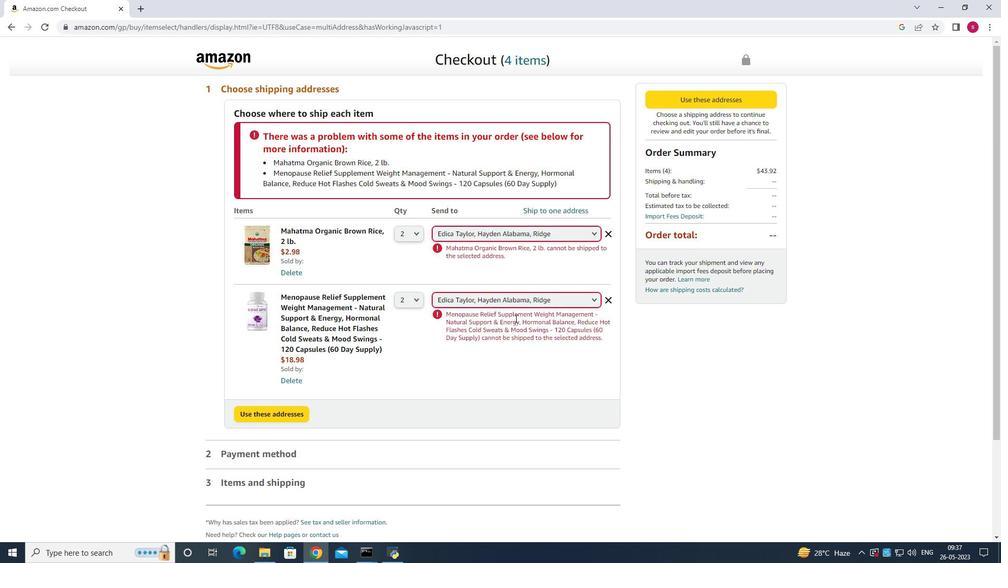 
Action: Mouse scrolled (515, 319) with delta (0, 0)
Screenshot: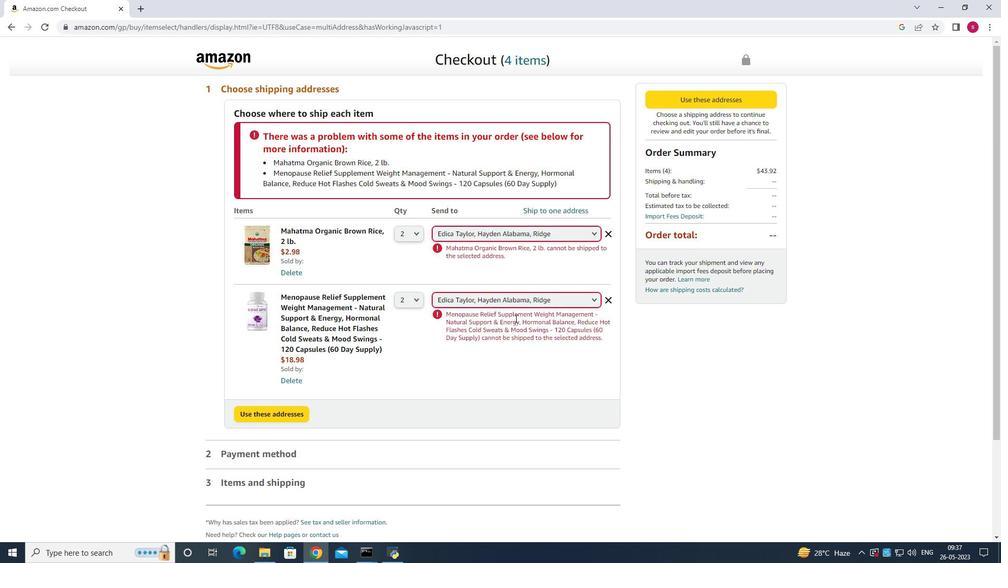
Action: Mouse scrolled (515, 319) with delta (0, 0)
Screenshot: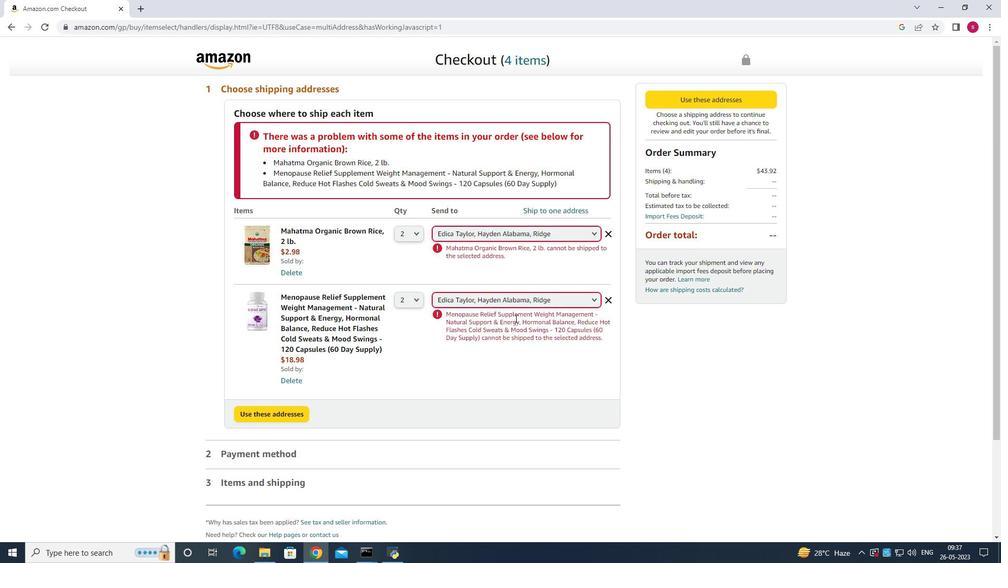 
Action: Mouse scrolled (515, 319) with delta (0, 0)
Screenshot: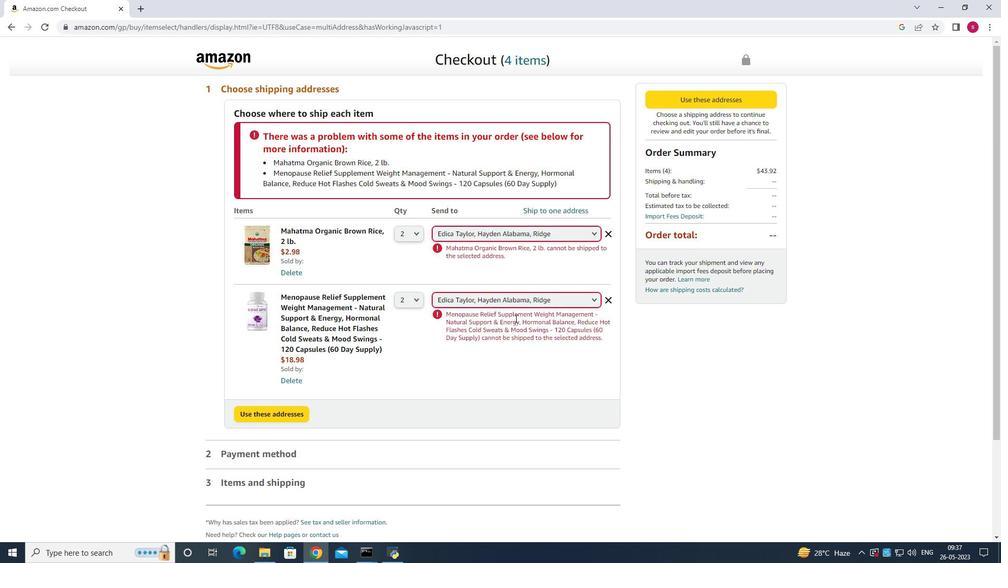 
Action: Mouse scrolled (515, 319) with delta (0, 0)
Screenshot: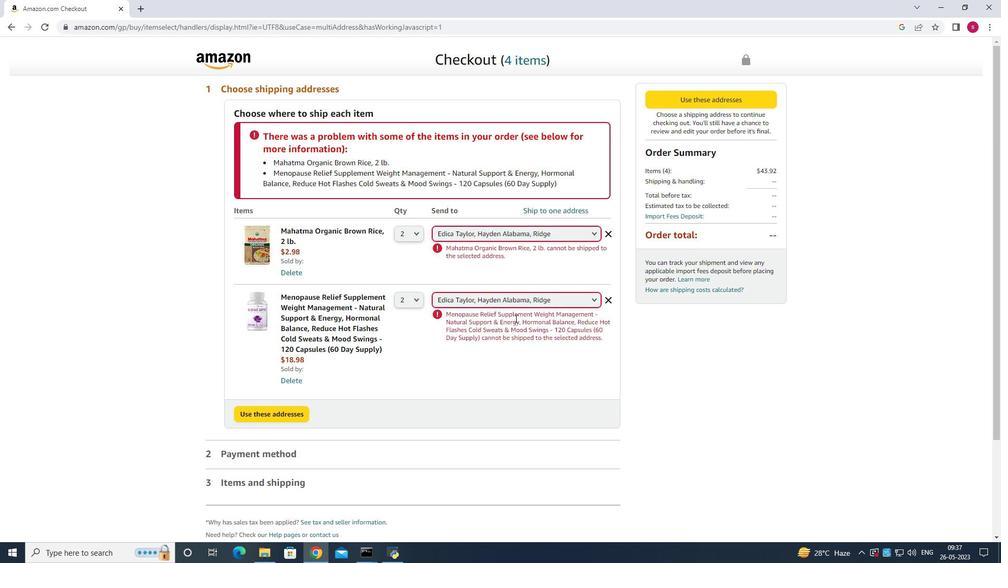 
Action: Mouse scrolled (515, 318) with delta (0, 0)
Screenshot: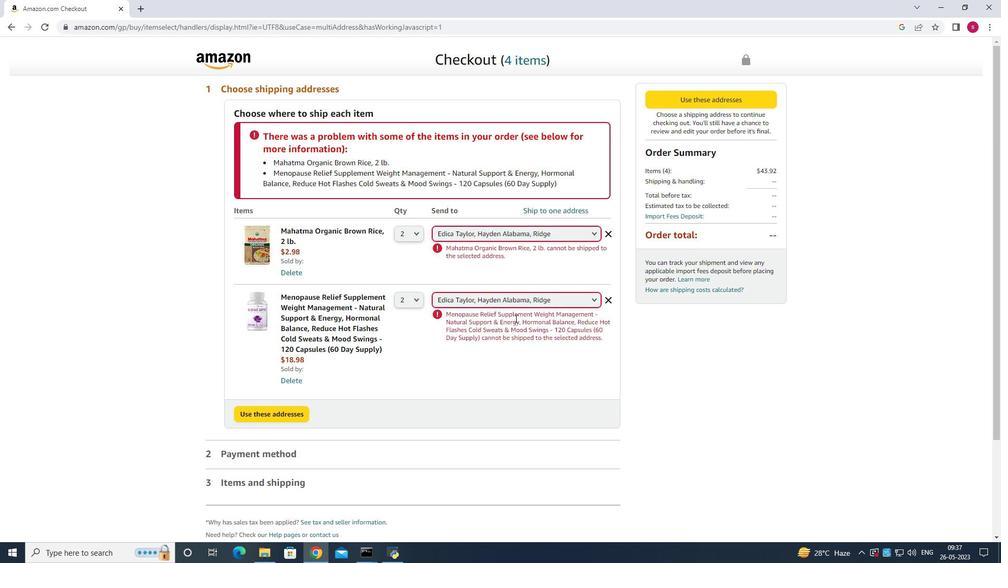 
Action: Mouse scrolled (515, 318) with delta (0, 0)
Screenshot: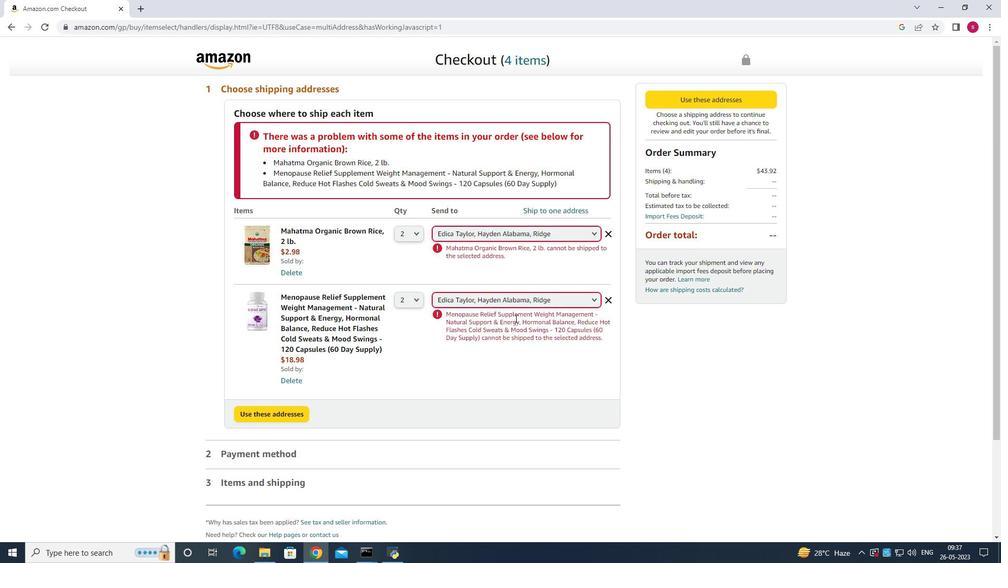 
Action: Mouse scrolled (515, 318) with delta (0, 0)
Screenshot: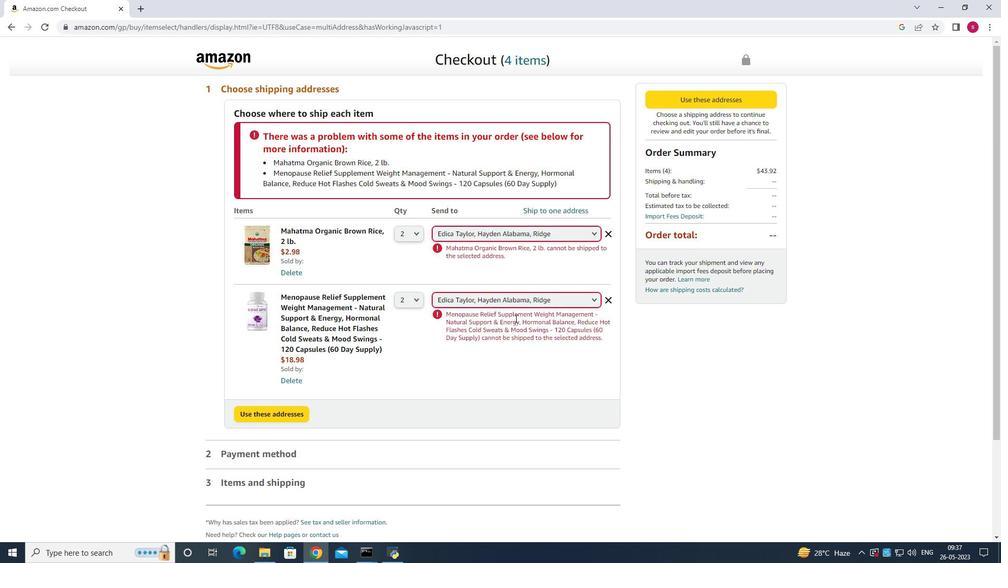 
Action: Mouse scrolled (515, 318) with delta (0, 0)
Screenshot: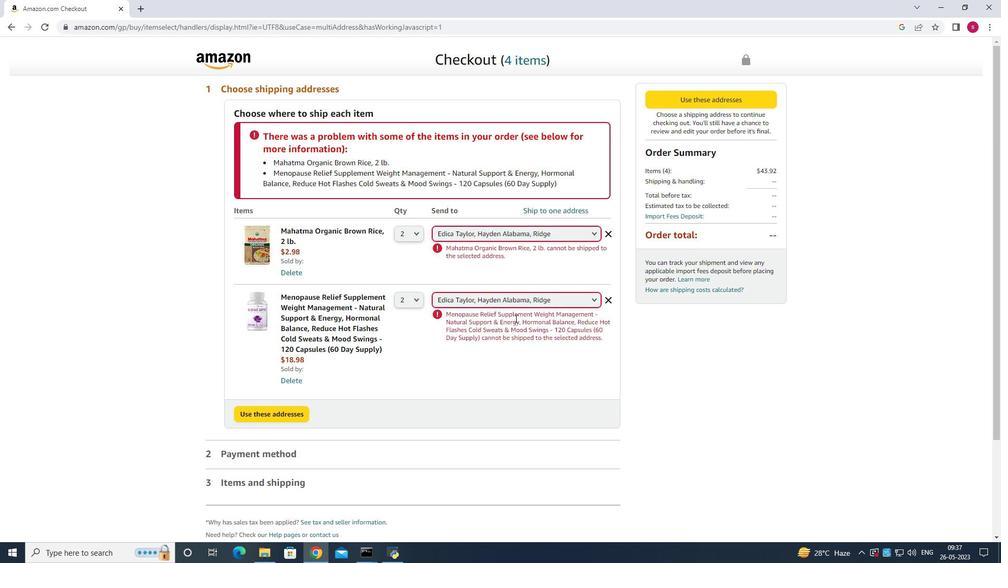 
Action: Mouse scrolled (515, 318) with delta (0, 0)
Screenshot: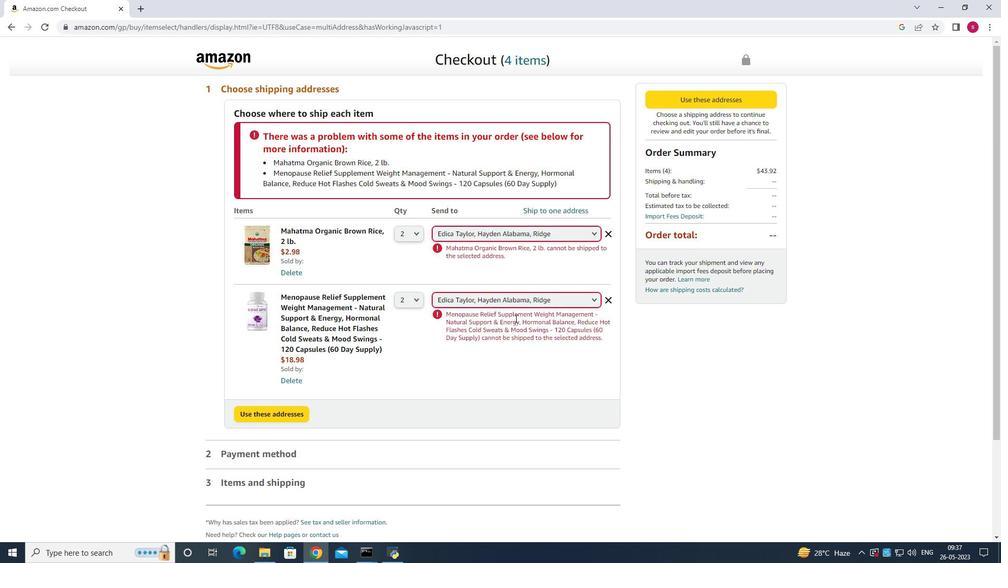 
Action: Mouse scrolled (515, 318) with delta (0, 0)
Screenshot: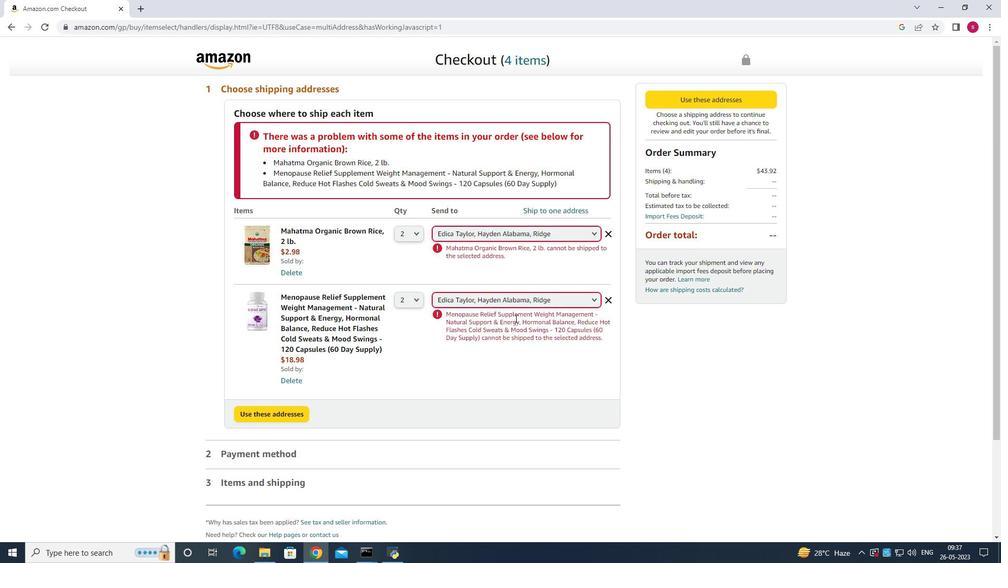 
Action: Mouse scrolled (515, 319) with delta (0, 0)
Screenshot: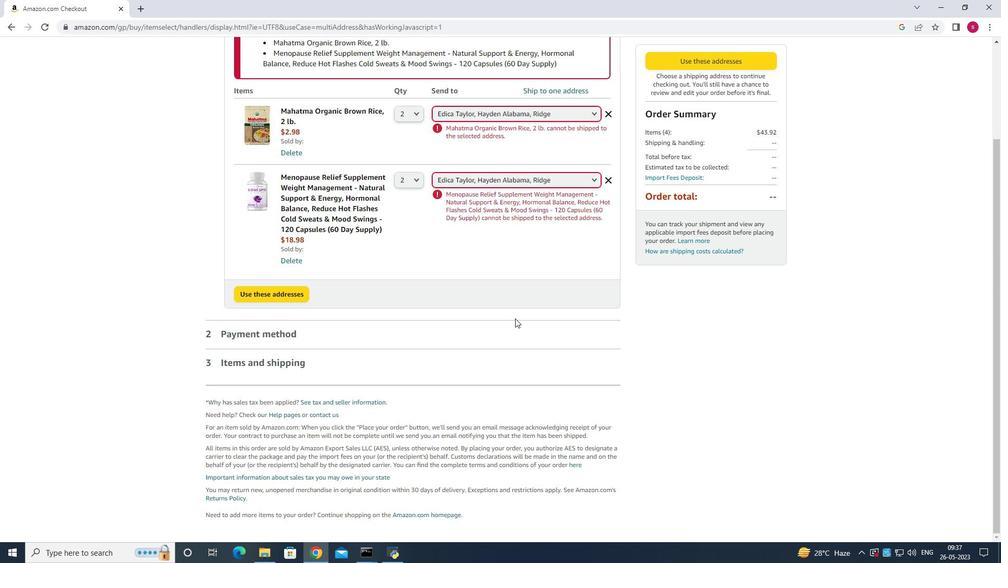 
Action: Mouse scrolled (515, 319) with delta (0, 0)
Screenshot: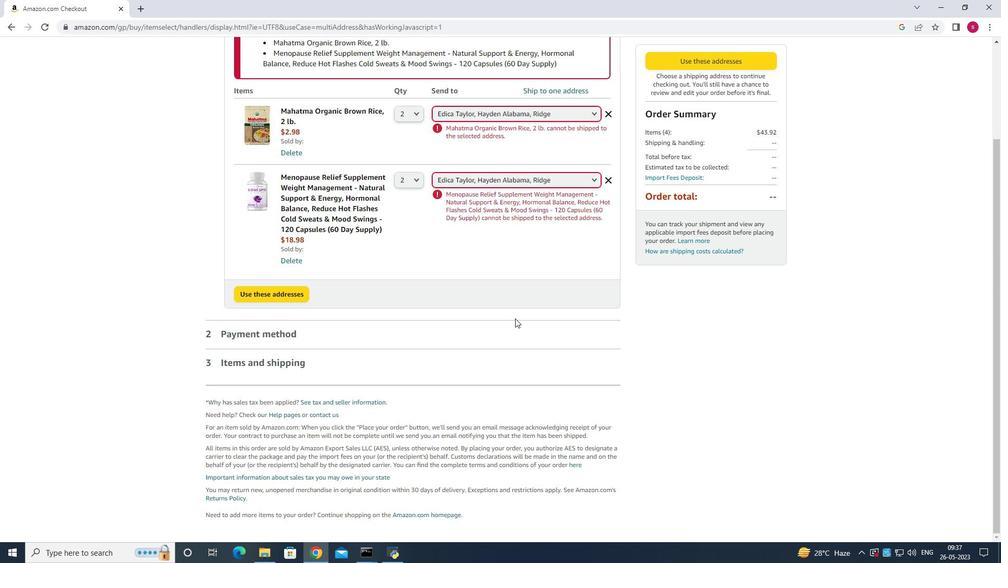 
Action: Mouse scrolled (515, 319) with delta (0, 0)
Screenshot: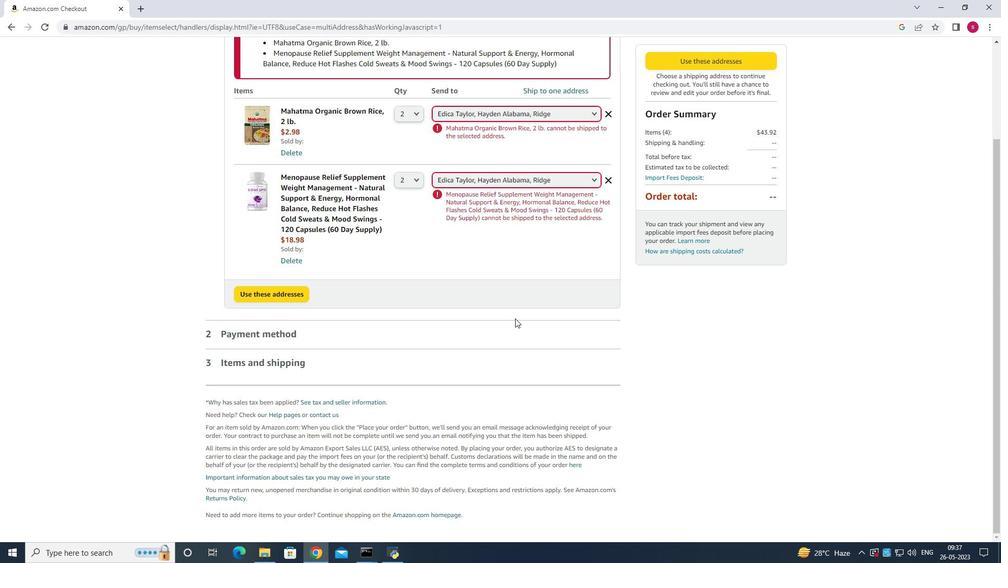 
Action: Mouse scrolled (515, 319) with delta (0, 0)
